 Task: Explore Airbnb accommodation in Loon op Zand, Netherlands from 2nd December, 2023 to 6th December, 2023 for 2 adults. Place can be entire room with 1  bedroom having 1 bed and 1 bathroom. Property type can be hotel. Amenities needed are: washing machine.
Action: Mouse moved to (466, 104)
Screenshot: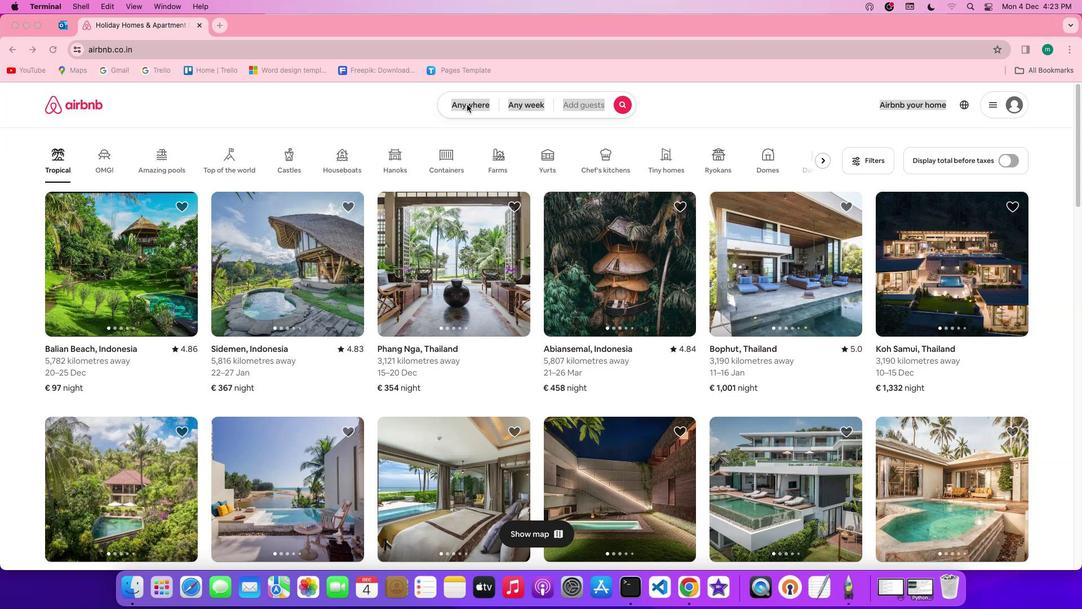 
Action: Mouse pressed left at (466, 104)
Screenshot: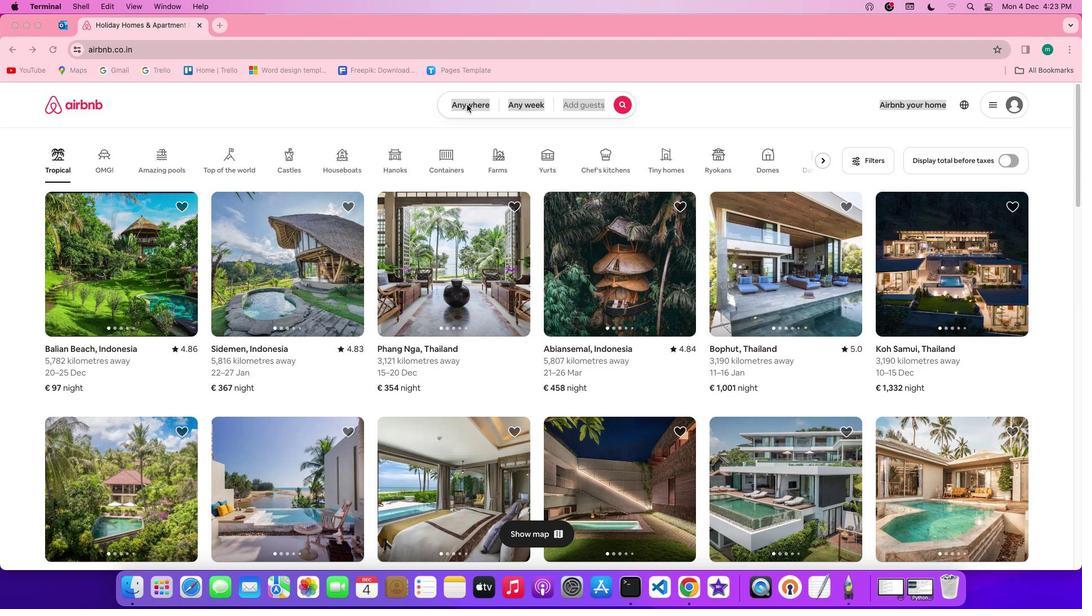 
Action: Mouse pressed left at (466, 104)
Screenshot: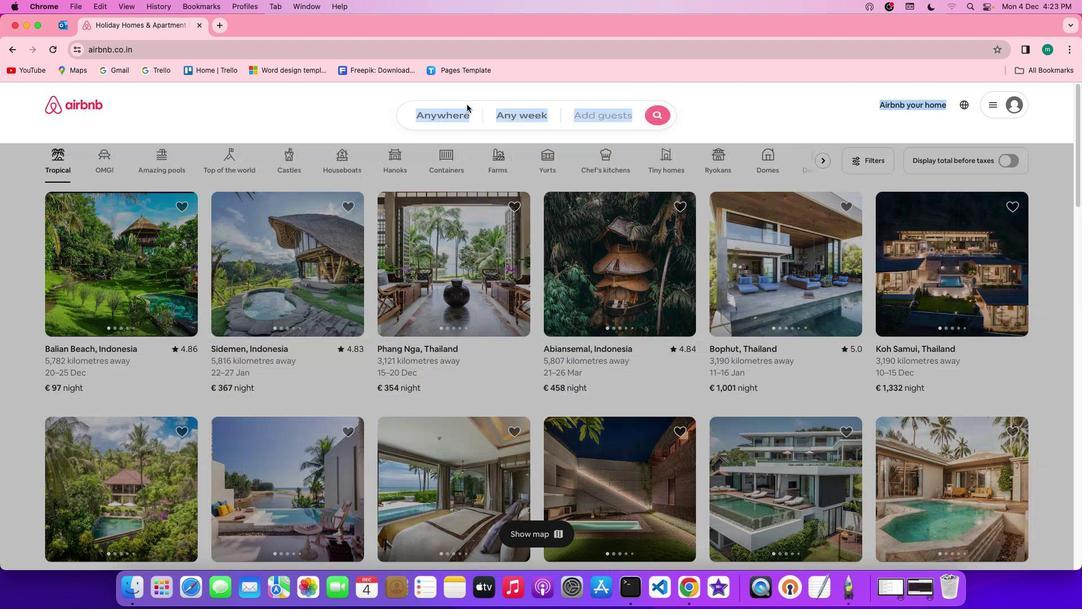 
Action: Mouse moved to (414, 155)
Screenshot: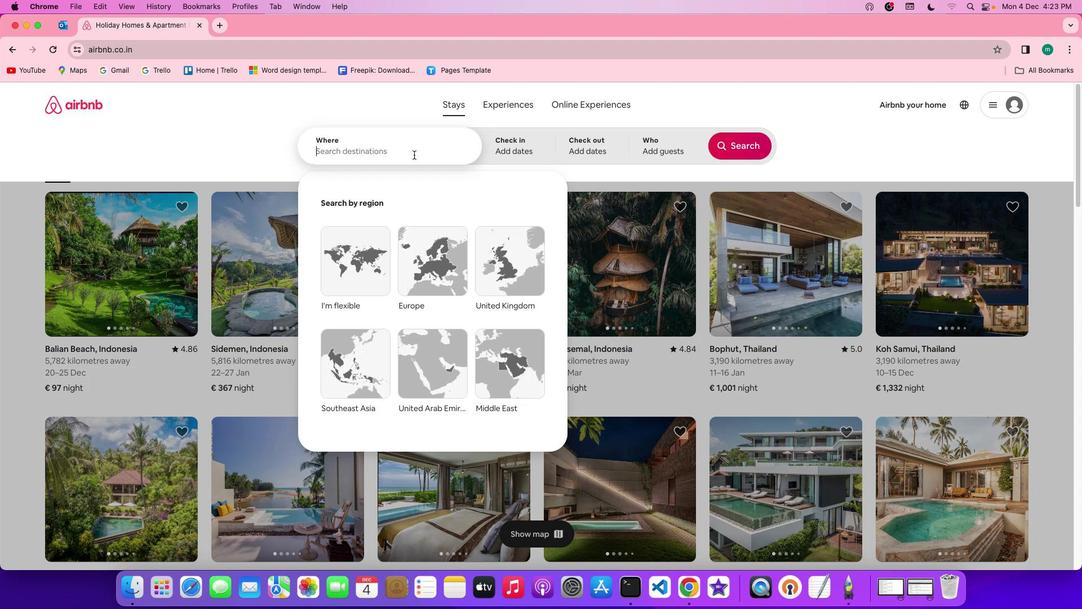 
Action: Mouse pressed left at (414, 155)
Screenshot: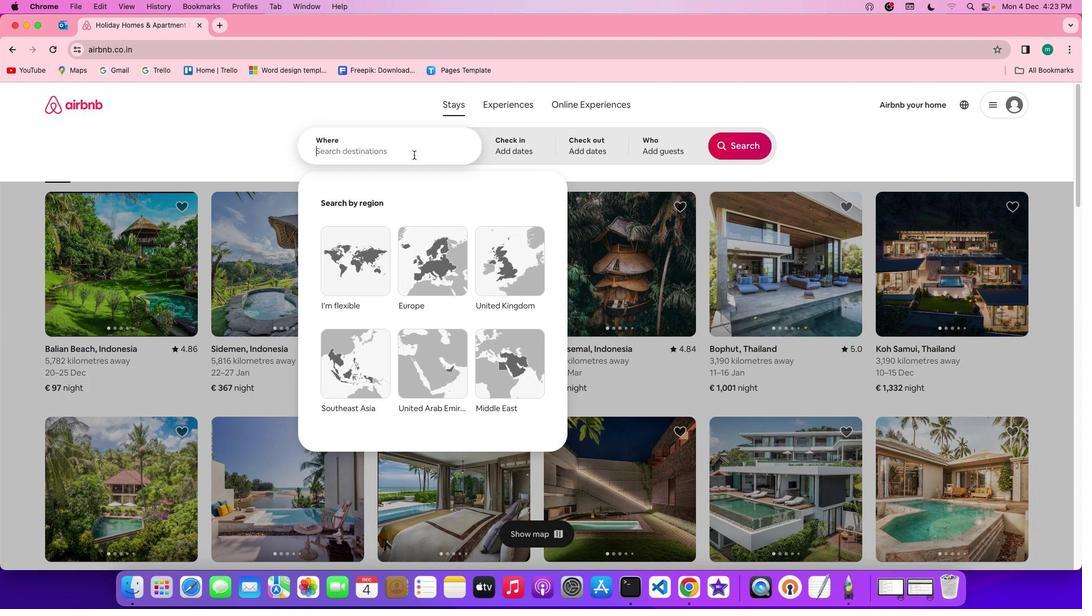 
Action: Key pressed Key.shift'L''o''o''p'Key.space'p'Key.backspace'o''p'Key.spaceKey.shift'z''a''n''d'','Key.spaceKey.shift'n'Key.backspaceKey.shift'N''e''t''h''e''r''l''a''n''d''s'
Screenshot: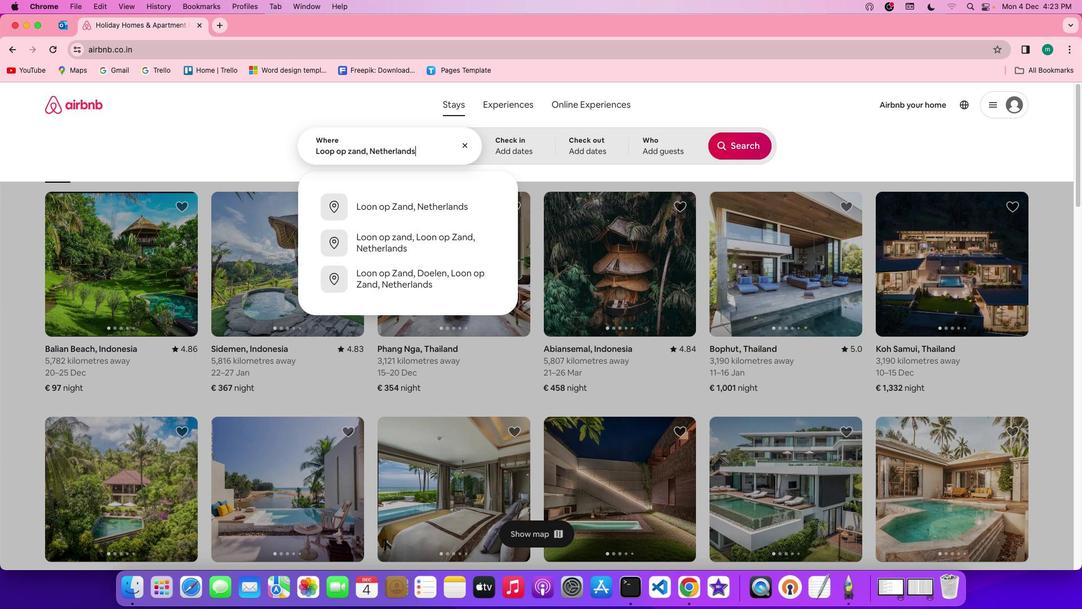 
Action: Mouse moved to (506, 148)
Screenshot: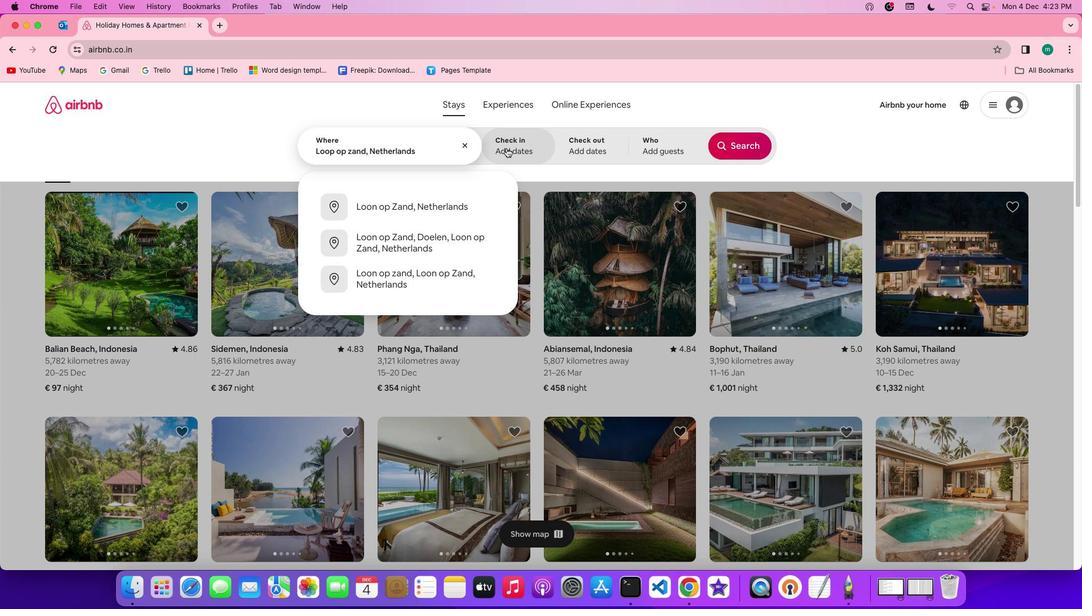 
Action: Mouse pressed left at (506, 148)
Screenshot: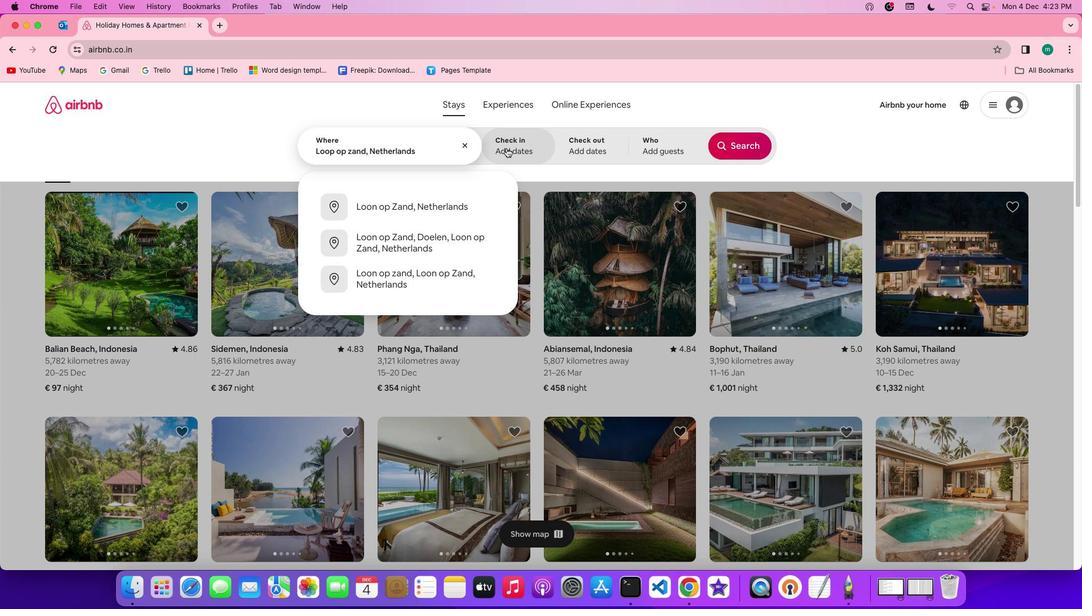 
Action: Mouse moved to (376, 307)
Screenshot: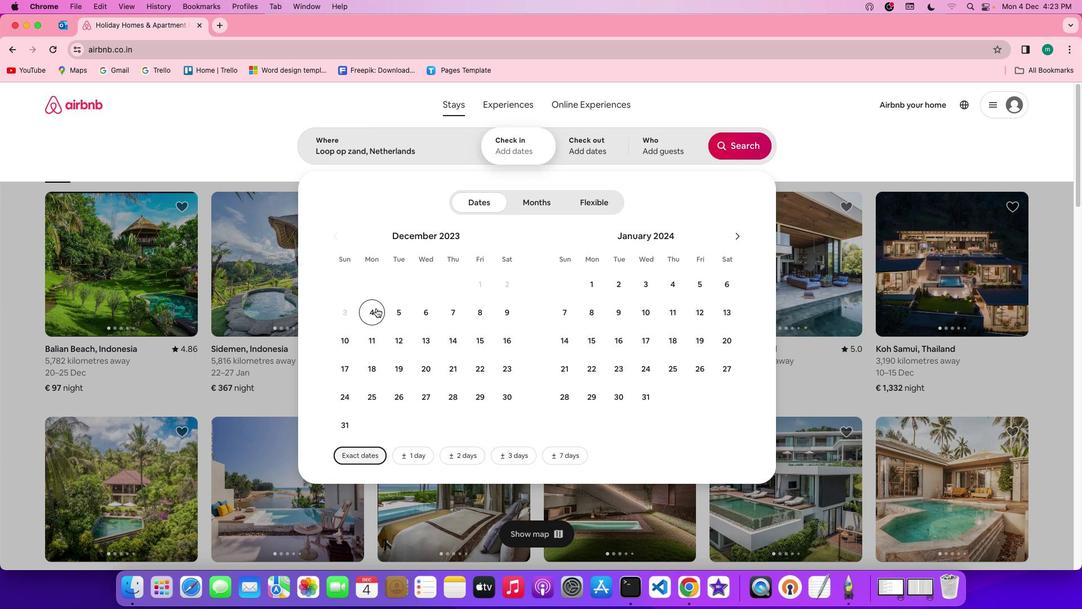 
Action: Mouse pressed left at (376, 307)
Screenshot: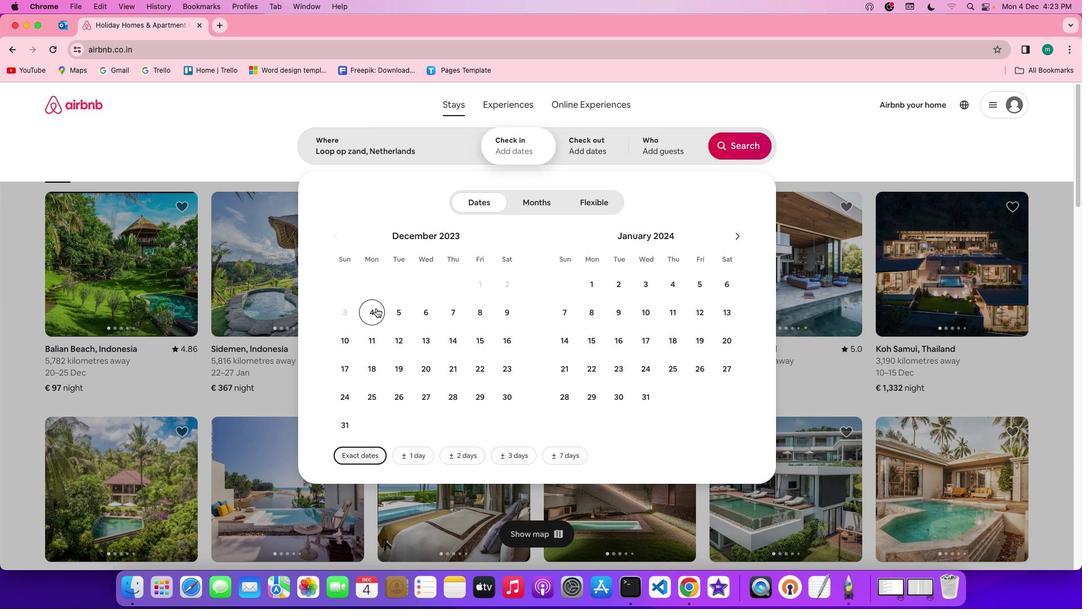 
Action: Mouse moved to (435, 309)
Screenshot: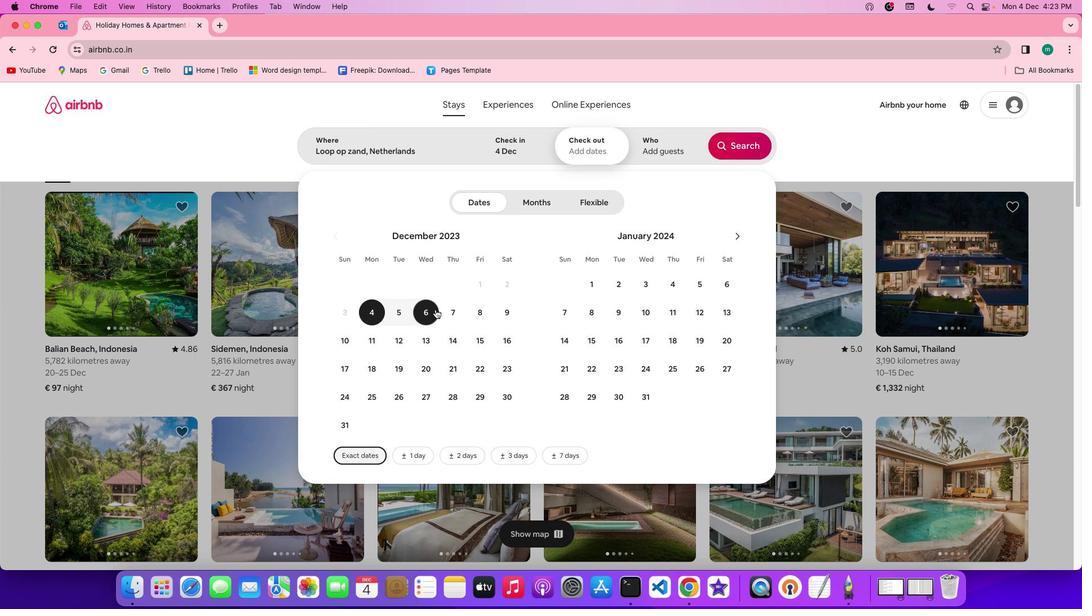 
Action: Mouse pressed left at (435, 309)
Screenshot: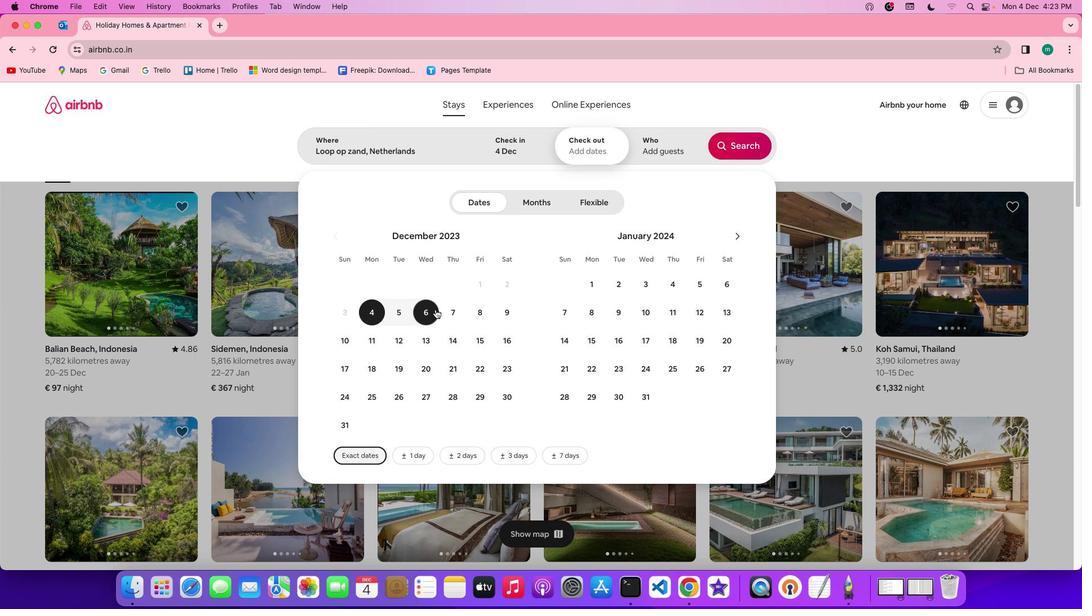 
Action: Mouse moved to (680, 150)
Screenshot: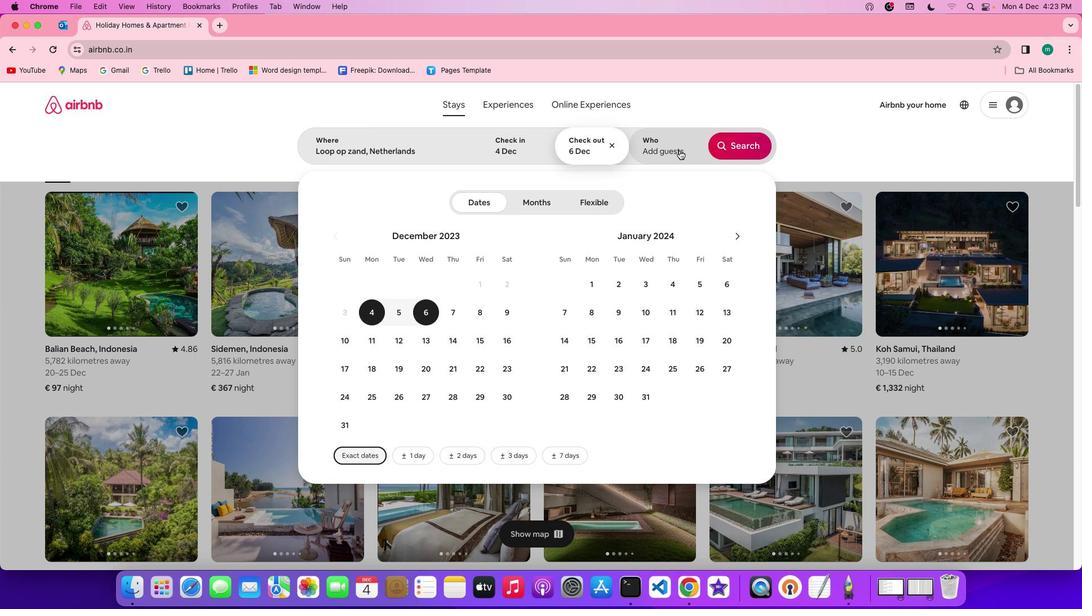 
Action: Mouse pressed left at (680, 150)
Screenshot: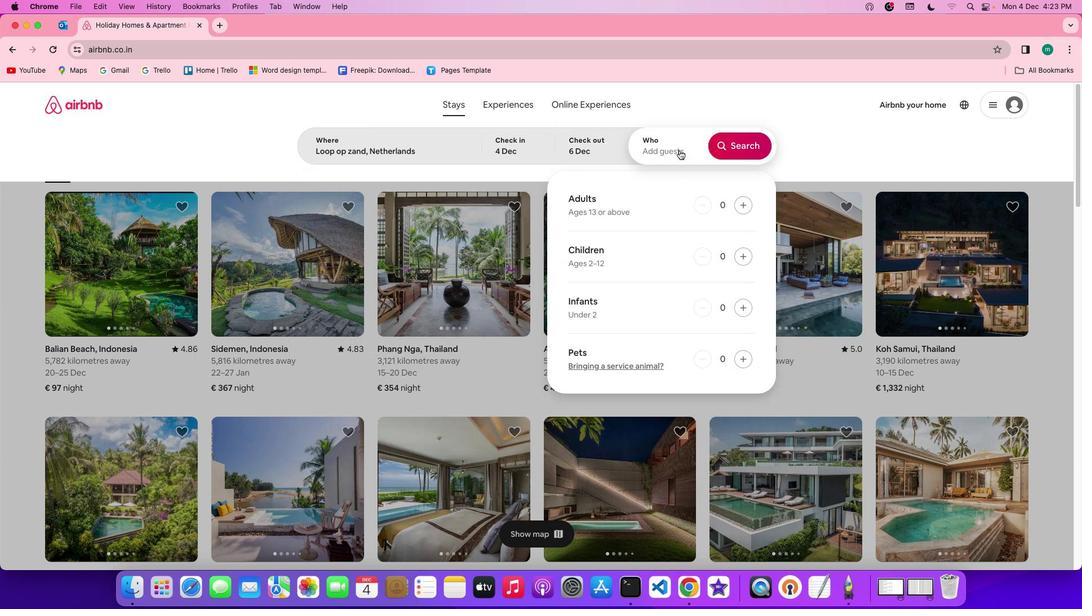 
Action: Mouse moved to (748, 200)
Screenshot: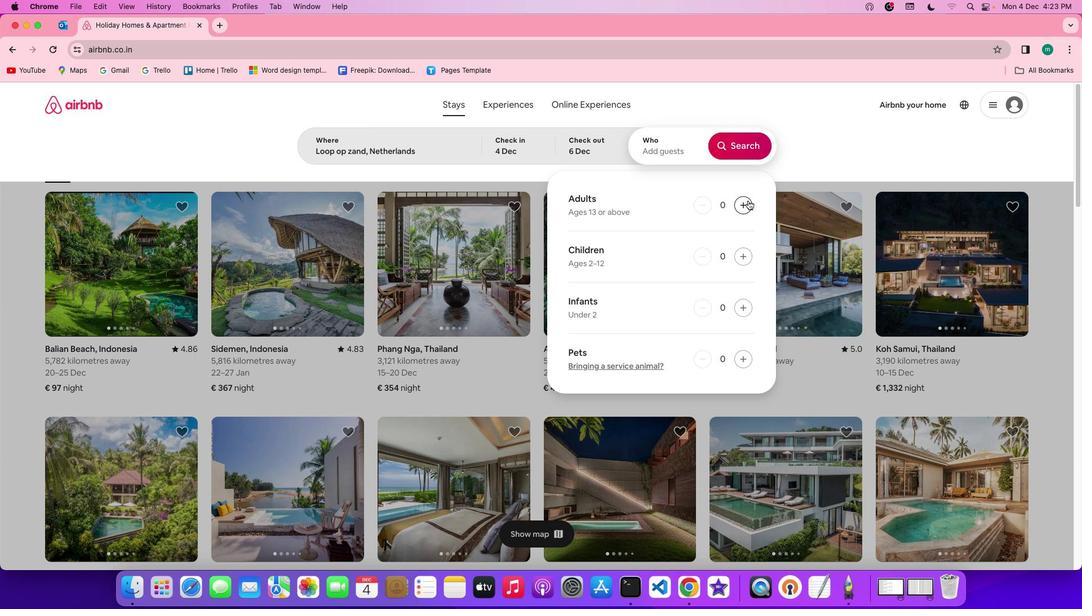 
Action: Mouse pressed left at (748, 200)
Screenshot: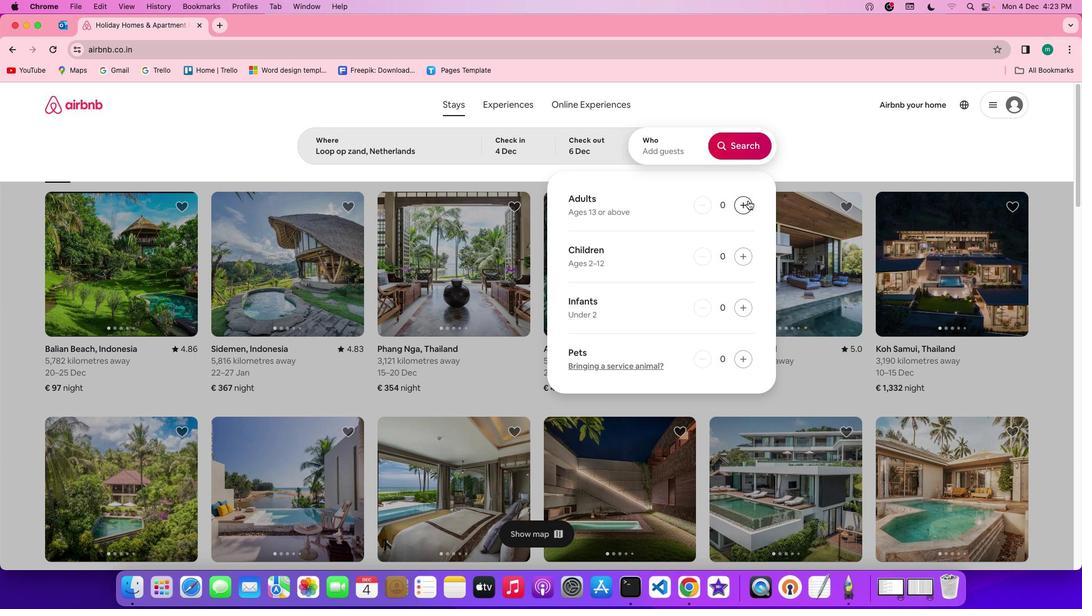 
Action: Mouse pressed left at (748, 200)
Screenshot: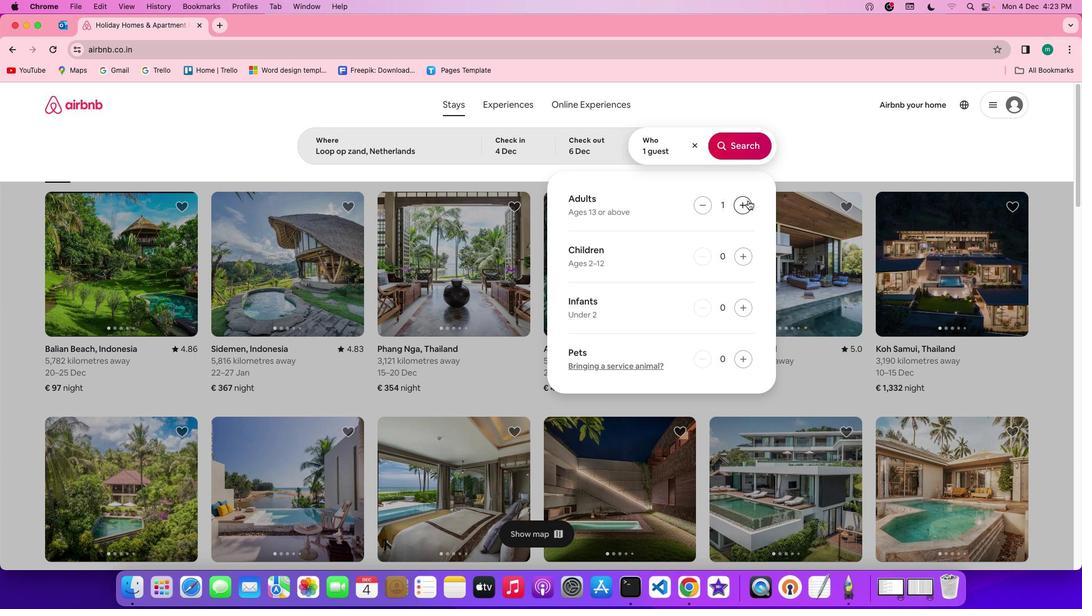 
Action: Mouse moved to (746, 152)
Screenshot: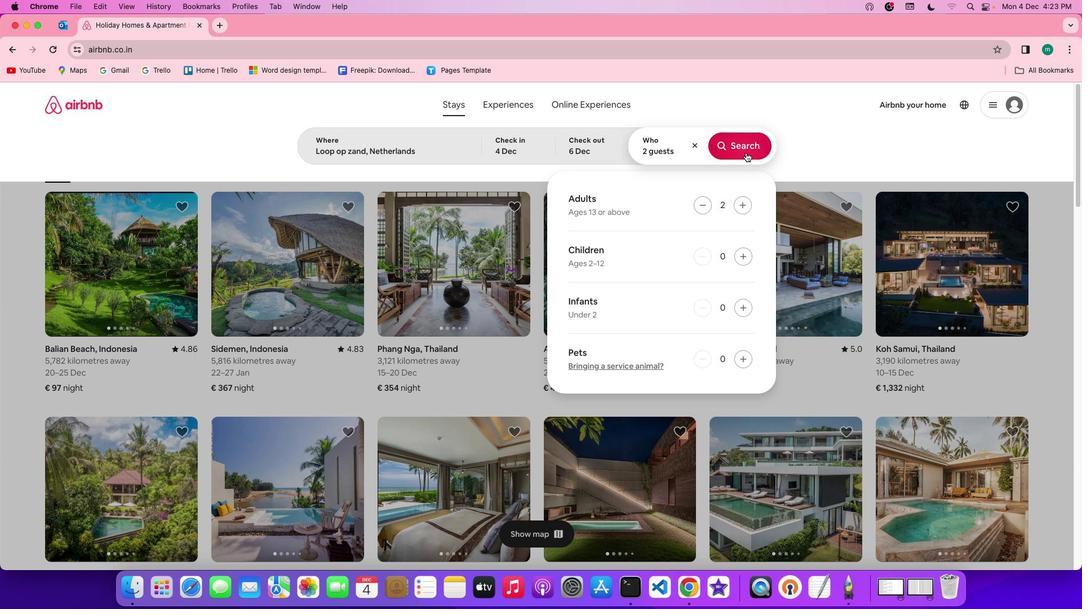 
Action: Mouse pressed left at (746, 152)
Screenshot: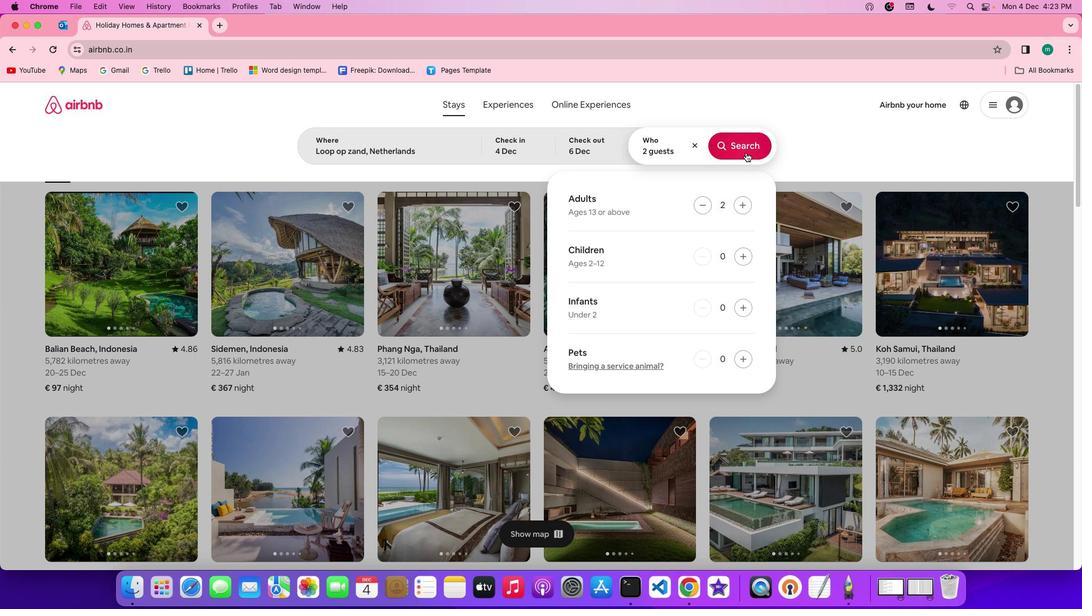 
Action: Mouse moved to (909, 152)
Screenshot: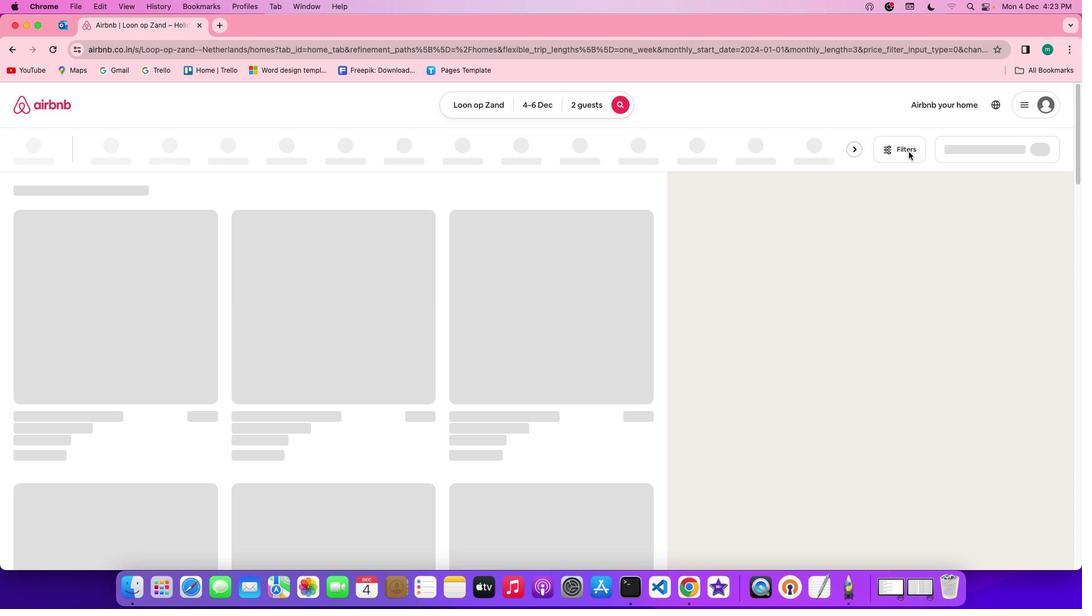 
Action: Mouse pressed left at (909, 152)
Screenshot: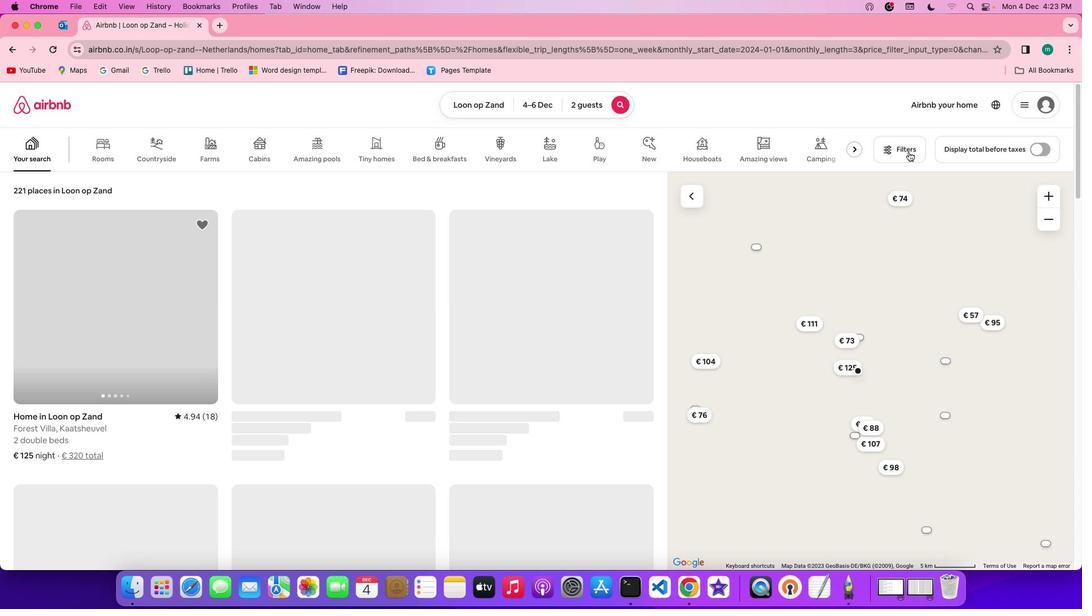 
Action: Mouse moved to (536, 375)
Screenshot: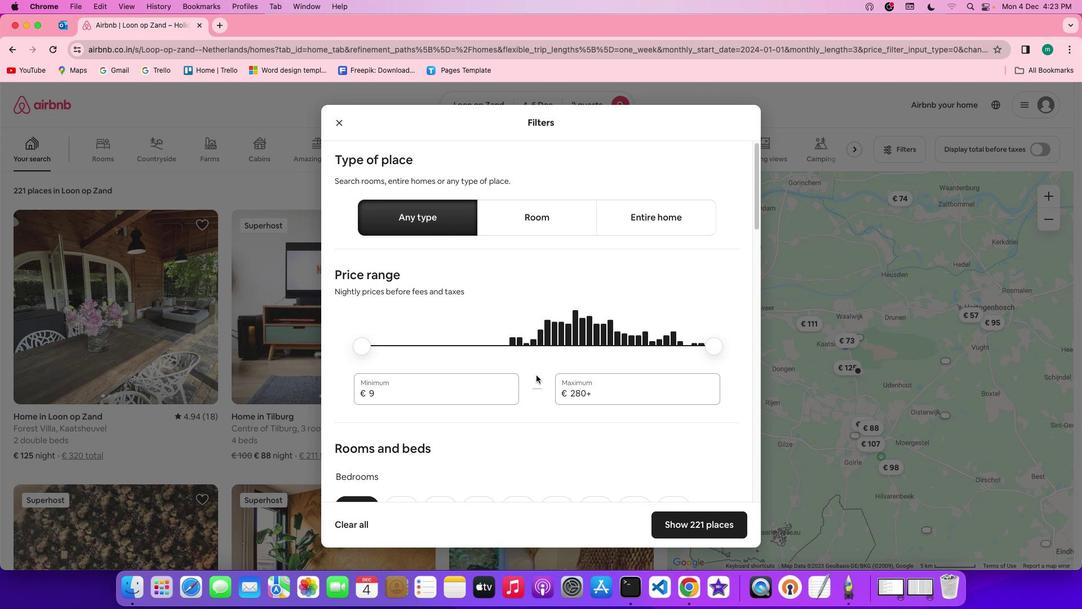 
Action: Mouse scrolled (536, 375) with delta (0, 0)
Screenshot: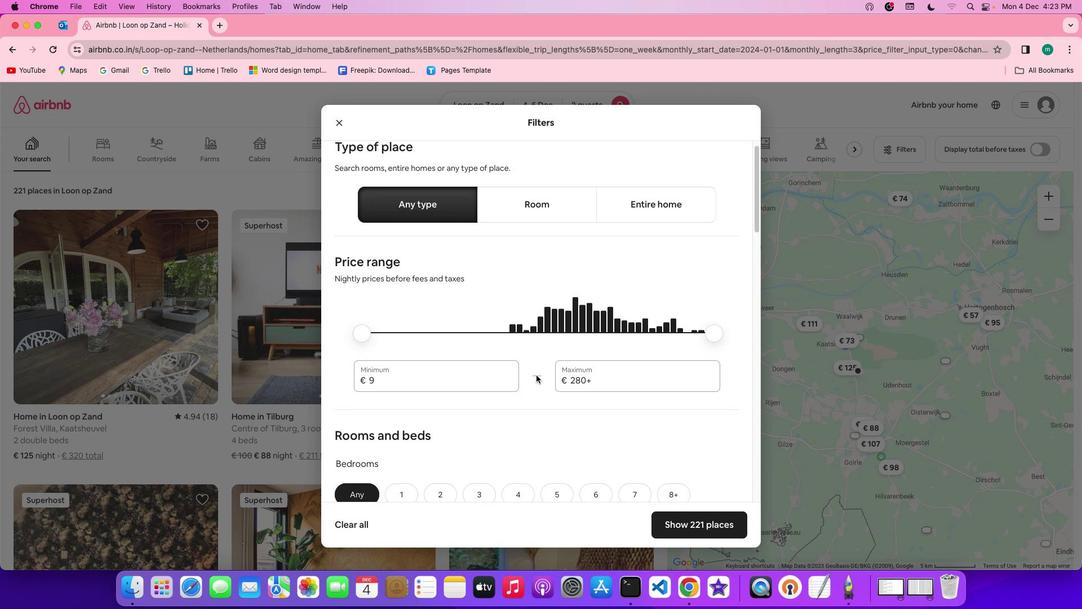
Action: Mouse scrolled (536, 375) with delta (0, 0)
Screenshot: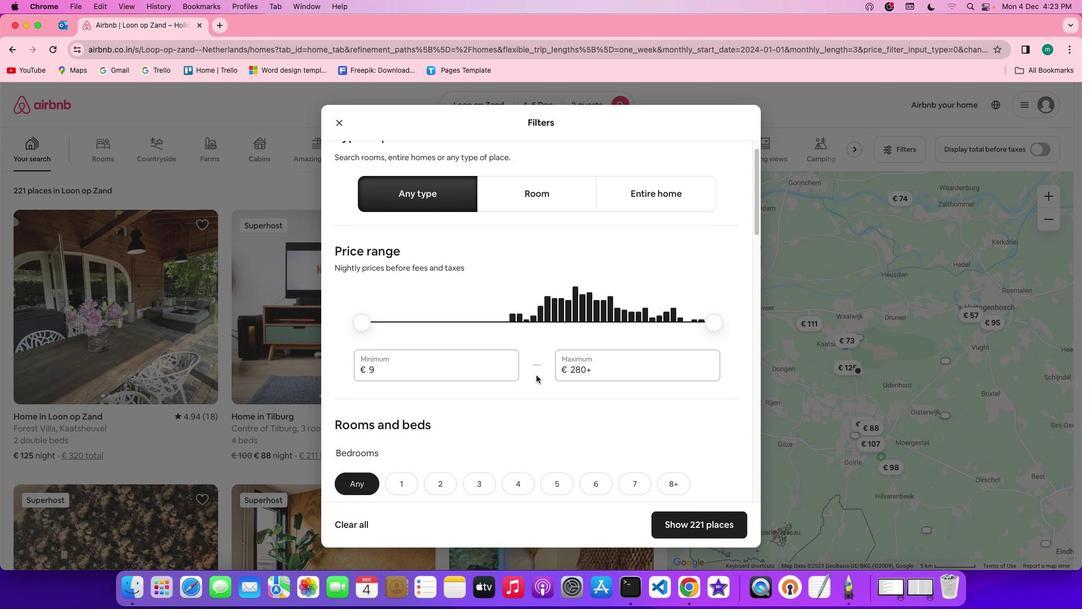 
Action: Mouse scrolled (536, 375) with delta (0, -1)
Screenshot: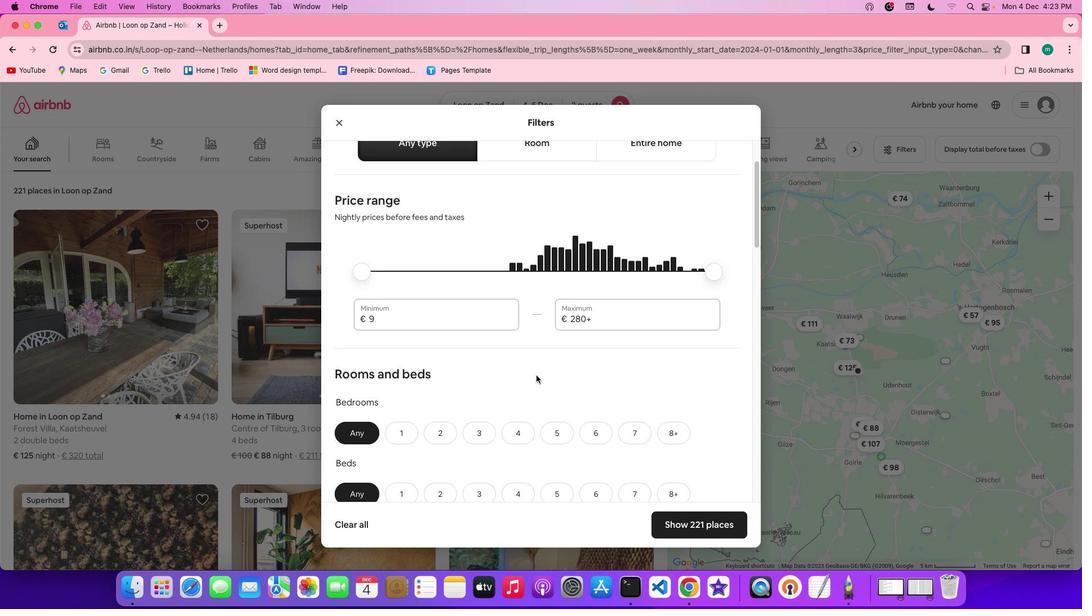
Action: Mouse scrolled (536, 375) with delta (0, -2)
Screenshot: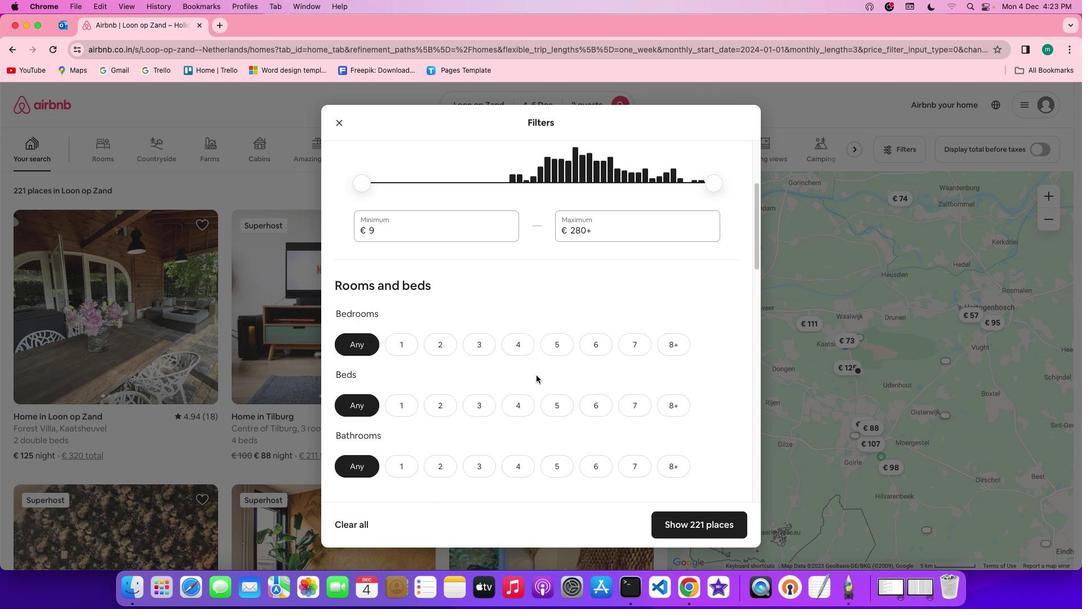 
Action: Mouse scrolled (536, 375) with delta (0, 0)
Screenshot: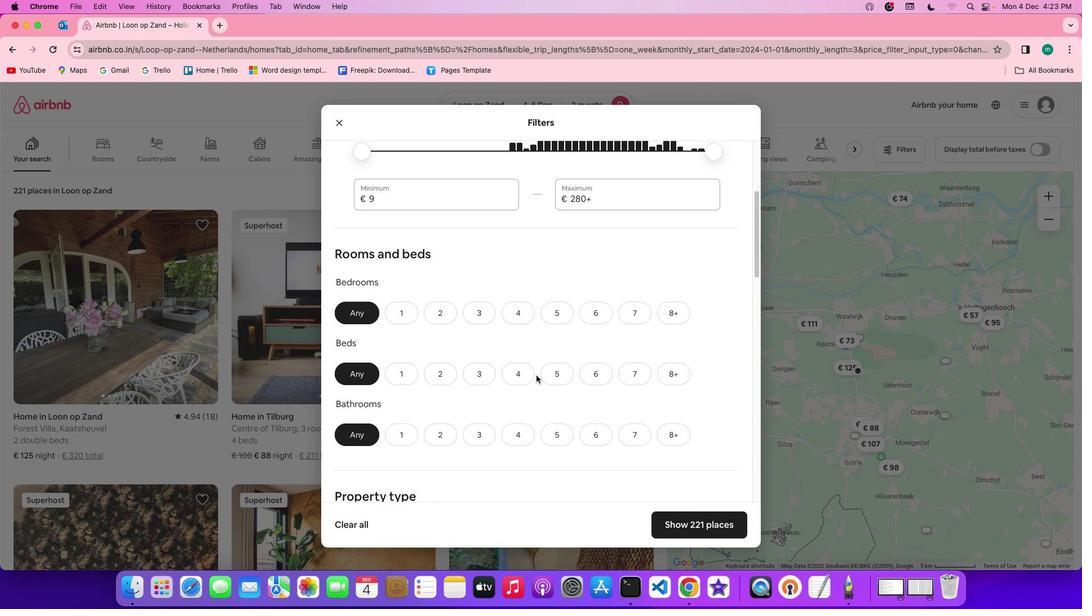 
Action: Mouse scrolled (536, 375) with delta (0, 0)
Screenshot: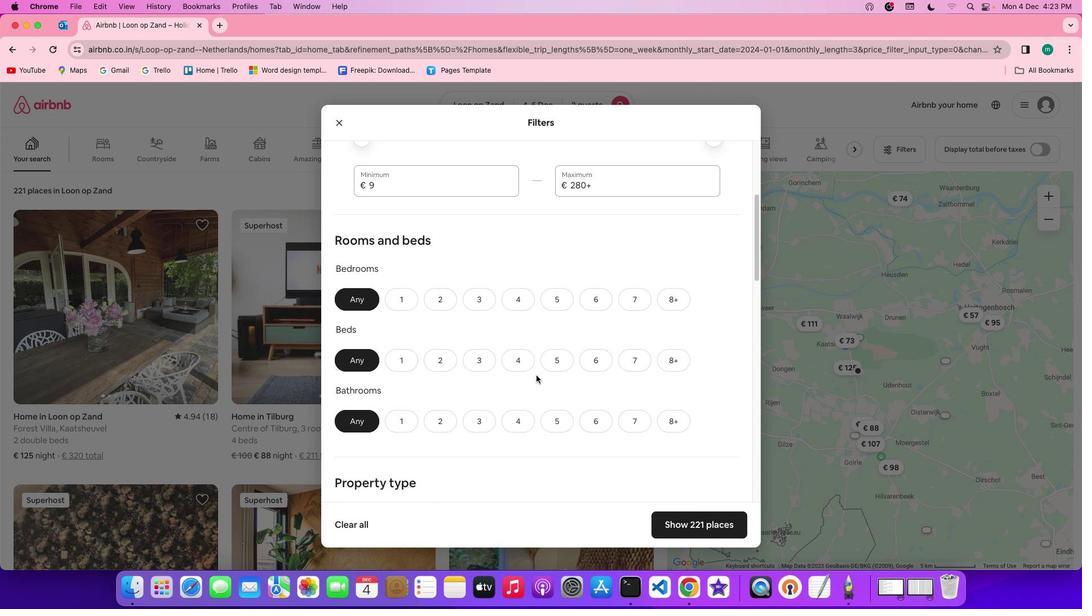 
Action: Mouse scrolled (536, 375) with delta (0, -1)
Screenshot: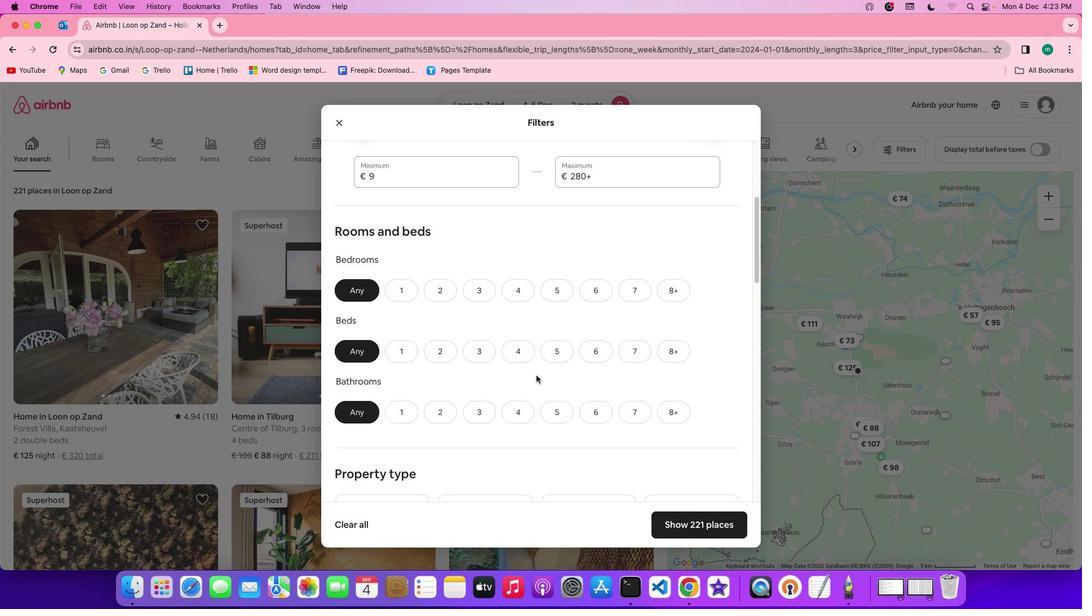
Action: Mouse moved to (403, 244)
Screenshot: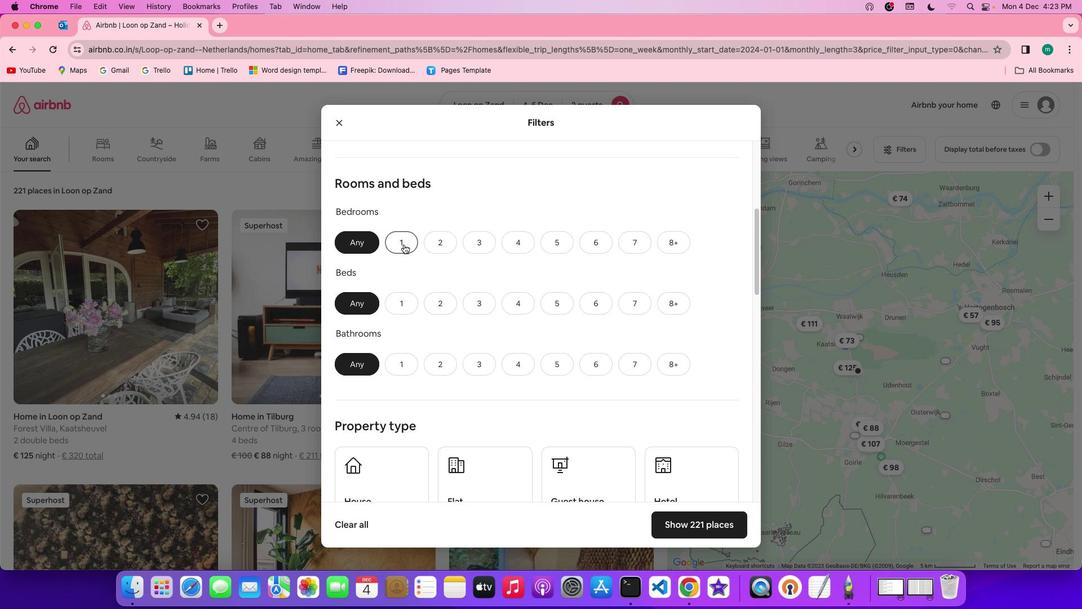 
Action: Mouse pressed left at (403, 244)
Screenshot: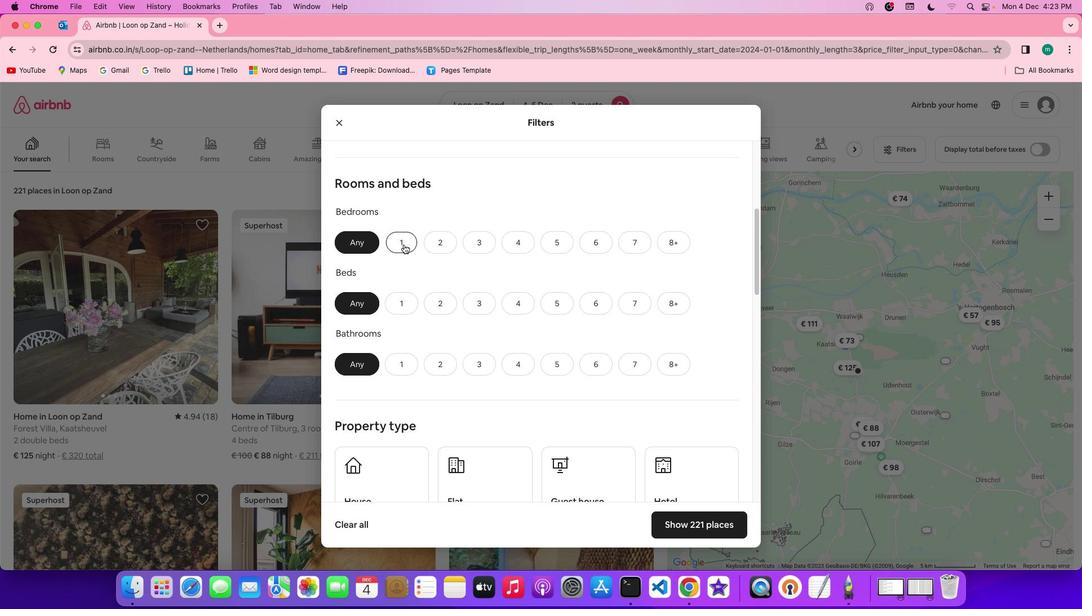 
Action: Mouse moved to (407, 296)
Screenshot: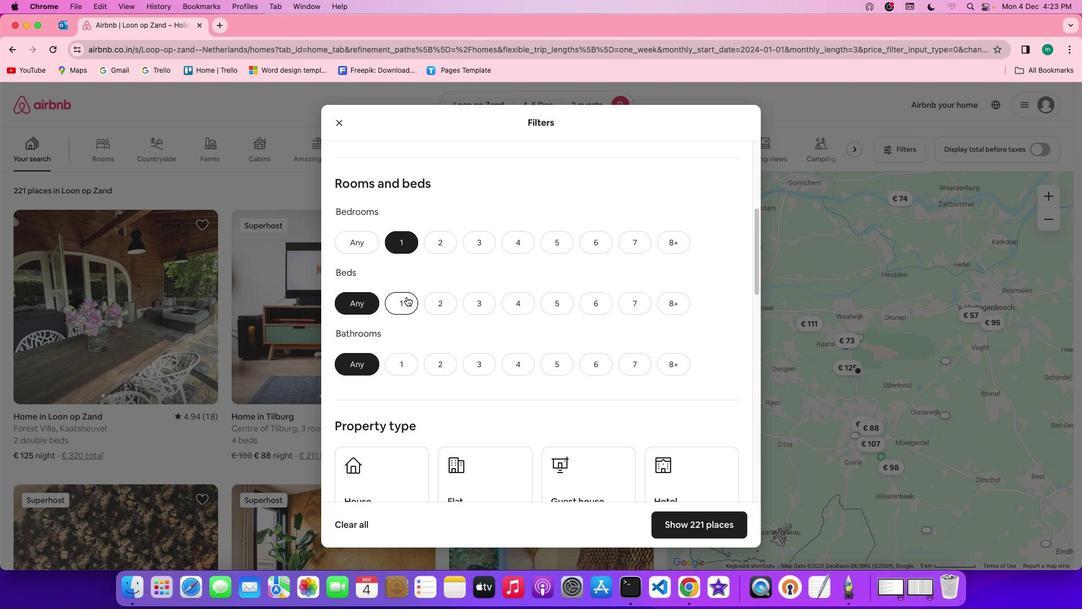 
Action: Mouse pressed left at (407, 296)
Screenshot: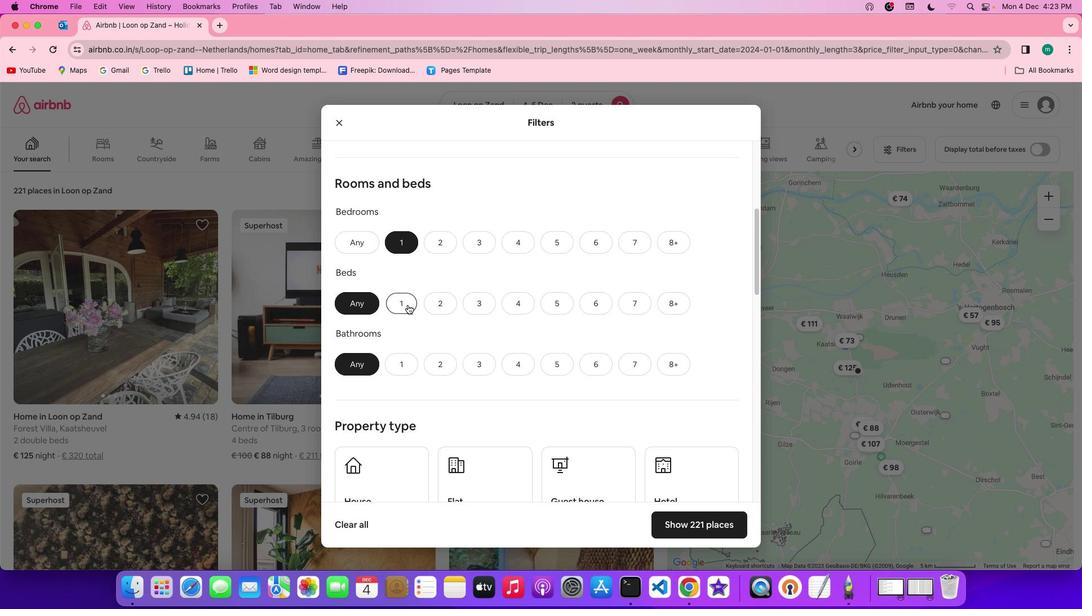 
Action: Mouse moved to (408, 365)
Screenshot: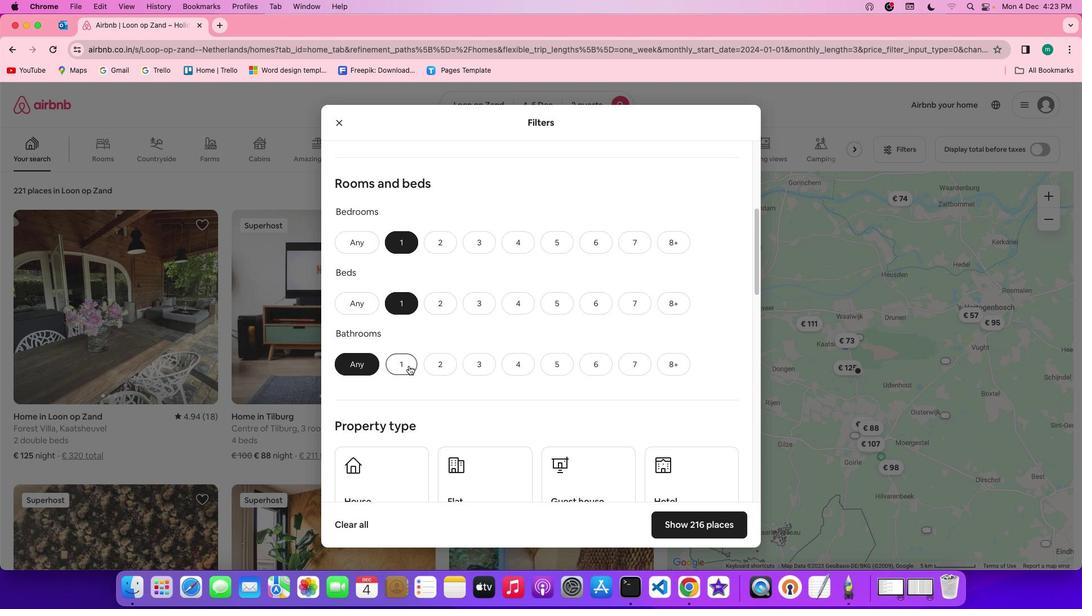 
Action: Mouse pressed left at (408, 365)
Screenshot: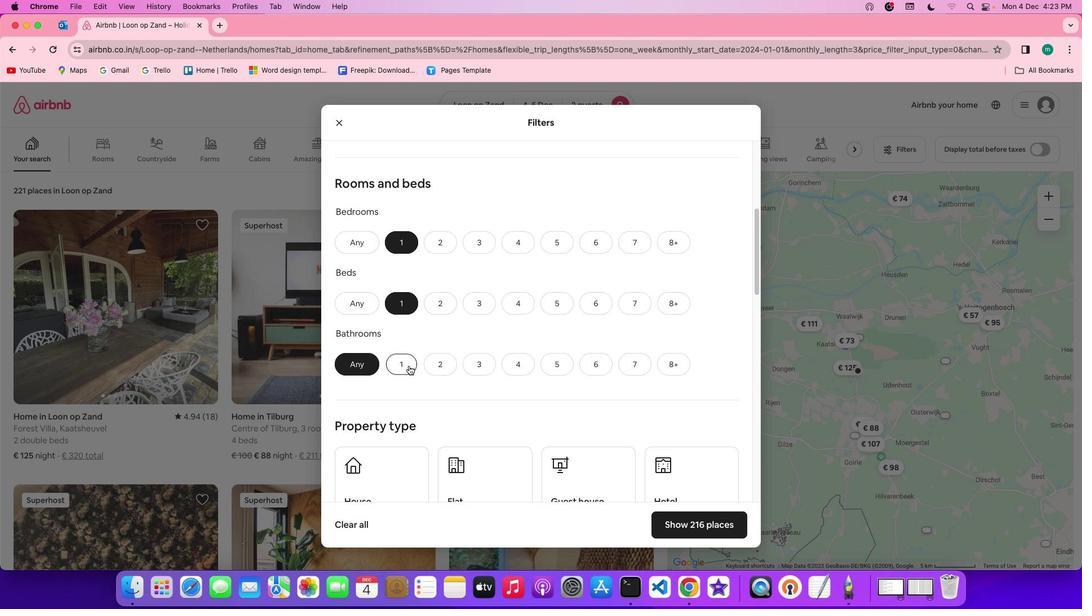 
Action: Mouse moved to (525, 379)
Screenshot: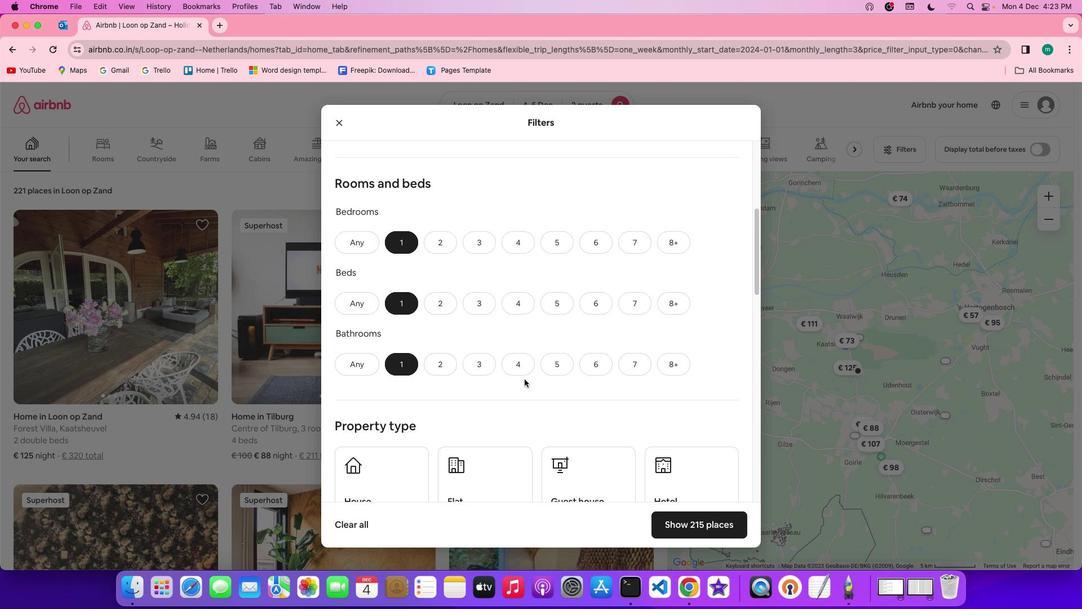 
Action: Mouse scrolled (525, 379) with delta (0, 0)
Screenshot: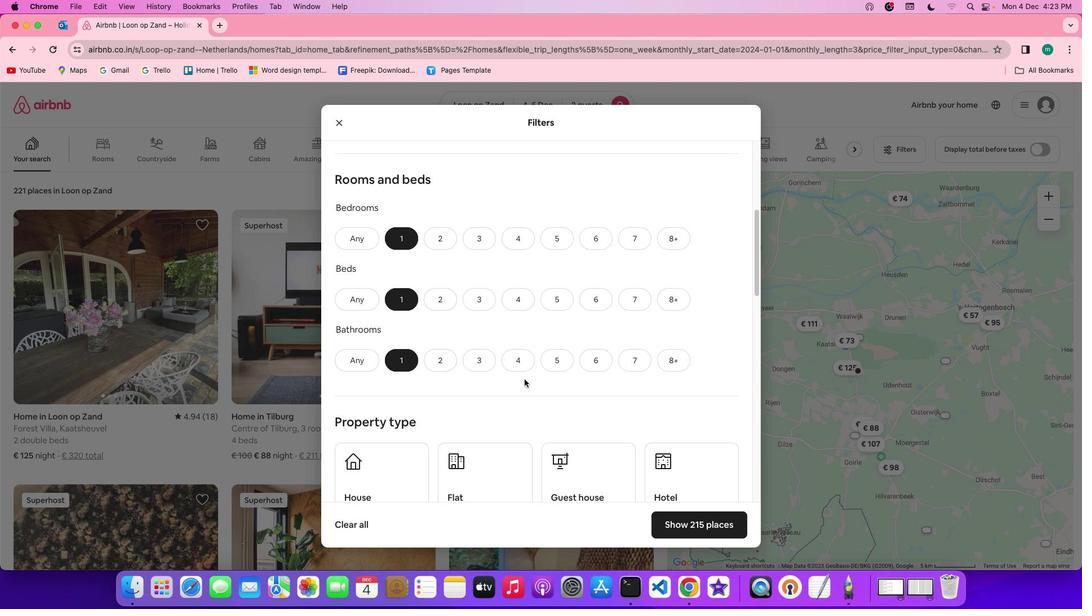 
Action: Mouse scrolled (525, 379) with delta (0, 0)
Screenshot: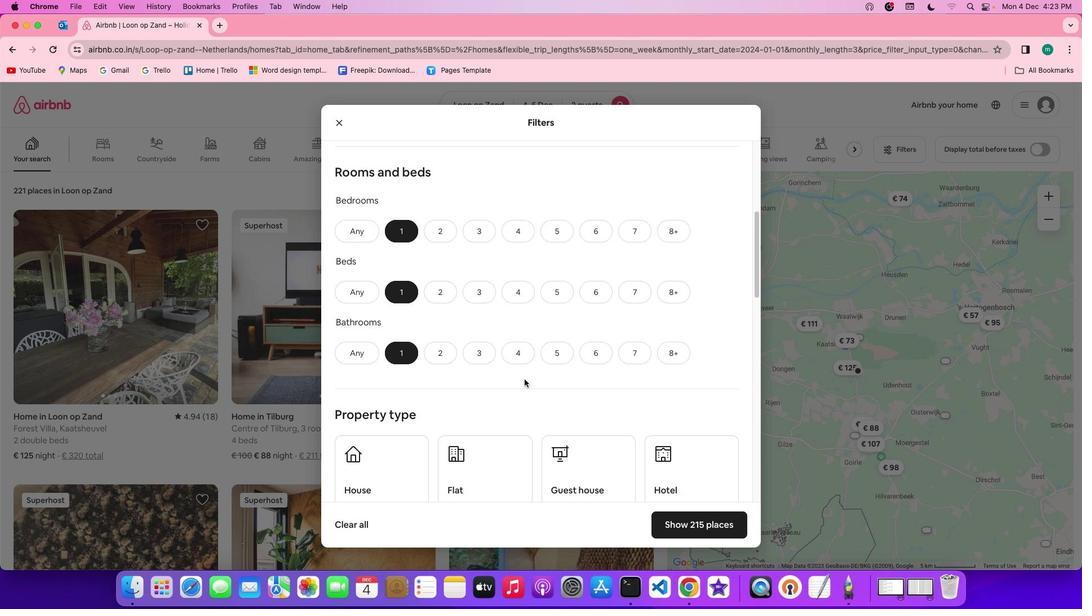 
Action: Mouse scrolled (525, 379) with delta (0, -1)
Screenshot: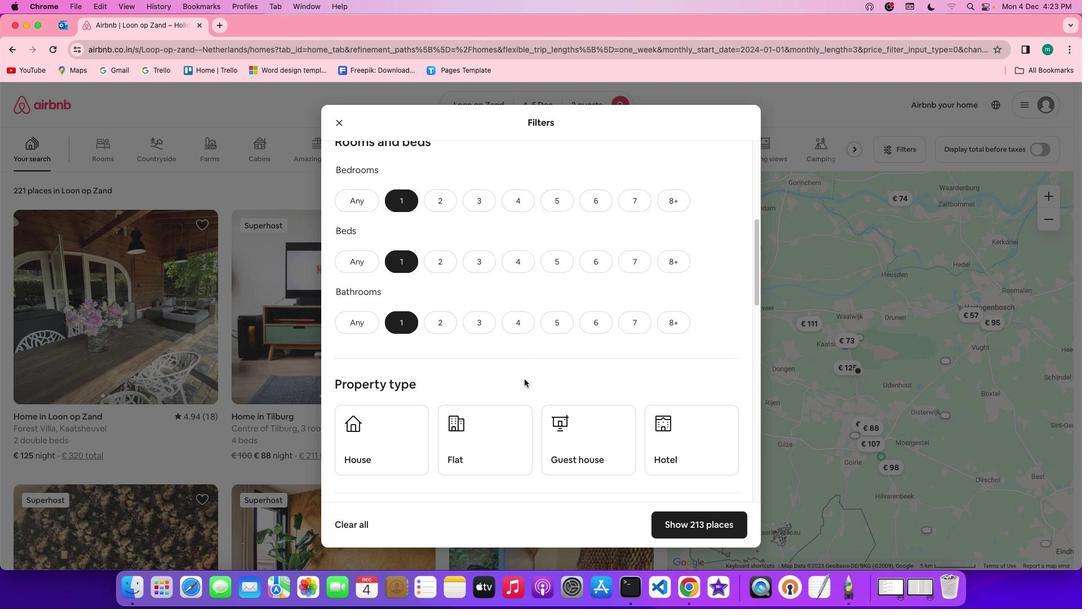 
Action: Mouse scrolled (525, 379) with delta (0, 0)
Screenshot: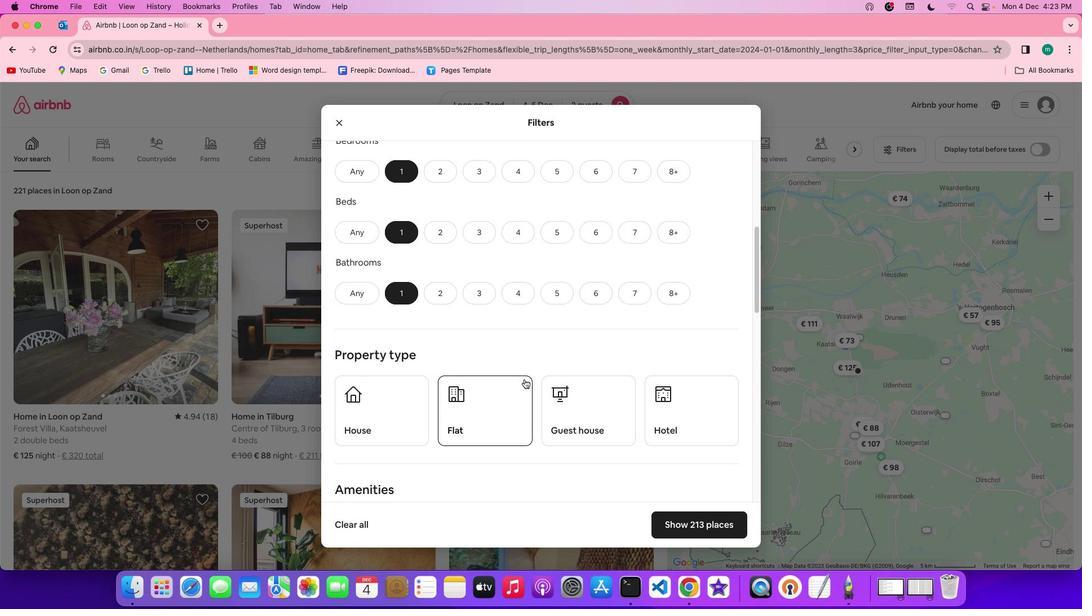 
Action: Mouse scrolled (525, 379) with delta (0, 0)
Screenshot: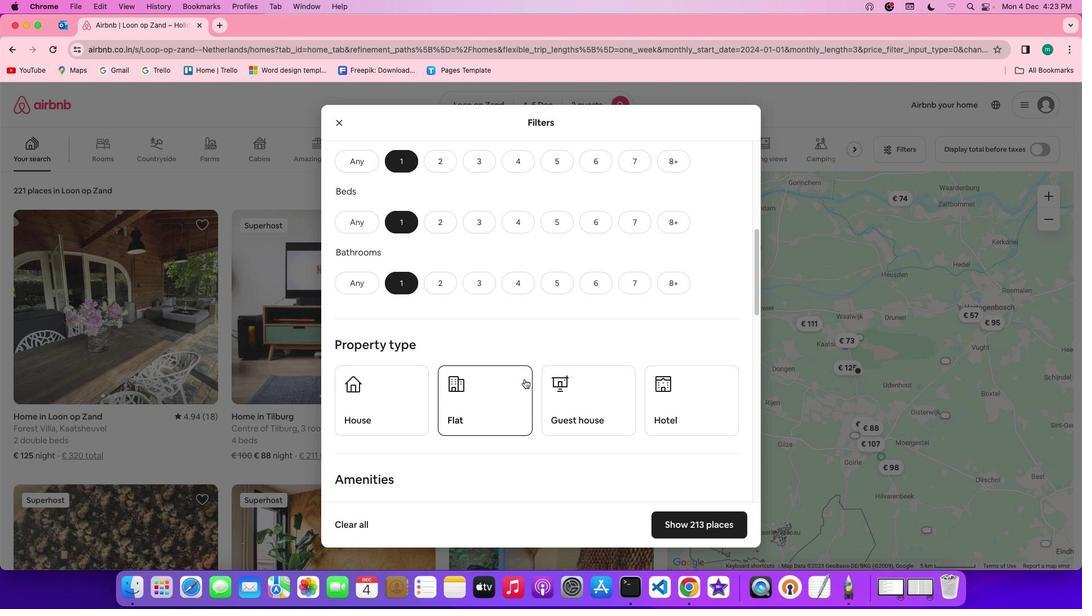 
Action: Mouse scrolled (525, 379) with delta (0, 0)
Screenshot: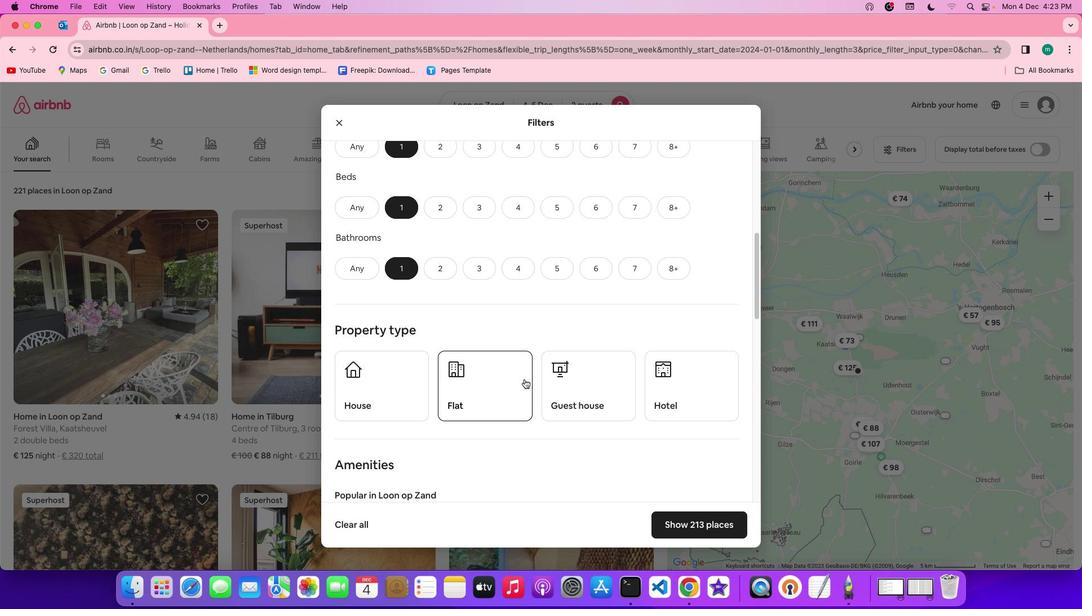 
Action: Mouse scrolled (525, 379) with delta (0, 0)
Screenshot: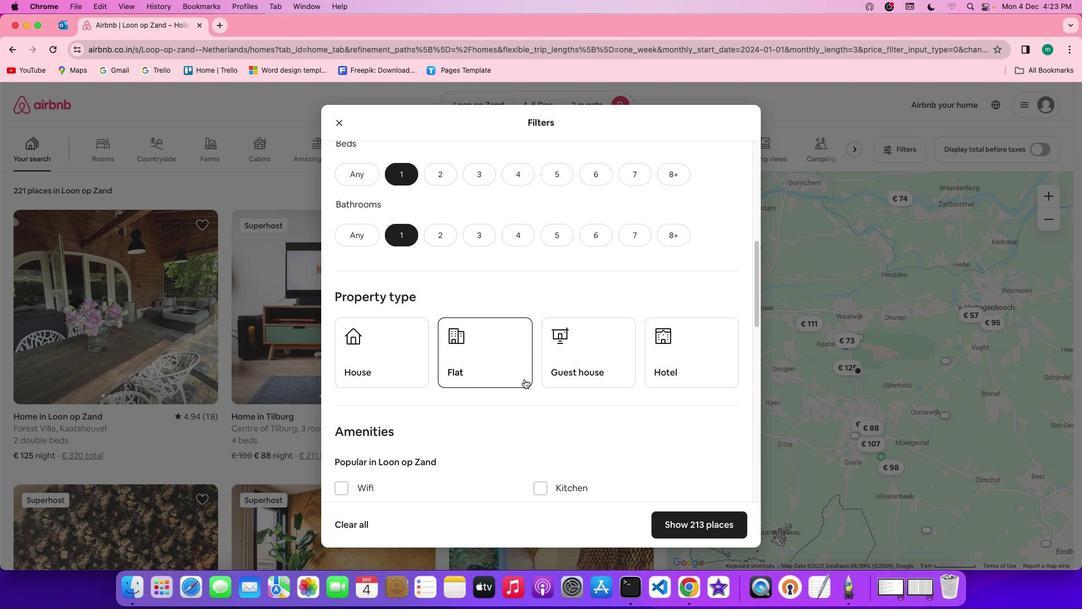
Action: Mouse scrolled (525, 379) with delta (0, 0)
Screenshot: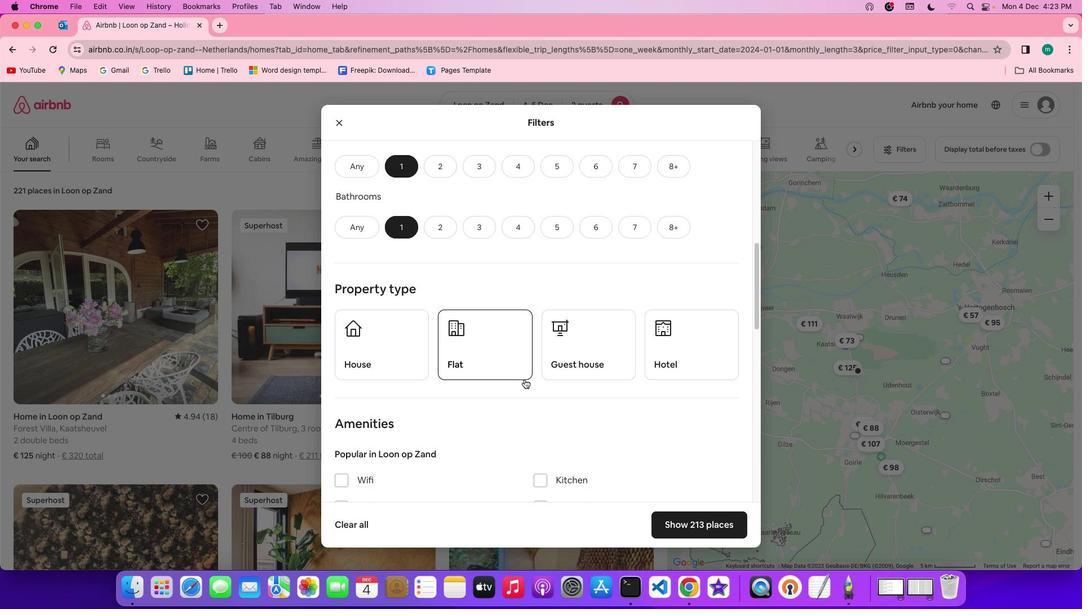 
Action: Mouse scrolled (525, 379) with delta (0, 0)
Screenshot: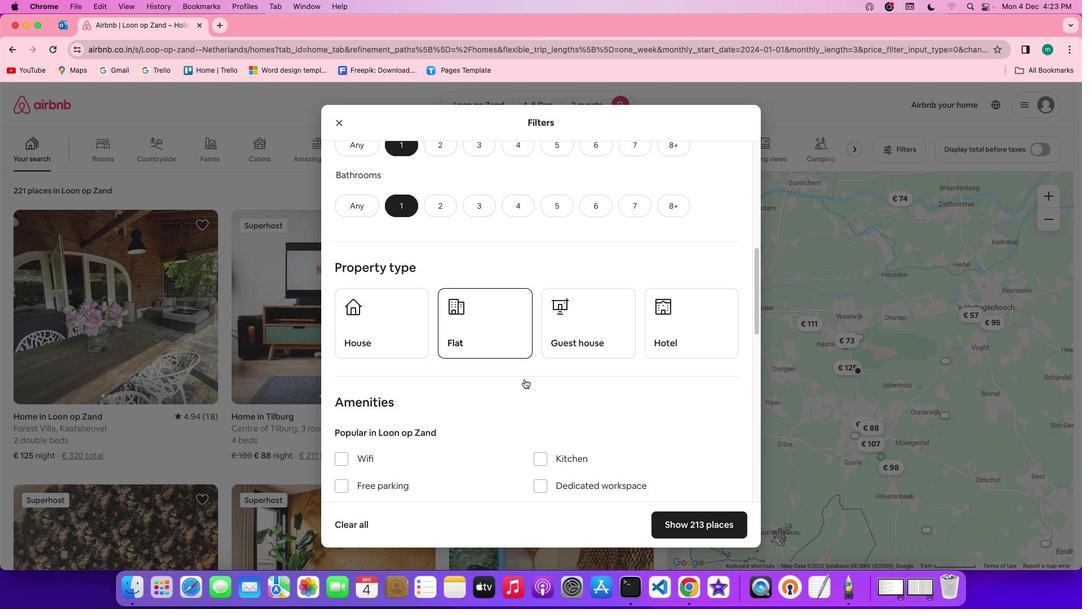 
Action: Mouse moved to (668, 297)
Screenshot: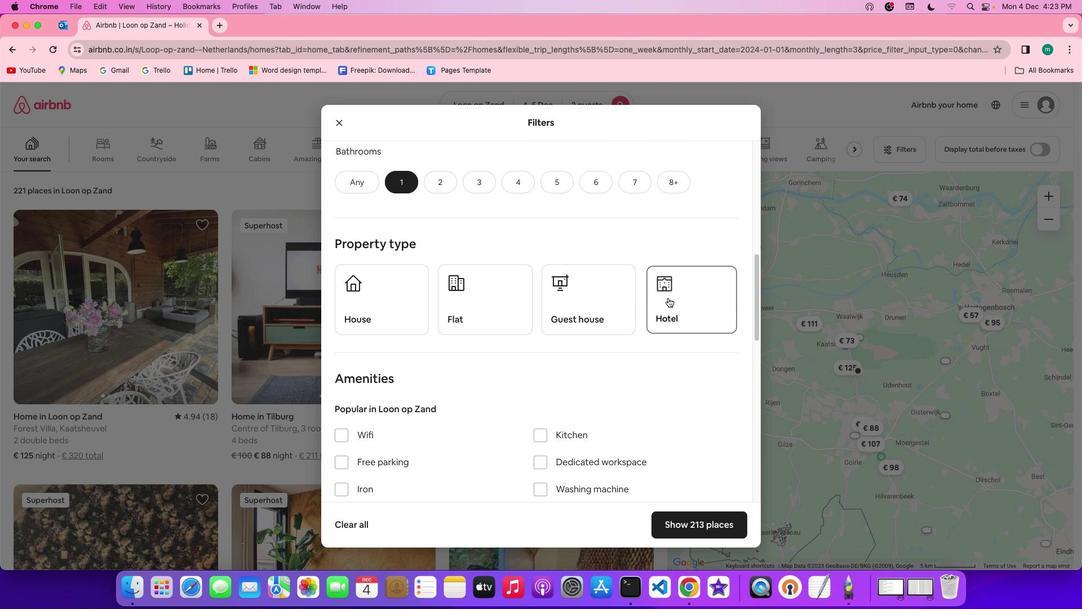 
Action: Mouse pressed left at (668, 297)
Screenshot: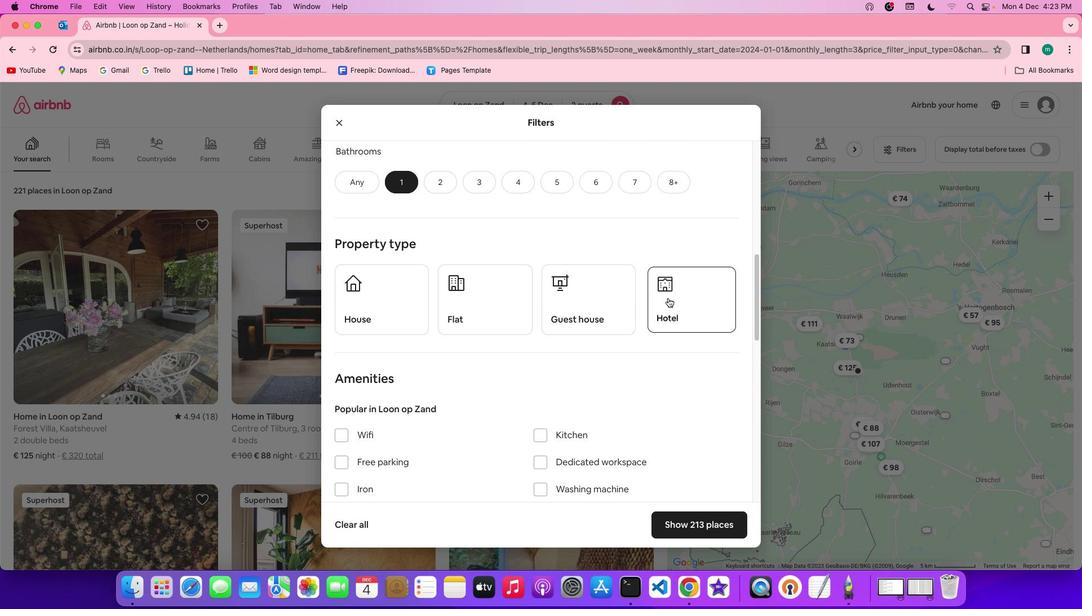 
Action: Mouse moved to (654, 407)
Screenshot: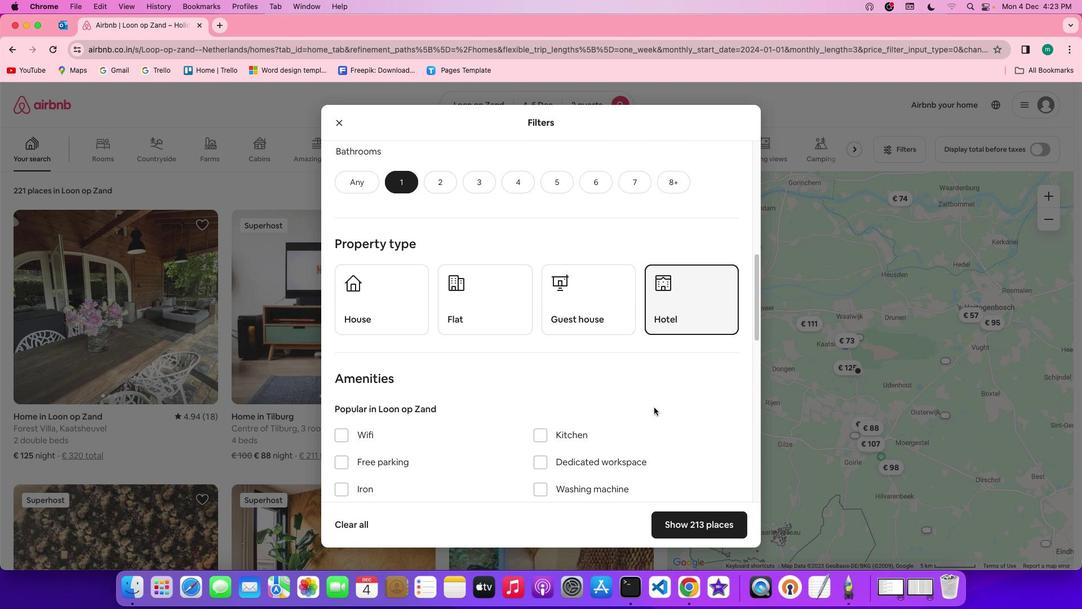 
Action: Mouse scrolled (654, 407) with delta (0, 0)
Screenshot: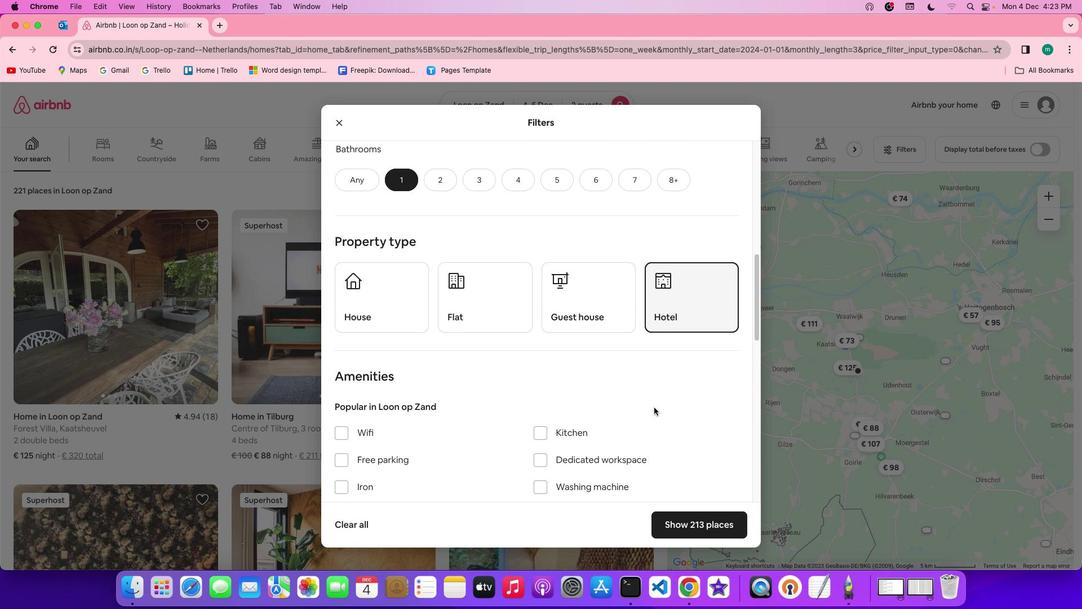 
Action: Mouse scrolled (654, 407) with delta (0, 0)
Screenshot: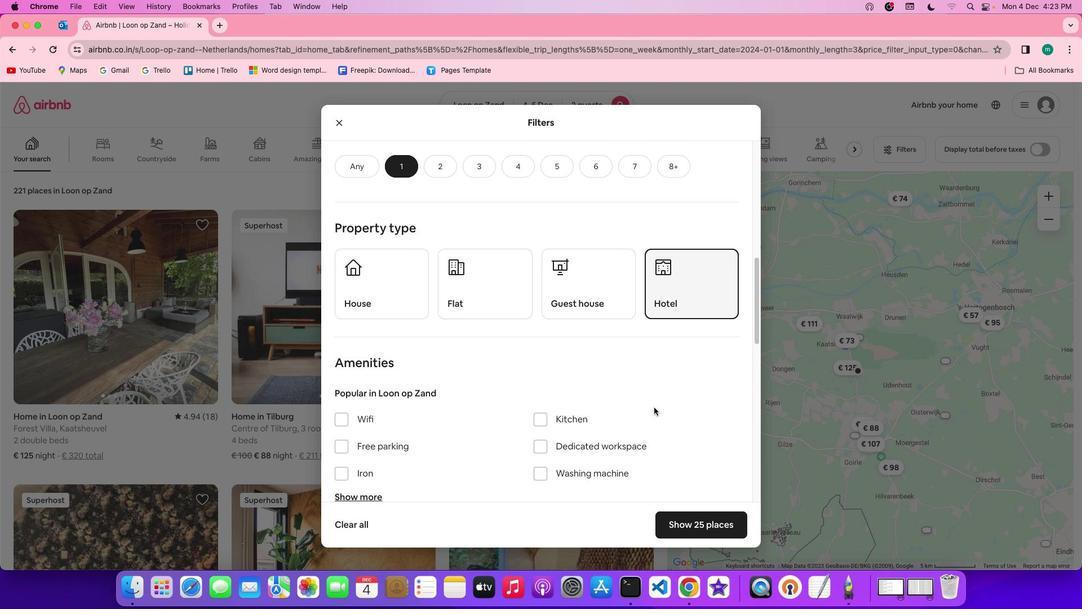 
Action: Mouse scrolled (654, 407) with delta (0, -1)
Screenshot: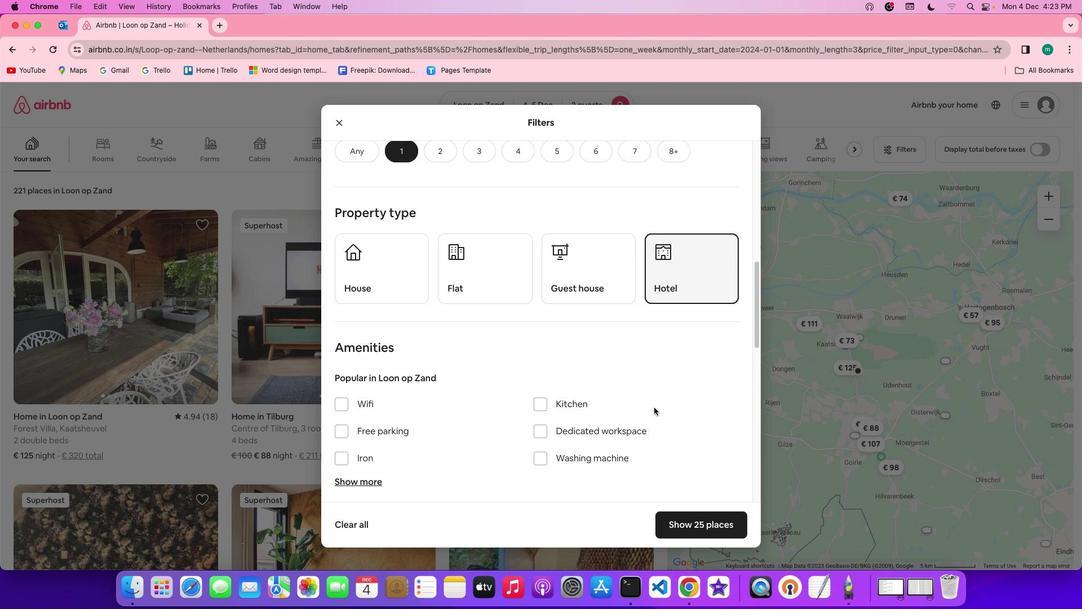 
Action: Mouse scrolled (654, 407) with delta (0, 0)
Screenshot: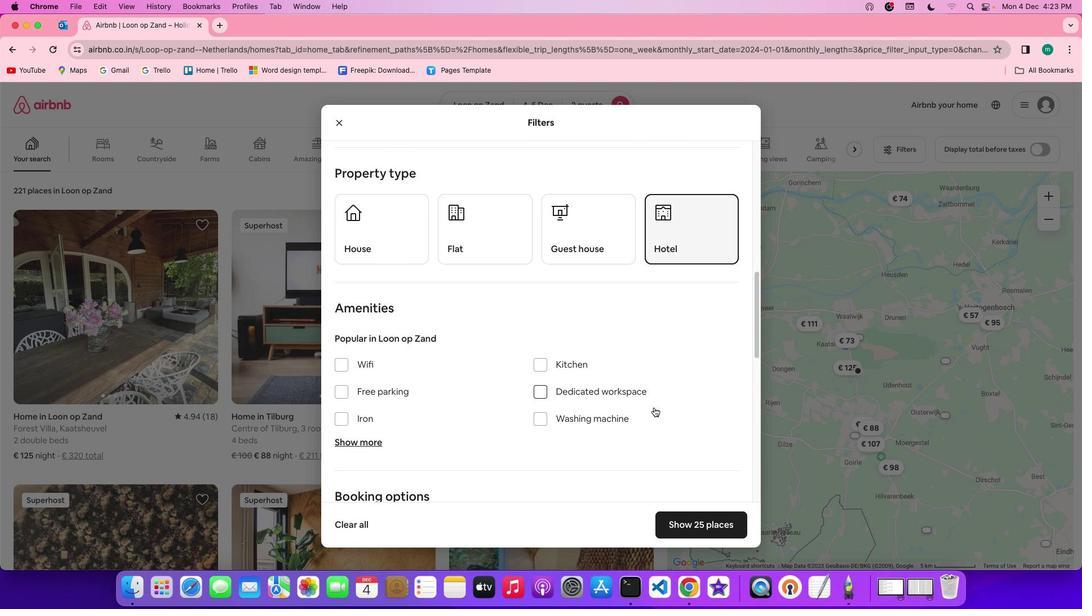 
Action: Mouse scrolled (654, 407) with delta (0, 0)
Screenshot: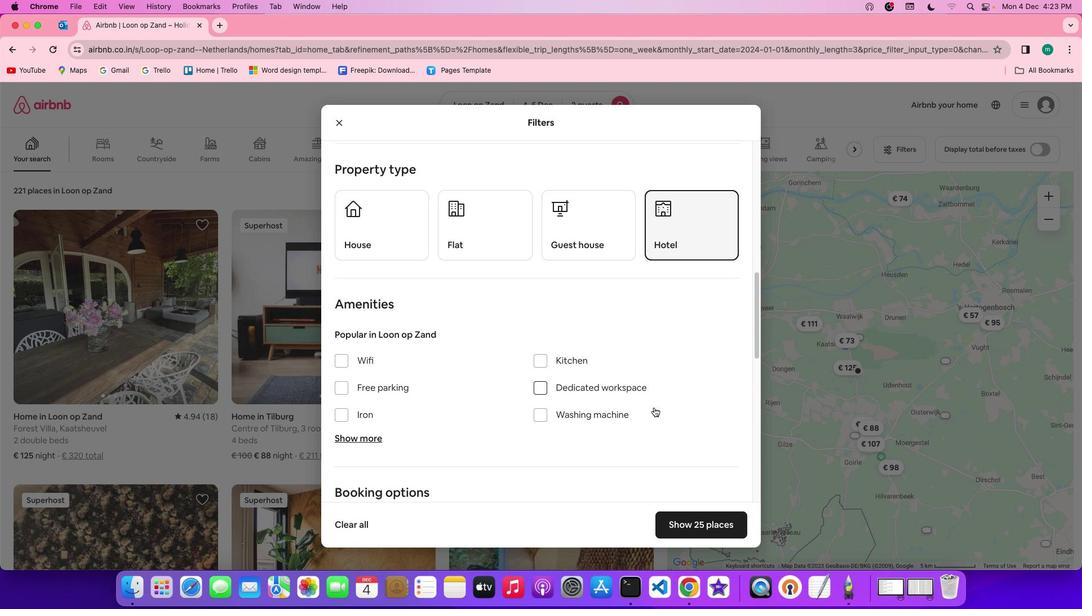 
Action: Mouse moved to (579, 403)
Screenshot: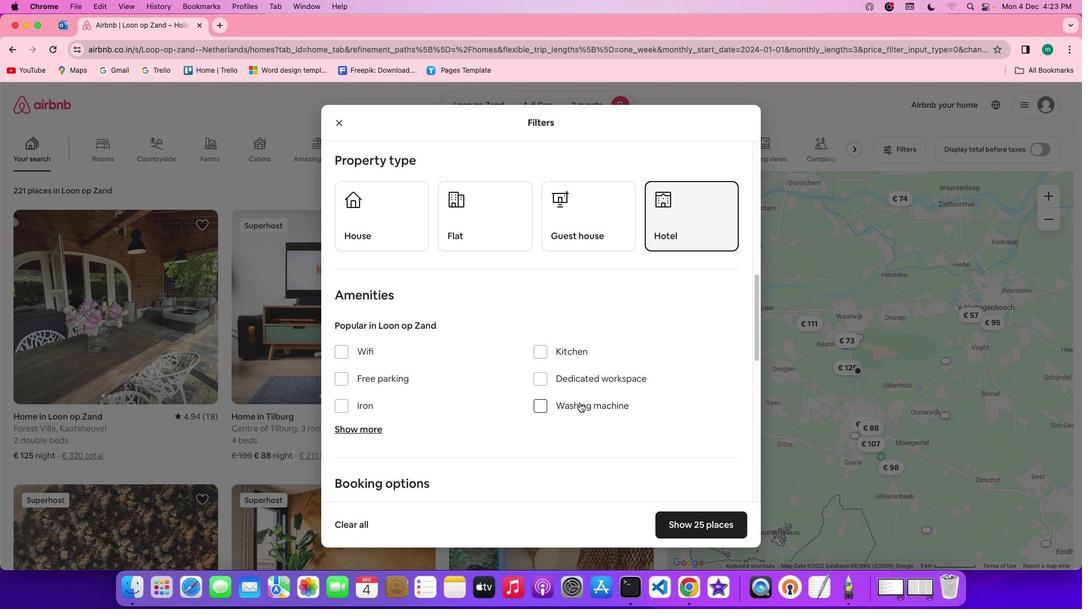 
Action: Mouse pressed left at (579, 403)
Screenshot: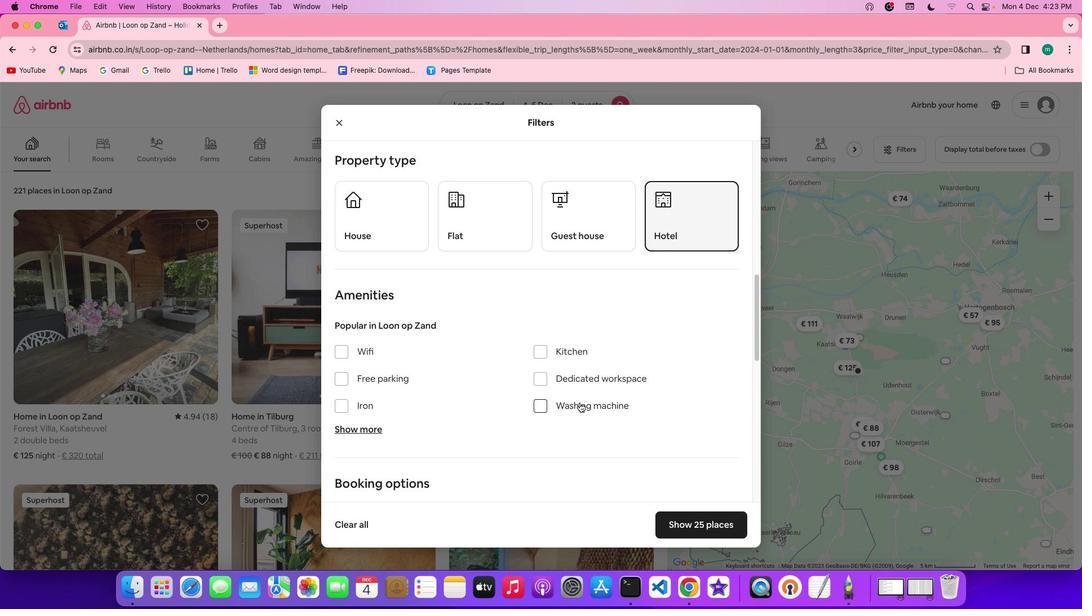 
Action: Mouse moved to (662, 424)
Screenshot: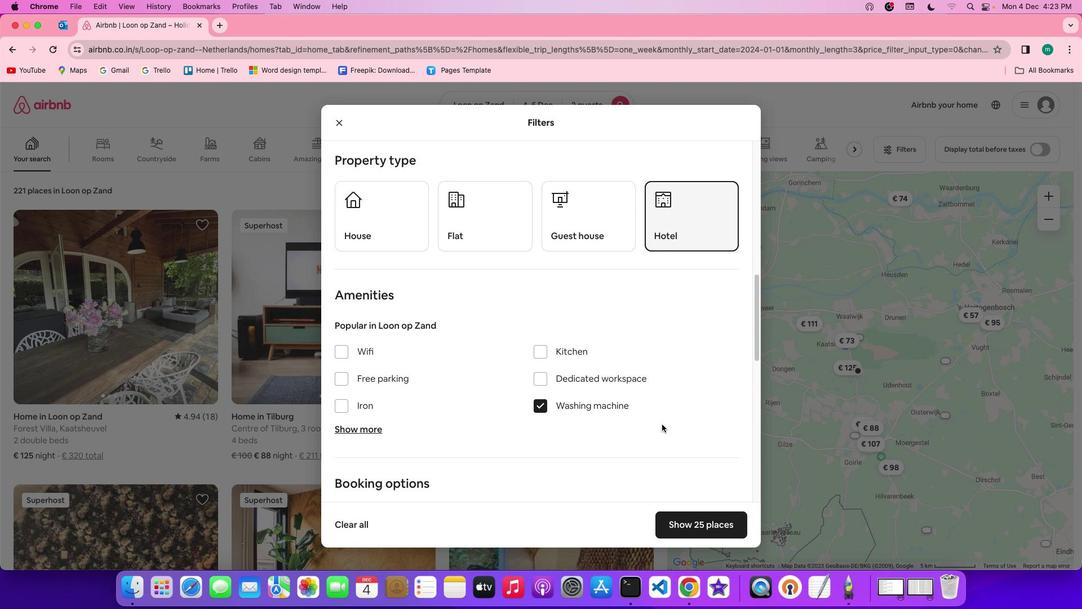 
Action: Mouse scrolled (662, 424) with delta (0, 0)
Screenshot: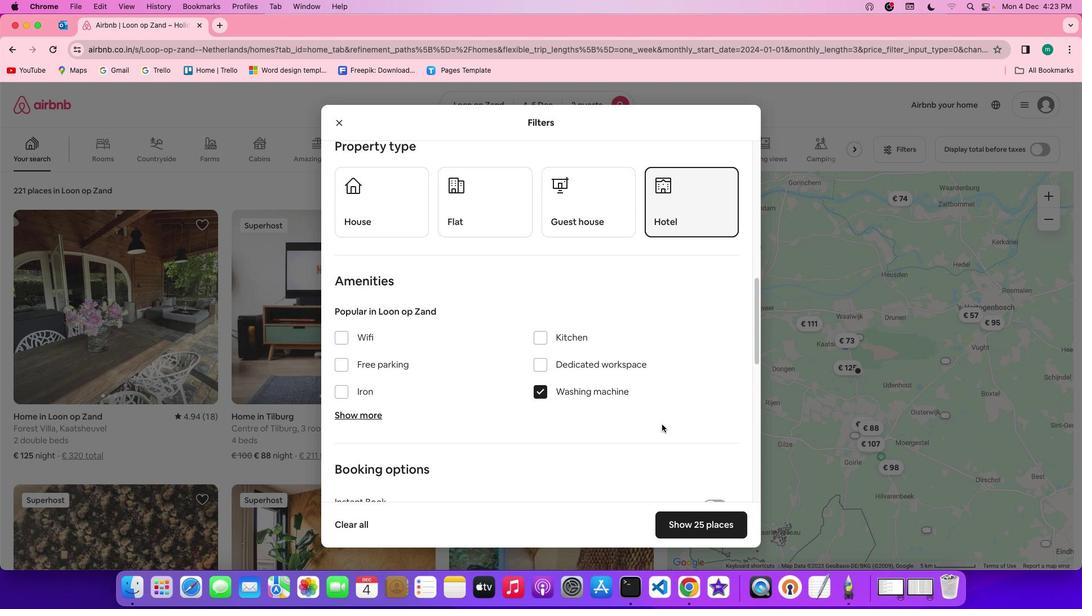 
Action: Mouse scrolled (662, 424) with delta (0, 0)
Screenshot: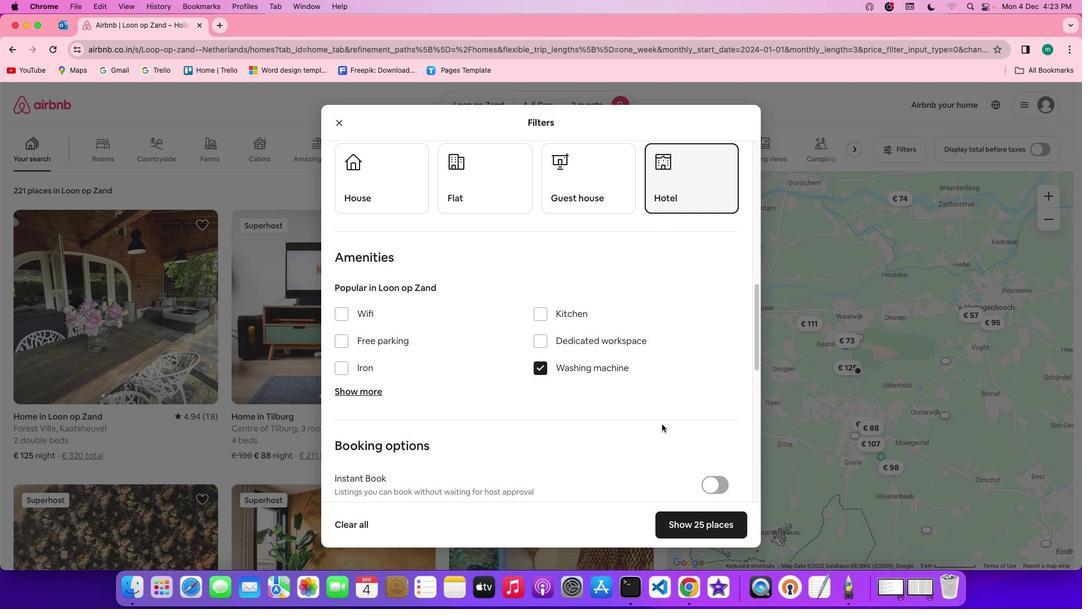 
Action: Mouse scrolled (662, 424) with delta (0, -1)
Screenshot: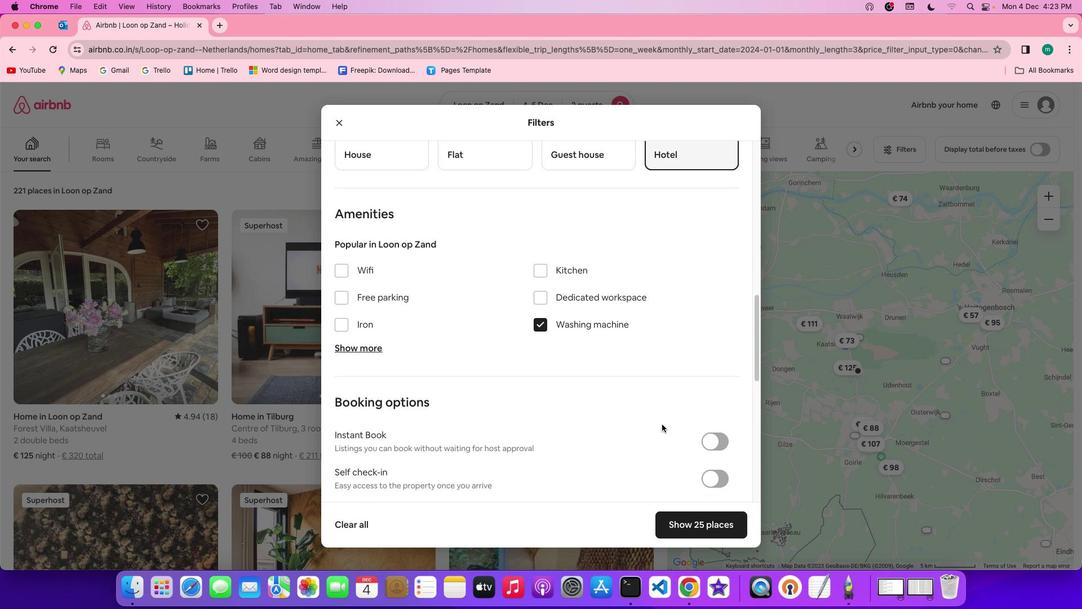 
Action: Mouse scrolled (662, 424) with delta (0, -2)
Screenshot: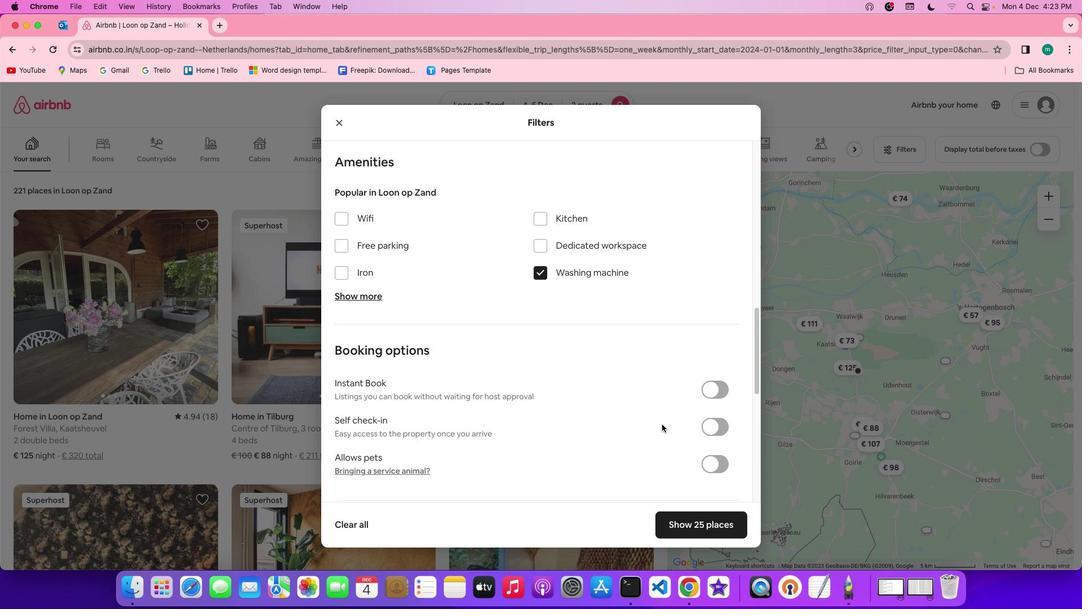 
Action: Mouse scrolled (662, 424) with delta (0, 0)
Screenshot: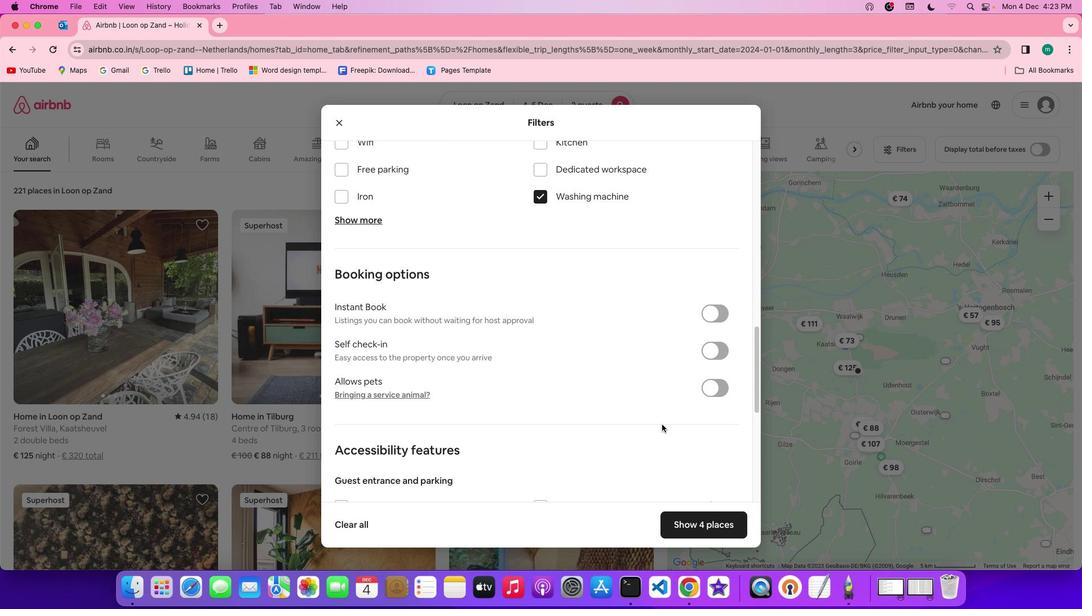
Action: Mouse scrolled (662, 424) with delta (0, 0)
Screenshot: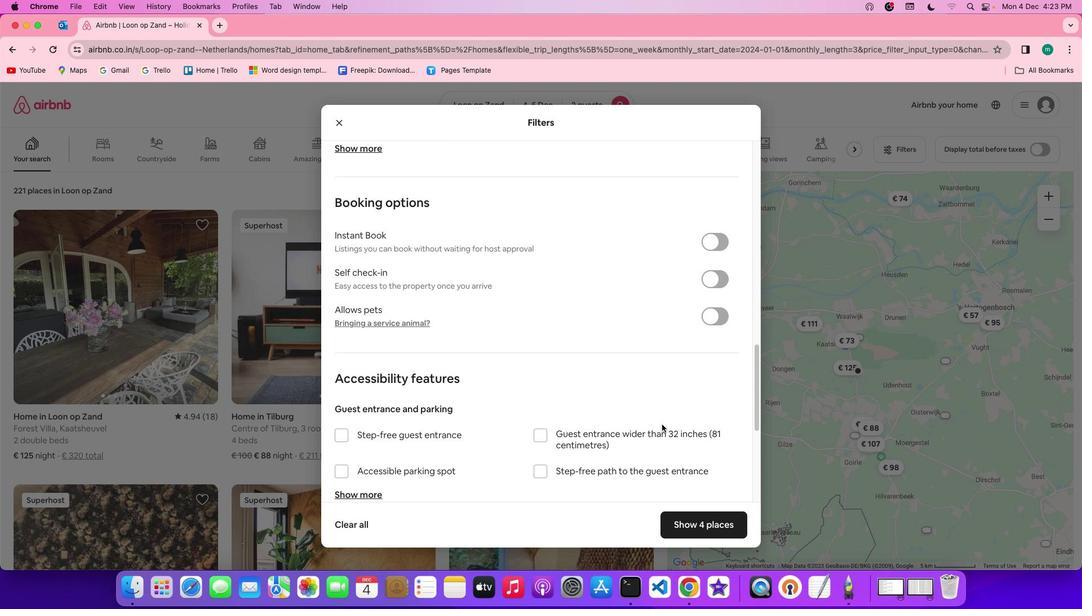 
Action: Mouse scrolled (662, 424) with delta (0, -1)
Screenshot: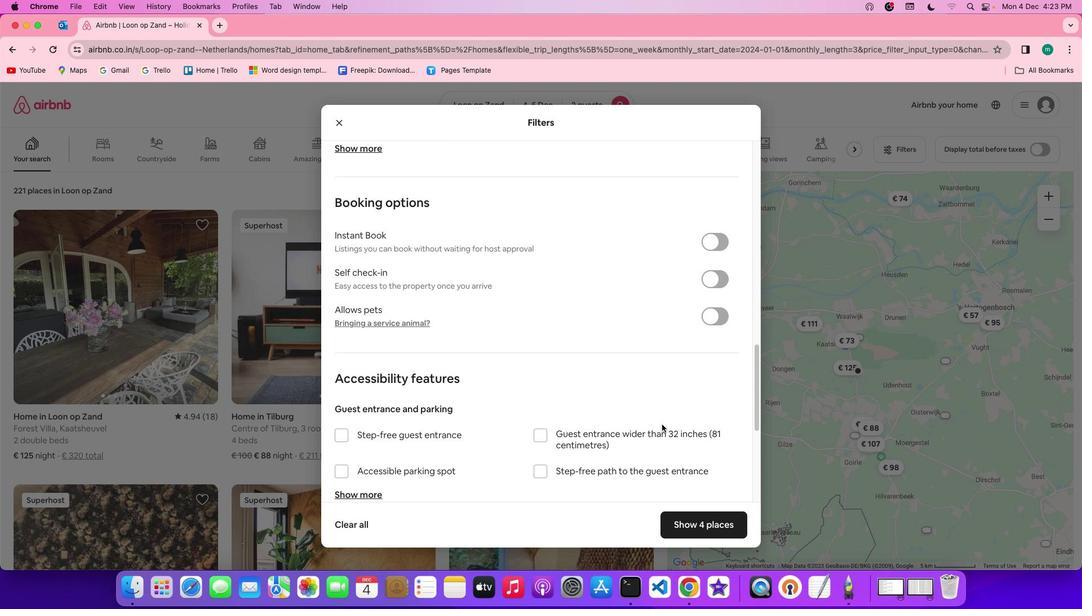 
Action: Mouse scrolled (662, 424) with delta (0, -2)
Screenshot: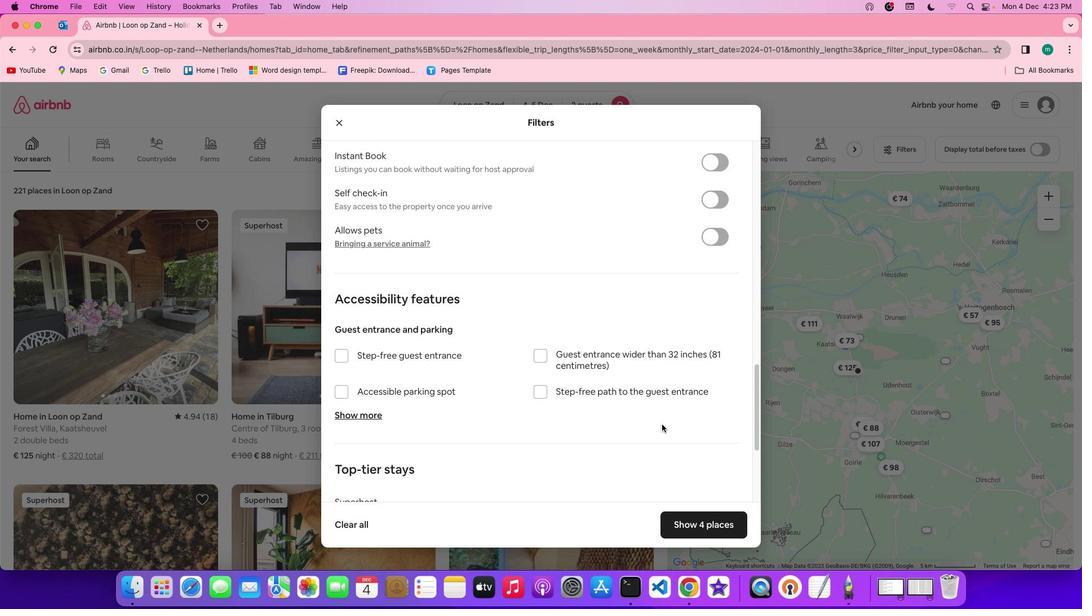 
Action: Mouse scrolled (662, 424) with delta (0, 0)
Screenshot: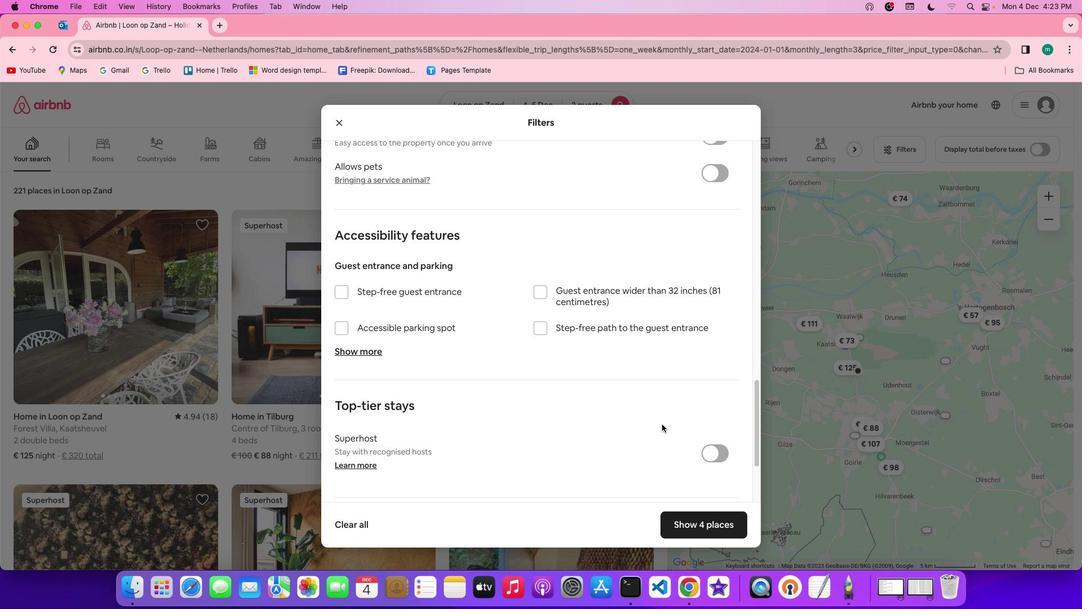 
Action: Mouse scrolled (662, 424) with delta (0, 0)
Screenshot: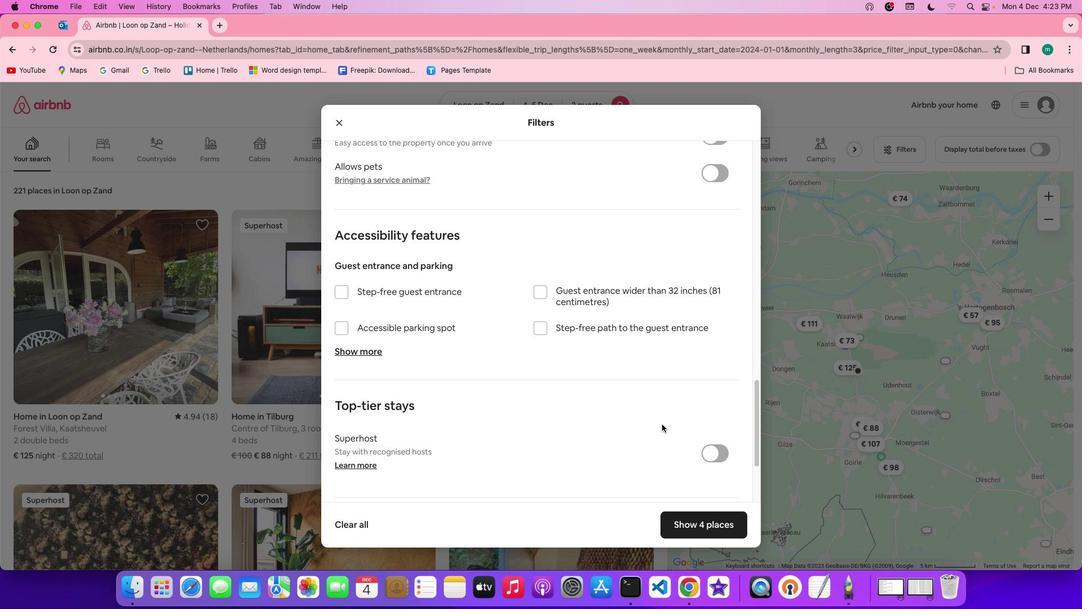 
Action: Mouse scrolled (662, 424) with delta (0, -1)
Screenshot: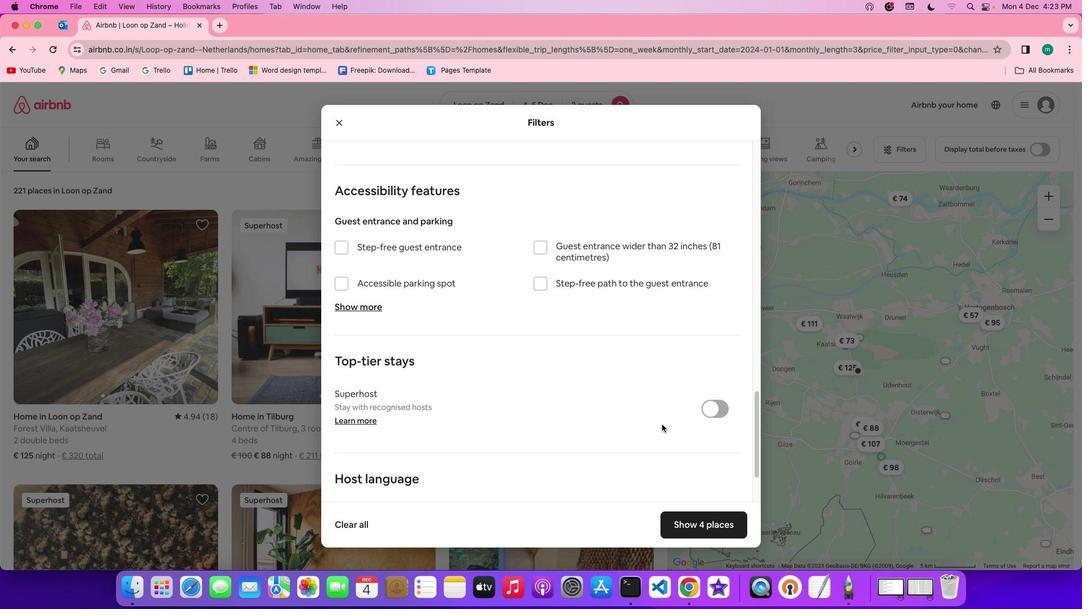 
Action: Mouse scrolled (662, 424) with delta (0, -2)
Screenshot: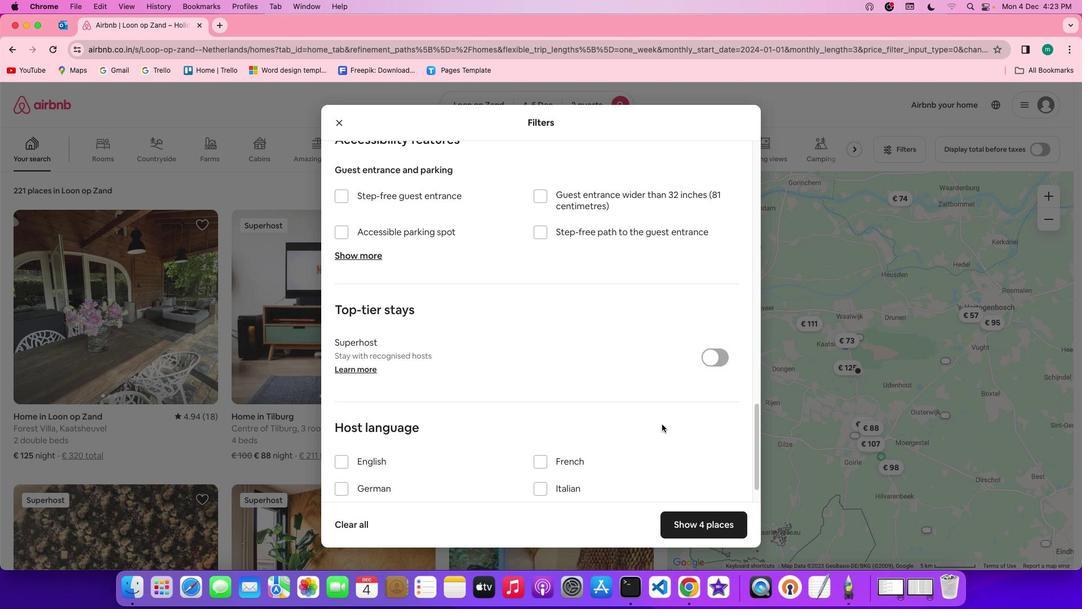
Action: Mouse scrolled (662, 424) with delta (0, -2)
Screenshot: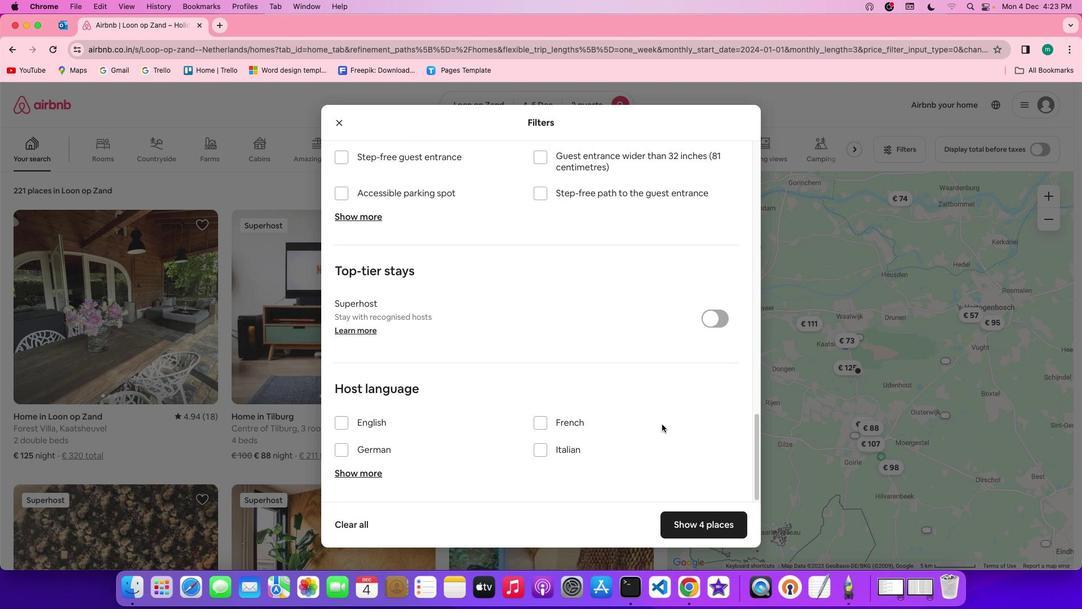 
Action: Mouse scrolled (662, 424) with delta (0, 0)
Screenshot: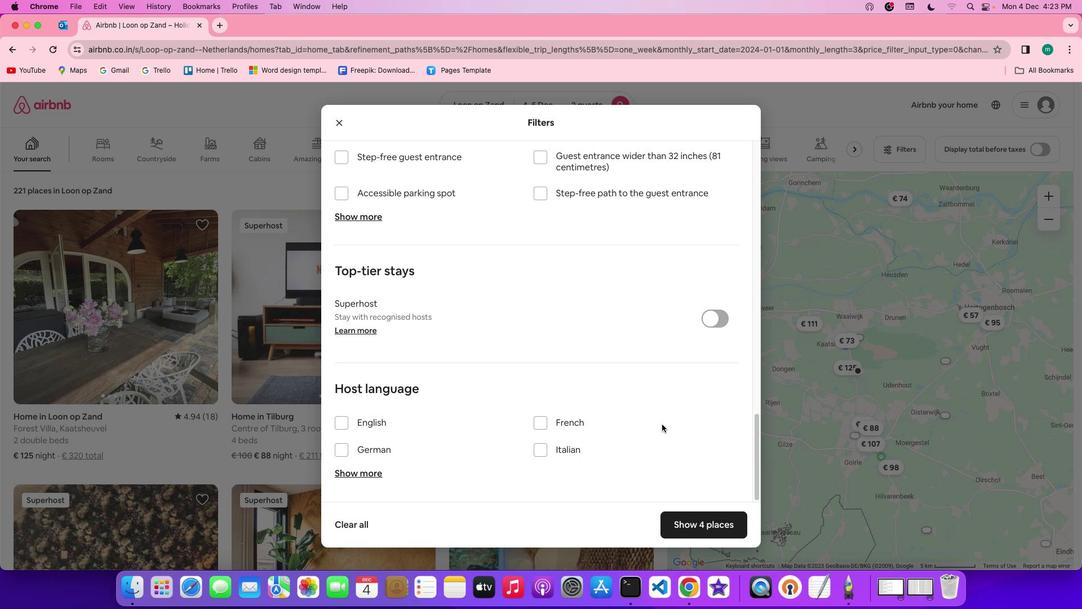 
Action: Mouse scrolled (662, 424) with delta (0, 0)
Screenshot: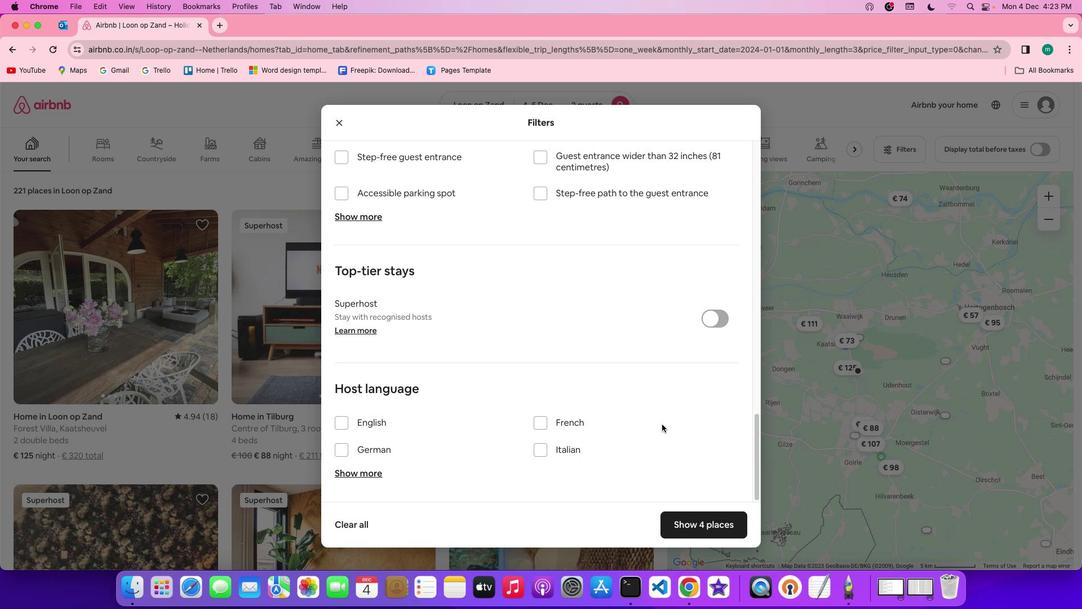 
Action: Mouse scrolled (662, 424) with delta (0, -1)
Screenshot: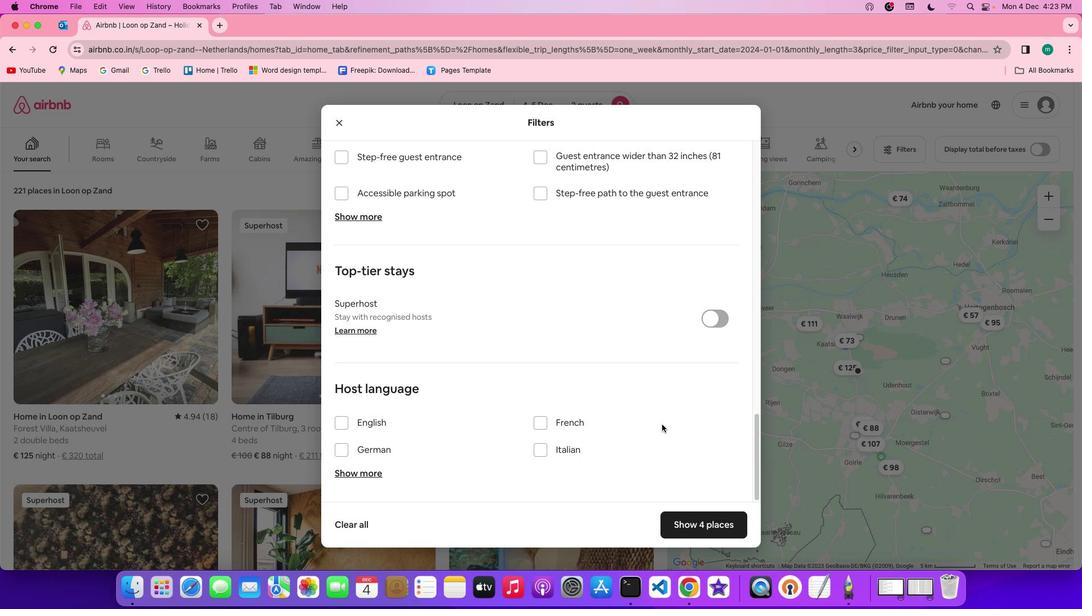 
Action: Mouse scrolled (662, 424) with delta (0, -2)
Screenshot: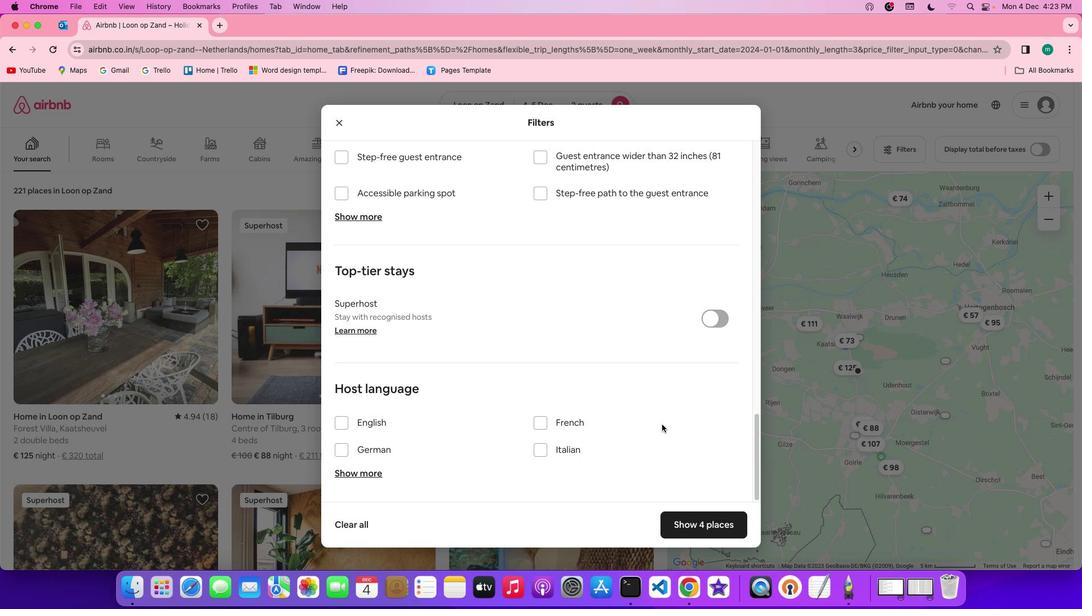 
Action: Mouse scrolled (662, 424) with delta (0, -3)
Screenshot: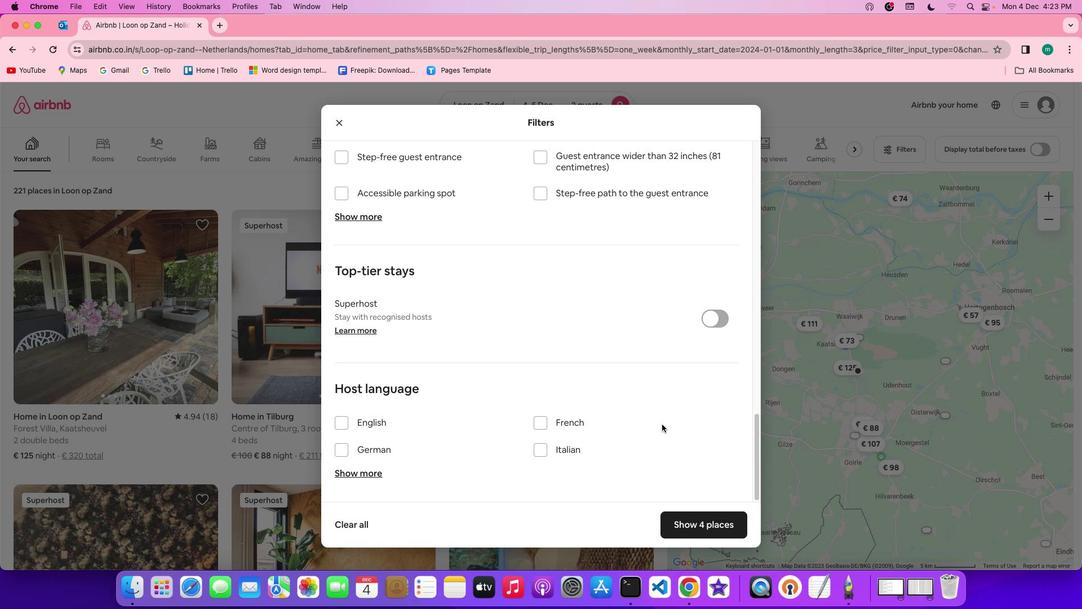
Action: Mouse scrolled (662, 424) with delta (0, 0)
Screenshot: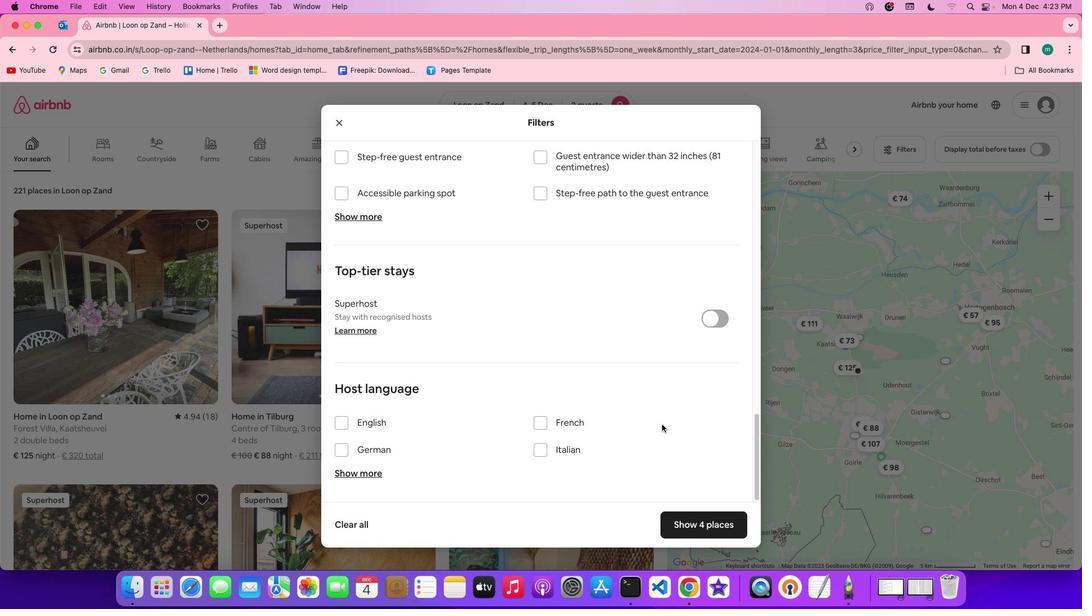 
Action: Mouse scrolled (662, 424) with delta (0, 0)
Screenshot: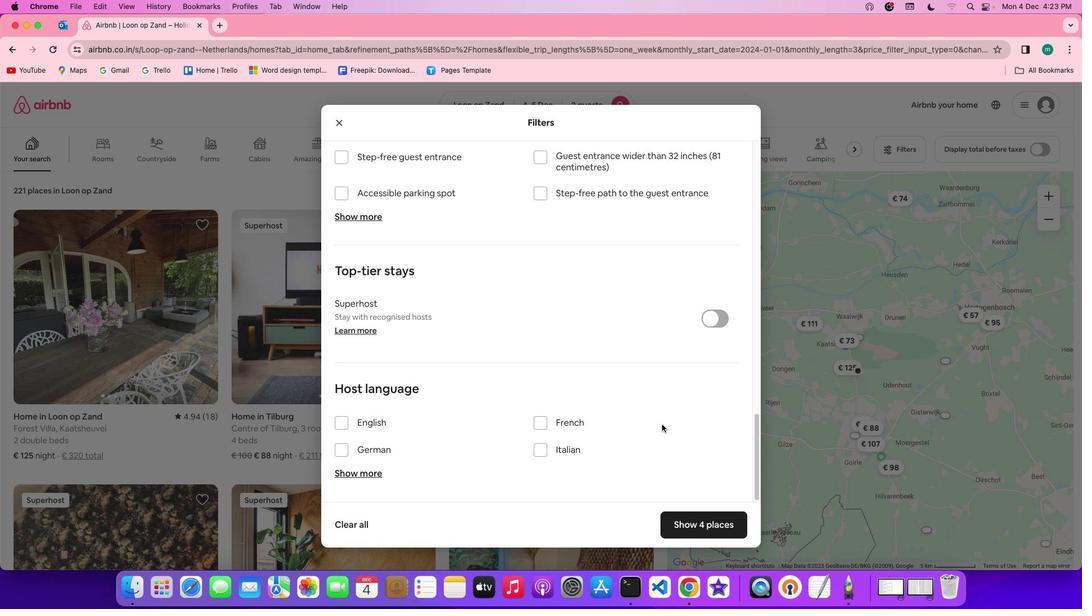 
Action: Mouse scrolled (662, 424) with delta (0, -1)
Screenshot: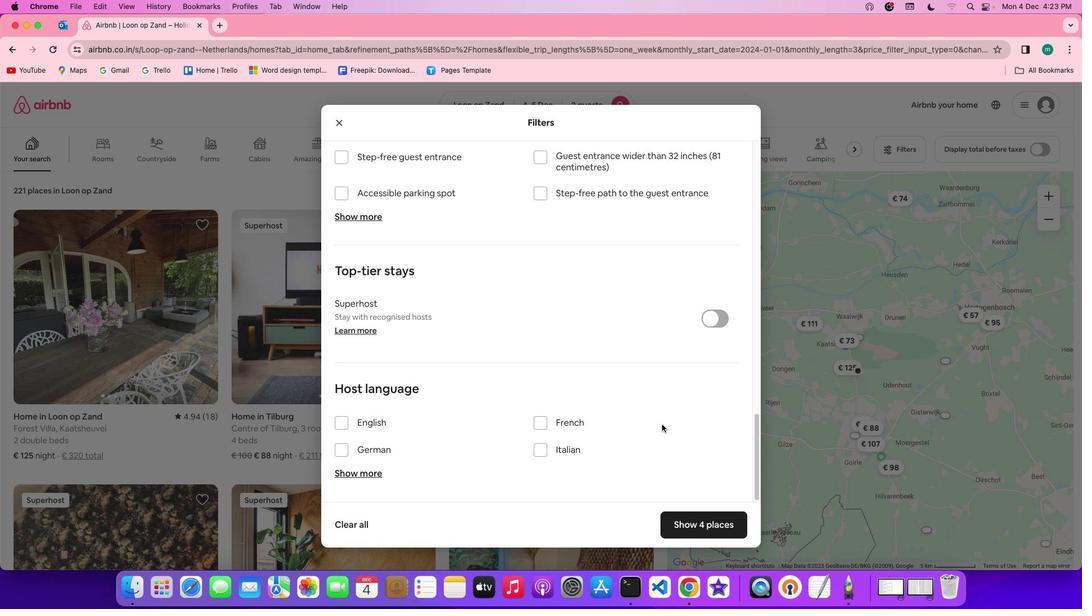 
Action: Mouse scrolled (662, 424) with delta (0, -2)
Screenshot: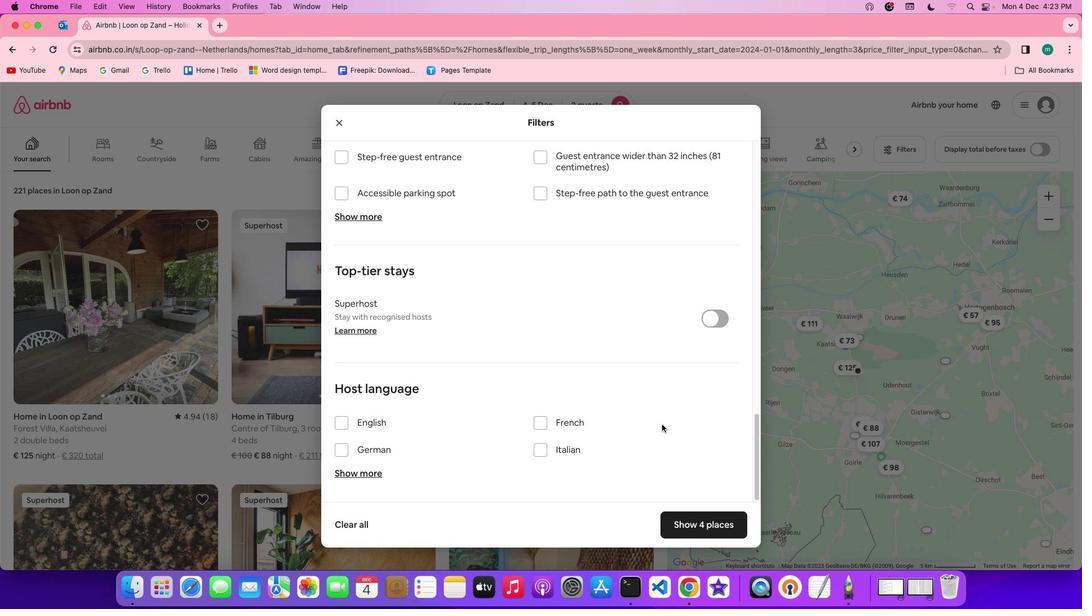 
Action: Mouse scrolled (662, 424) with delta (0, -2)
Screenshot: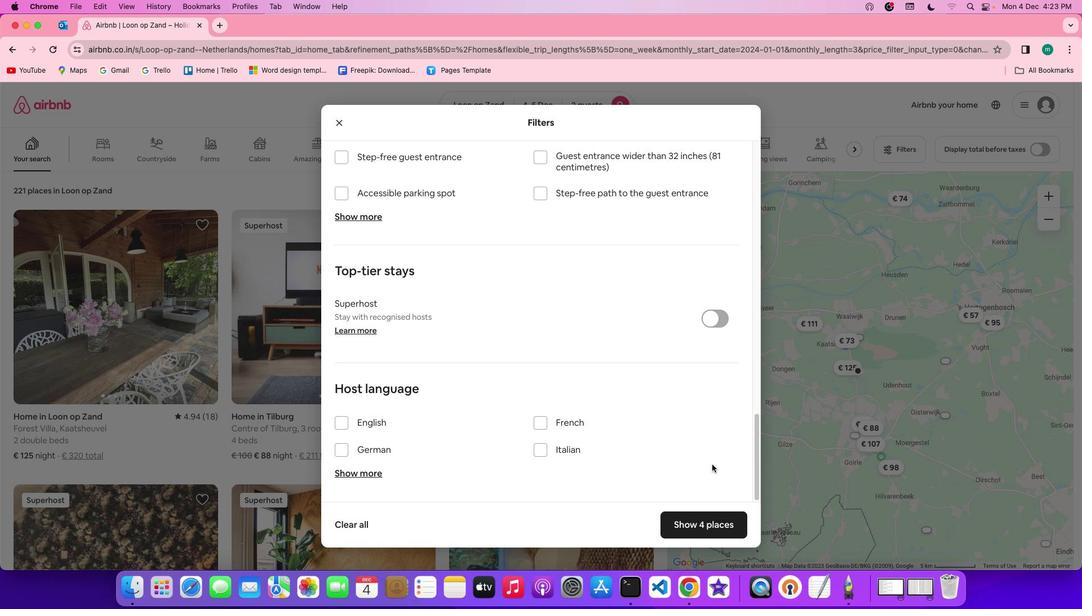 
Action: Mouse moved to (719, 527)
Screenshot: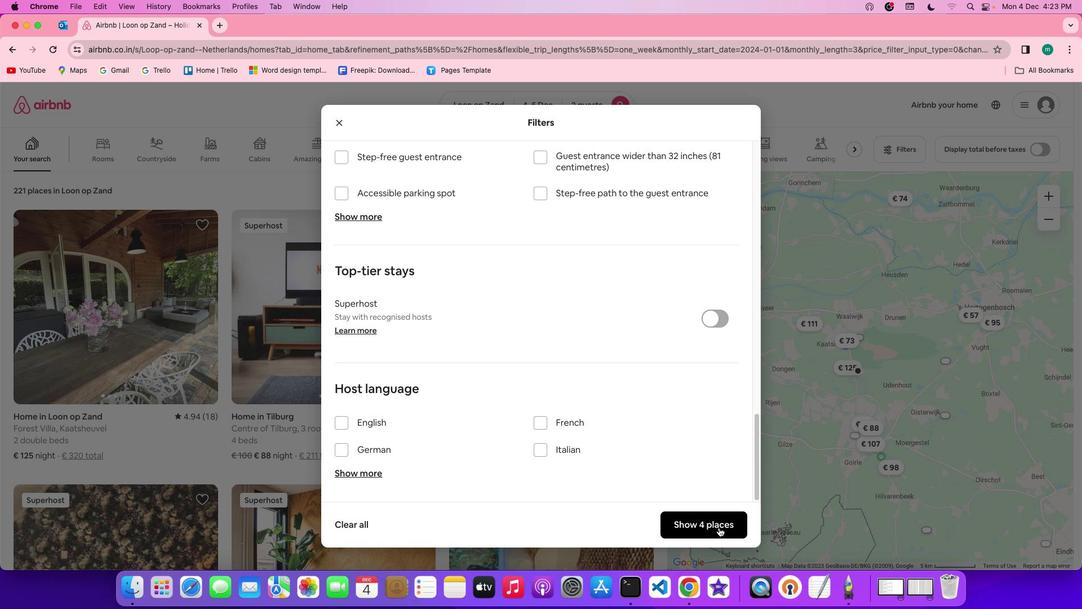 
Action: Mouse pressed left at (719, 527)
Screenshot: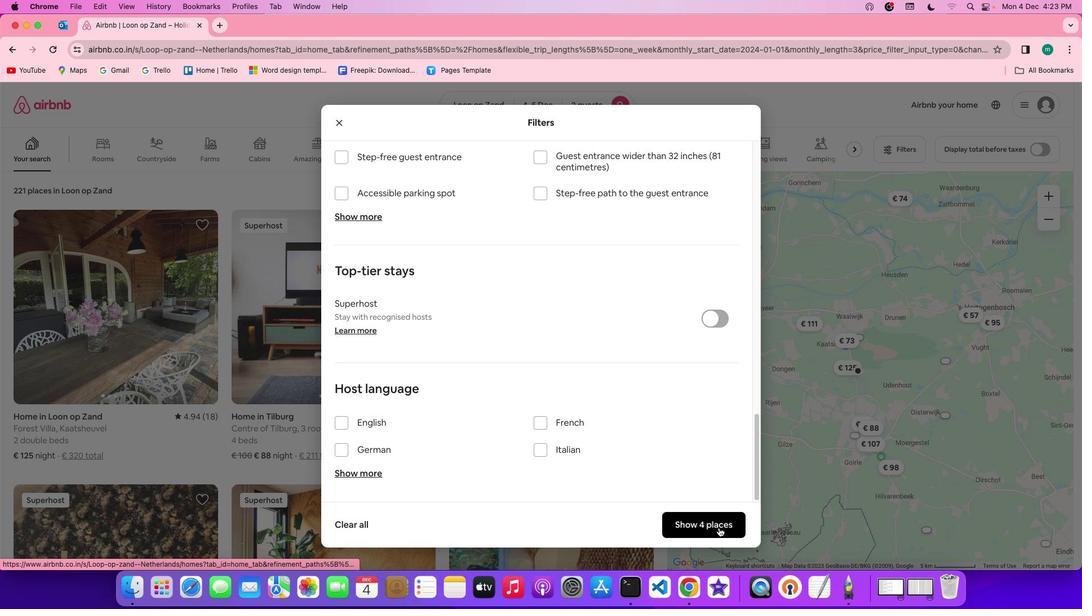 
Action: Mouse moved to (162, 303)
Screenshot: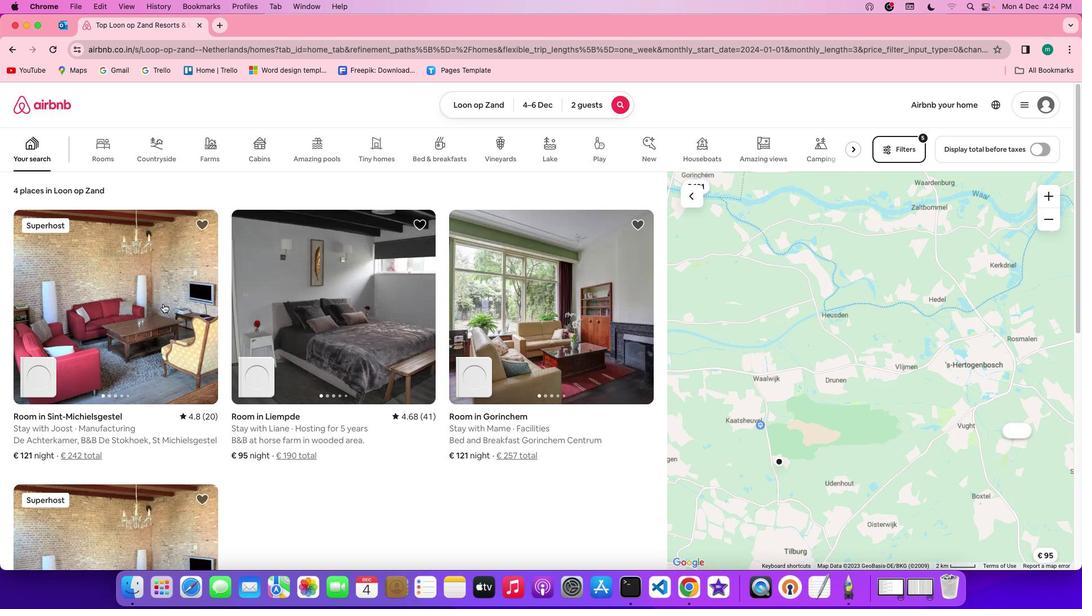 
Action: Mouse pressed left at (162, 303)
Screenshot: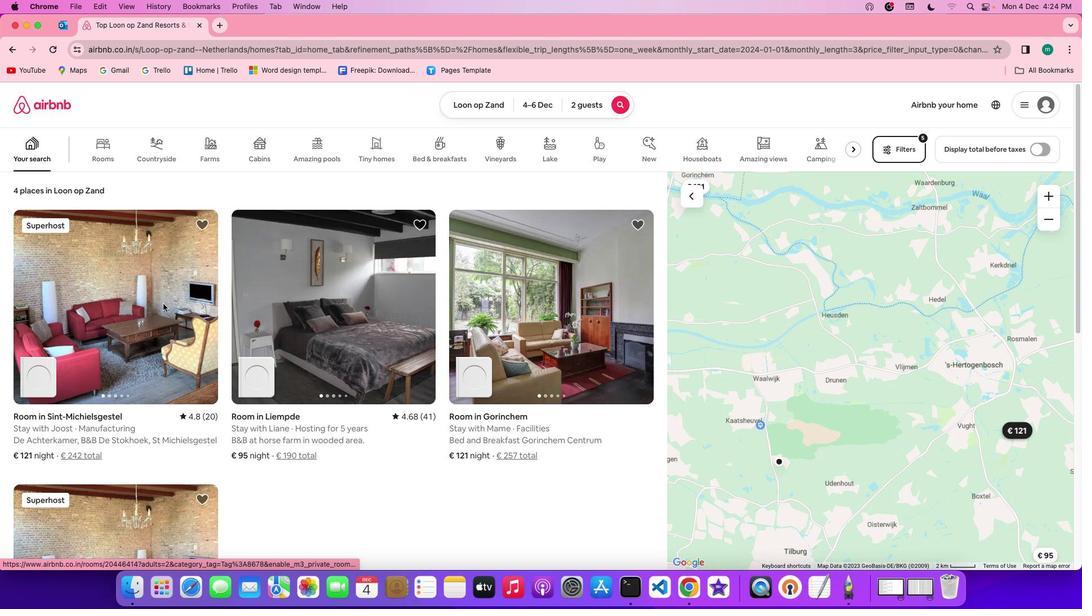 
Action: Mouse moved to (444, 396)
Screenshot: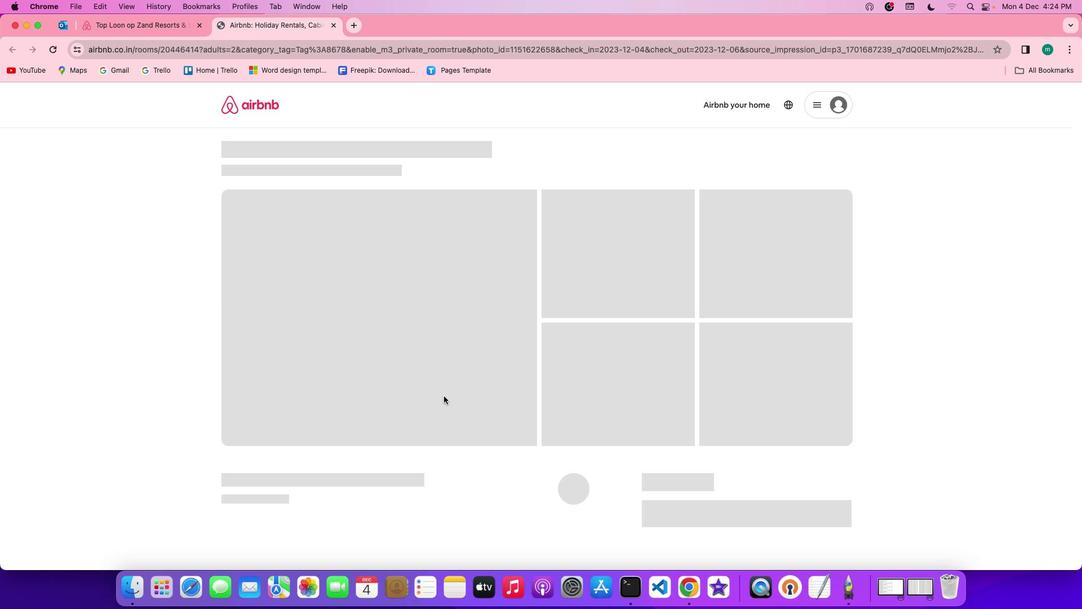 
Action: Mouse scrolled (444, 396) with delta (0, 0)
Screenshot: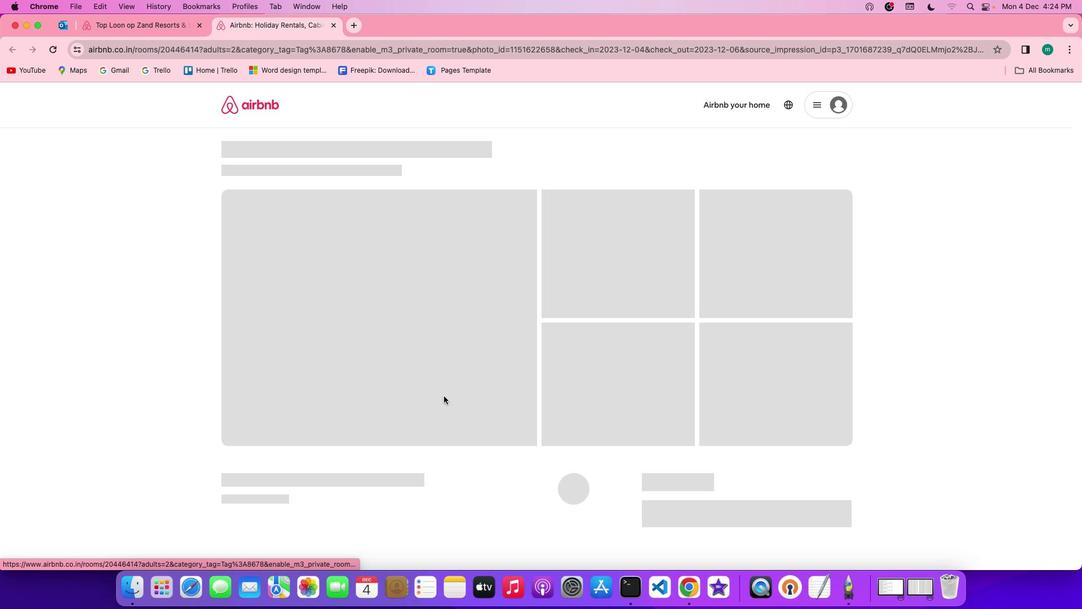 
Action: Mouse scrolled (444, 396) with delta (0, 0)
Screenshot: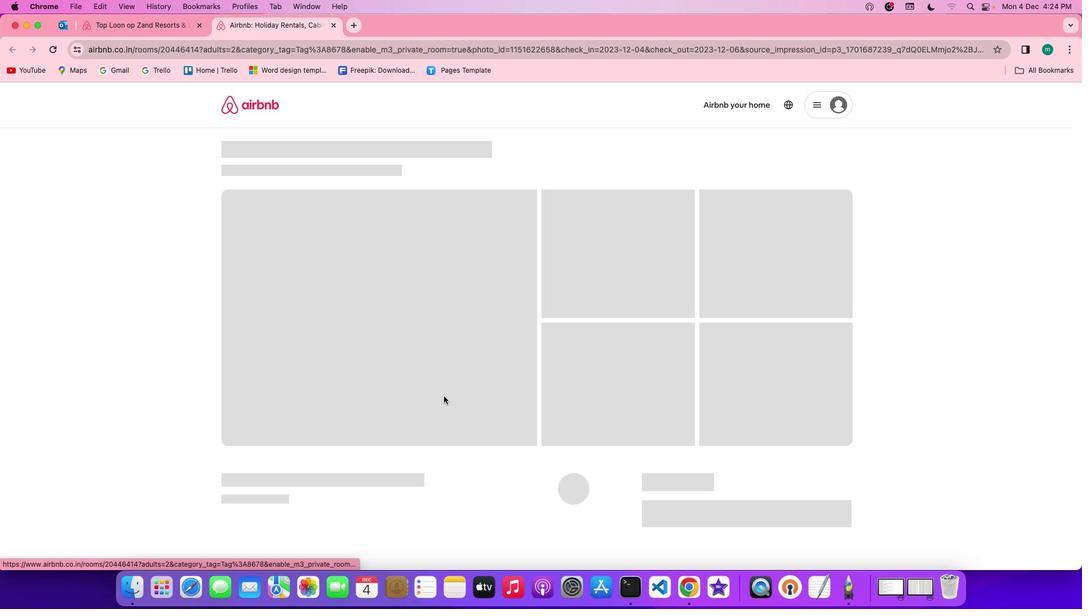 
Action: Mouse scrolled (444, 396) with delta (0, 0)
Screenshot: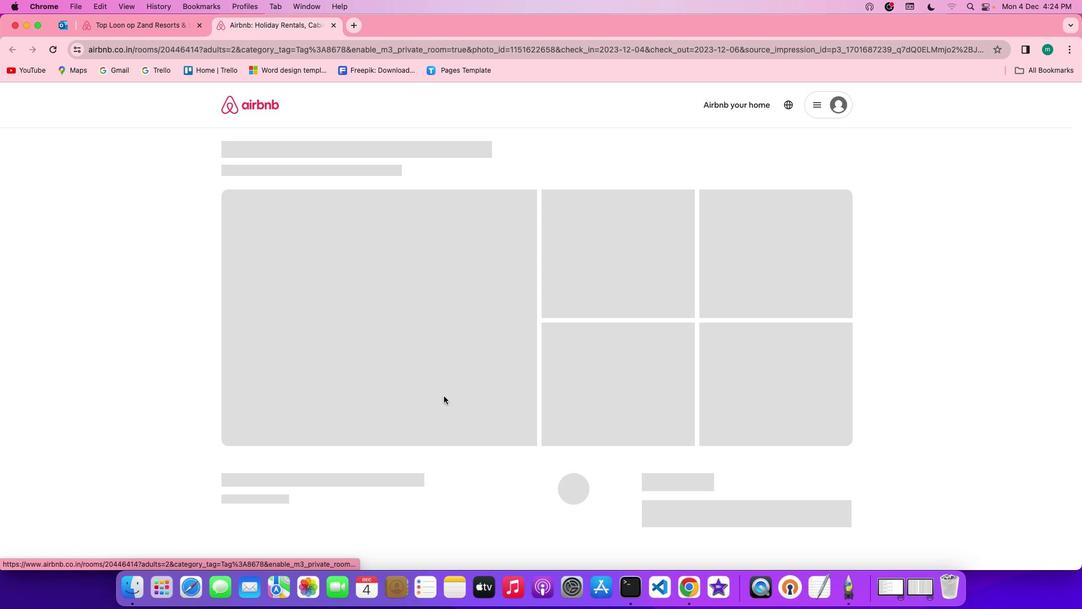 
Action: Mouse scrolled (444, 396) with delta (0, 0)
Screenshot: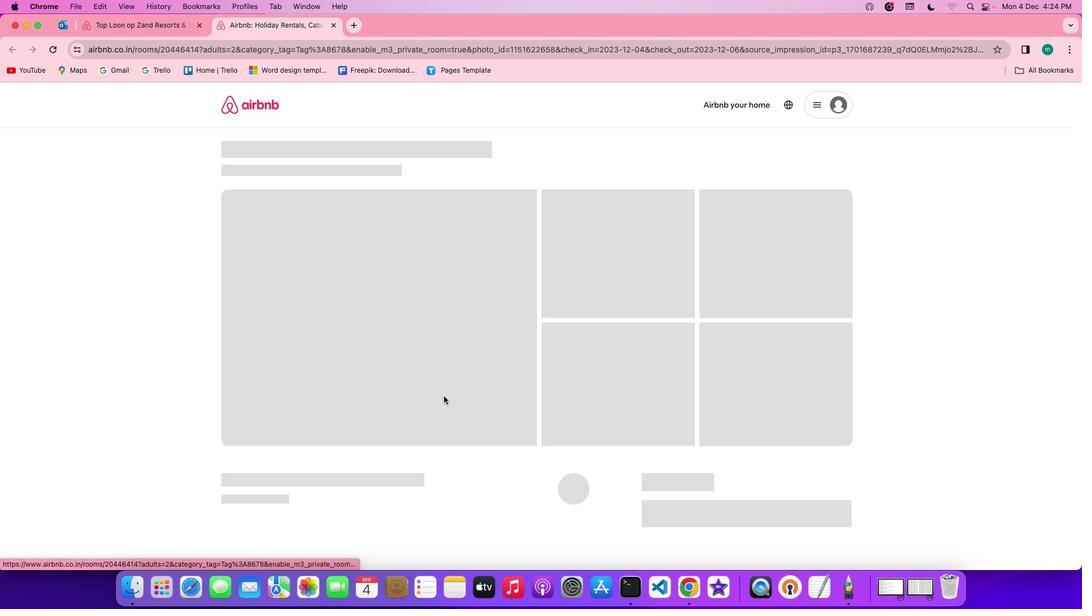 
Action: Mouse moved to (810, 421)
Screenshot: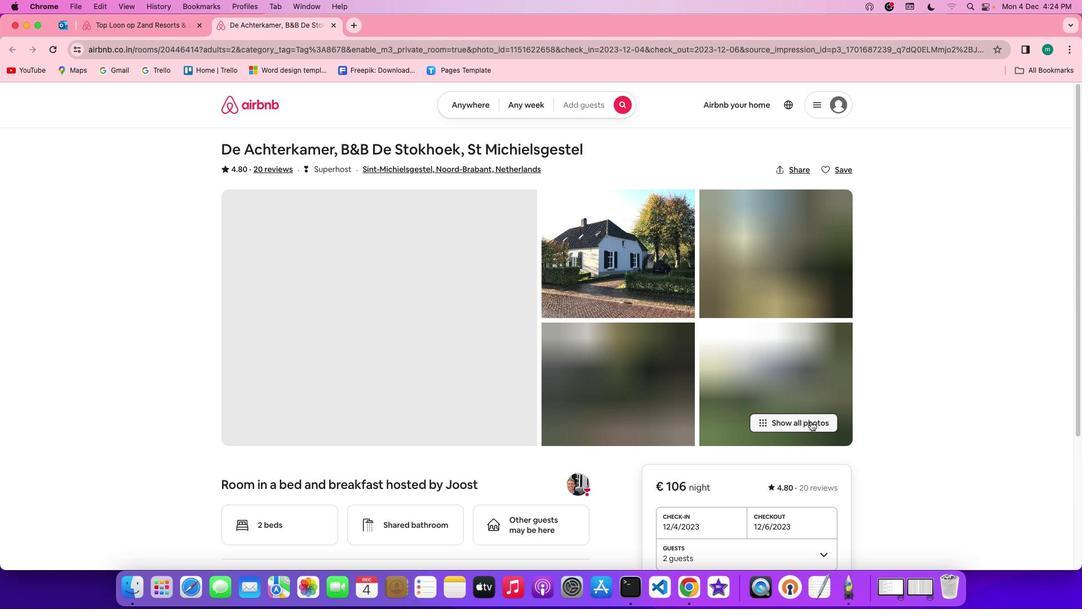 
Action: Mouse pressed left at (810, 421)
Screenshot: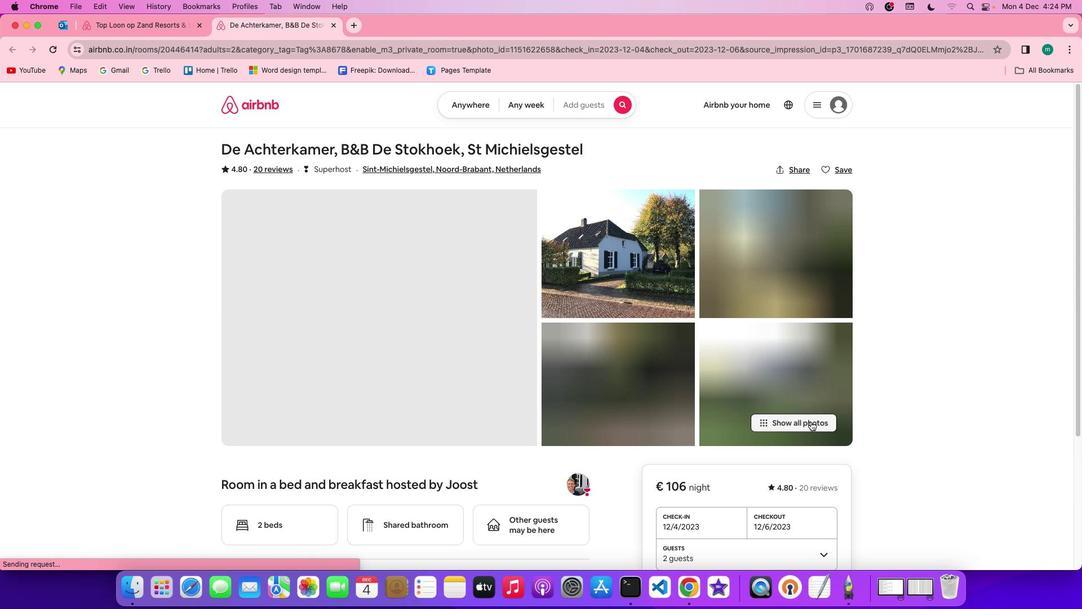 
Action: Mouse moved to (461, 401)
Screenshot: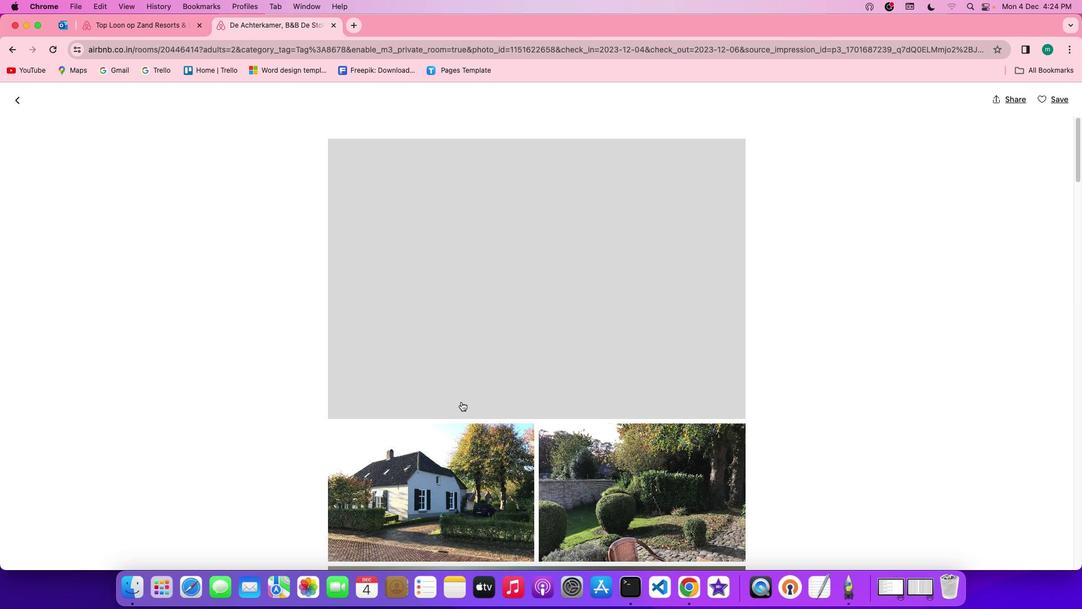 
Action: Mouse scrolled (461, 401) with delta (0, 0)
Screenshot: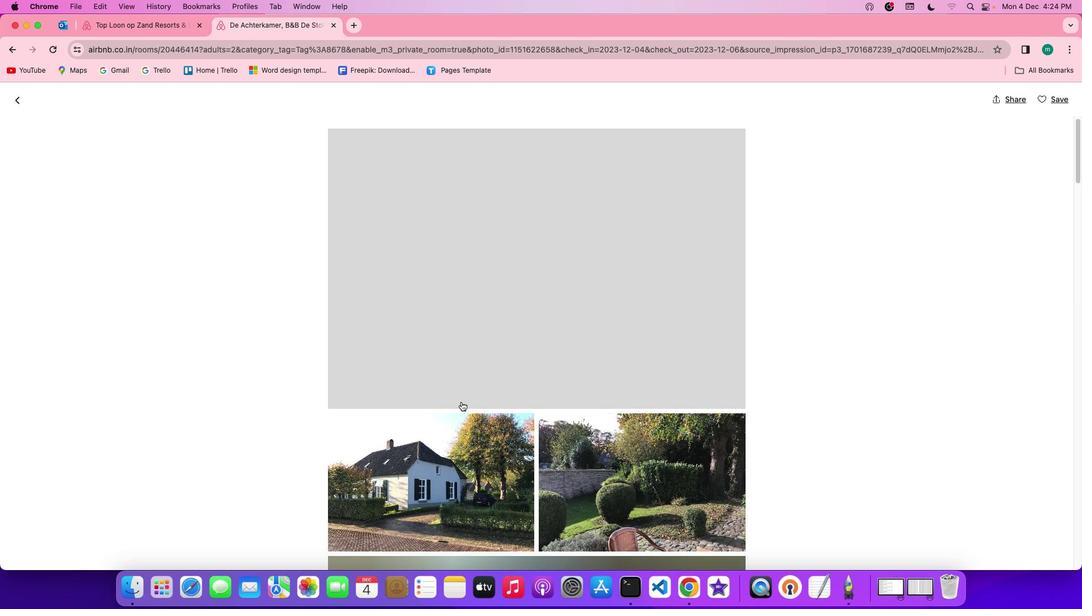 
Action: Mouse scrolled (461, 401) with delta (0, 0)
Screenshot: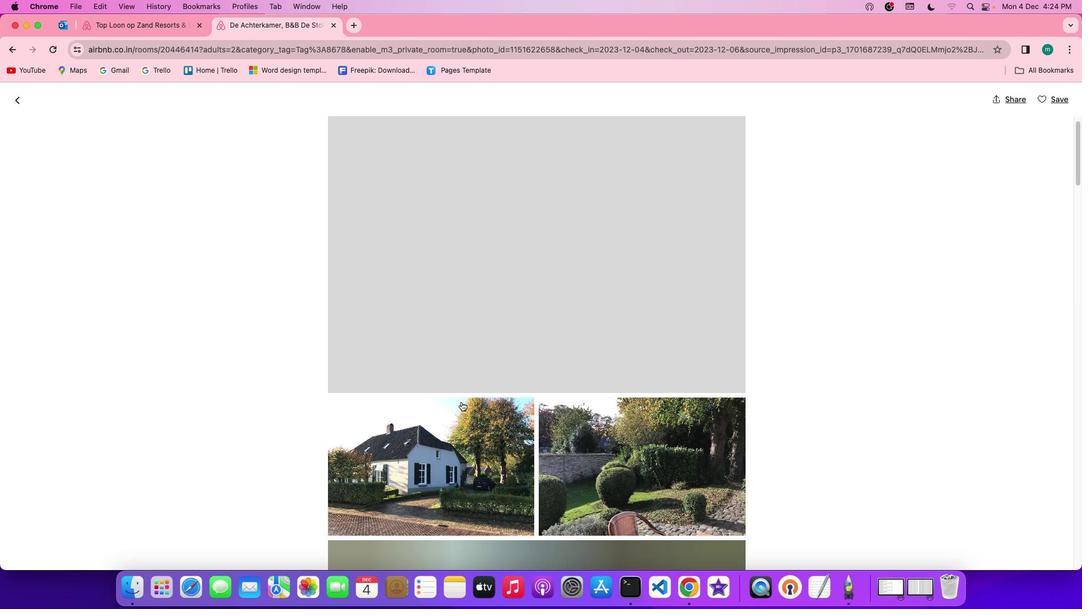 
Action: Mouse scrolled (461, 401) with delta (0, -1)
Screenshot: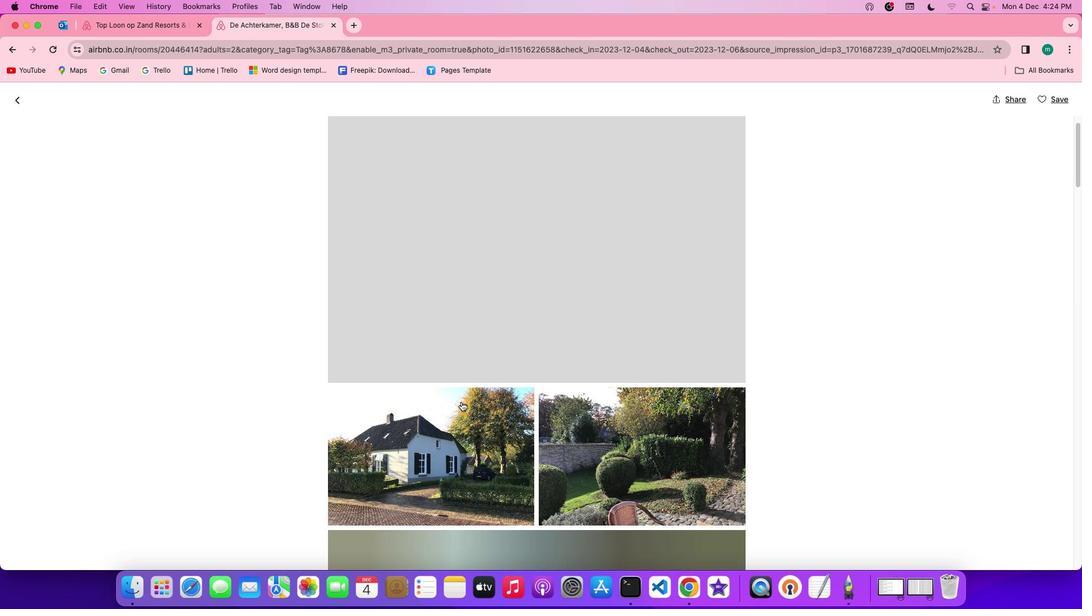 
Action: Mouse scrolled (461, 401) with delta (0, -1)
Screenshot: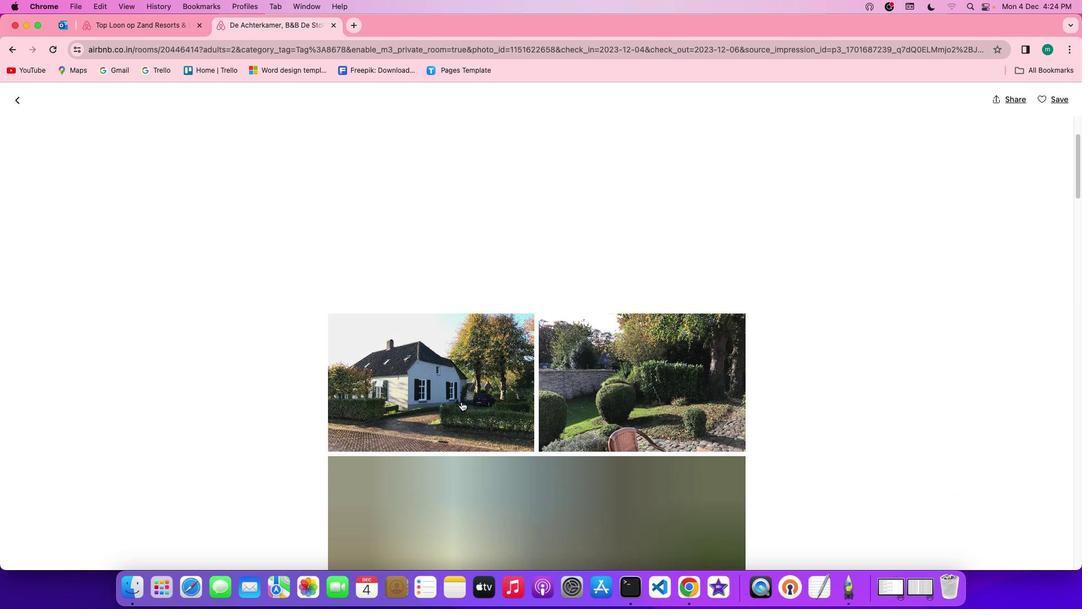 
Action: Mouse moved to (559, 438)
Screenshot: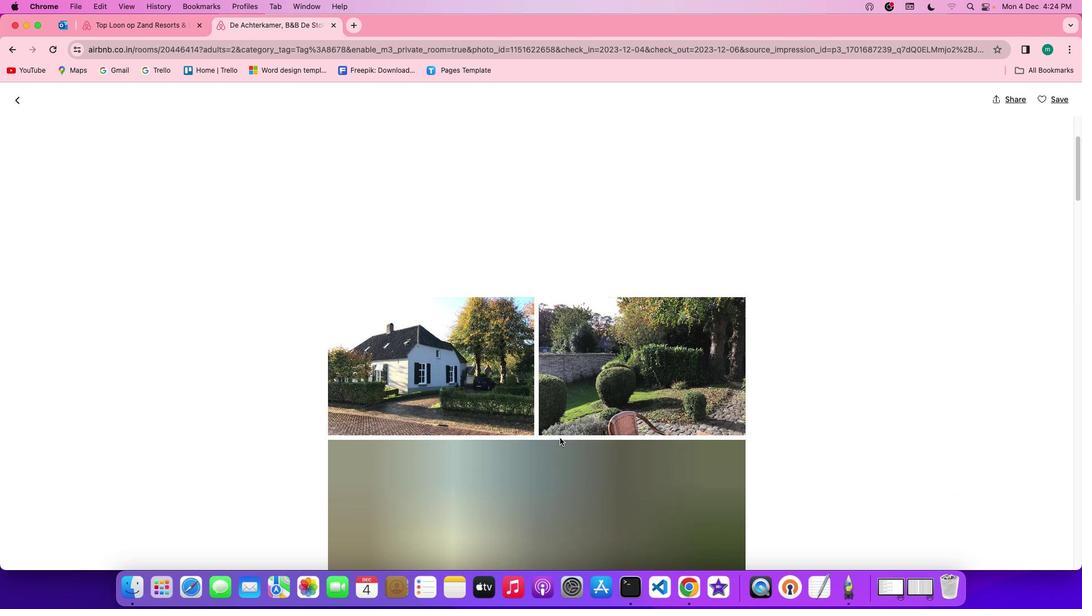 
Action: Mouse scrolled (559, 438) with delta (0, 0)
Screenshot: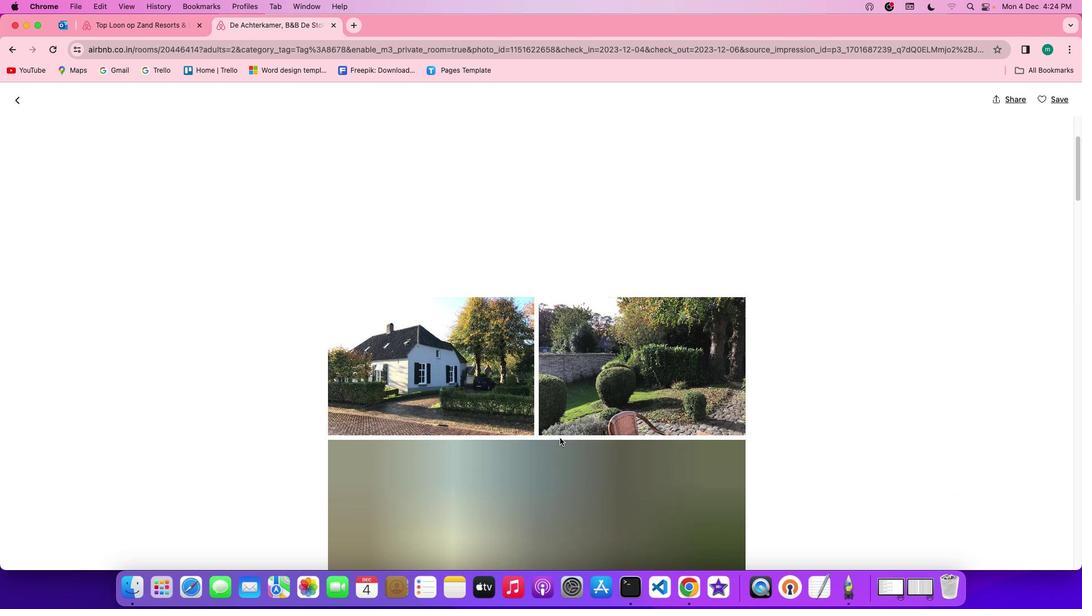 
Action: Mouse scrolled (559, 438) with delta (0, 0)
Screenshot: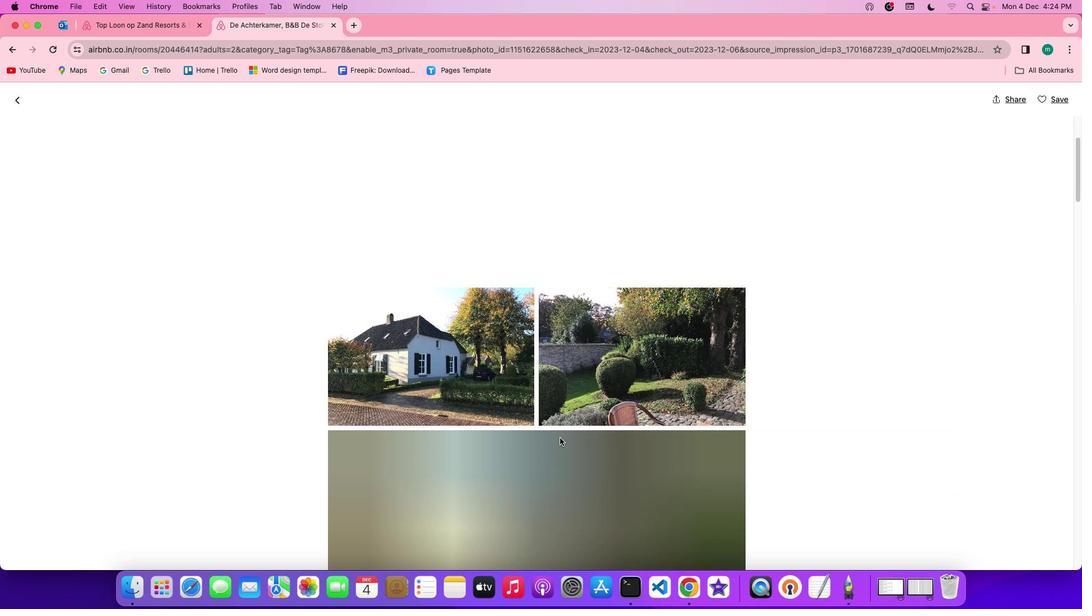 
Action: Mouse scrolled (559, 438) with delta (0, 0)
Screenshot: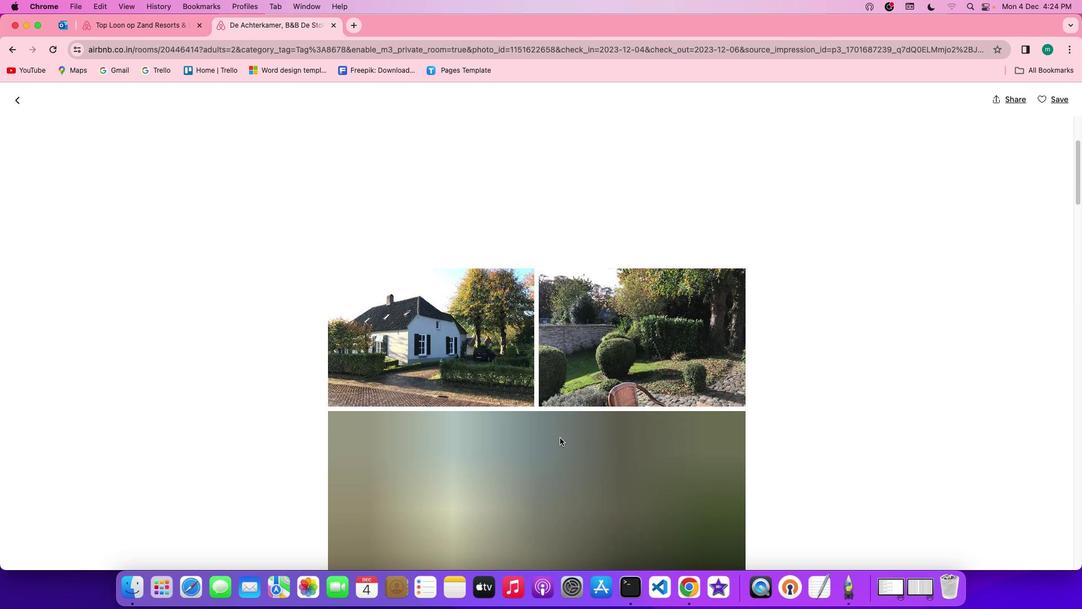 
Action: Mouse scrolled (559, 438) with delta (0, 0)
Screenshot: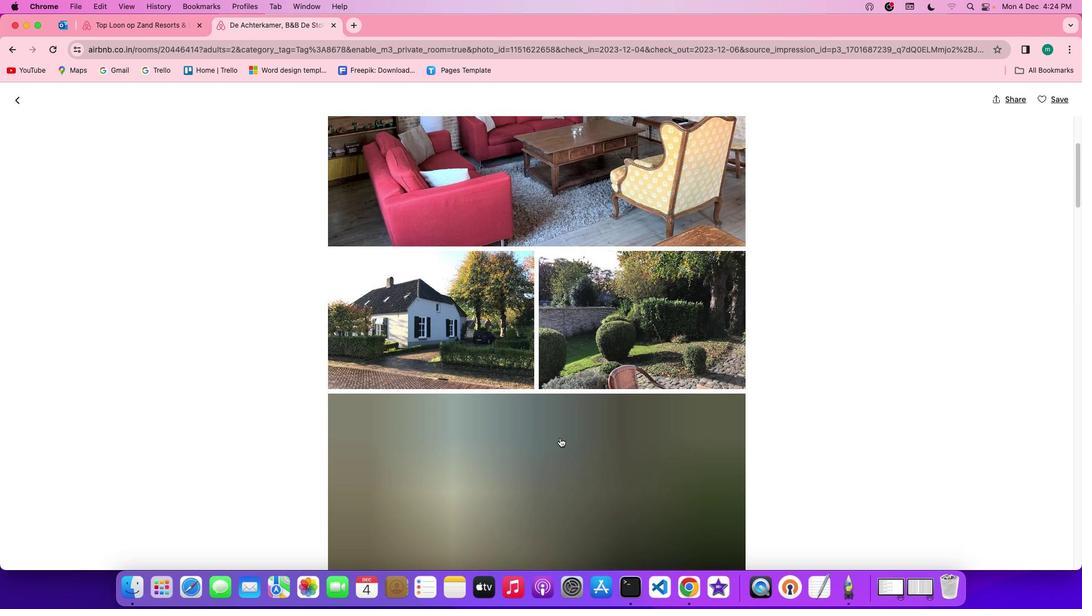 
Action: Mouse scrolled (559, 438) with delta (0, 0)
Screenshot: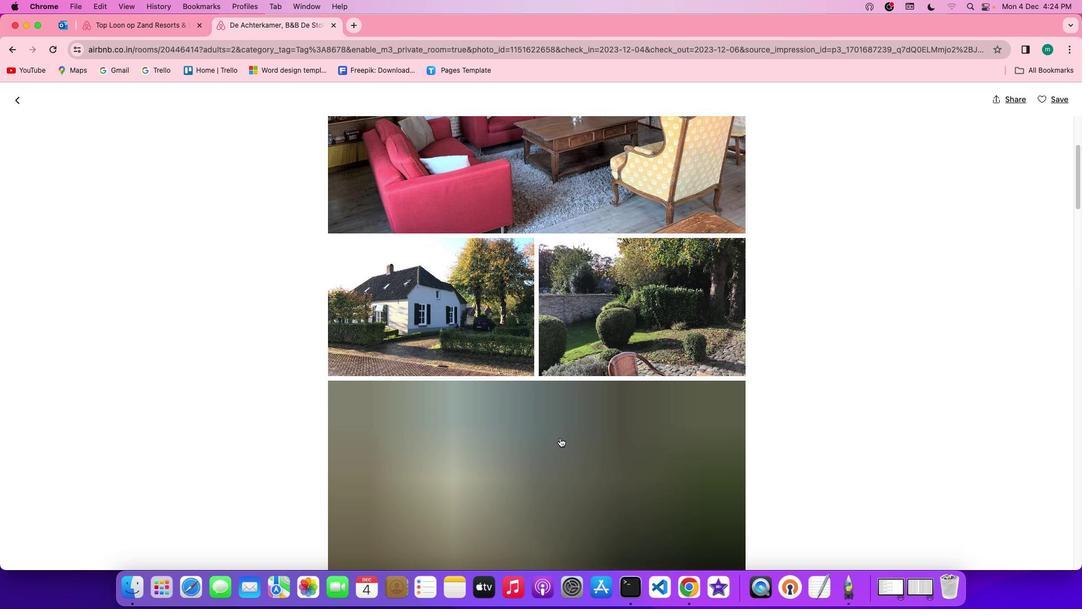 
Action: Mouse scrolled (559, 438) with delta (0, 0)
Screenshot: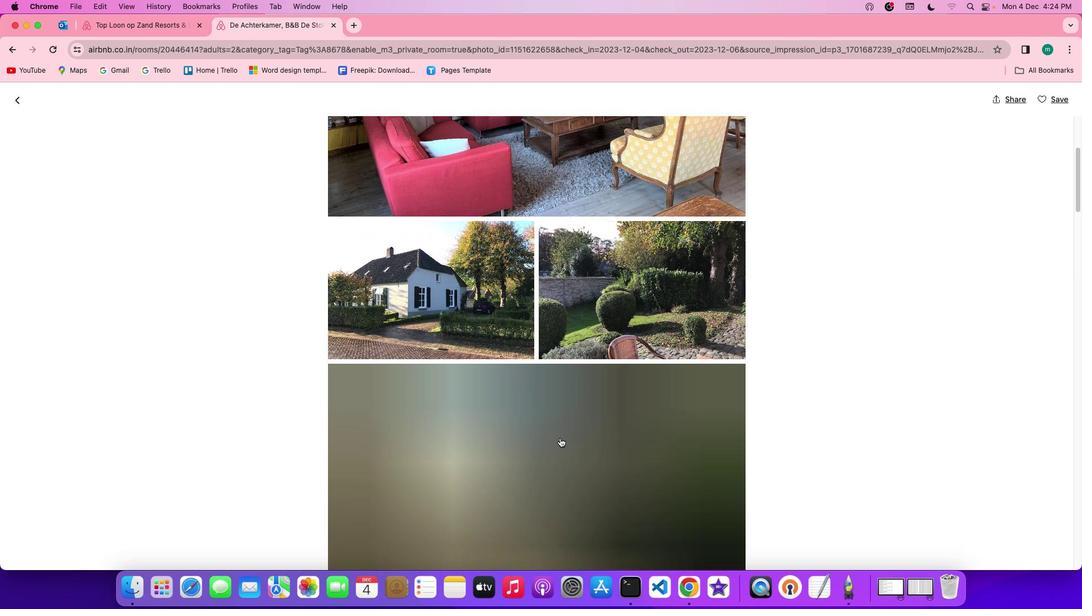 
Action: Mouse scrolled (559, 438) with delta (0, 0)
Screenshot: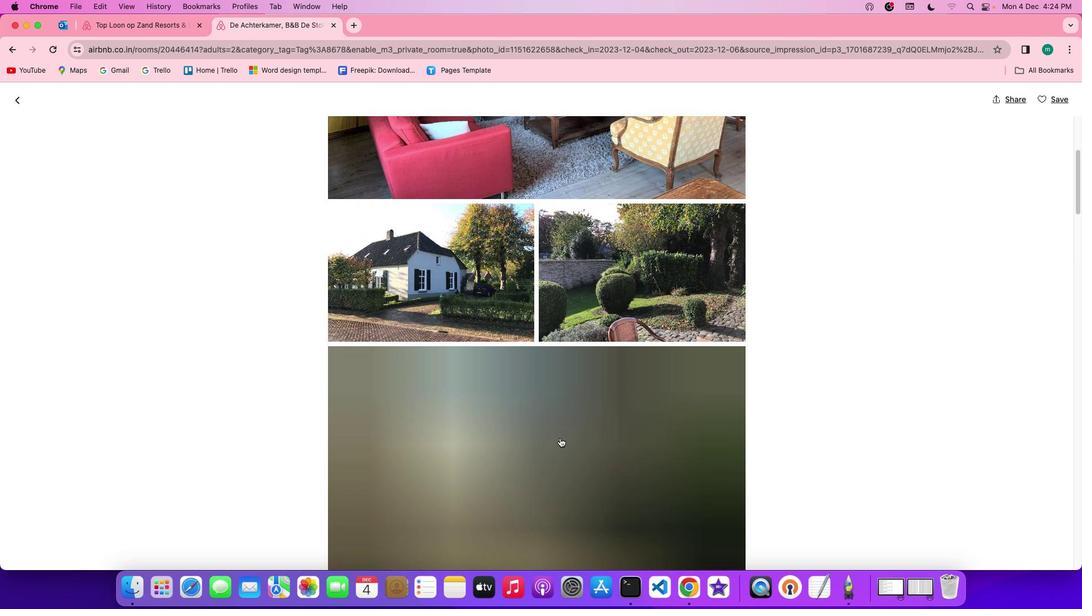 
Action: Mouse scrolled (559, 438) with delta (0, 0)
Screenshot: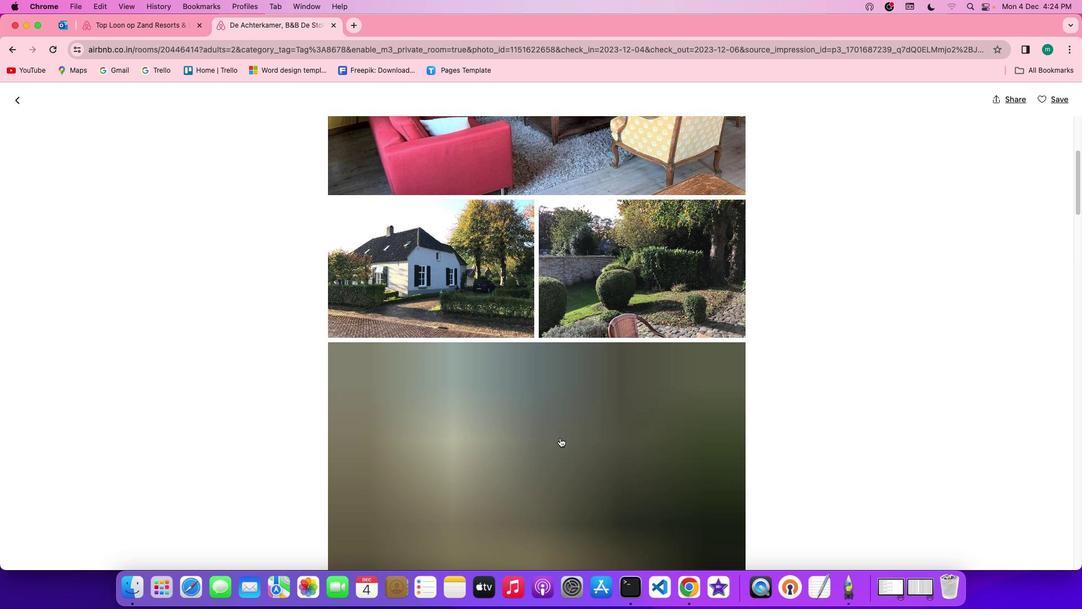 
Action: Mouse scrolled (559, 438) with delta (0, 0)
Screenshot: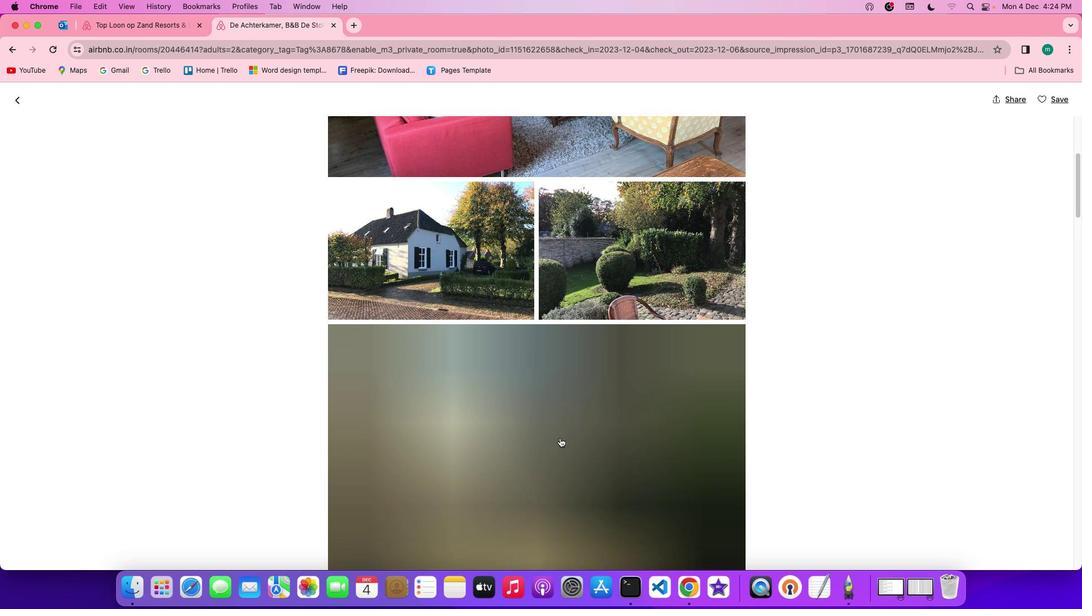 
Action: Mouse scrolled (559, 438) with delta (0, -1)
Screenshot: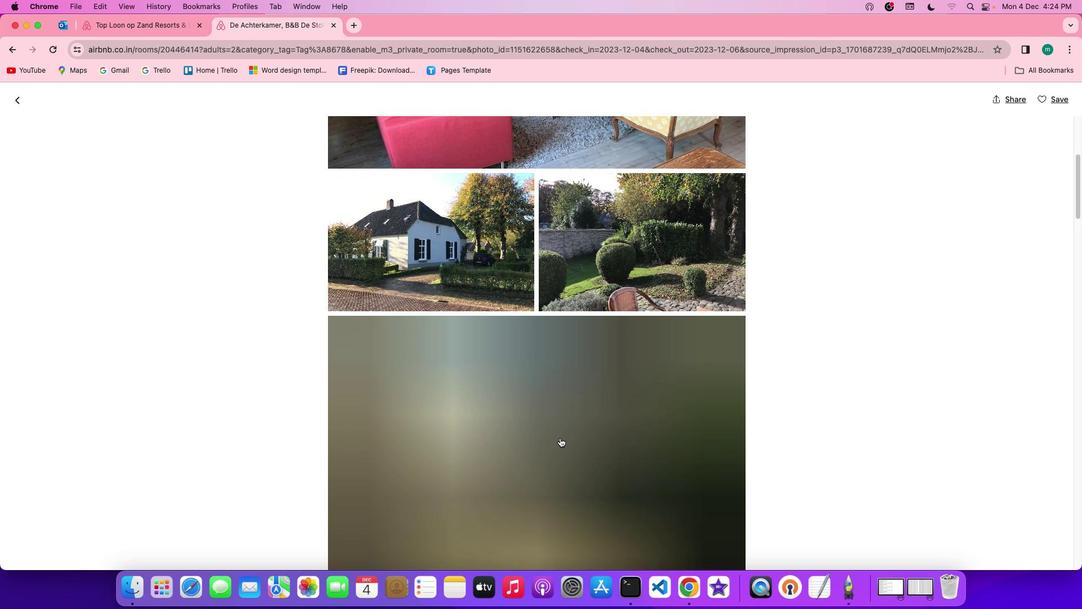
Action: Mouse scrolled (559, 438) with delta (0, 0)
Screenshot: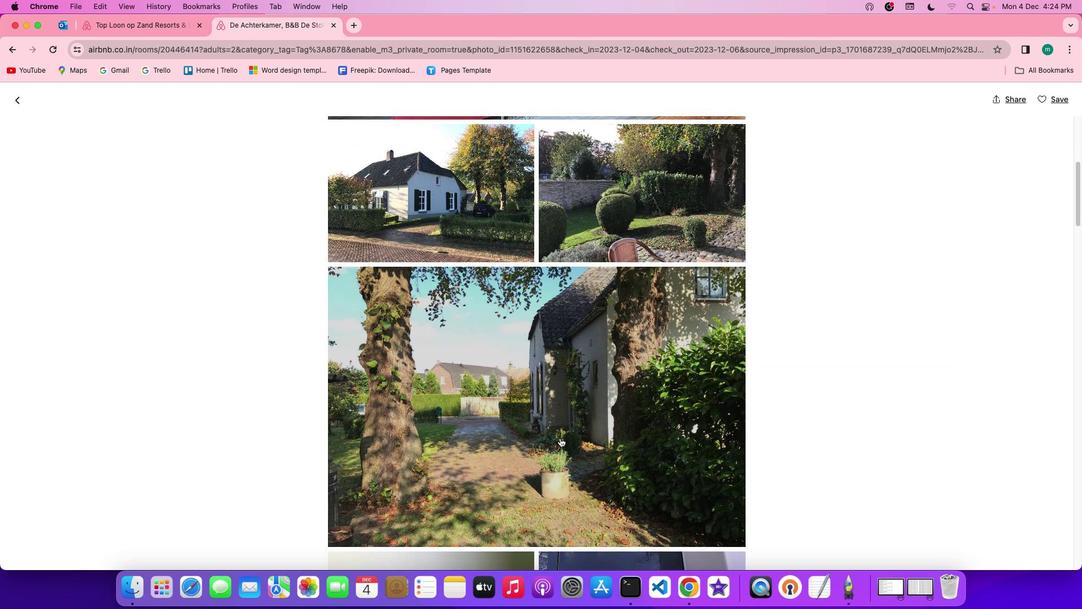 
Action: Mouse scrolled (559, 438) with delta (0, 0)
Screenshot: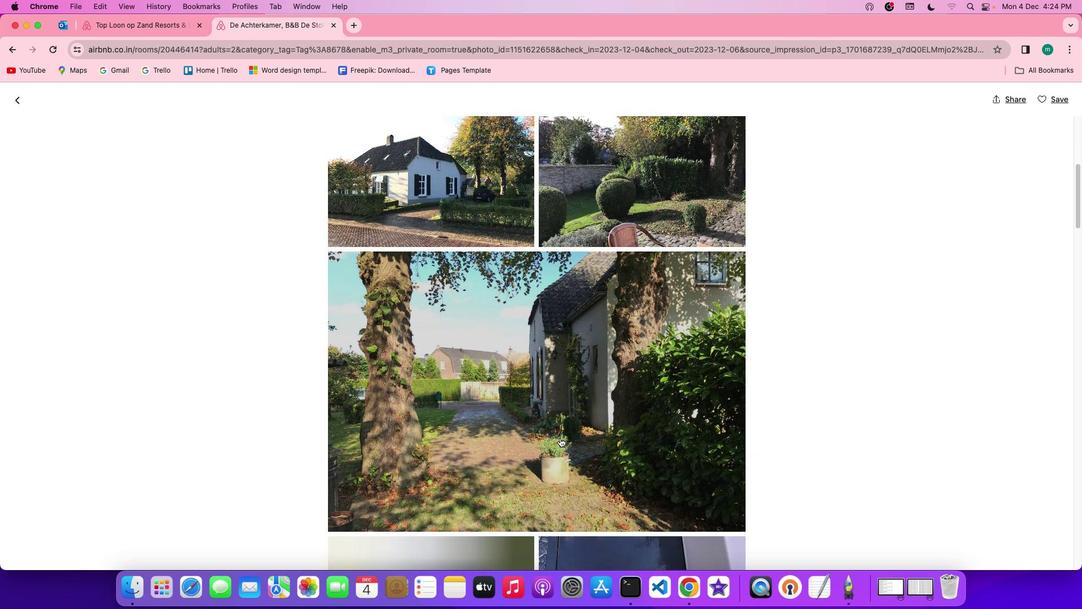 
Action: Mouse scrolled (559, 438) with delta (0, -1)
Screenshot: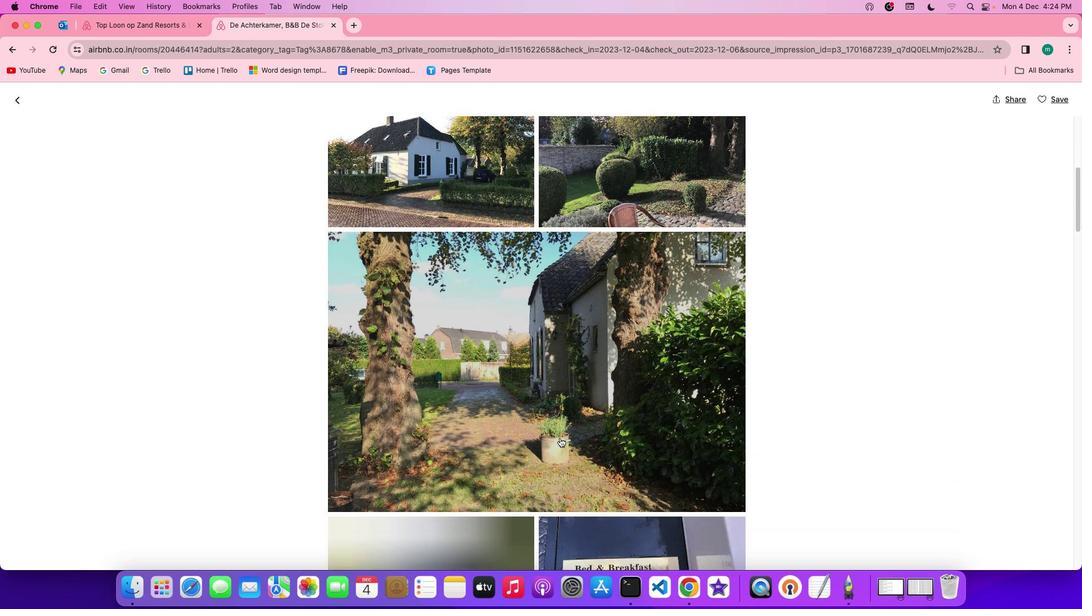 
Action: Mouse scrolled (559, 438) with delta (0, 0)
Screenshot: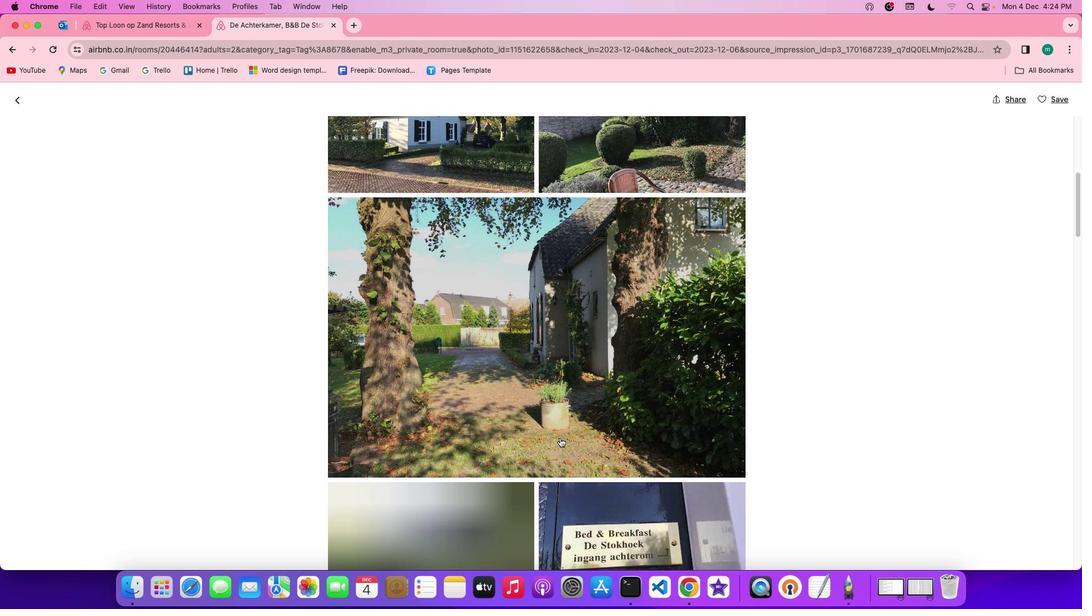 
Action: Mouse scrolled (559, 438) with delta (0, 0)
Screenshot: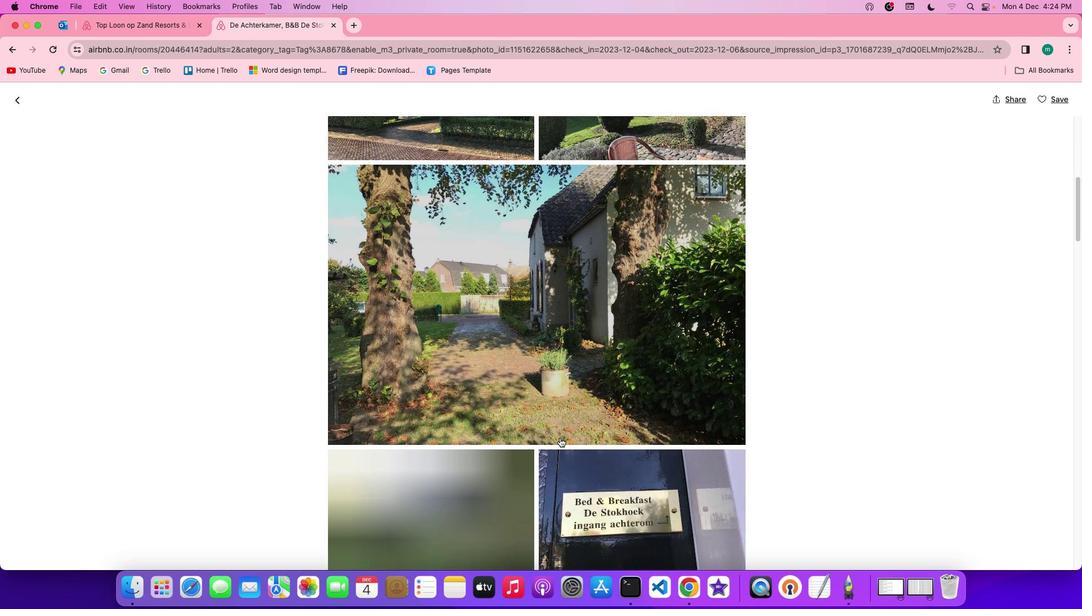 
Action: Mouse scrolled (559, 438) with delta (0, -1)
Screenshot: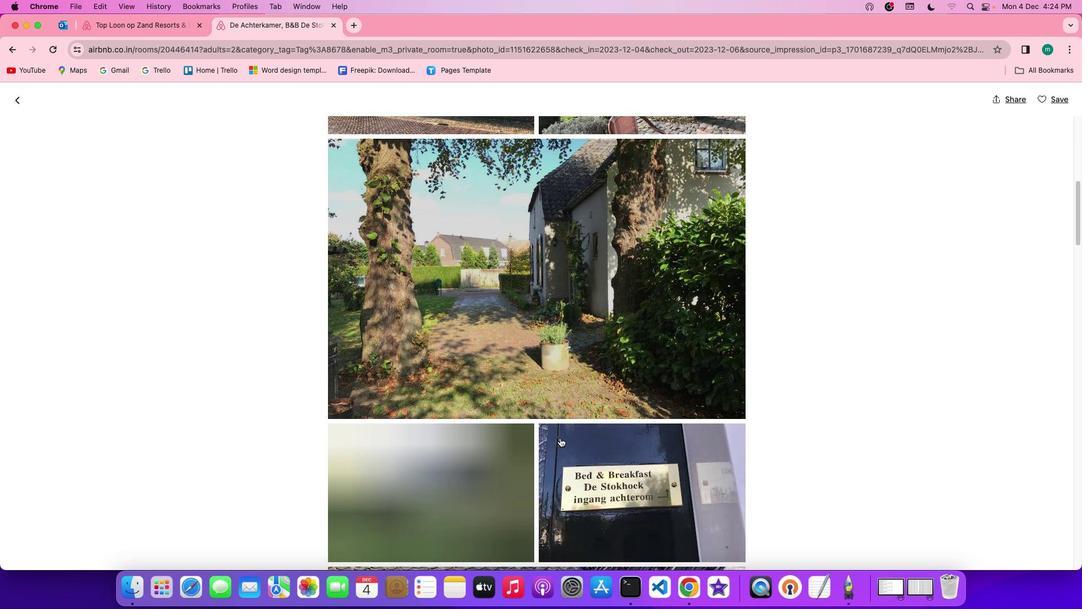 
Action: Mouse scrolled (559, 438) with delta (0, -1)
Screenshot: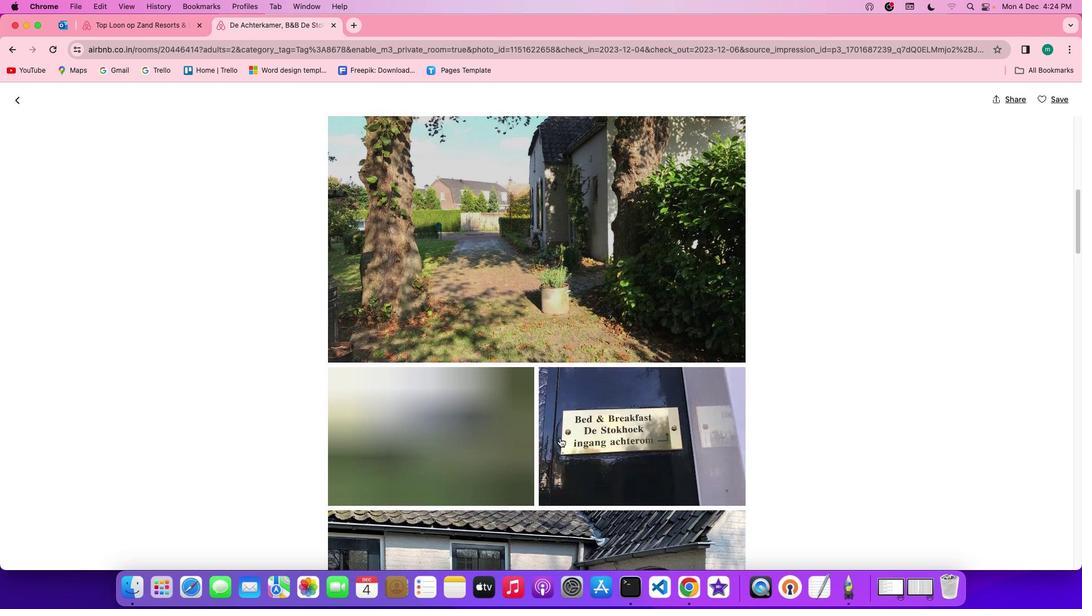 
Action: Mouse scrolled (559, 438) with delta (0, 0)
Screenshot: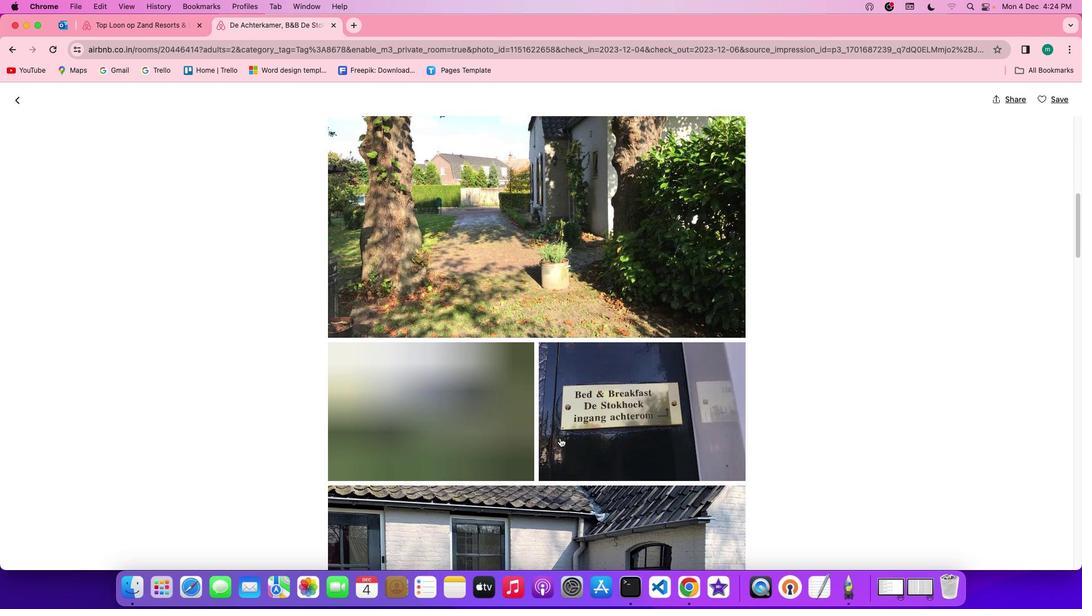 
Action: Mouse scrolled (559, 438) with delta (0, 0)
Screenshot: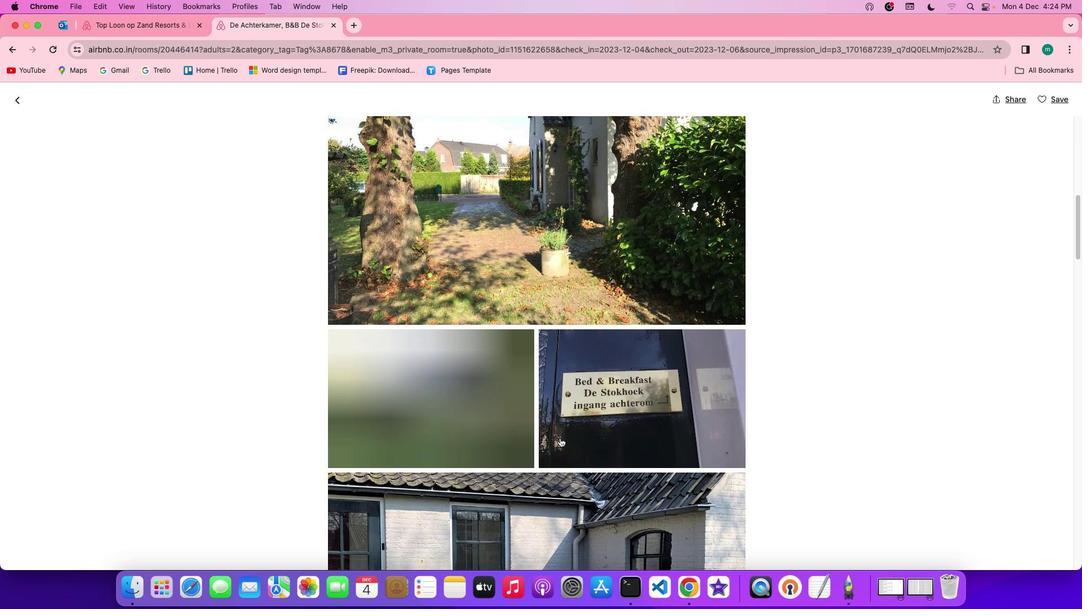 
Action: Mouse scrolled (559, 438) with delta (0, -1)
Screenshot: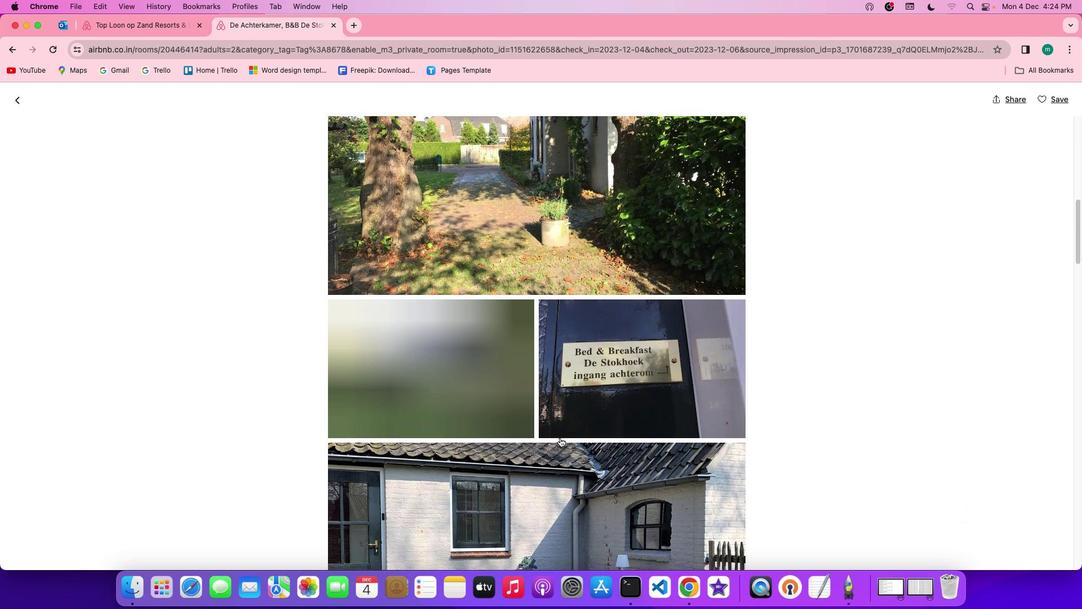 
Action: Mouse scrolled (559, 438) with delta (0, 0)
Screenshot: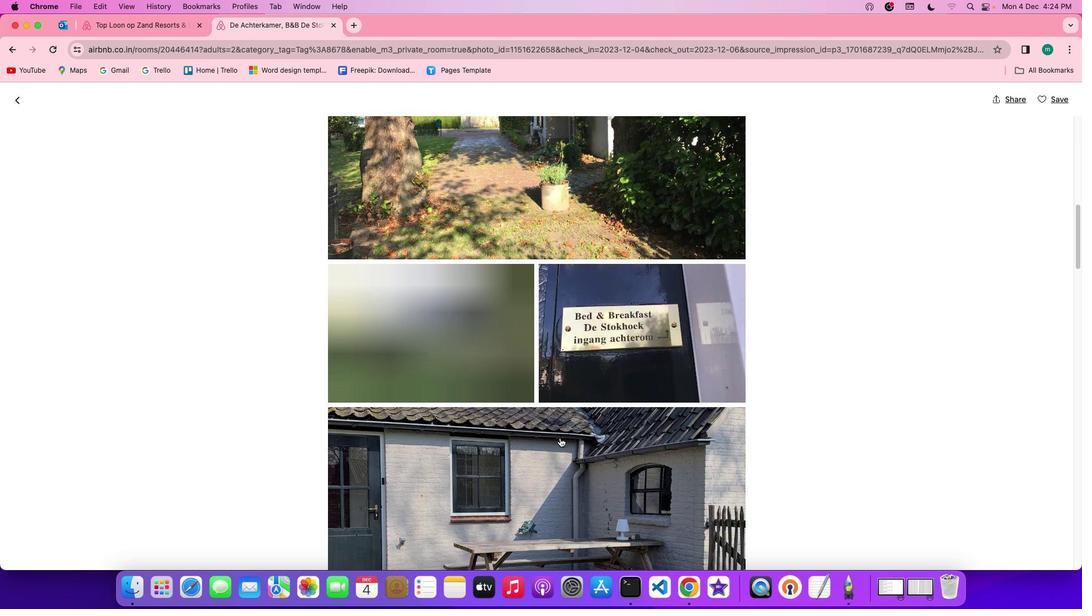 
Action: Mouse scrolled (559, 438) with delta (0, 0)
Screenshot: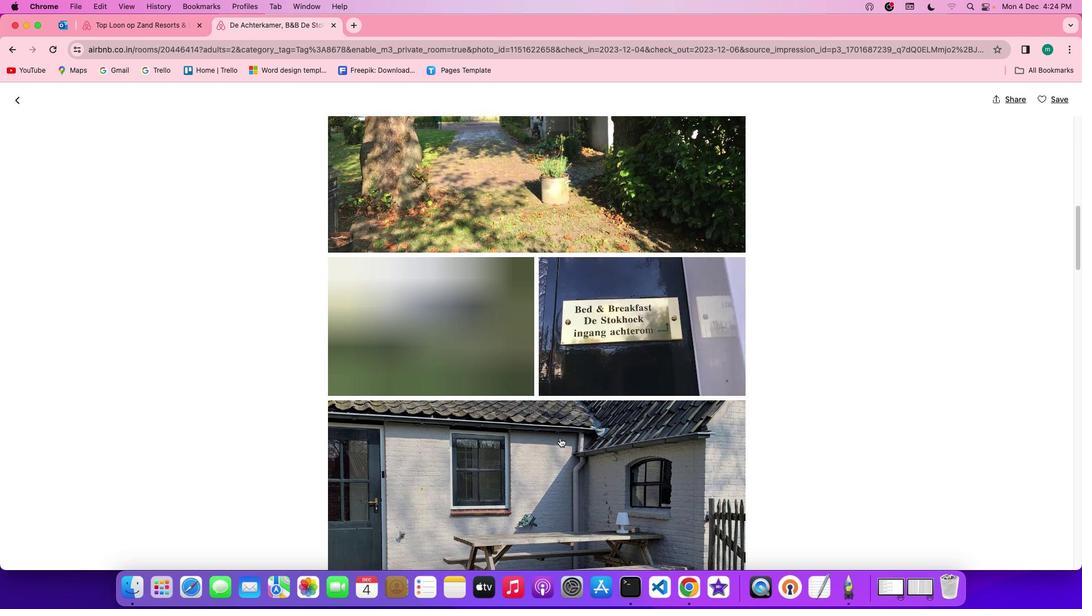 
Action: Mouse scrolled (559, 438) with delta (0, 0)
Screenshot: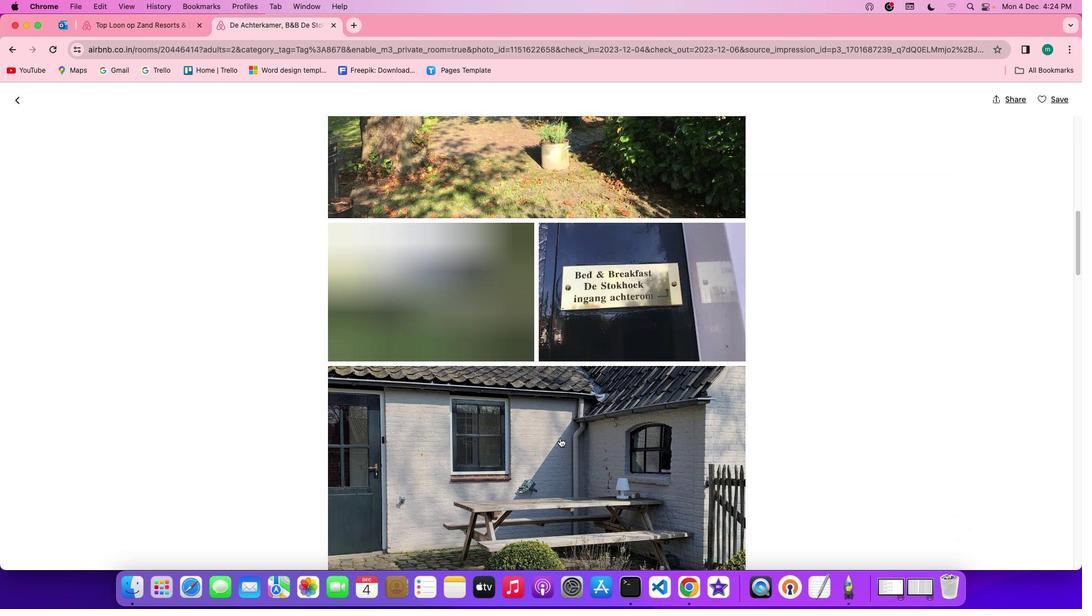 
Action: Mouse scrolled (559, 438) with delta (0, 0)
Screenshot: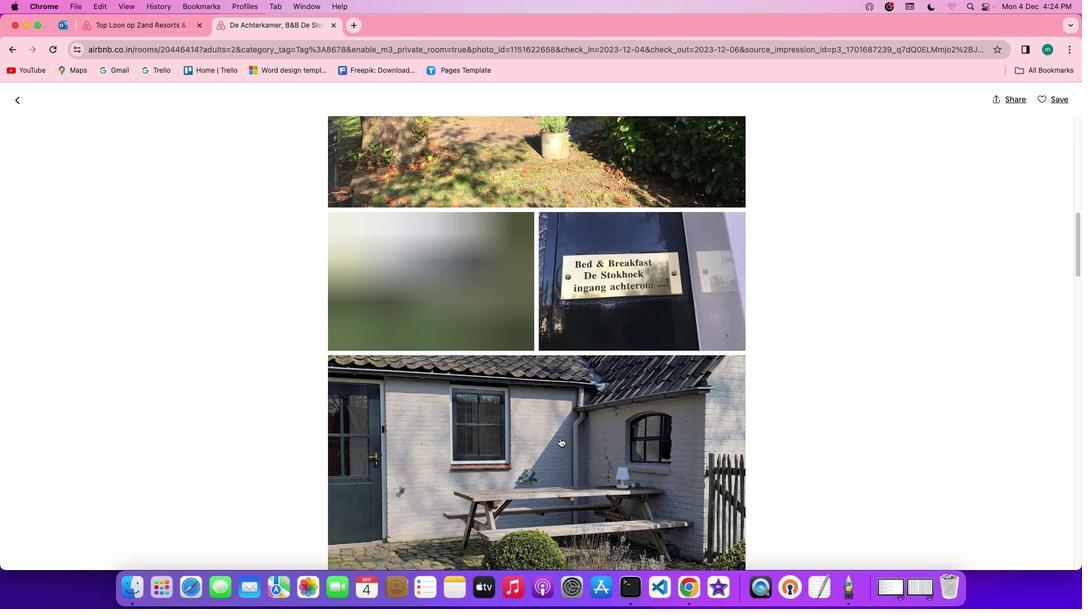 
Action: Mouse scrolled (559, 438) with delta (0, 0)
Screenshot: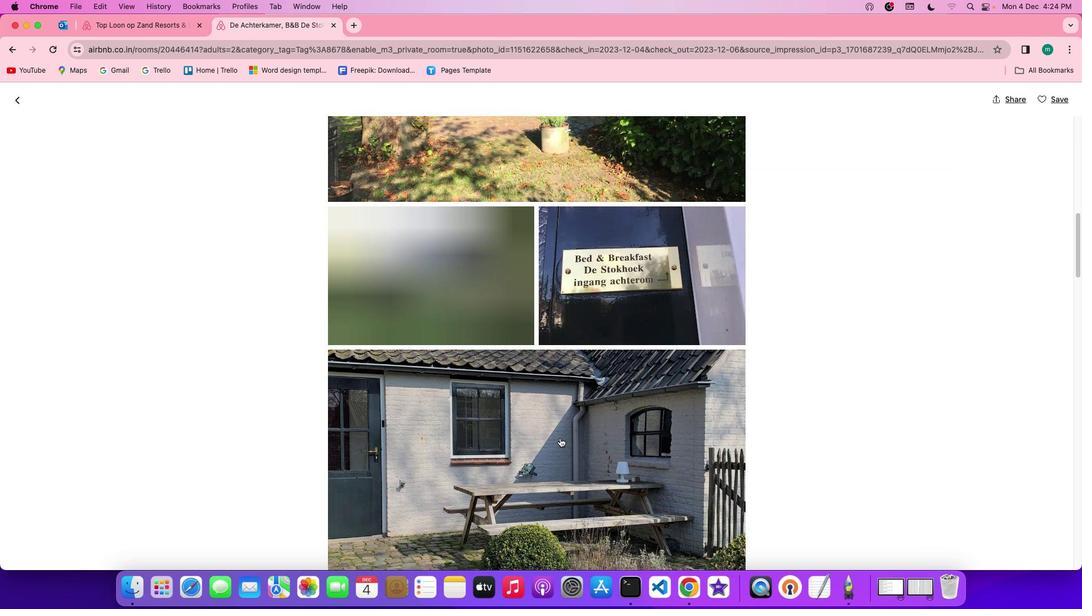 
Action: Mouse scrolled (559, 438) with delta (0, 0)
Screenshot: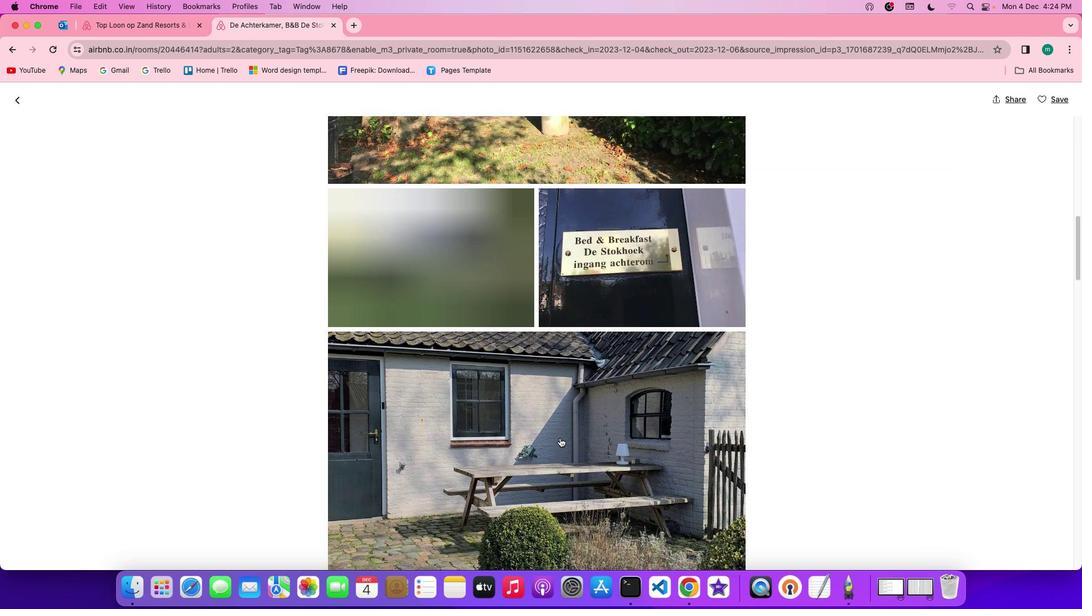 
Action: Mouse scrolled (559, 438) with delta (0, 0)
Screenshot: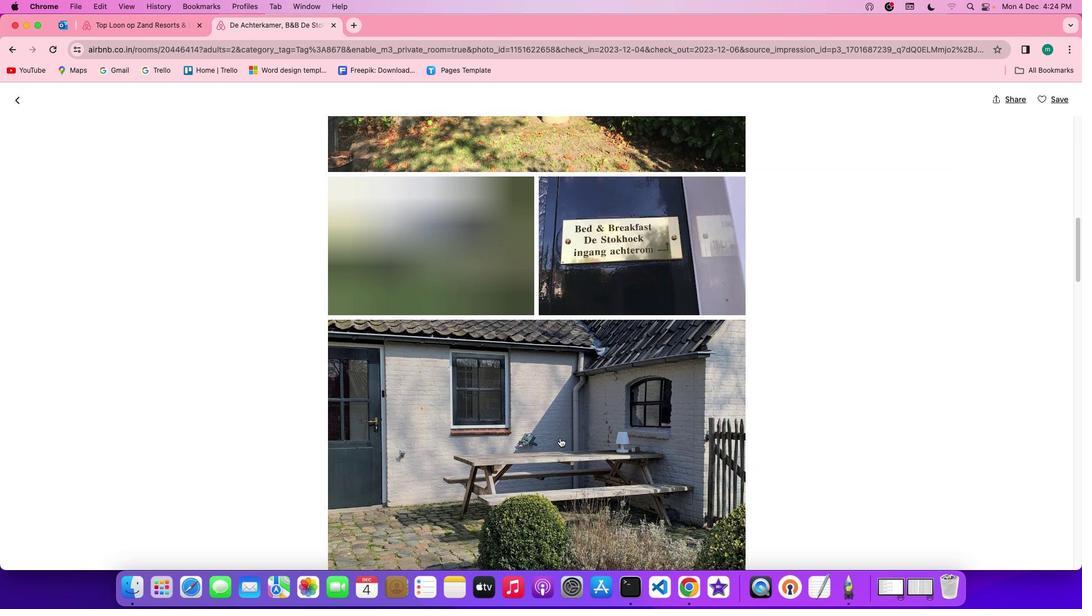 
Action: Mouse scrolled (559, 438) with delta (0, 0)
Screenshot: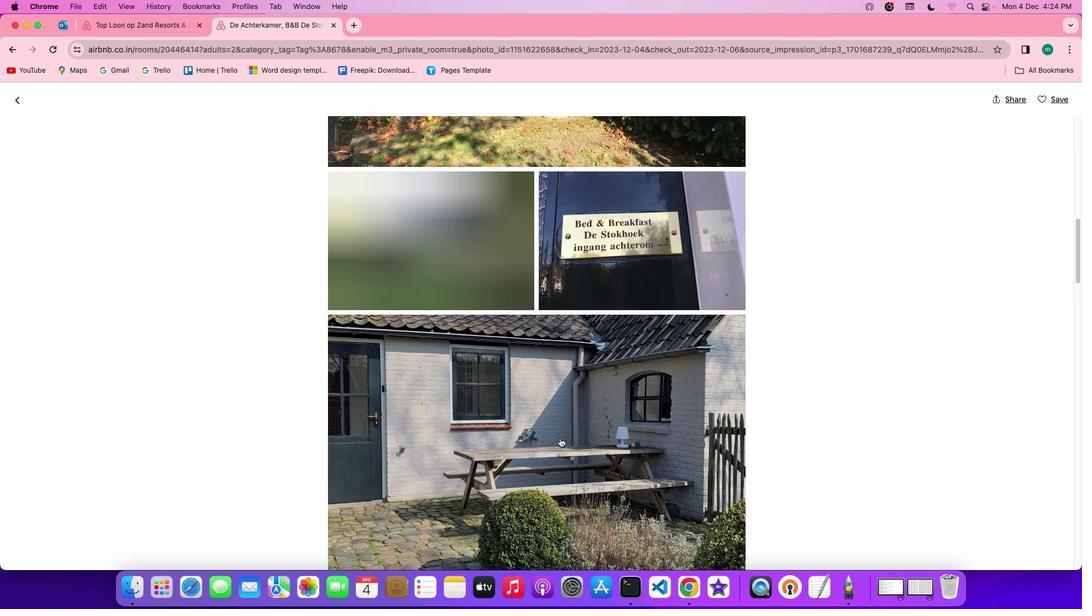 
Action: Mouse scrolled (559, 438) with delta (0, 0)
Screenshot: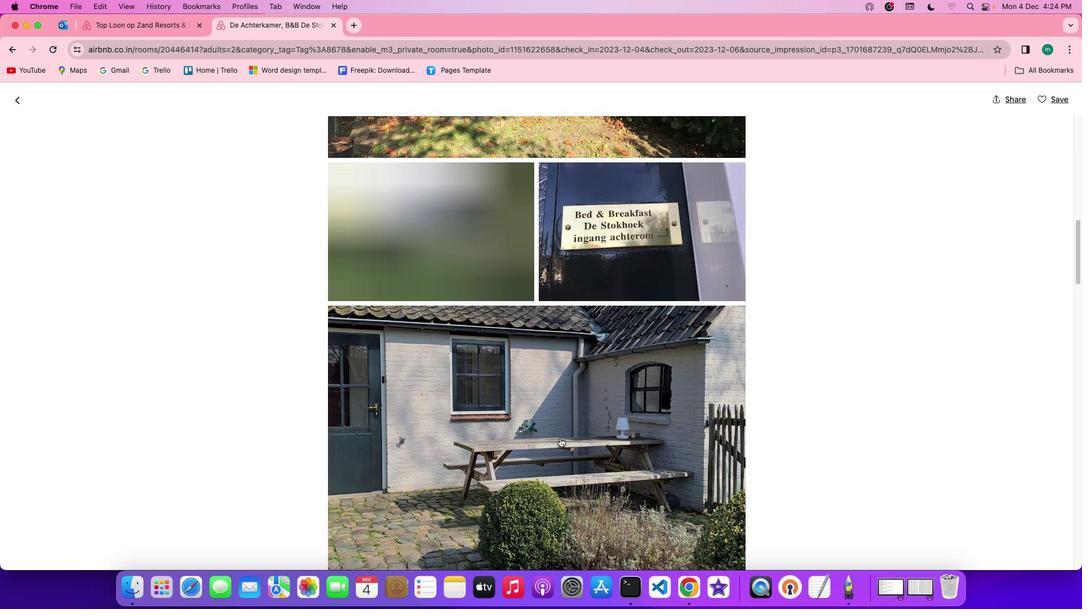 
Action: Mouse scrolled (559, 438) with delta (0, 0)
Screenshot: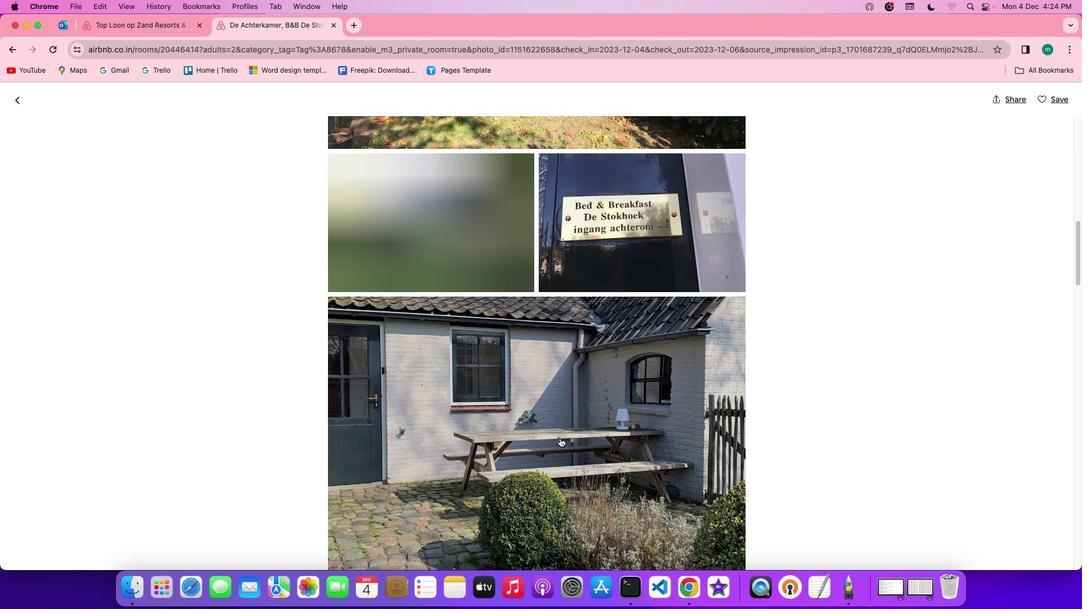 
Action: Mouse scrolled (559, 438) with delta (0, 0)
Screenshot: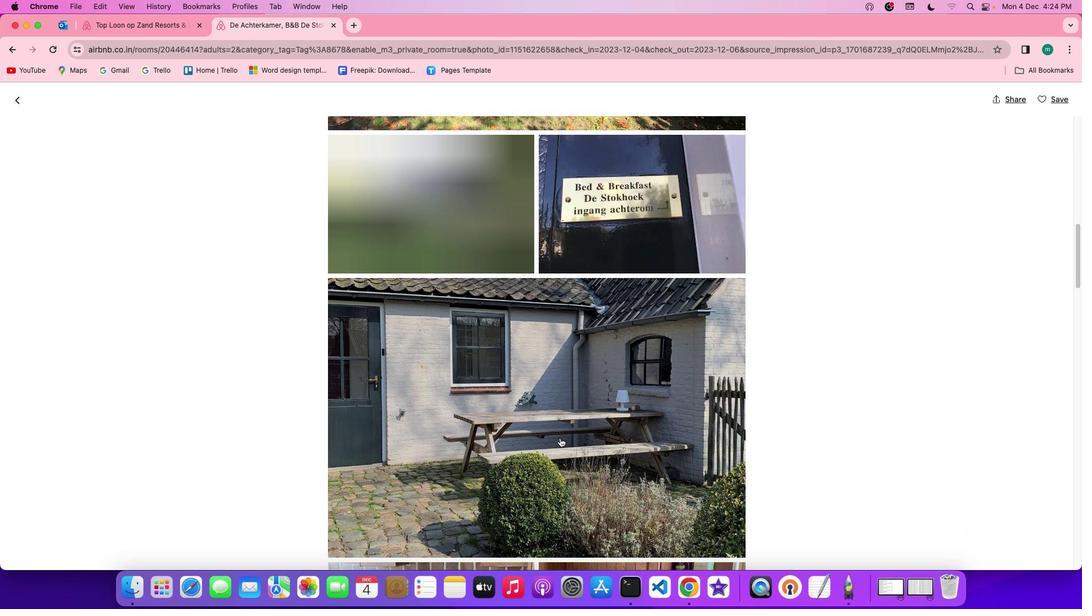 
Action: Mouse scrolled (559, 438) with delta (0, -1)
Screenshot: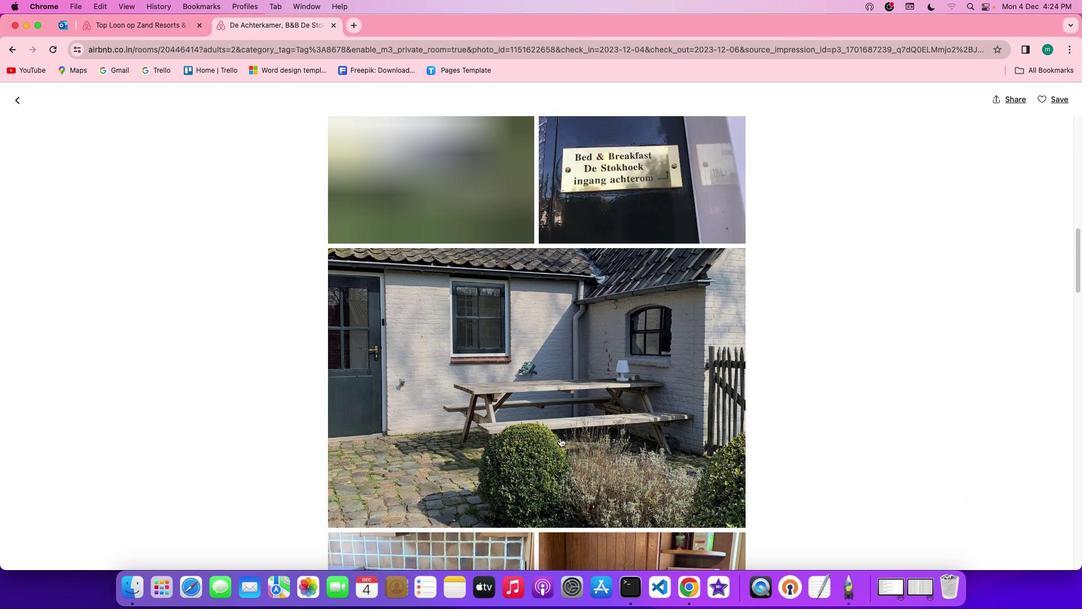 
Action: Mouse scrolled (559, 438) with delta (0, 0)
Screenshot: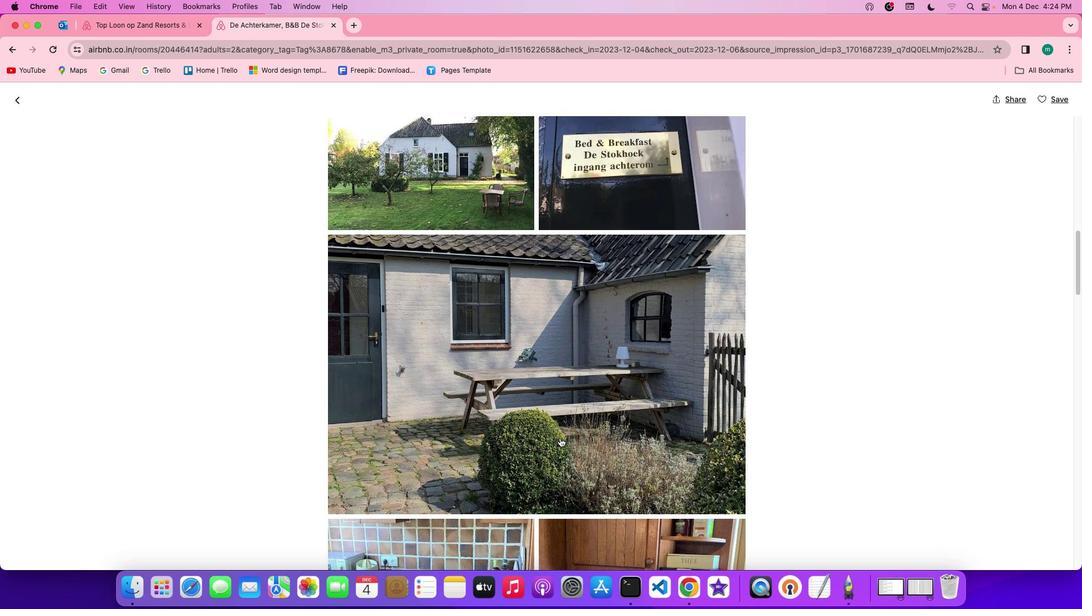 
Action: Mouse scrolled (559, 438) with delta (0, 0)
Screenshot: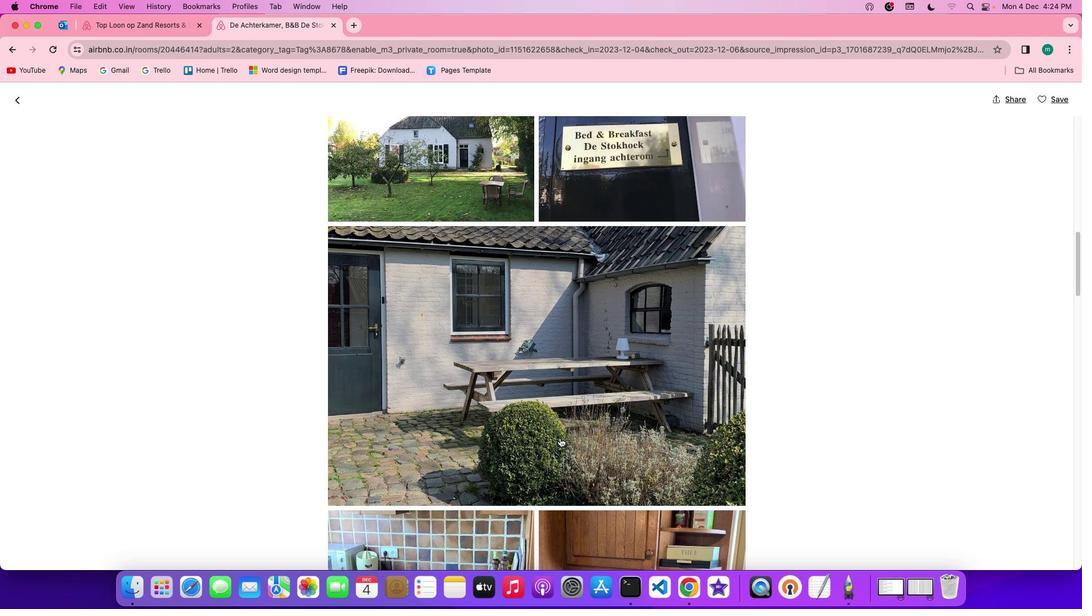 
Action: Mouse scrolled (559, 438) with delta (0, 0)
Screenshot: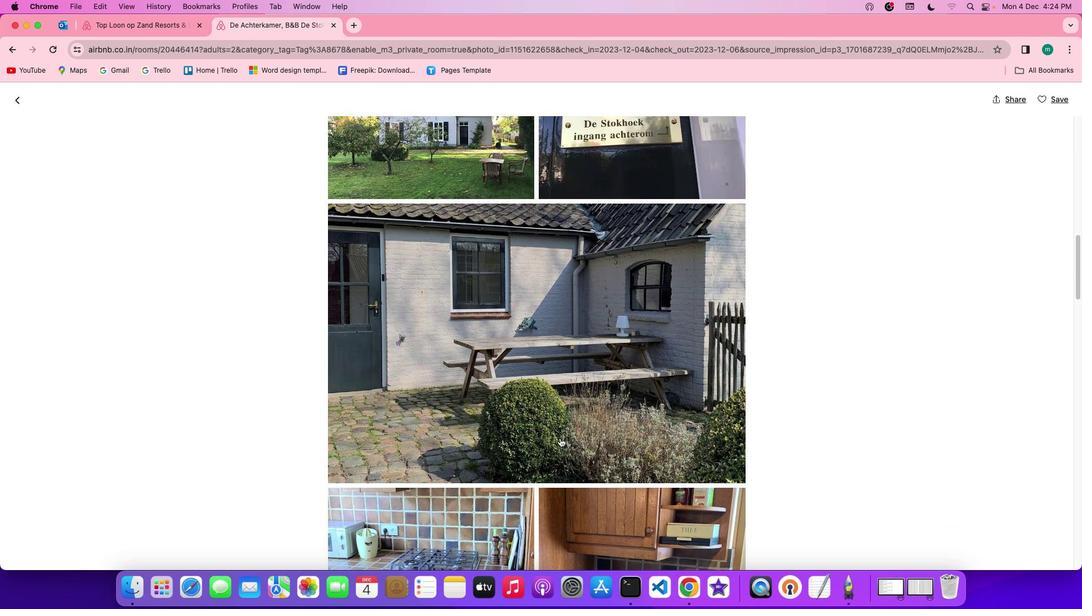 
Action: Mouse scrolled (559, 438) with delta (0, 0)
Screenshot: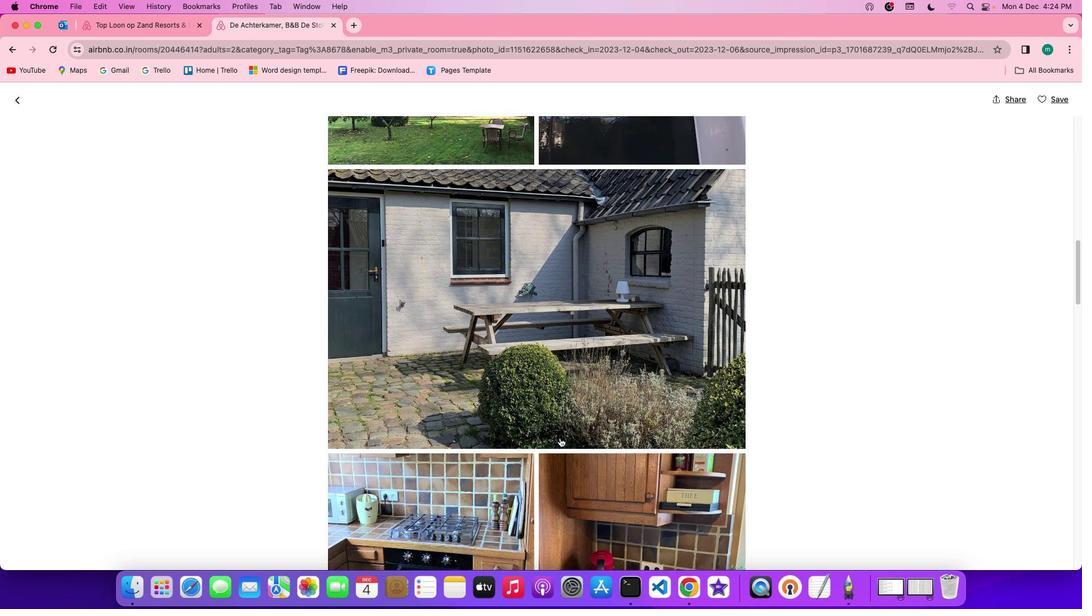 
Action: Mouse scrolled (559, 438) with delta (0, 0)
Screenshot: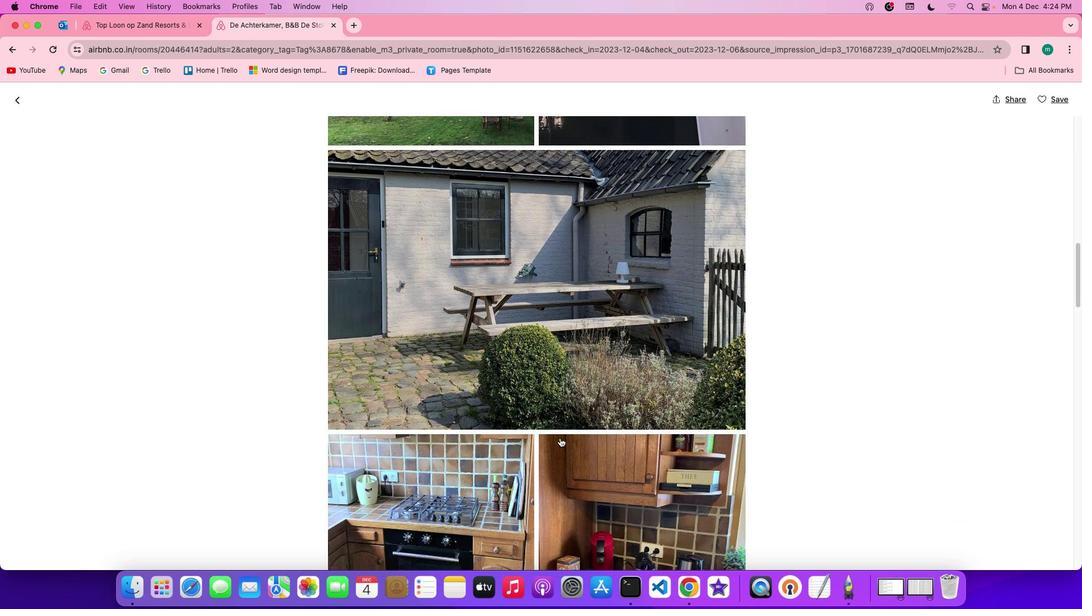 
Action: Mouse scrolled (559, 438) with delta (0, -1)
Screenshot: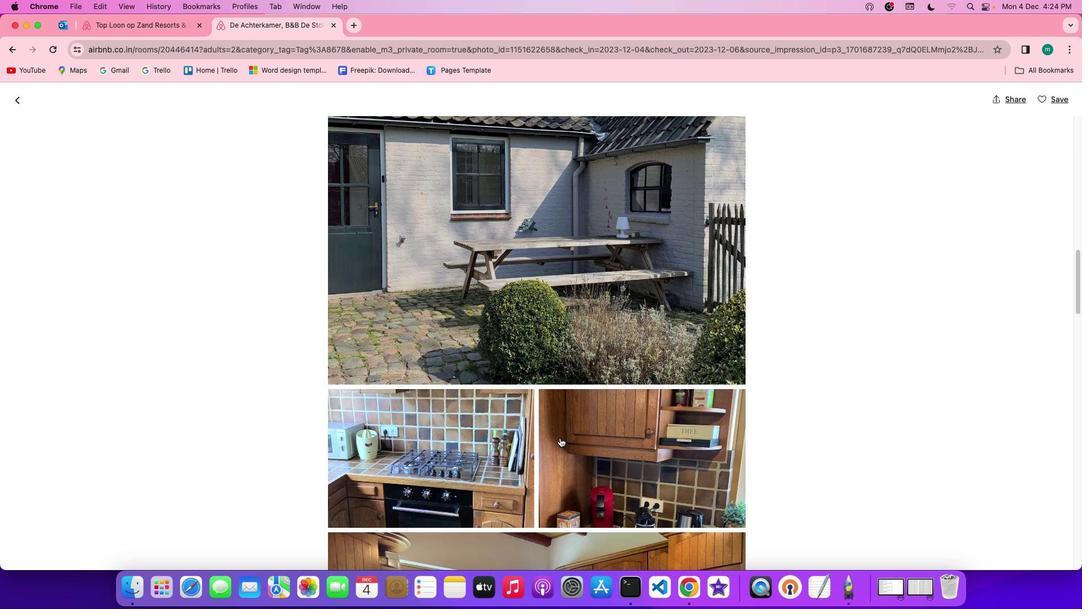 
Action: Mouse scrolled (559, 438) with delta (0, 0)
Screenshot: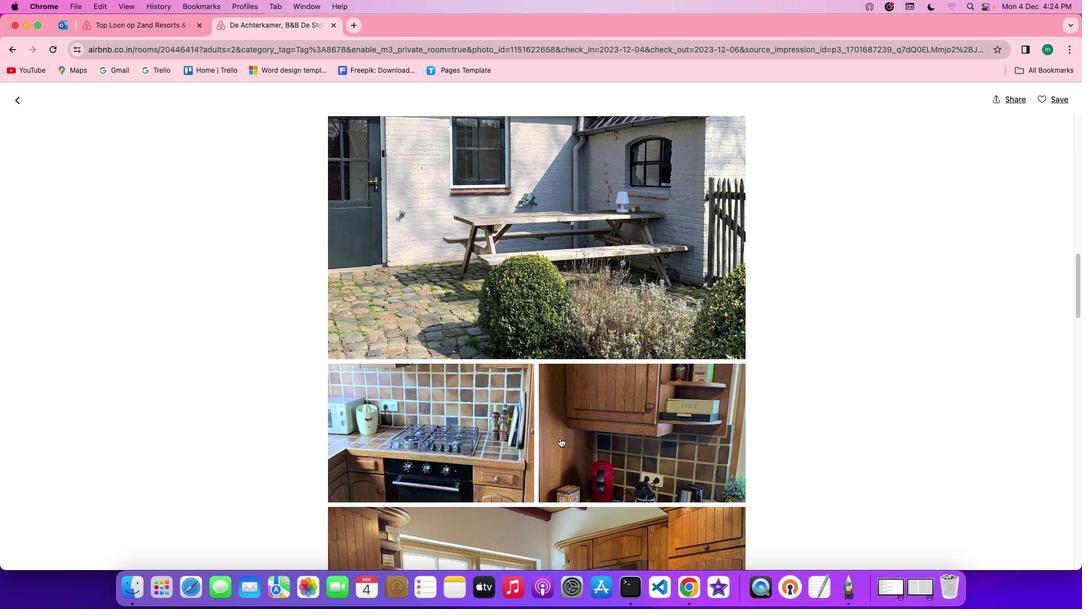 
Action: Mouse scrolled (559, 438) with delta (0, 0)
Screenshot: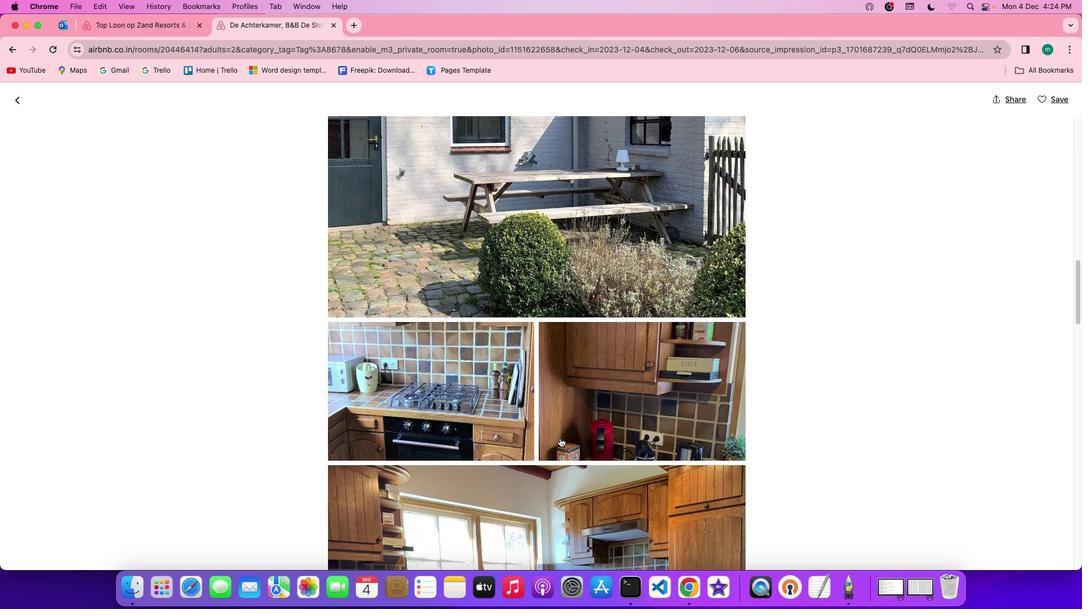 
Action: Mouse scrolled (559, 438) with delta (0, -1)
Screenshot: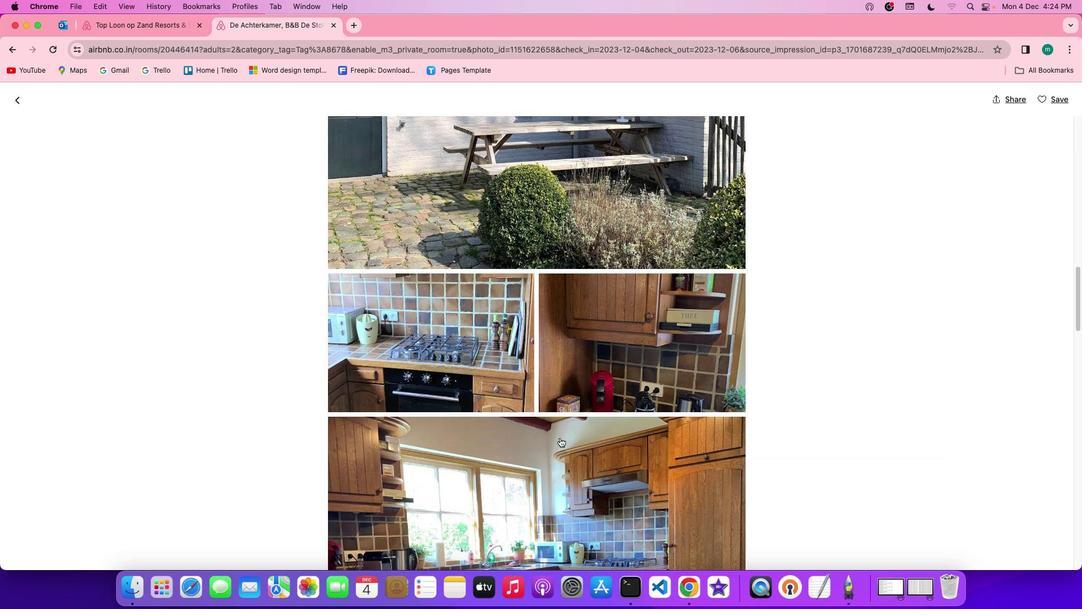 
Action: Mouse scrolled (559, 438) with delta (0, -1)
Screenshot: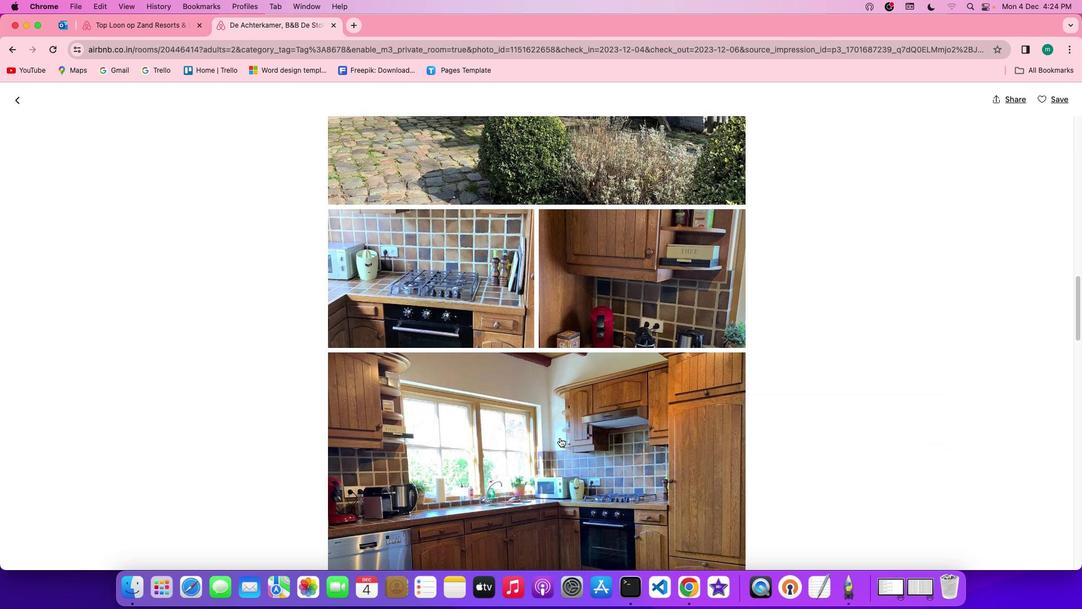 
Action: Mouse scrolled (559, 438) with delta (0, 0)
Screenshot: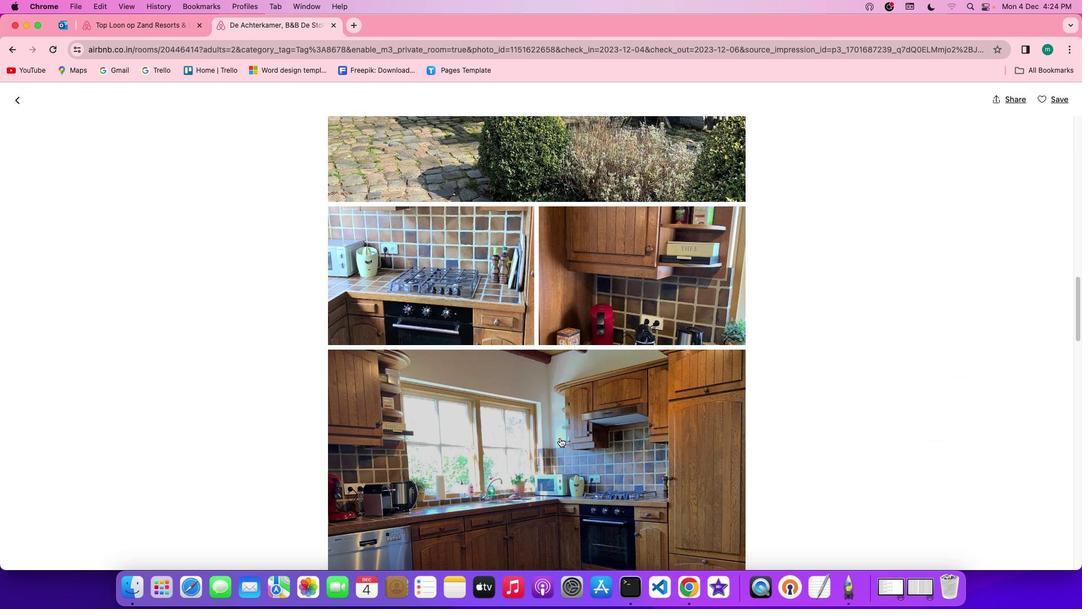 
Action: Mouse scrolled (559, 438) with delta (0, 0)
Screenshot: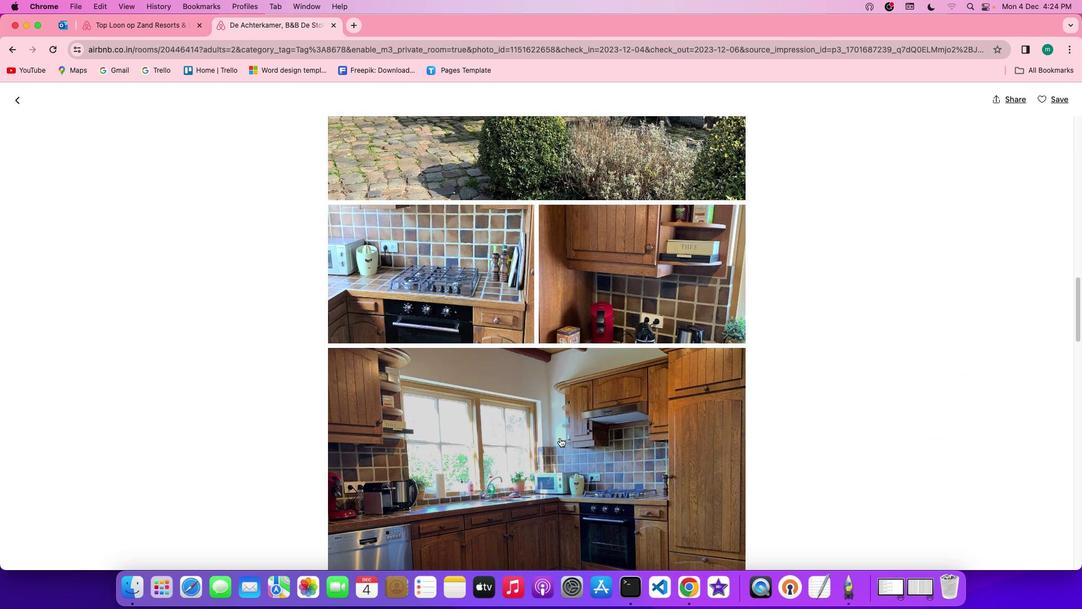 
Action: Mouse scrolled (559, 438) with delta (0, -1)
Screenshot: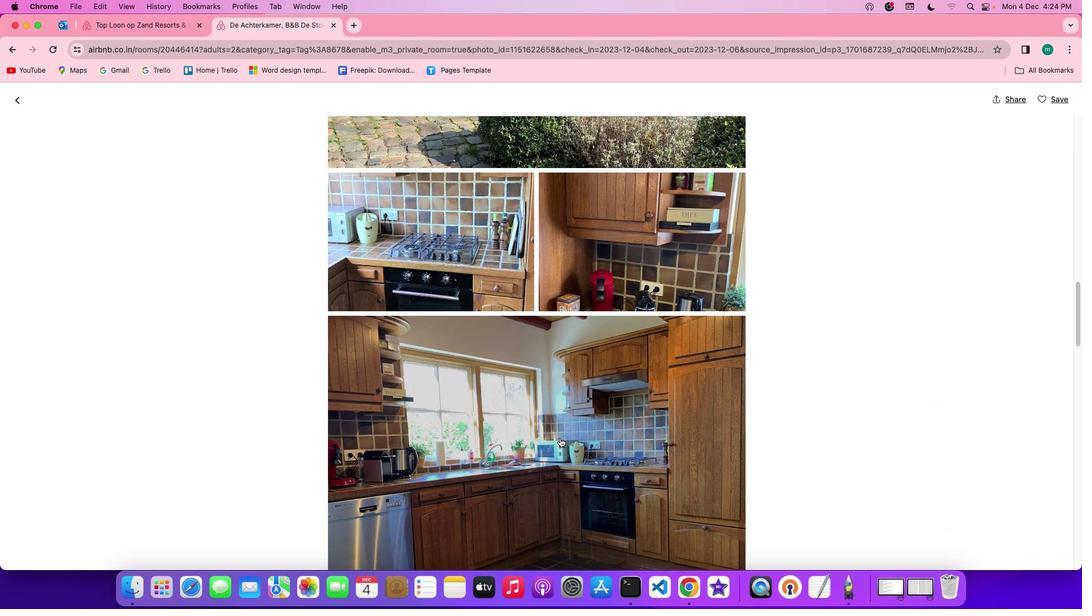 
Action: Mouse moved to (559, 438)
Screenshot: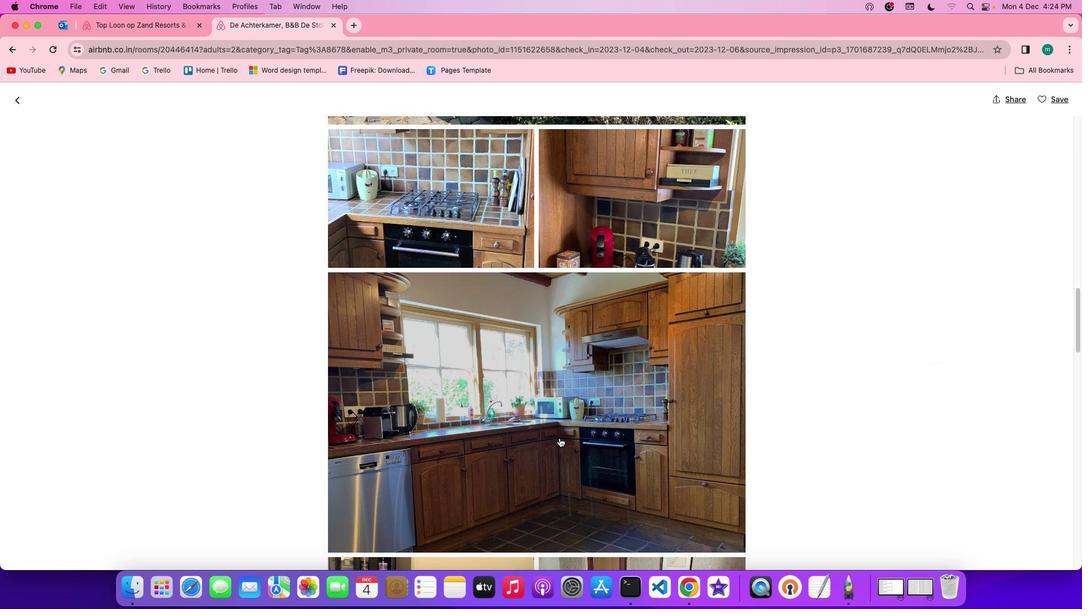 
Action: Mouse scrolled (559, 438) with delta (0, 0)
Screenshot: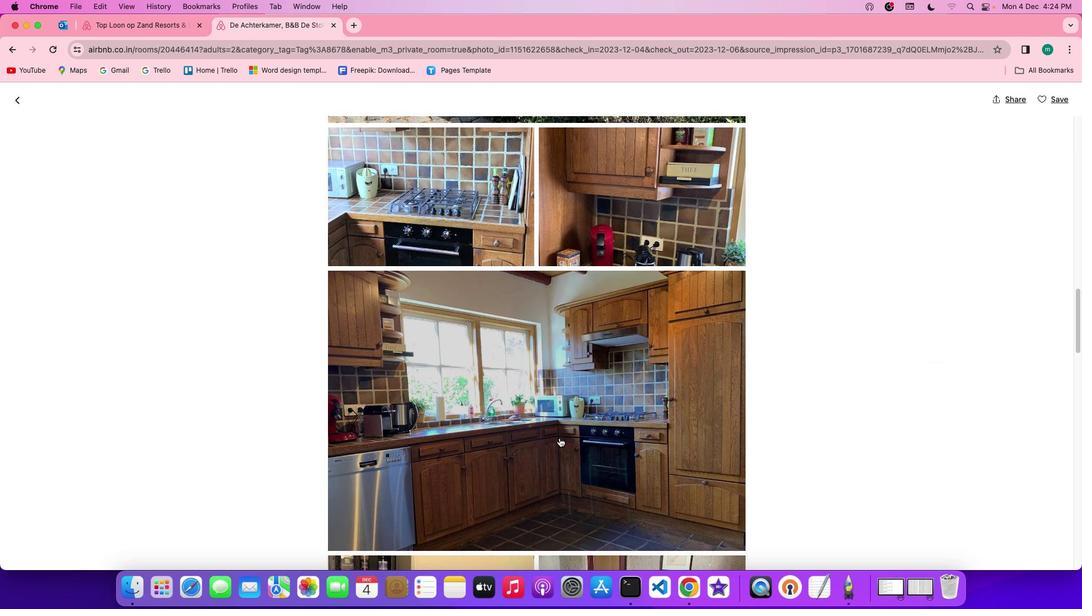 
Action: Mouse scrolled (559, 438) with delta (0, 0)
Screenshot: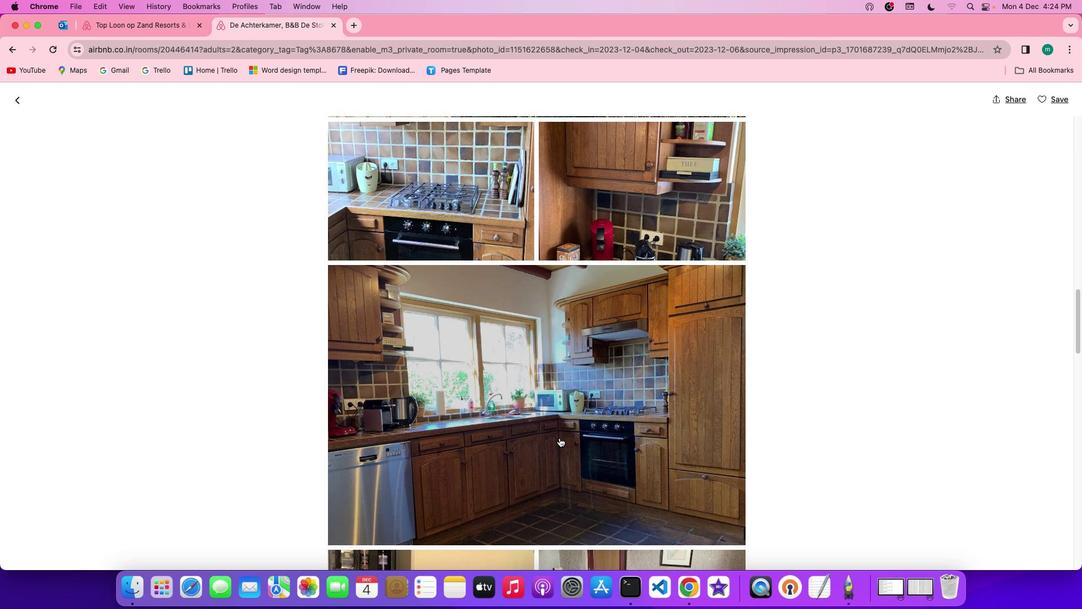 
Action: Mouse scrolled (559, 438) with delta (0, 0)
Screenshot: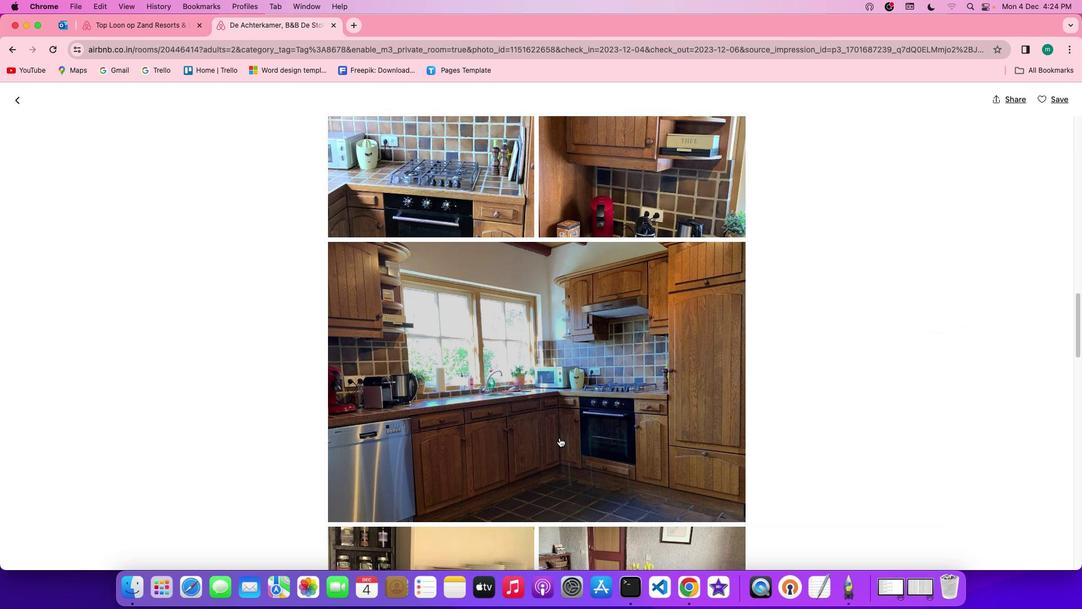 
Action: Mouse scrolled (559, 438) with delta (0, -1)
Screenshot: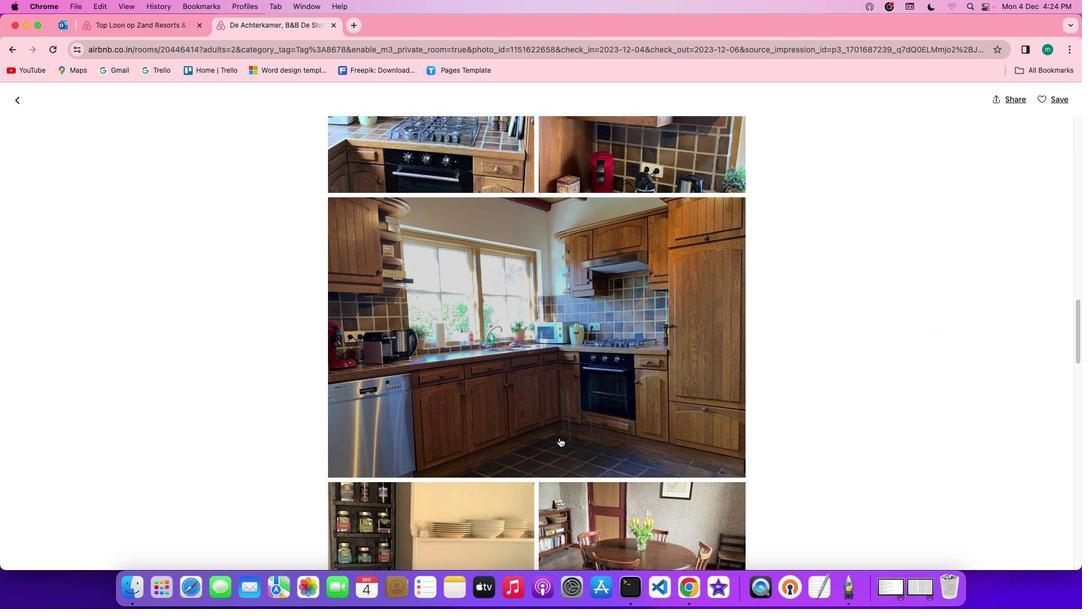 
Action: Mouse scrolled (559, 438) with delta (0, 0)
Screenshot: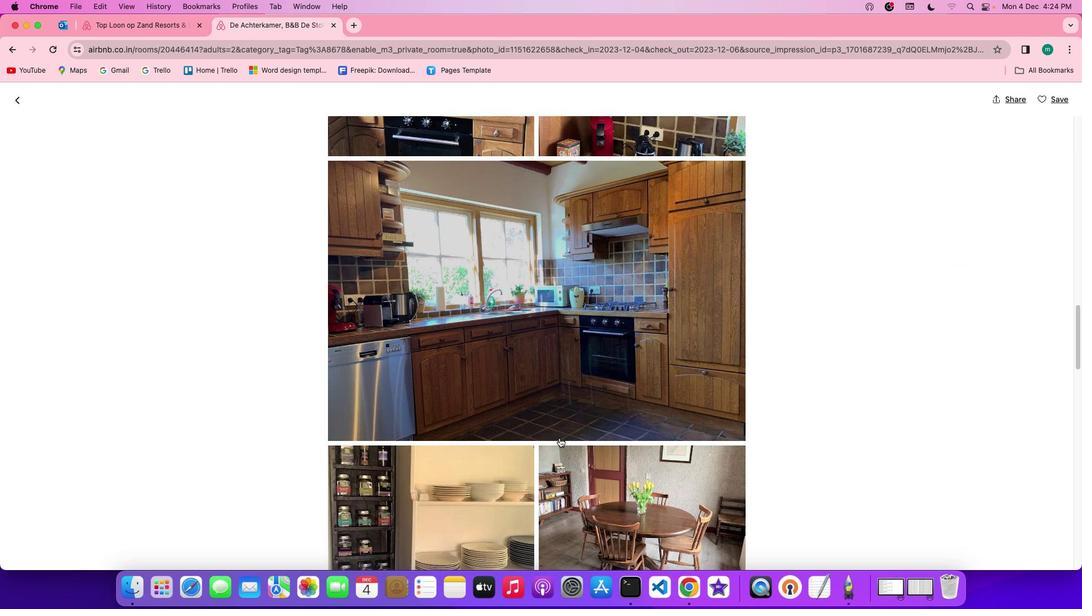 
Action: Mouse scrolled (559, 438) with delta (0, 0)
Screenshot: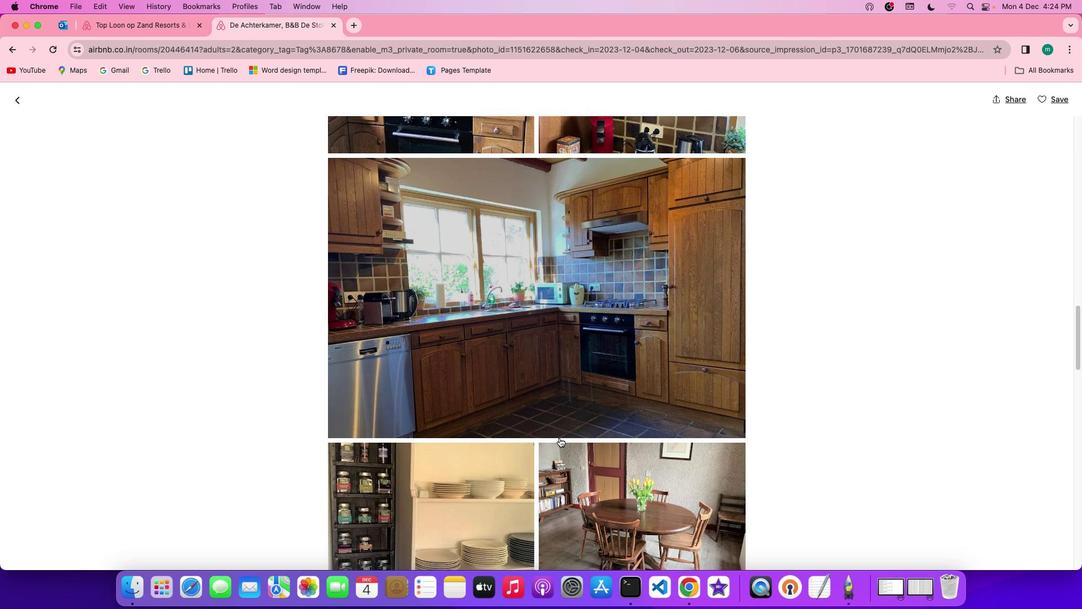 
Action: Mouse scrolled (559, 438) with delta (0, -1)
Screenshot: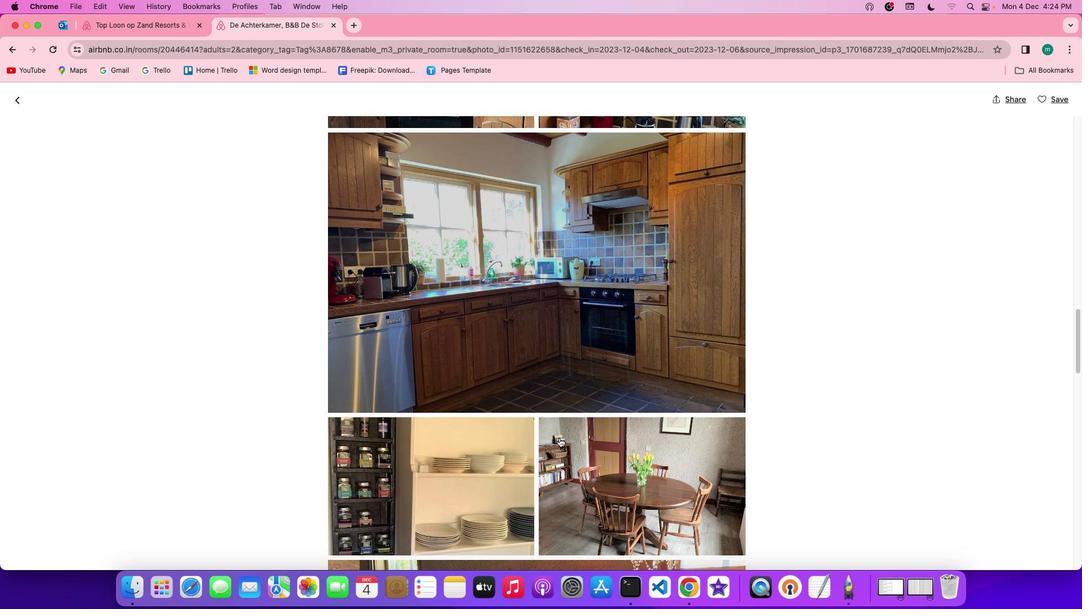 
Action: Mouse scrolled (559, 438) with delta (0, -1)
Screenshot: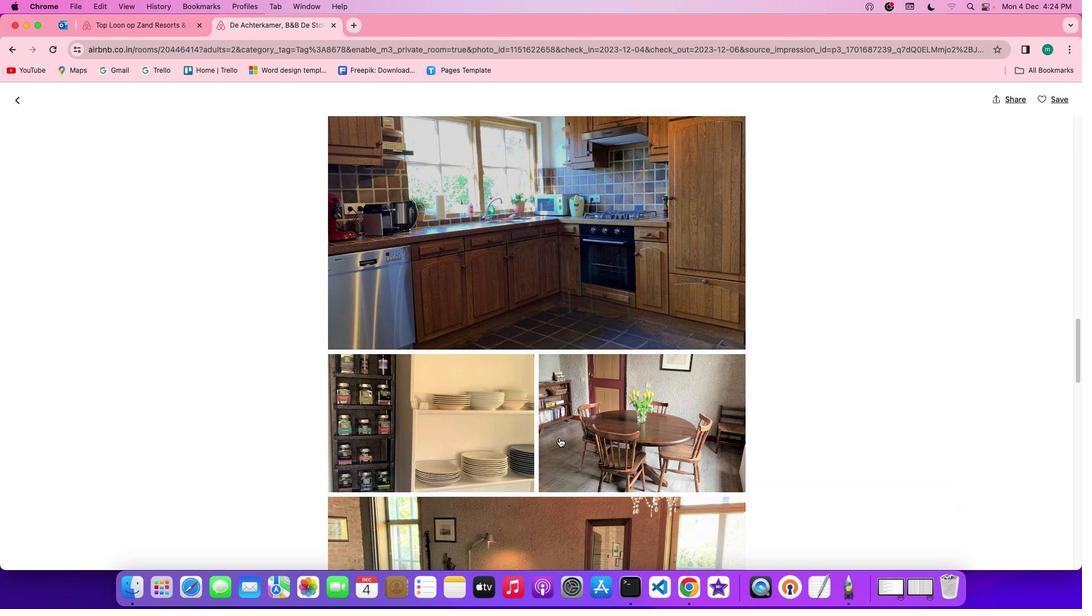
Action: Mouse scrolled (559, 438) with delta (0, 0)
Screenshot: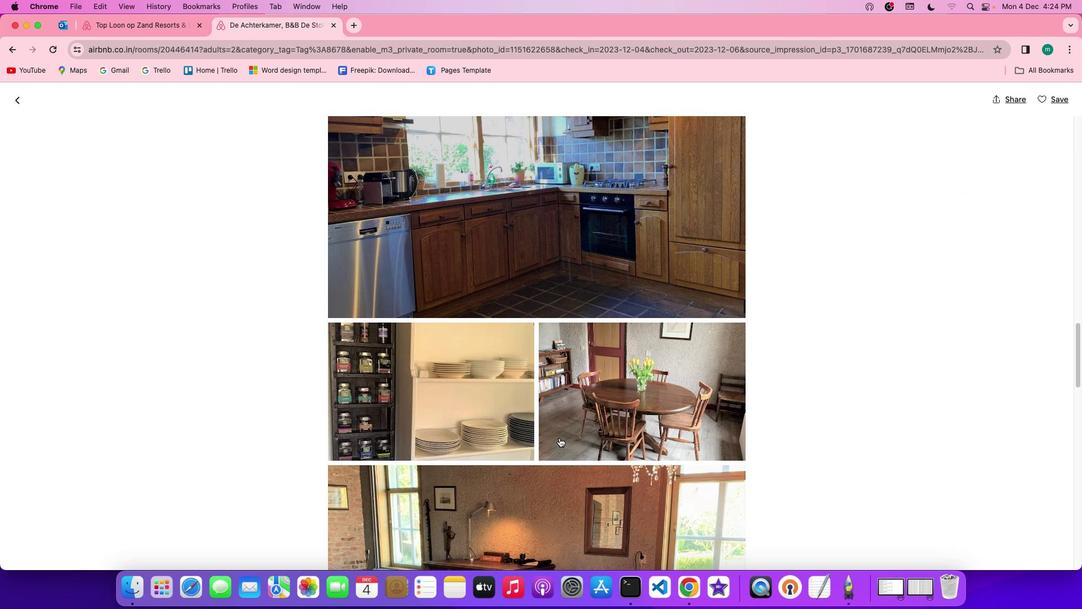 
Action: Mouse scrolled (559, 438) with delta (0, 0)
Screenshot: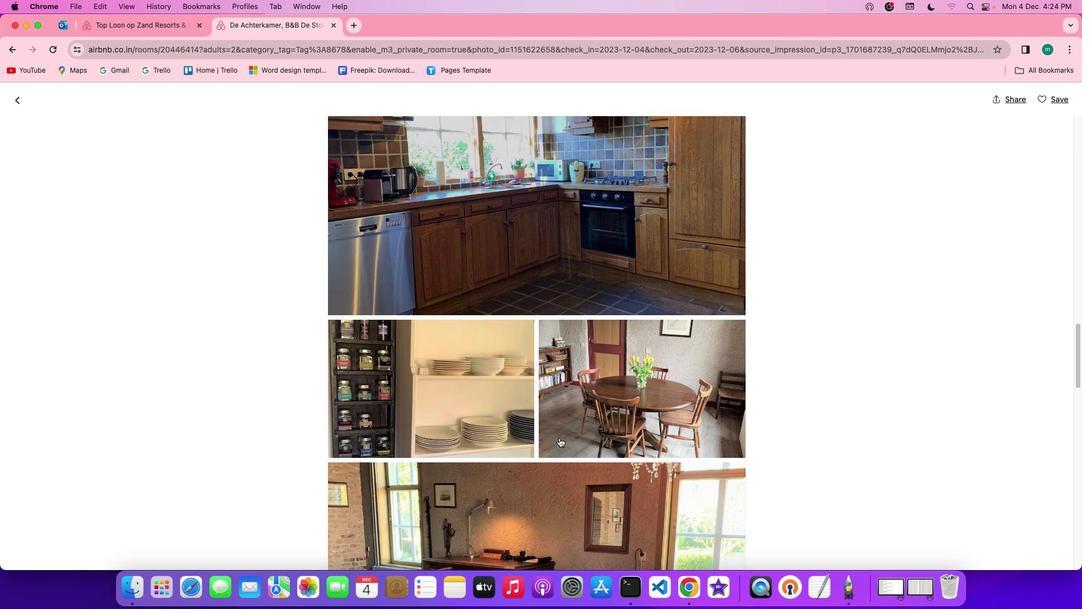 
Action: Mouse scrolled (559, 438) with delta (0, 0)
Screenshot: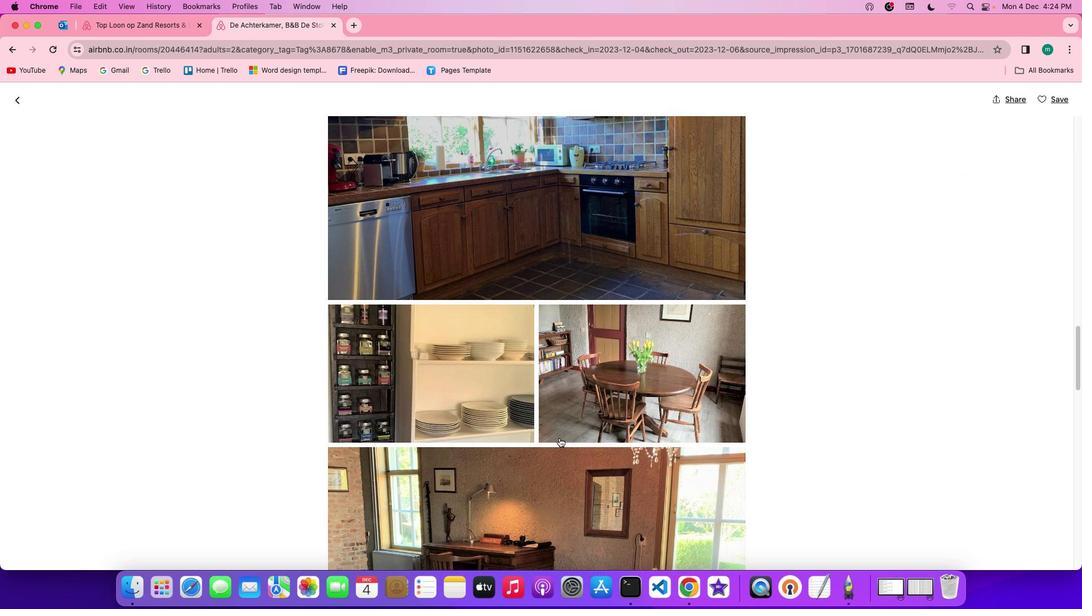 
Action: Mouse scrolled (559, 438) with delta (0, 0)
Screenshot: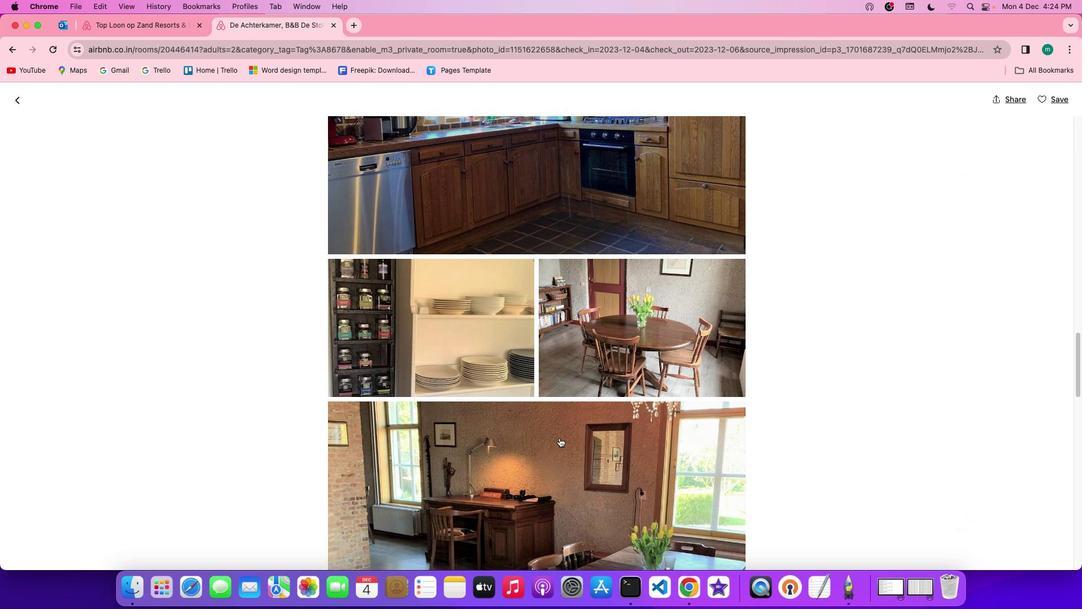 
Action: Mouse scrolled (559, 438) with delta (0, 0)
Screenshot: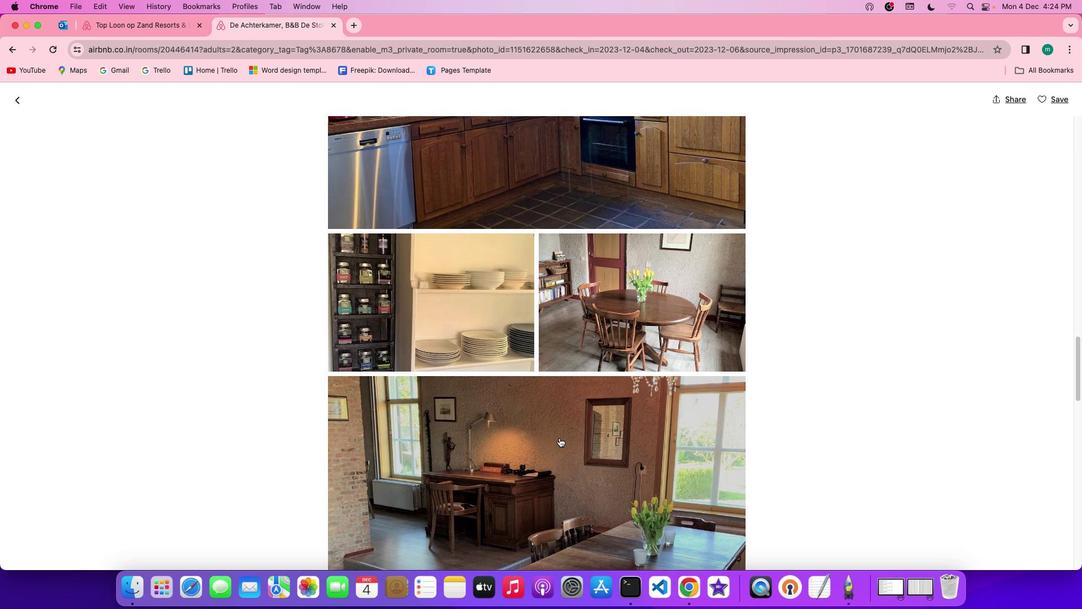 
Action: Mouse scrolled (559, 438) with delta (0, 0)
Screenshot: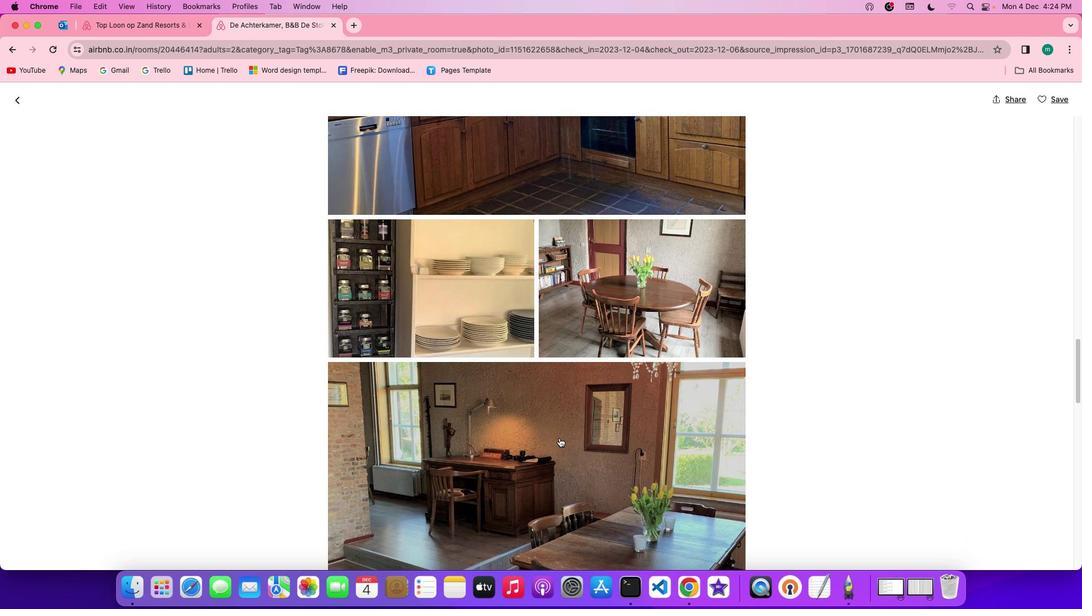
Action: Mouse scrolled (559, 438) with delta (0, -1)
Screenshot: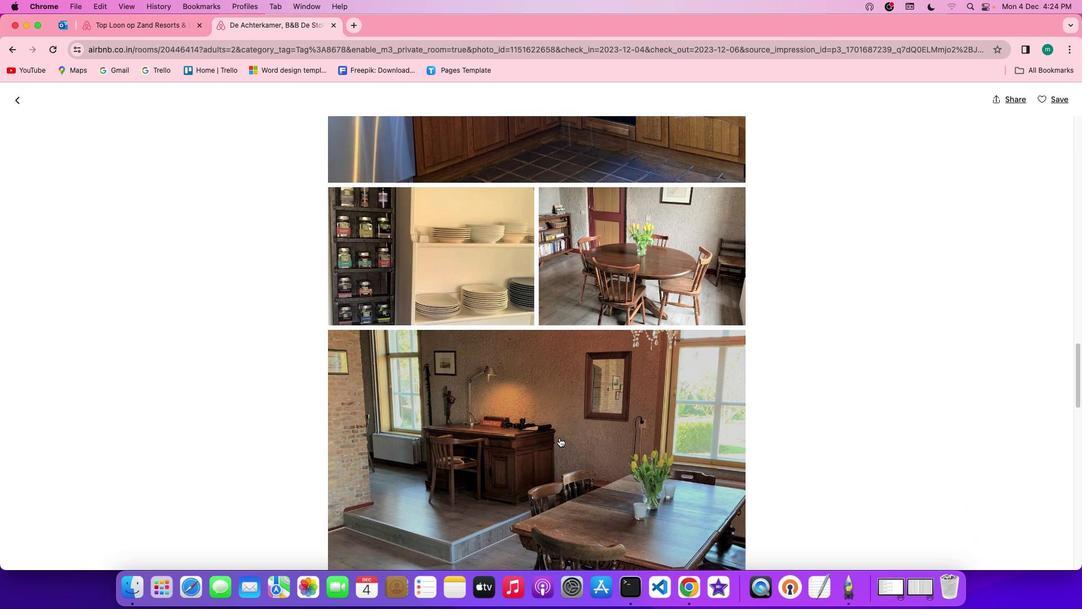 
Action: Mouse scrolled (559, 438) with delta (0, 0)
Screenshot: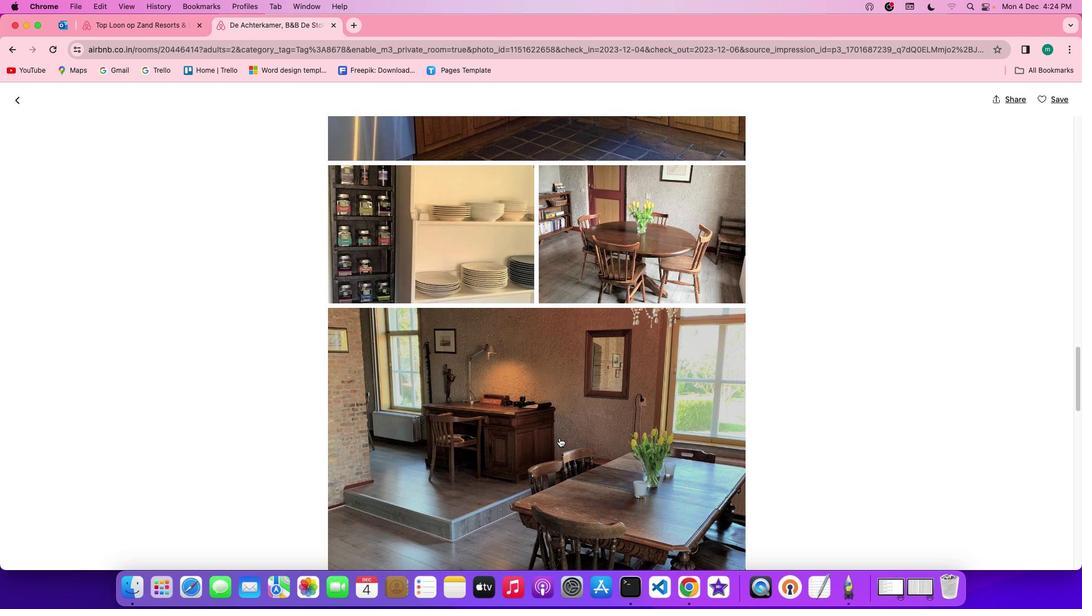 
Action: Mouse scrolled (559, 438) with delta (0, 0)
Screenshot: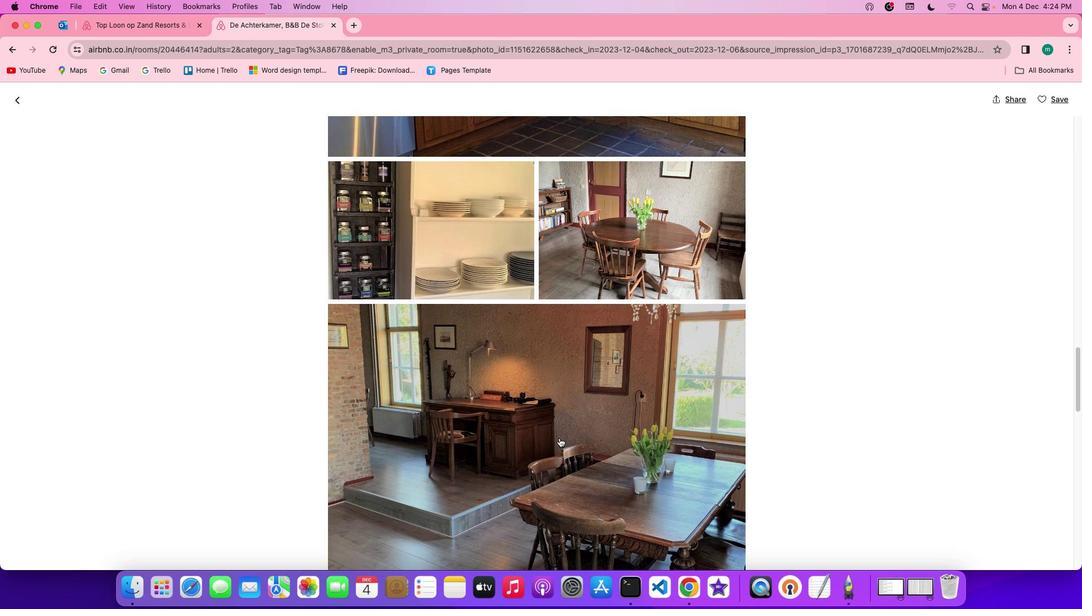 
Action: Mouse scrolled (559, 438) with delta (0, 0)
Screenshot: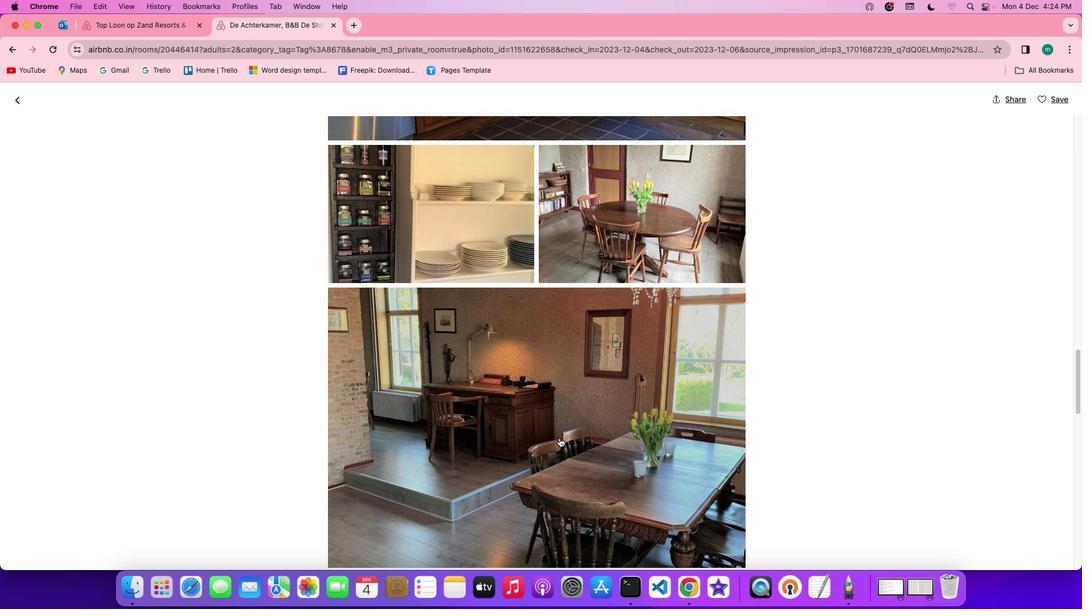 
Action: Mouse scrolled (559, 438) with delta (0, 0)
Screenshot: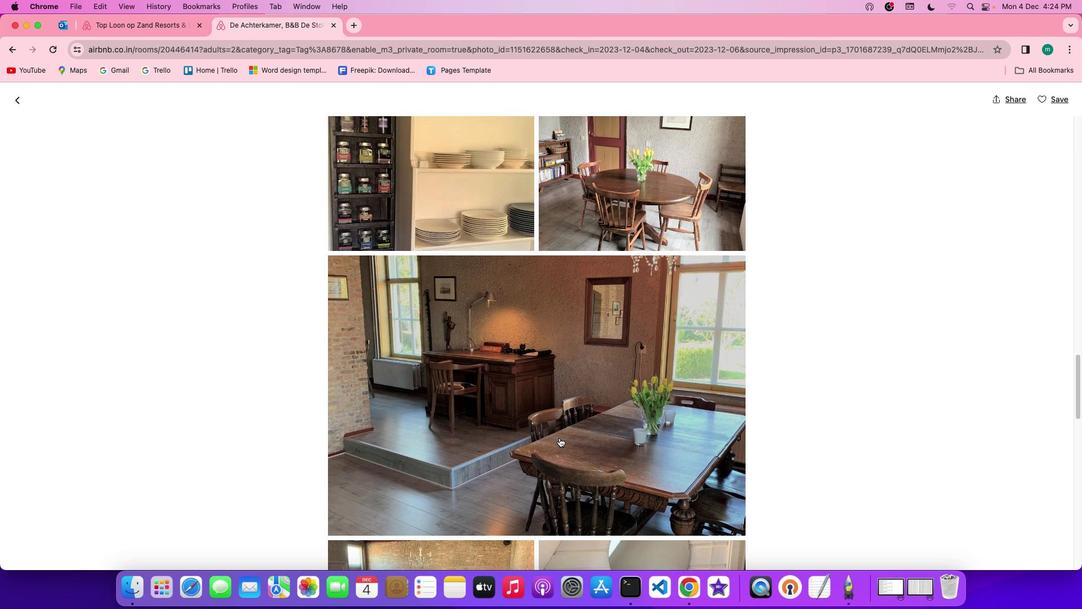 
Action: Mouse scrolled (559, 438) with delta (0, 0)
Screenshot: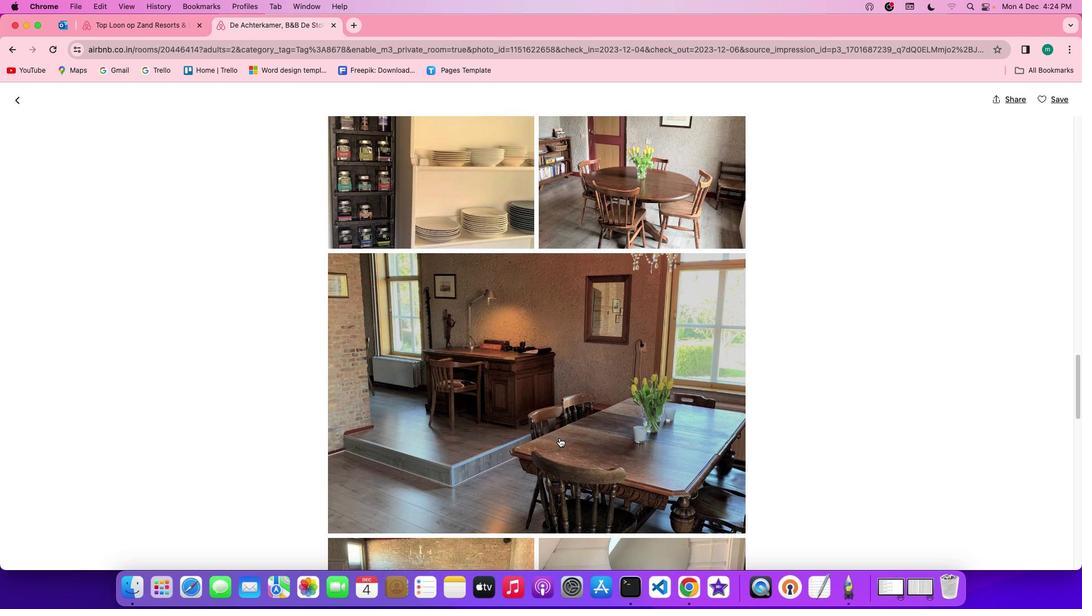 
Action: Mouse scrolled (559, 438) with delta (0, 0)
Screenshot: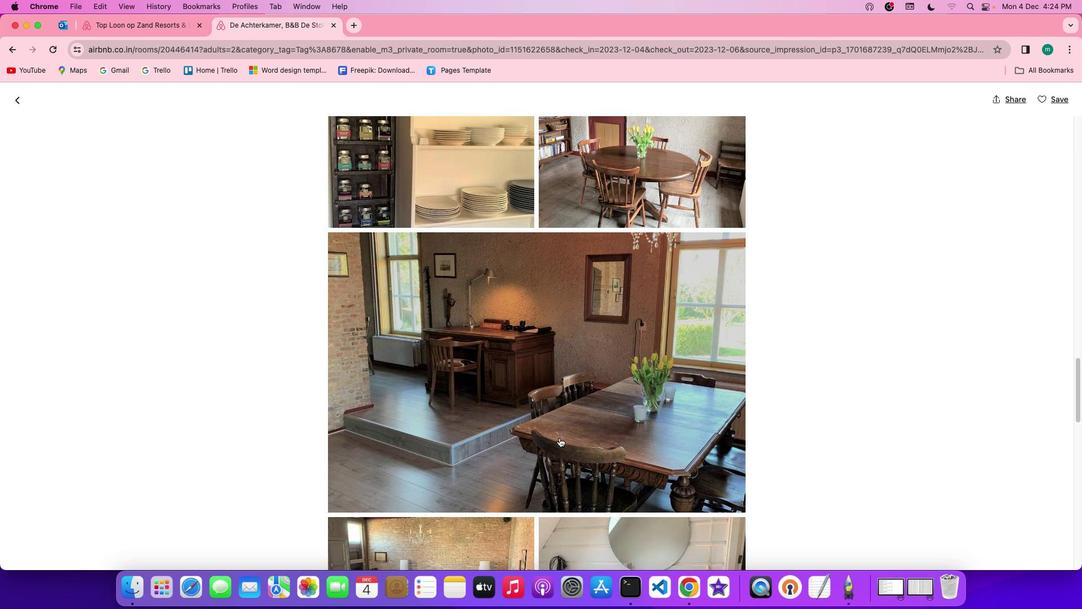 
Action: Mouse scrolled (559, 438) with delta (0, -1)
Screenshot: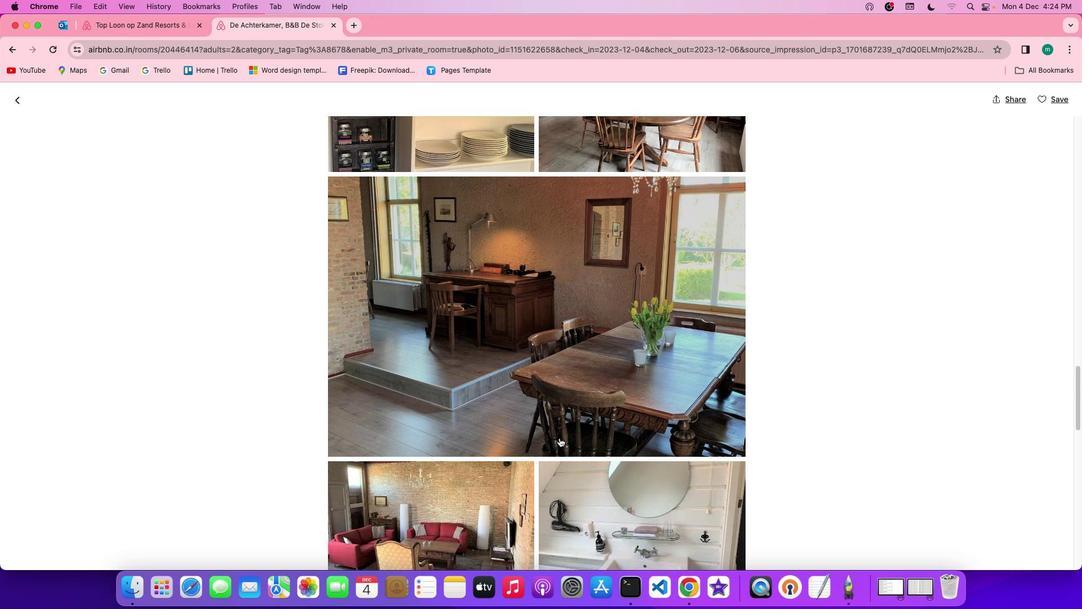 
Action: Mouse scrolled (559, 438) with delta (0, 0)
Screenshot: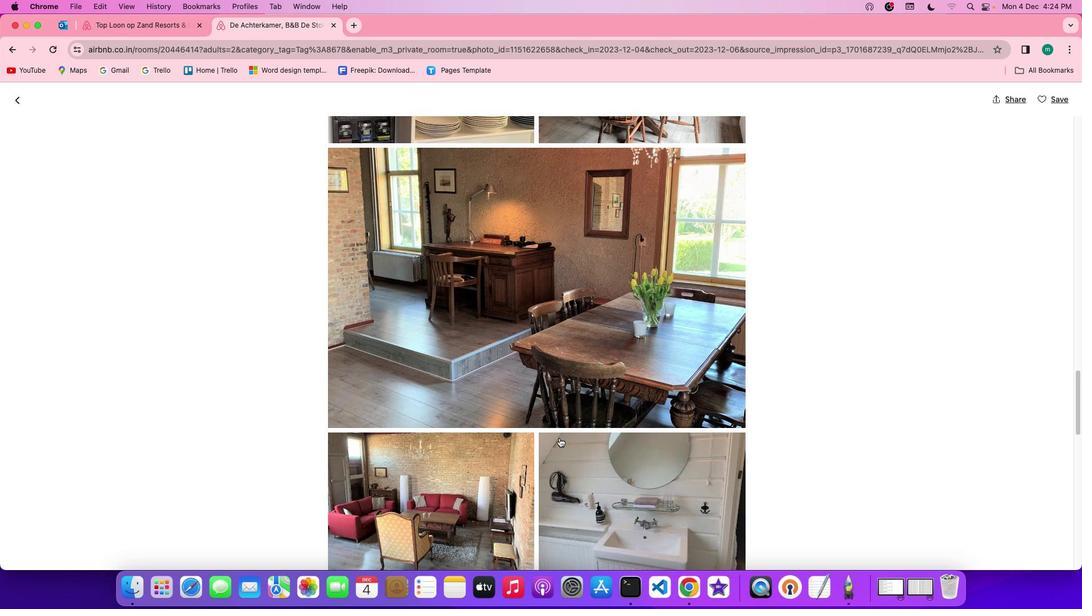 
Action: Mouse scrolled (559, 438) with delta (0, 0)
Screenshot: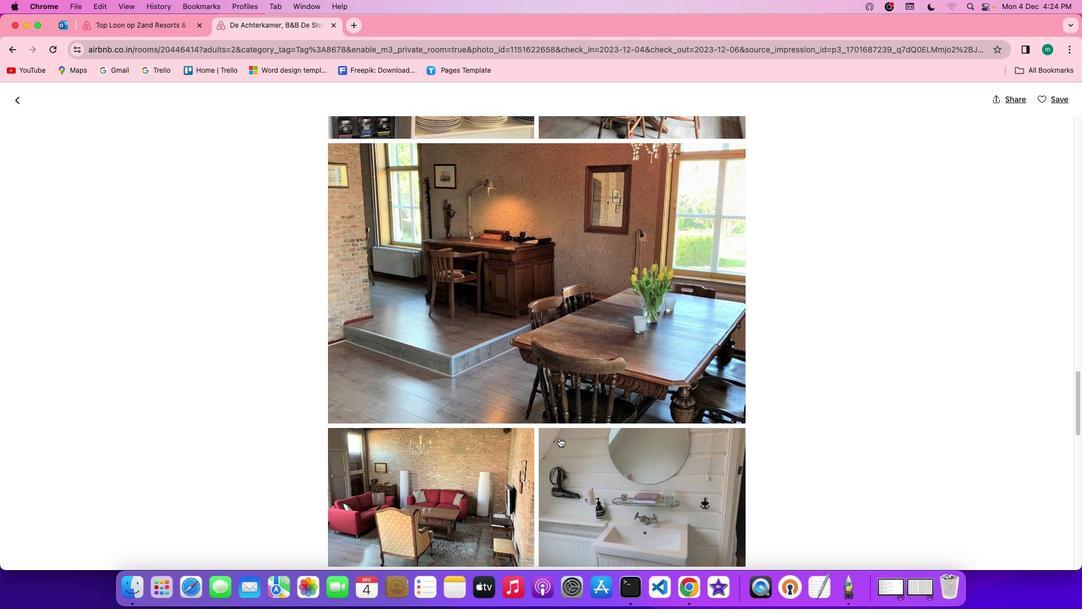 
Action: Mouse scrolled (559, 438) with delta (0, 0)
Screenshot: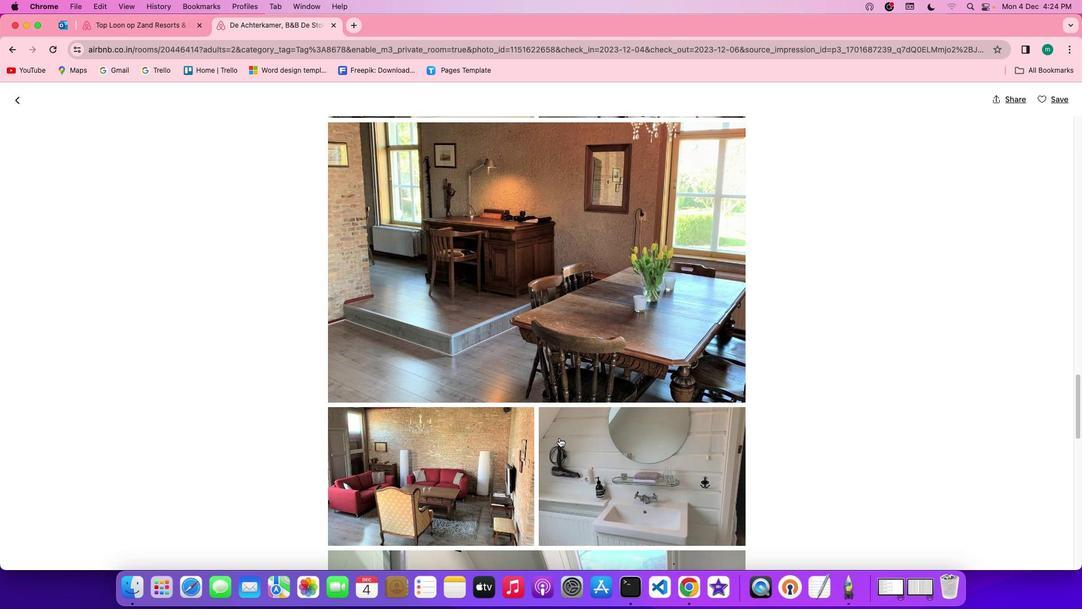 
Action: Mouse scrolled (559, 438) with delta (0, 0)
Screenshot: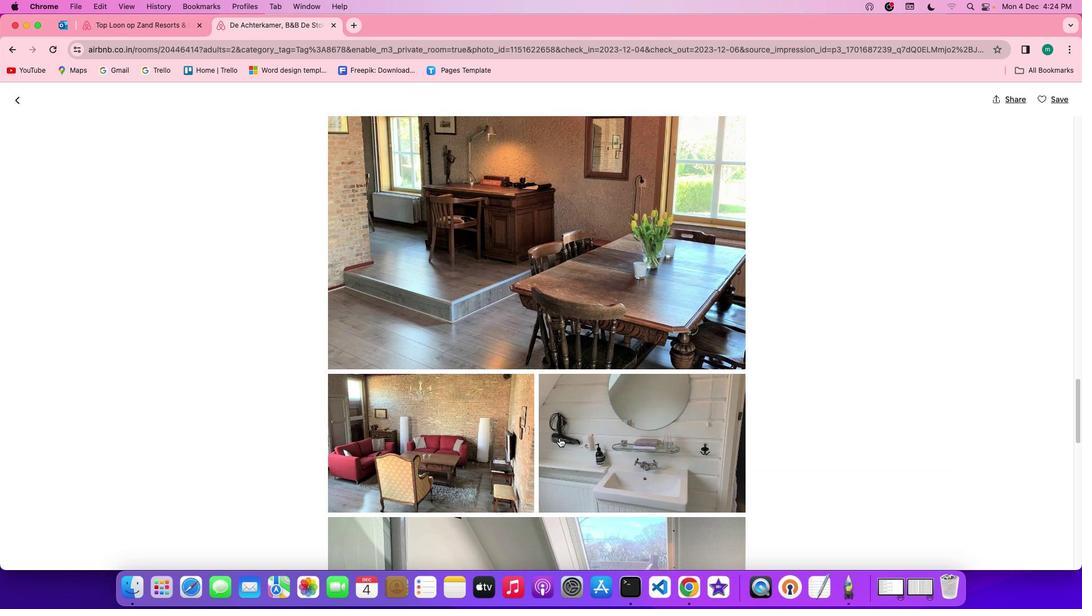 
Action: Mouse scrolled (559, 438) with delta (0, 0)
Screenshot: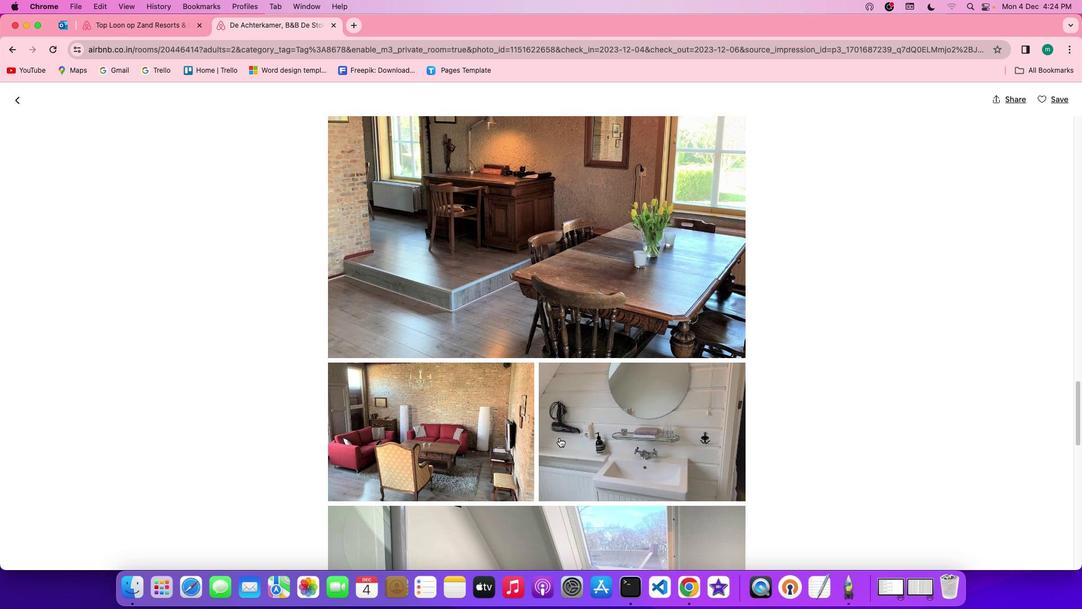 
Action: Mouse scrolled (559, 438) with delta (0, 0)
Screenshot: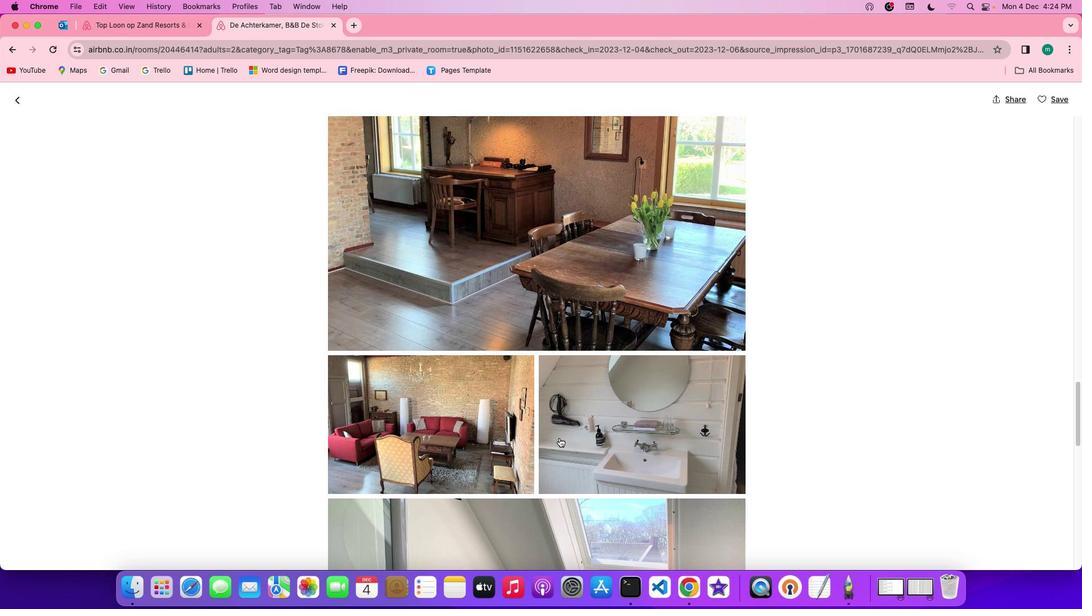 
Action: Mouse scrolled (559, 438) with delta (0, 0)
Screenshot: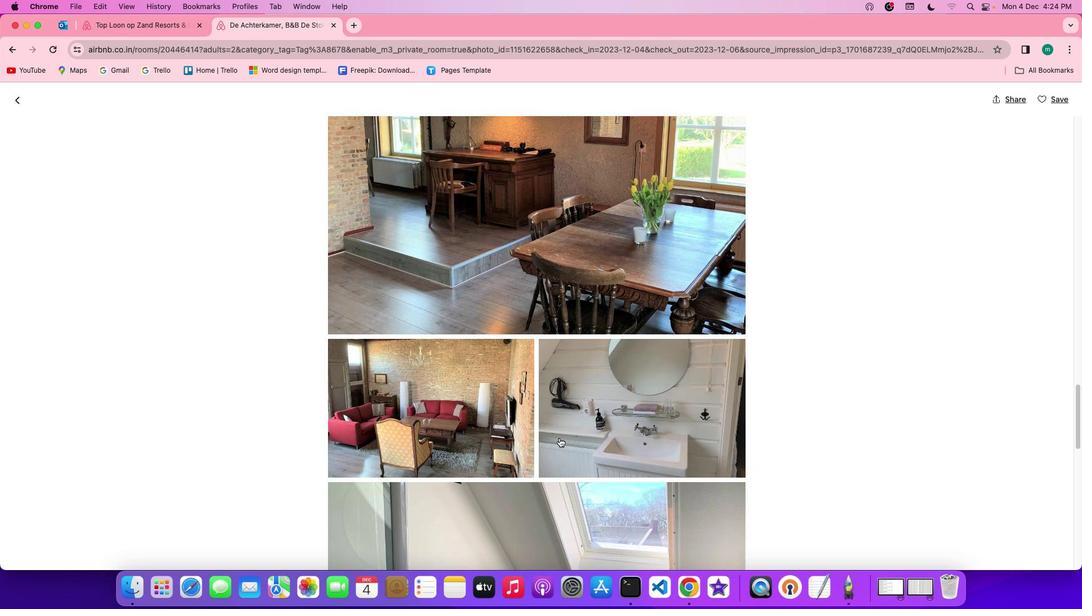 
Action: Mouse scrolled (559, 438) with delta (0, 0)
Screenshot: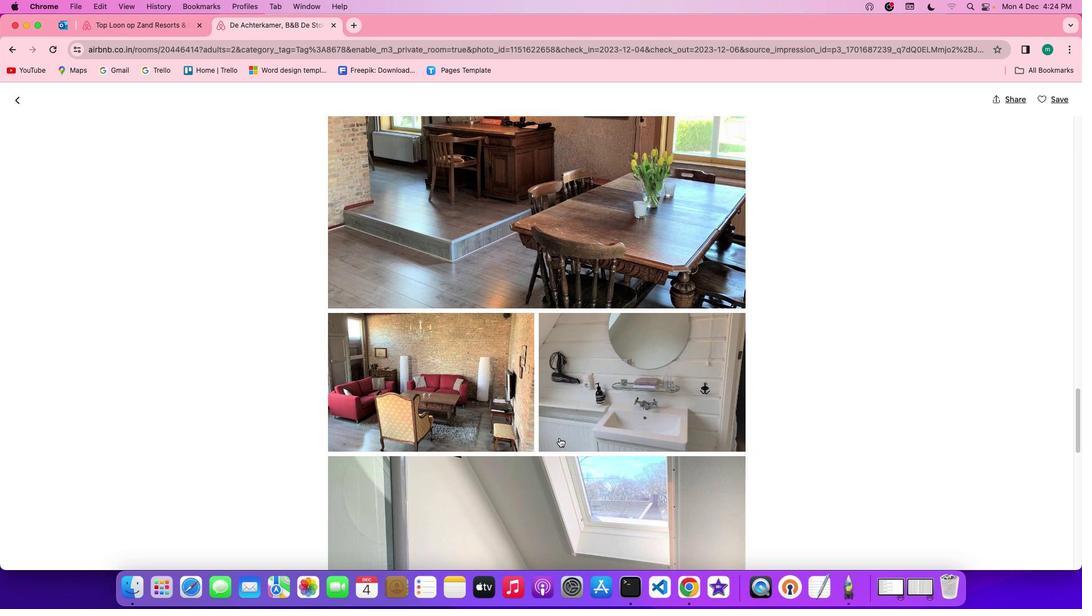 
Action: Mouse scrolled (559, 438) with delta (0, 0)
Screenshot: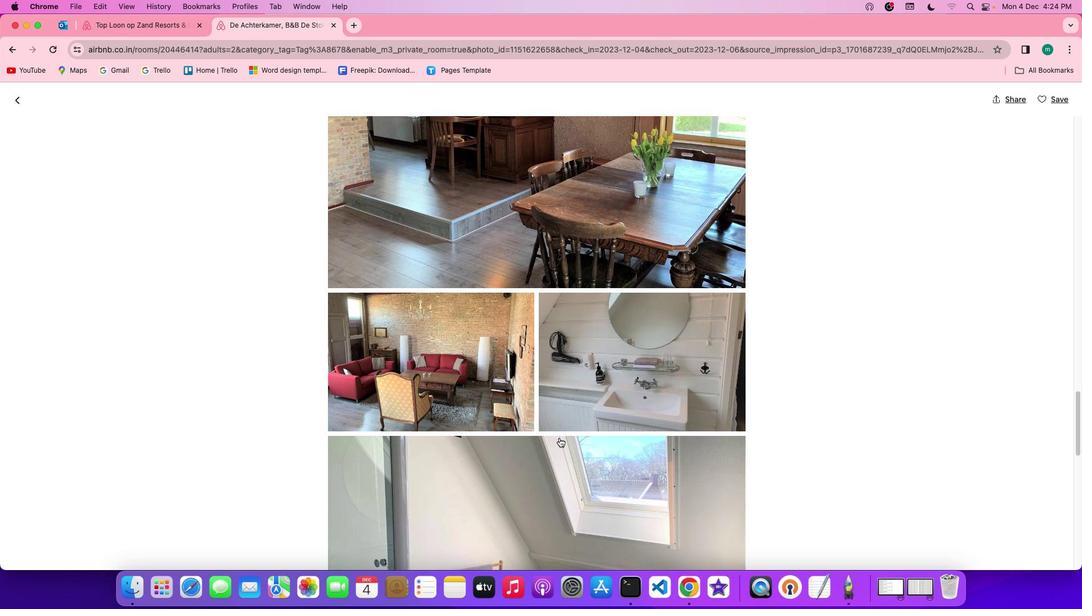 
Action: Mouse scrolled (559, 438) with delta (0, 0)
Screenshot: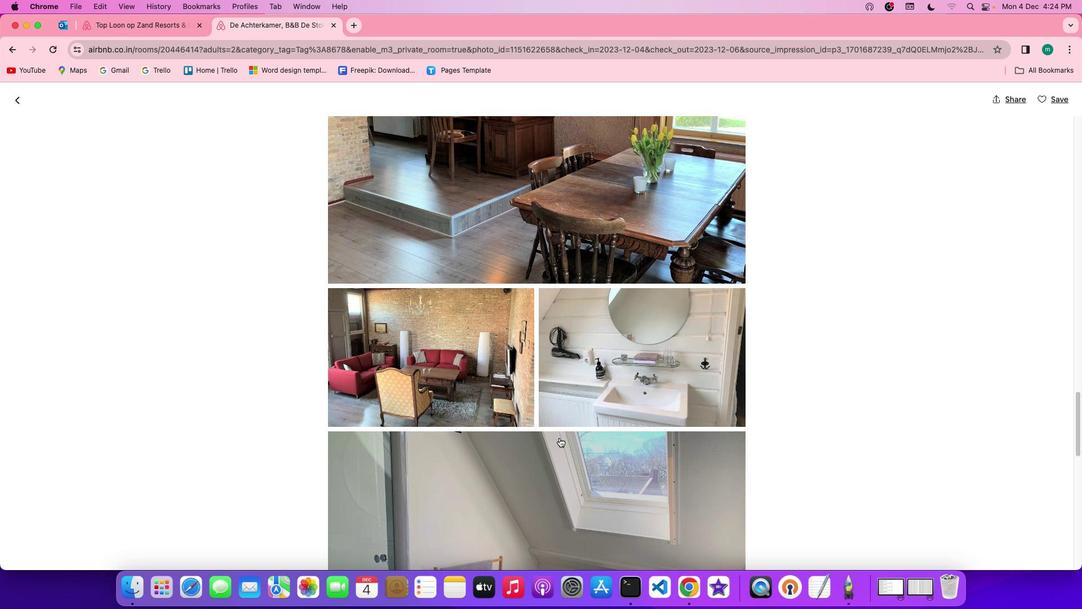 
Action: Mouse scrolled (559, 438) with delta (0, 0)
Screenshot: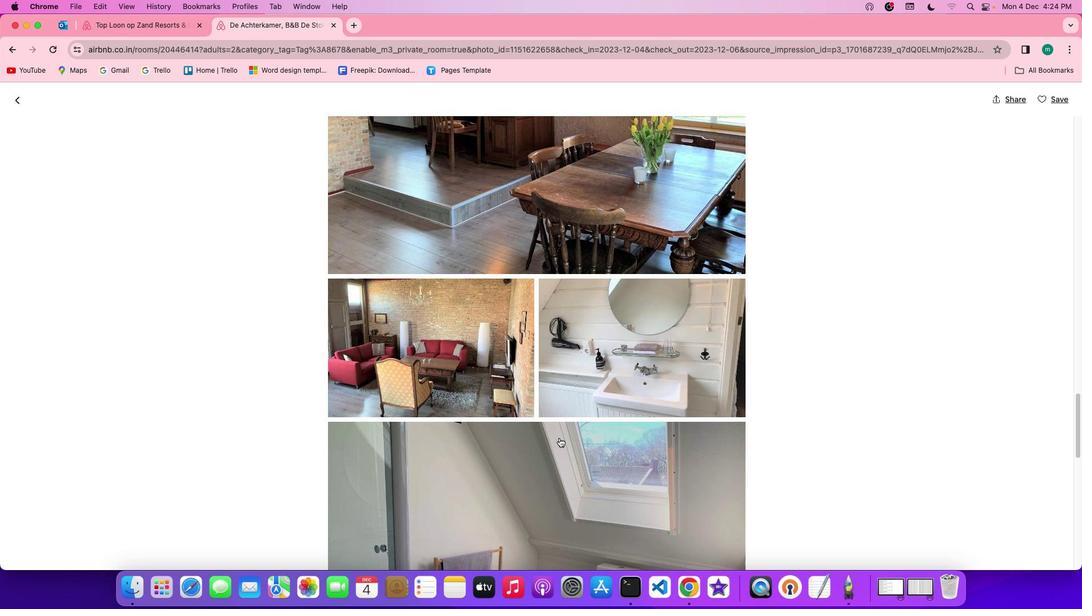 
Action: Mouse scrolled (559, 438) with delta (0, -1)
Screenshot: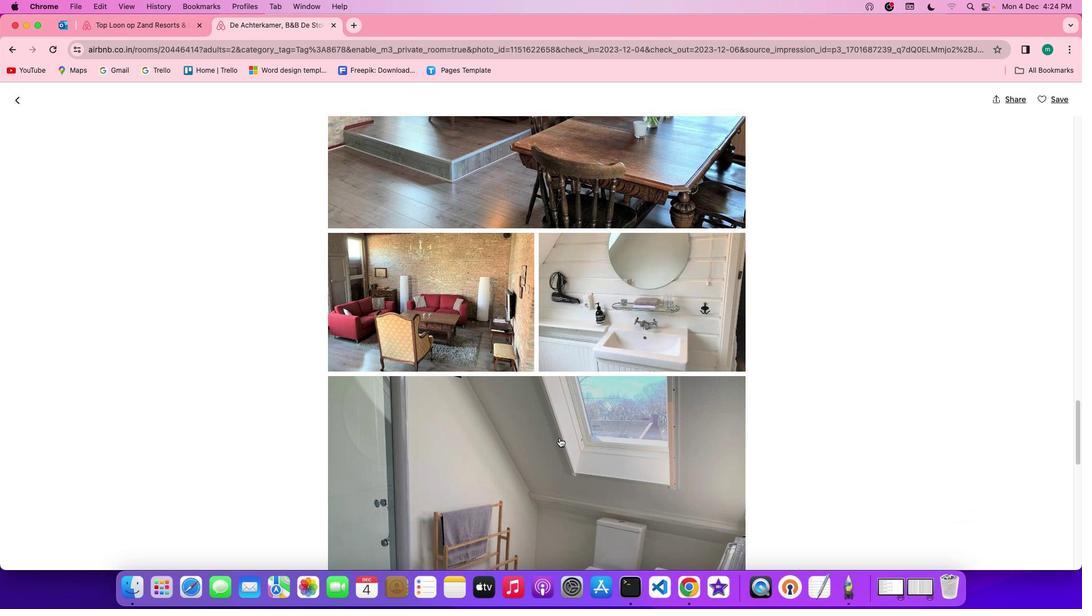 
Action: Mouse scrolled (559, 438) with delta (0, -1)
Screenshot: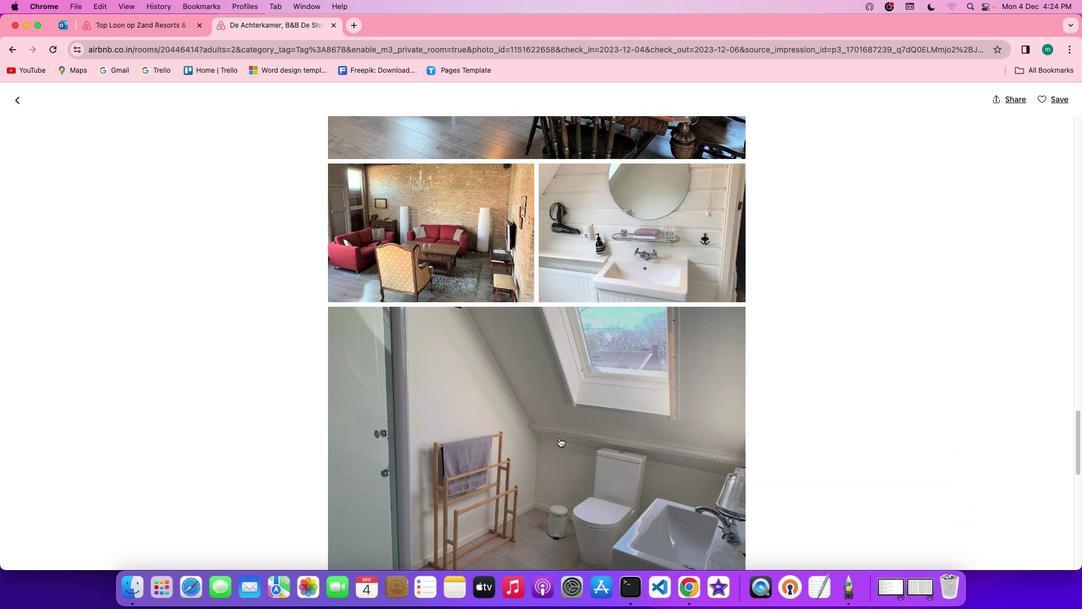 
Action: Mouse scrolled (559, 438) with delta (0, 0)
Screenshot: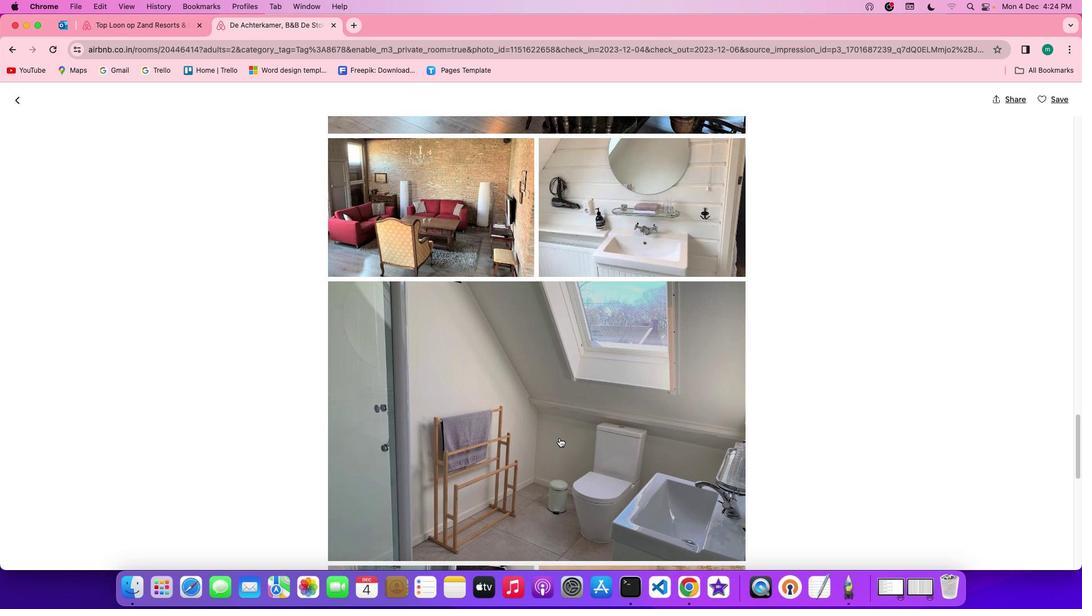 
Action: Mouse scrolled (559, 438) with delta (0, 0)
Screenshot: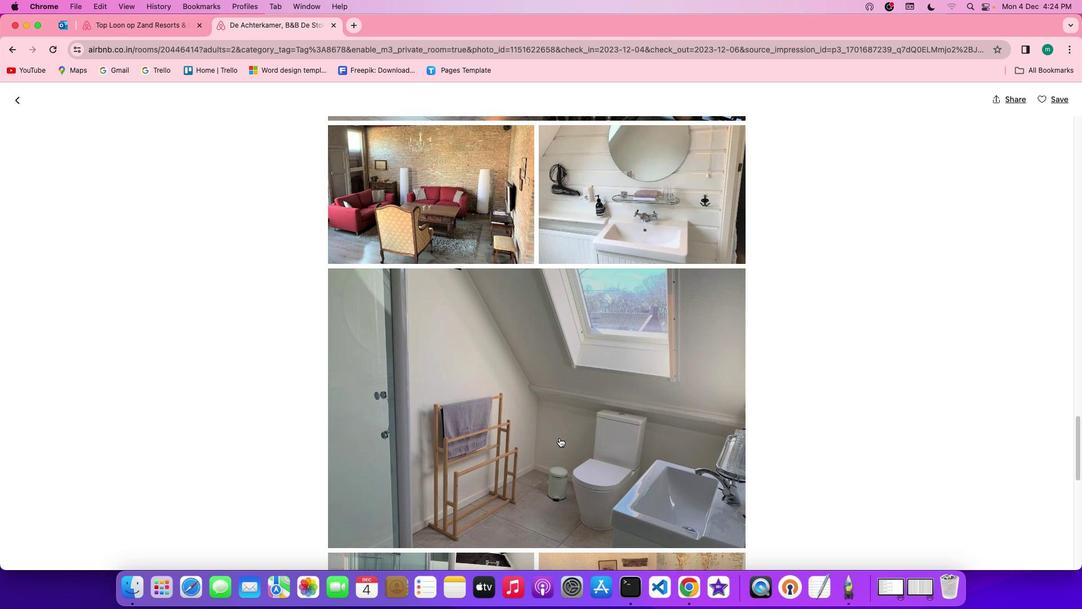 
Action: Mouse scrolled (559, 438) with delta (0, -1)
Screenshot: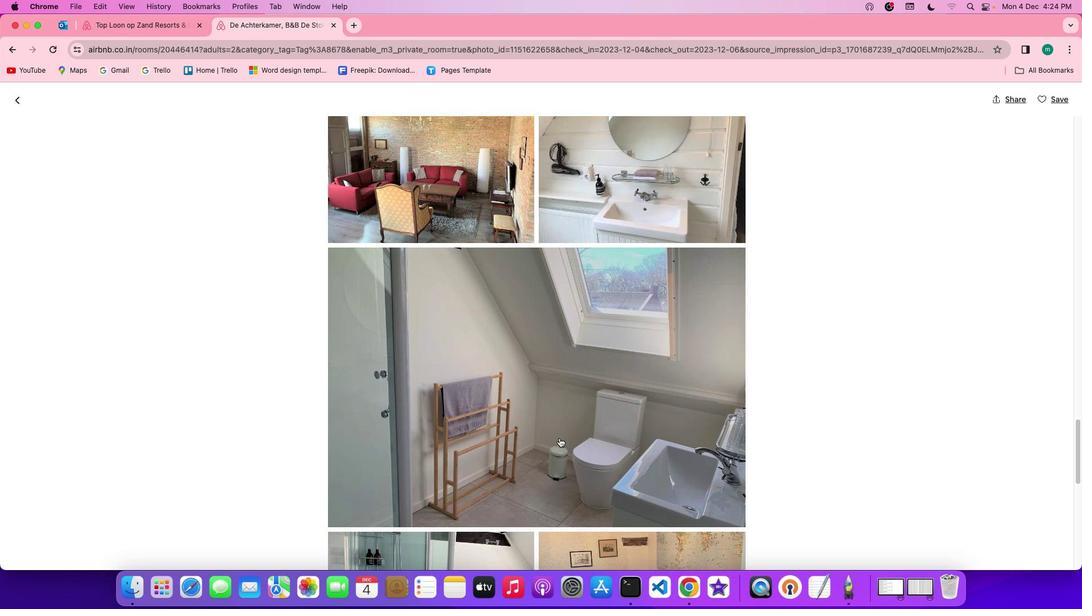 
Action: Mouse scrolled (559, 438) with delta (0, -1)
Screenshot: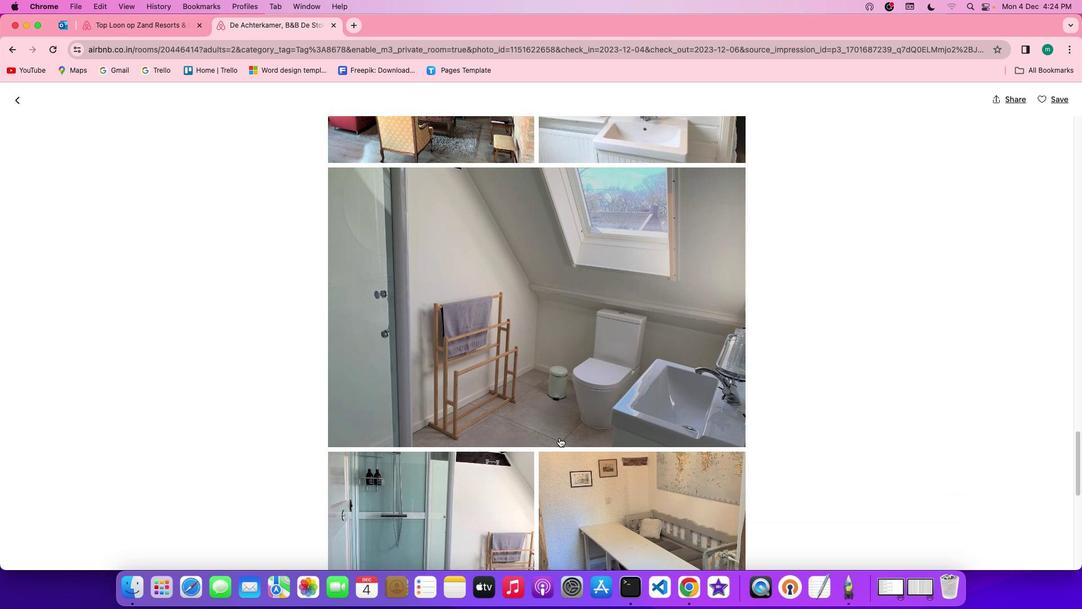
Action: Mouse scrolled (559, 438) with delta (0, 0)
Screenshot: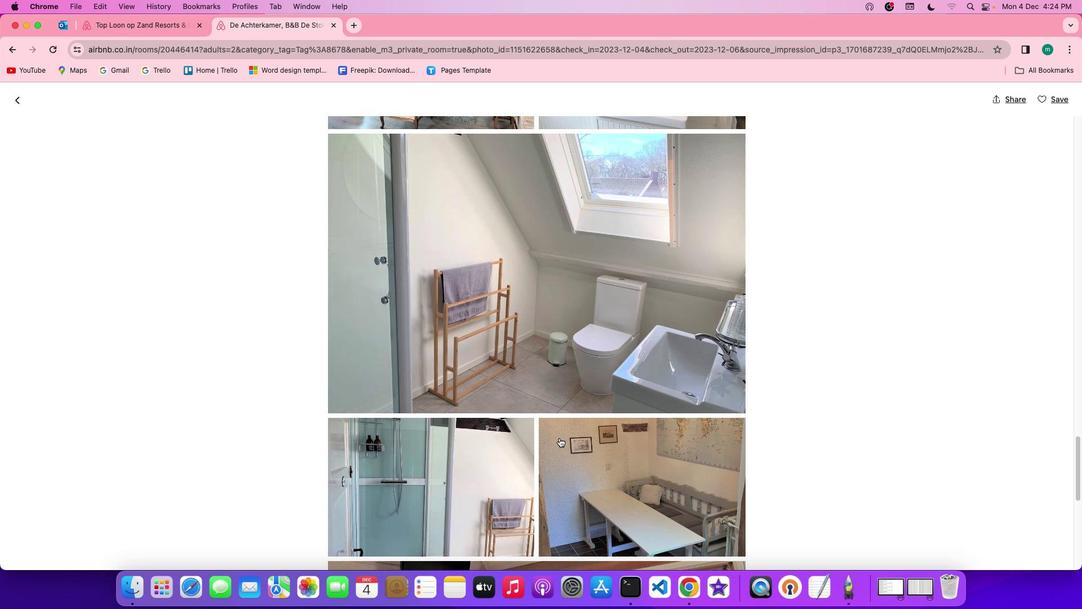 
Action: Mouse scrolled (559, 438) with delta (0, 0)
Screenshot: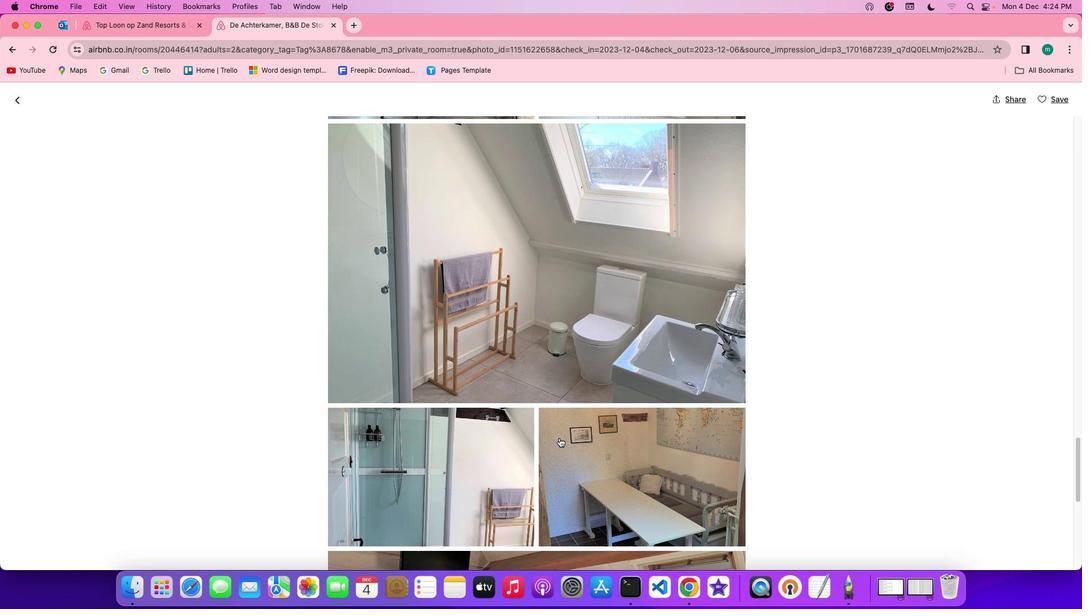 
Action: Mouse scrolled (559, 438) with delta (0, 0)
Screenshot: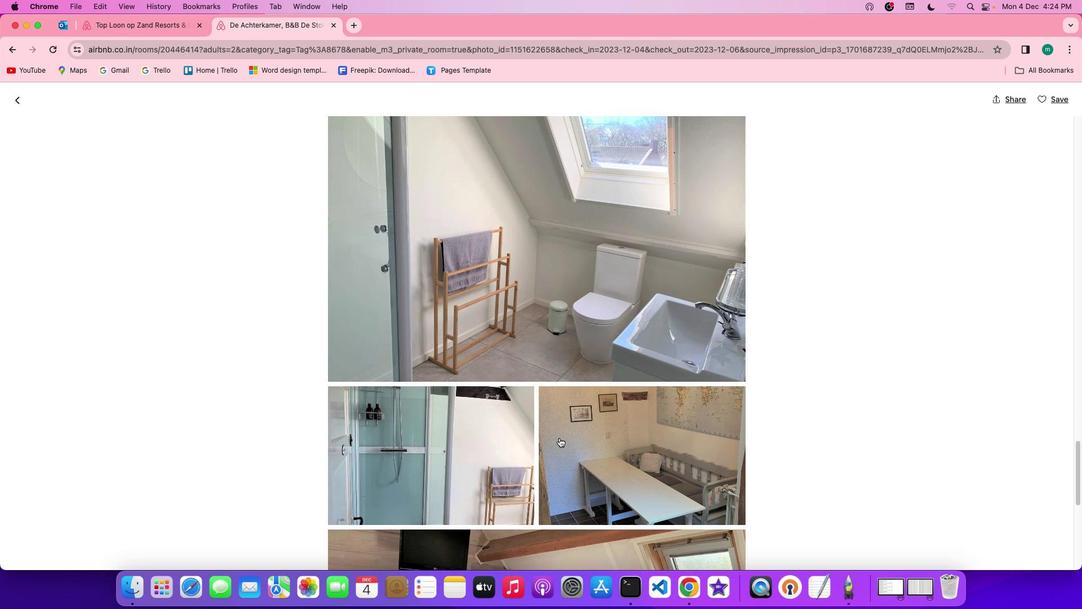 
Action: Mouse scrolled (559, 438) with delta (0, 0)
Screenshot: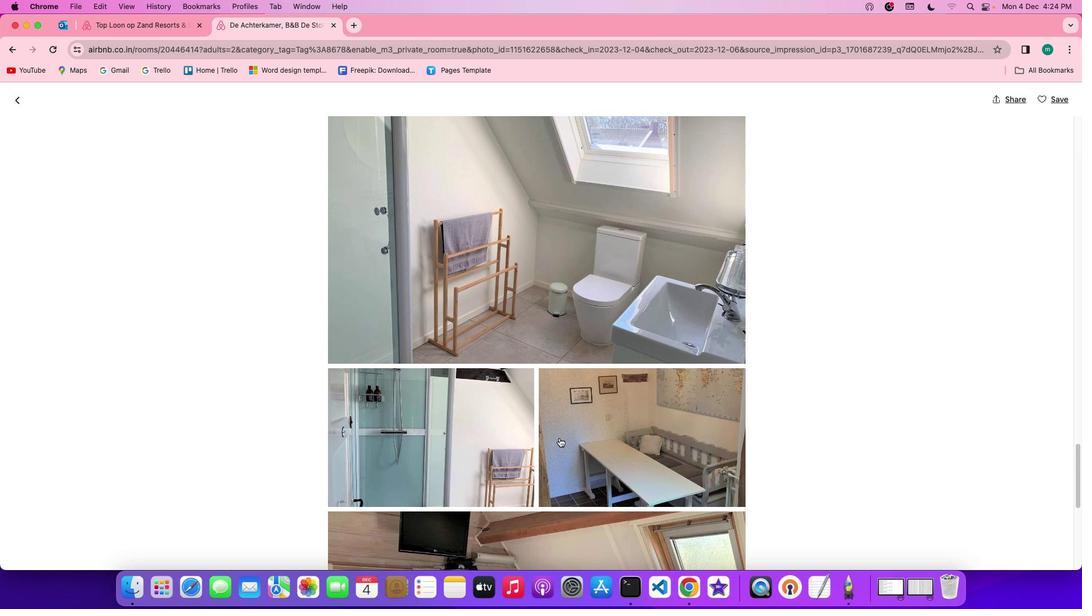 
Action: Mouse scrolled (559, 438) with delta (0, 0)
Screenshot: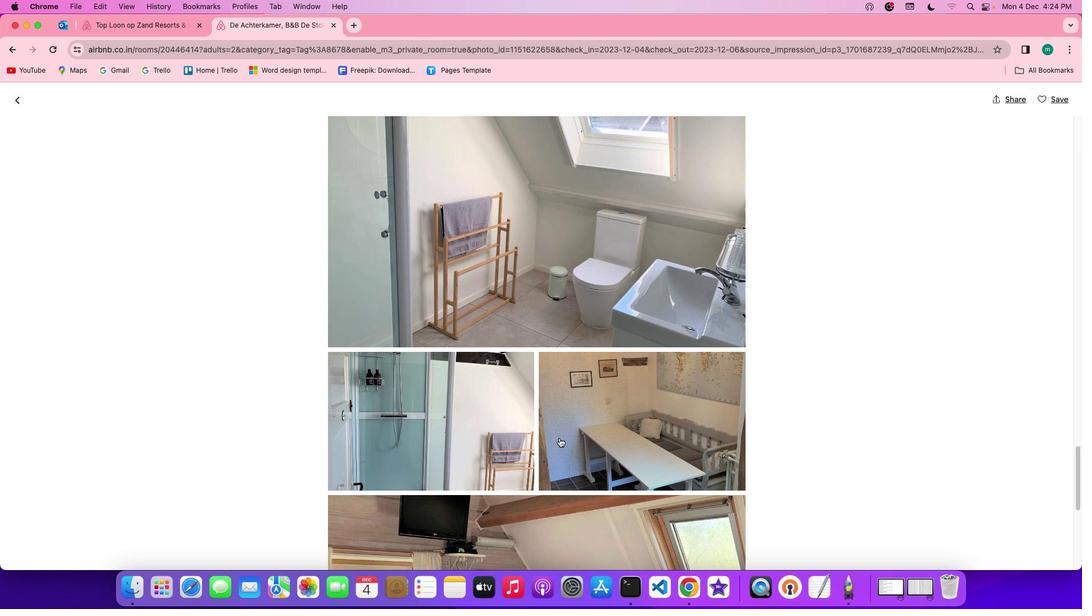 
Action: Mouse scrolled (559, 438) with delta (0, -1)
Screenshot: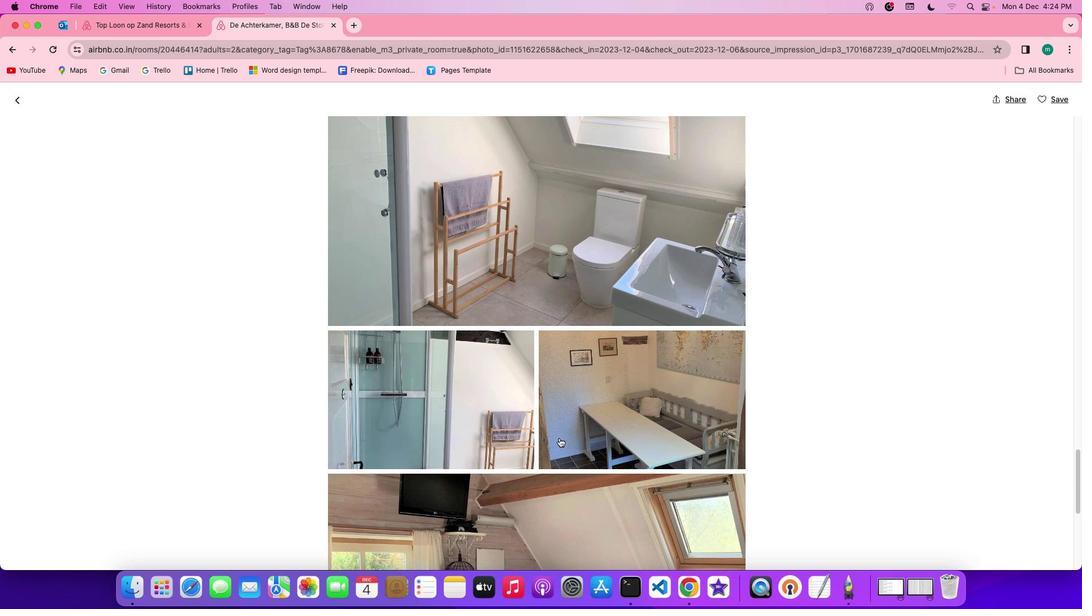 
Action: Mouse scrolled (559, 438) with delta (0, -1)
Screenshot: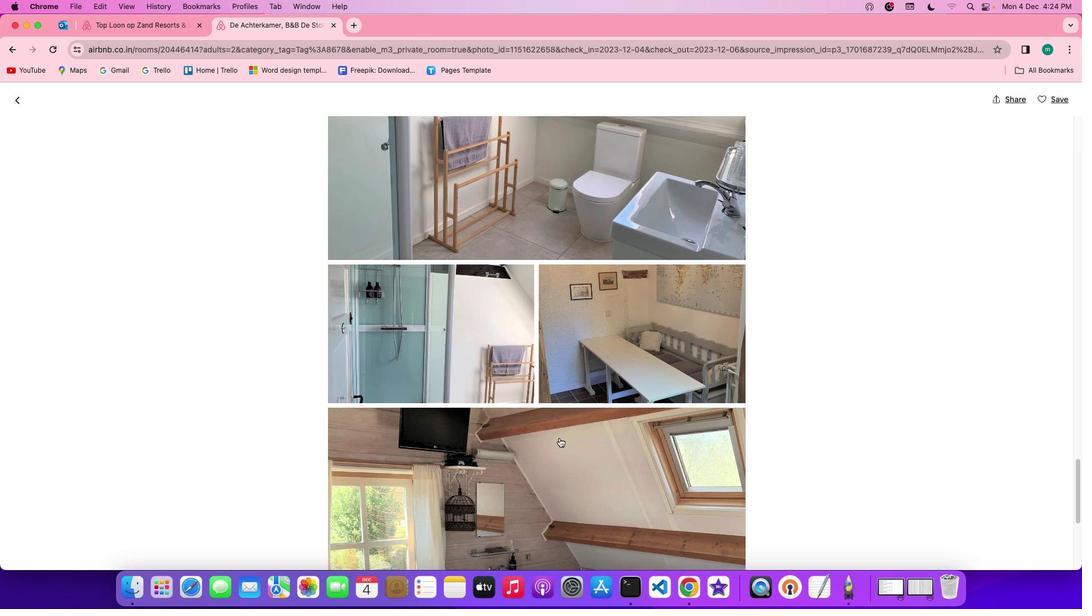 
Action: Mouse scrolled (559, 438) with delta (0, 0)
Screenshot: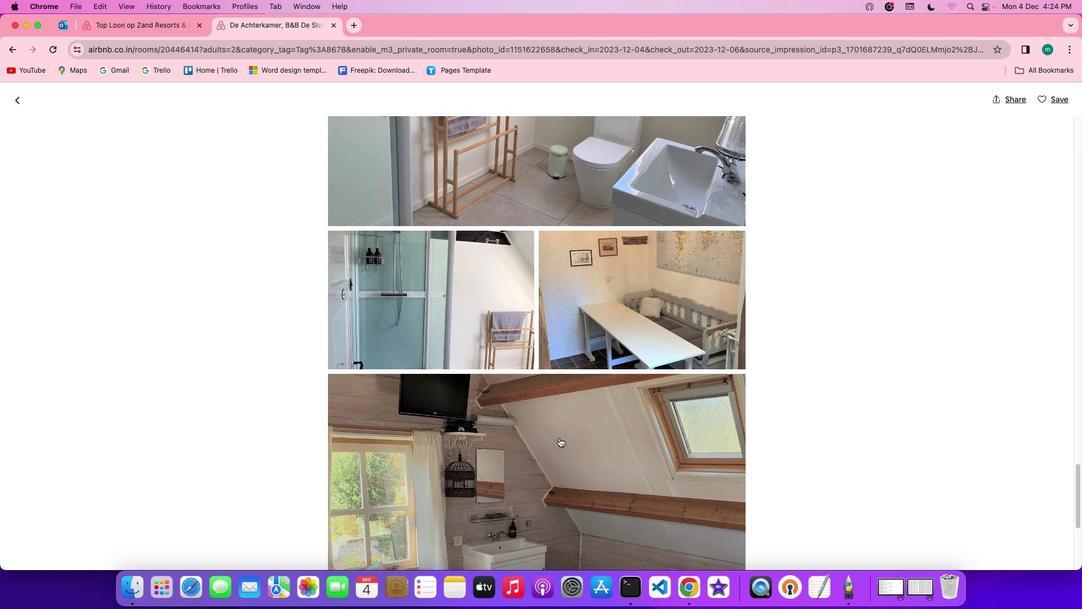 
Action: Mouse scrolled (559, 438) with delta (0, 0)
Screenshot: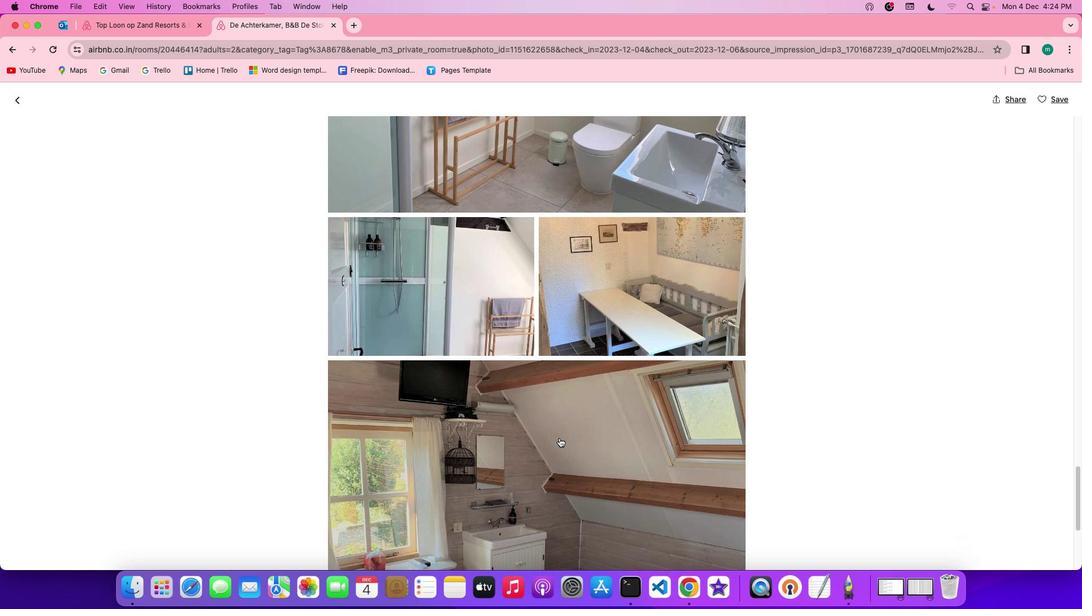 
Action: Mouse scrolled (559, 438) with delta (0, -1)
Screenshot: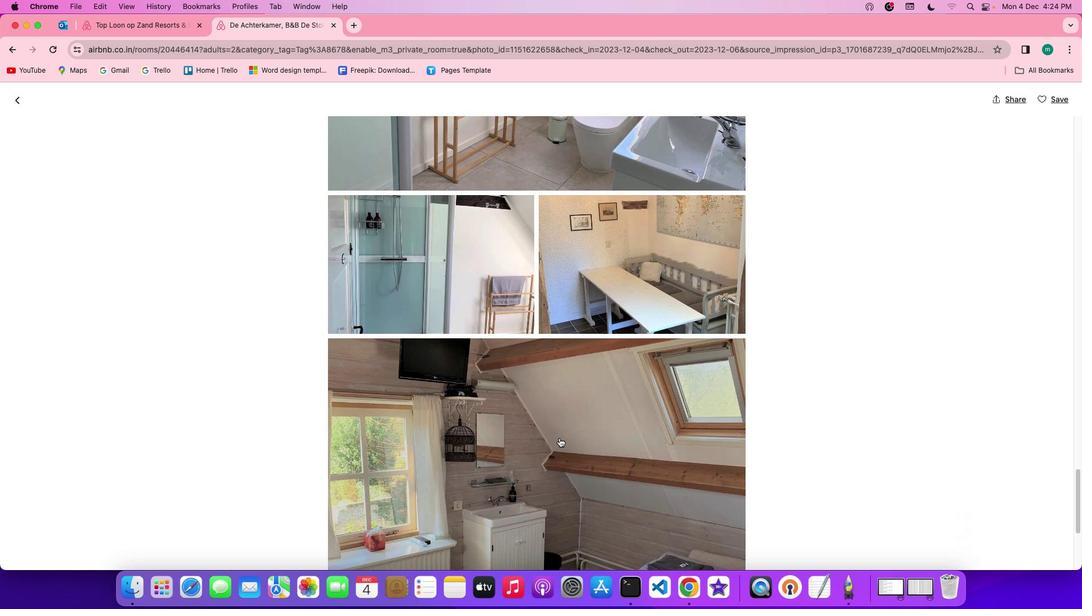 
Action: Mouse scrolled (559, 438) with delta (0, -1)
Screenshot: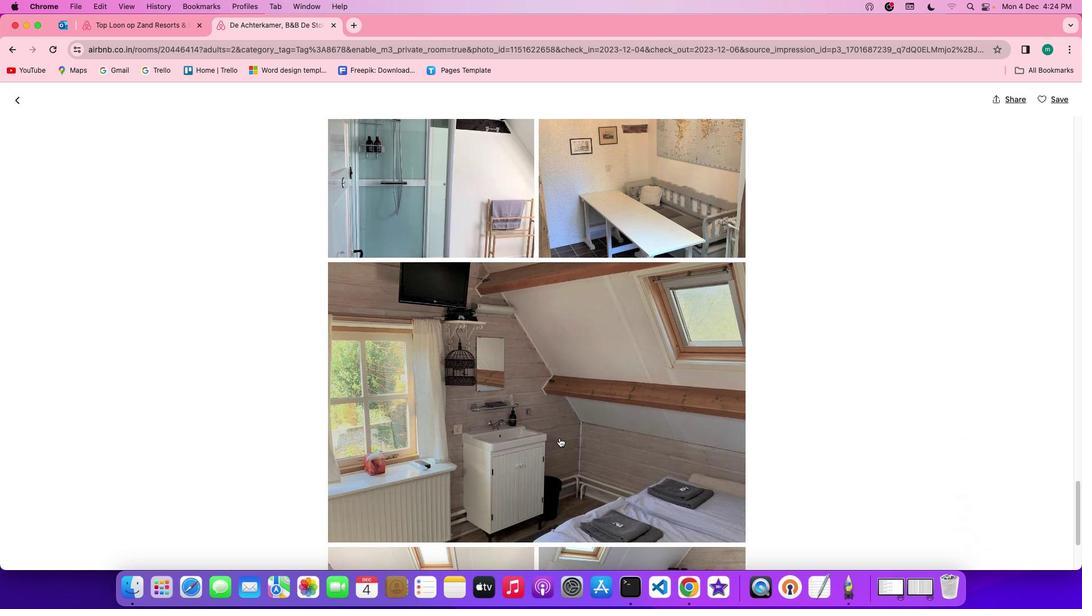 
Action: Mouse scrolled (559, 438) with delta (0, 0)
Screenshot: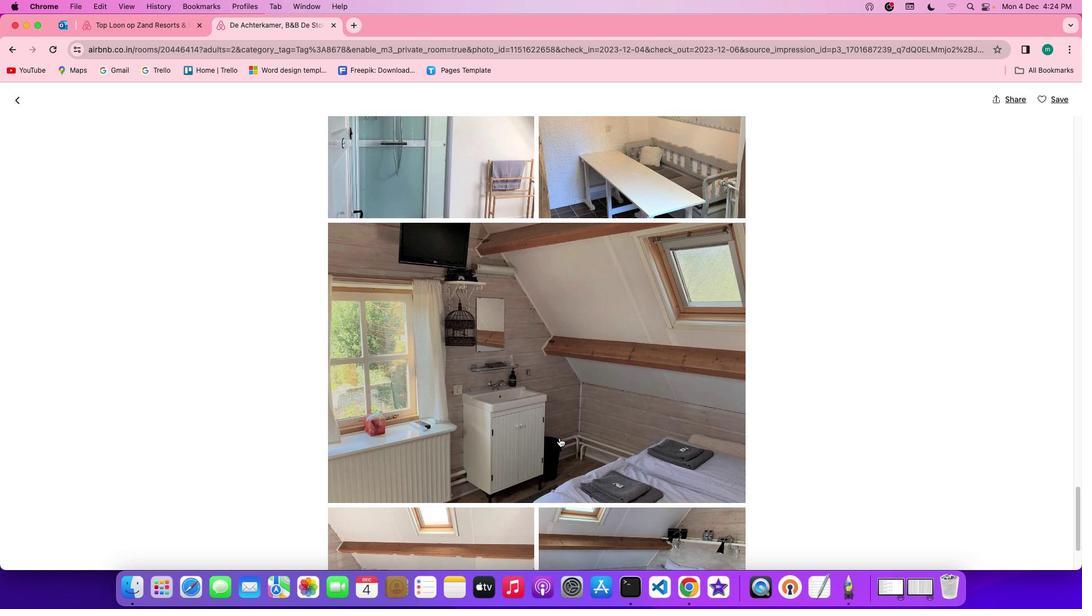 
Action: Mouse scrolled (559, 438) with delta (0, 0)
Screenshot: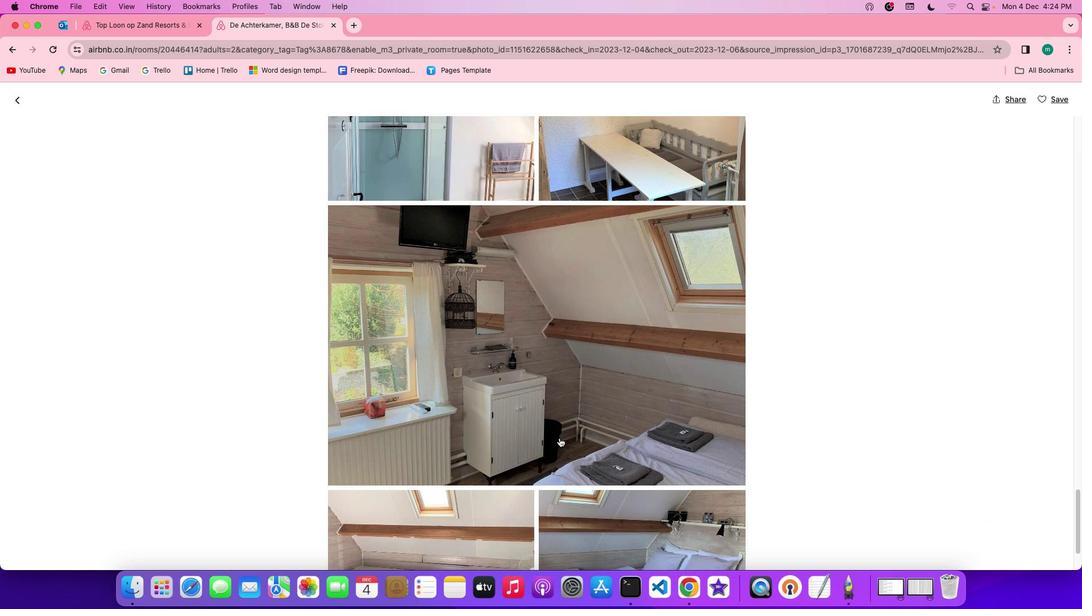 
Action: Mouse scrolled (559, 438) with delta (0, 0)
Screenshot: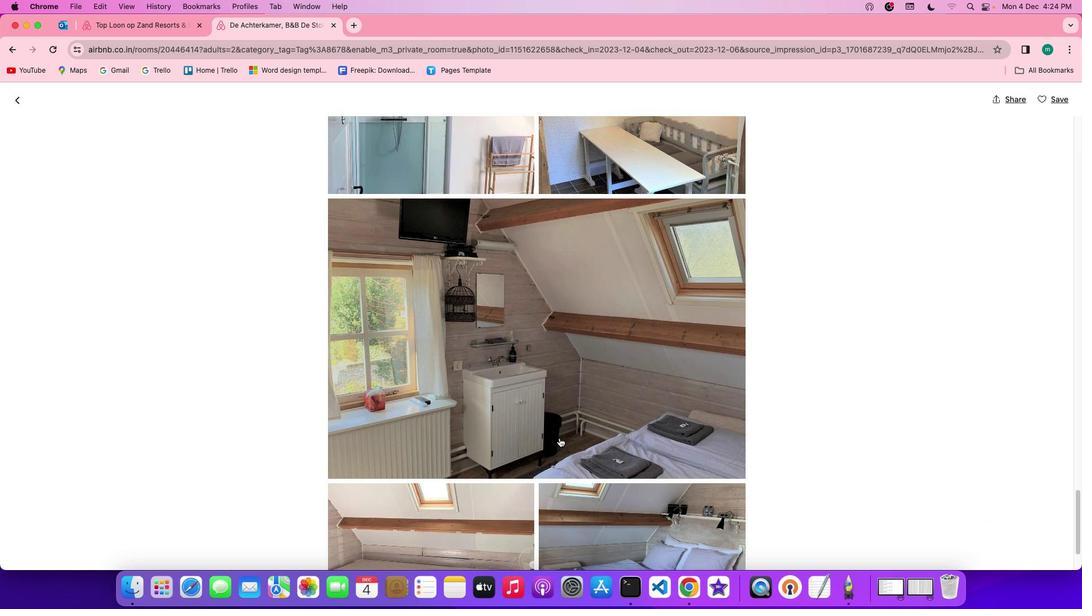 
Action: Mouse scrolled (559, 438) with delta (0, 0)
Screenshot: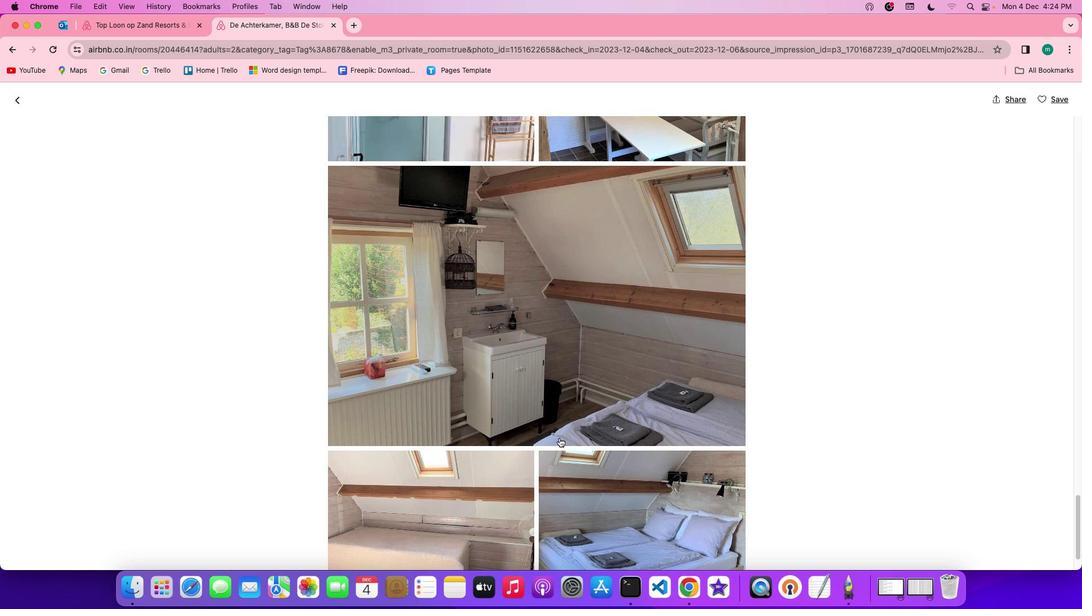 
Action: Mouse scrolled (559, 438) with delta (0, 0)
Screenshot: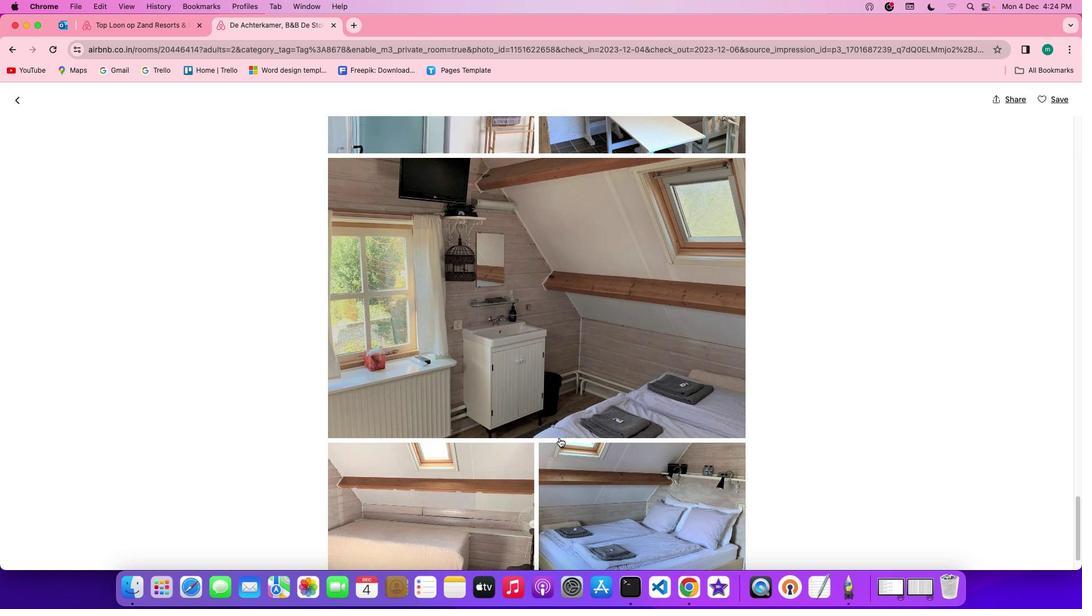 
Action: Mouse scrolled (559, 438) with delta (0, 0)
Screenshot: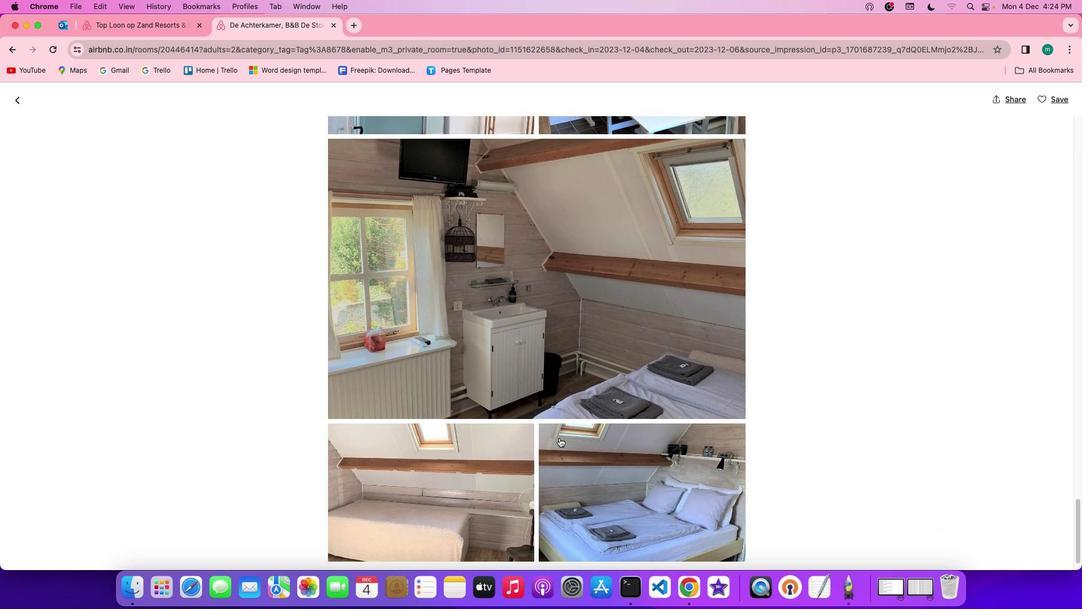 
Action: Mouse scrolled (559, 438) with delta (0, 0)
Screenshot: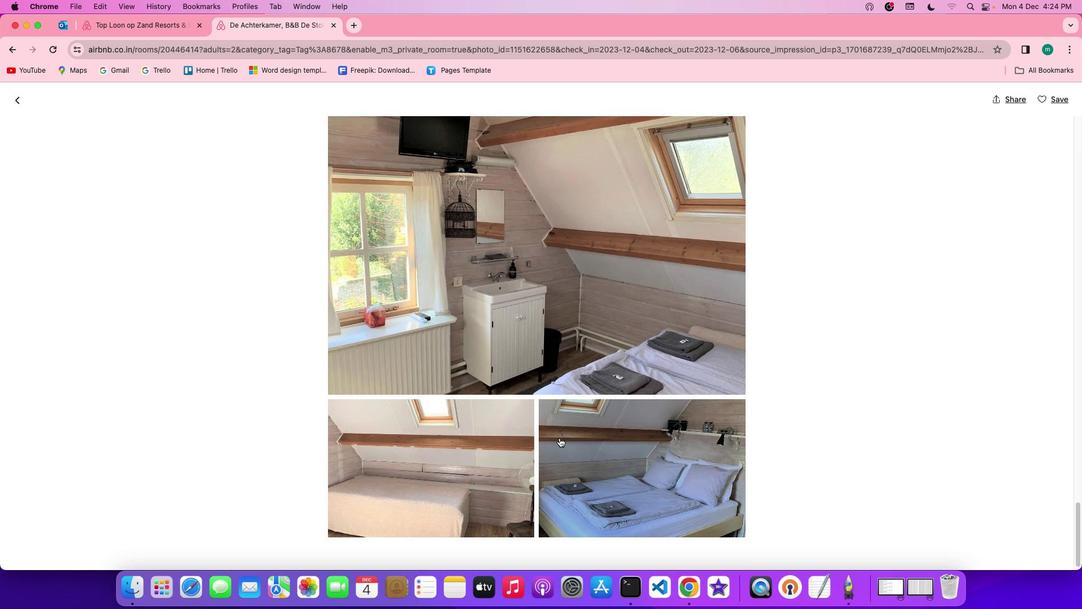 
Action: Mouse scrolled (559, 438) with delta (0, 0)
Screenshot: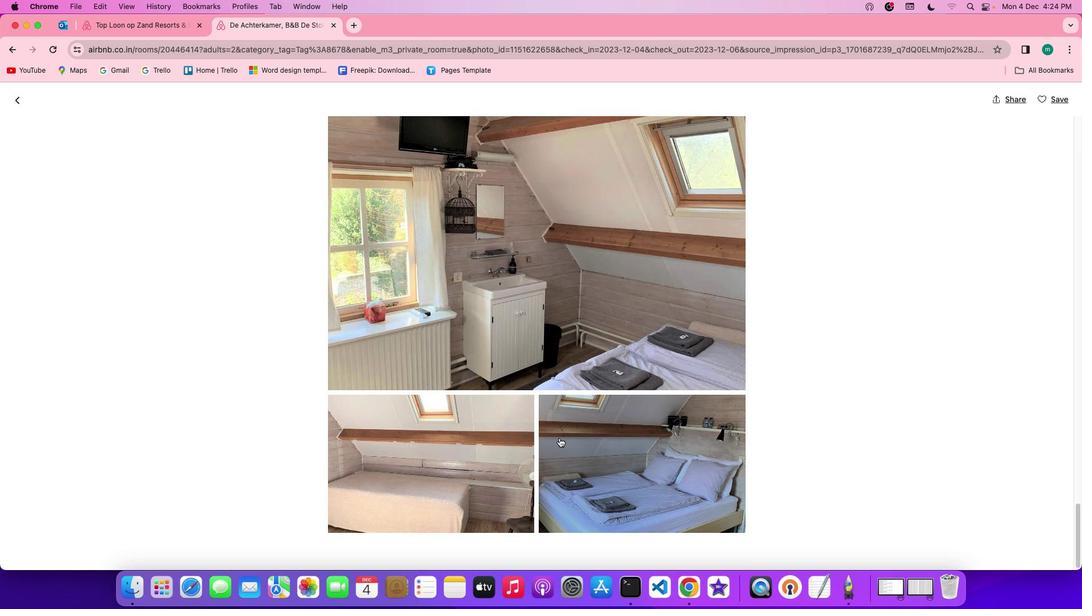 
Action: Mouse scrolled (559, 438) with delta (0, 0)
Screenshot: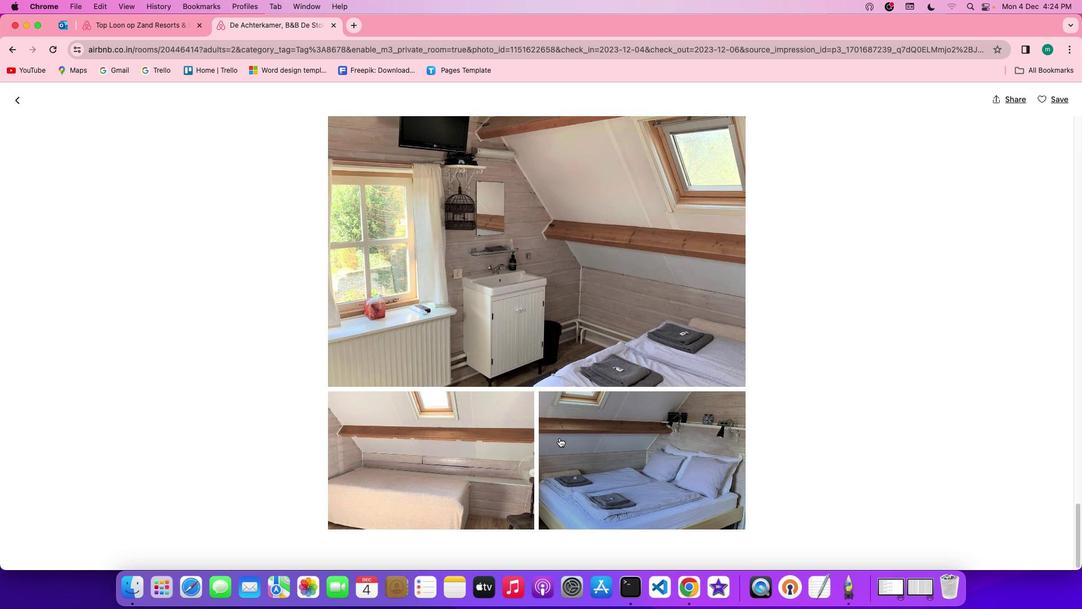 
Action: Mouse scrolled (559, 438) with delta (0, 0)
Screenshot: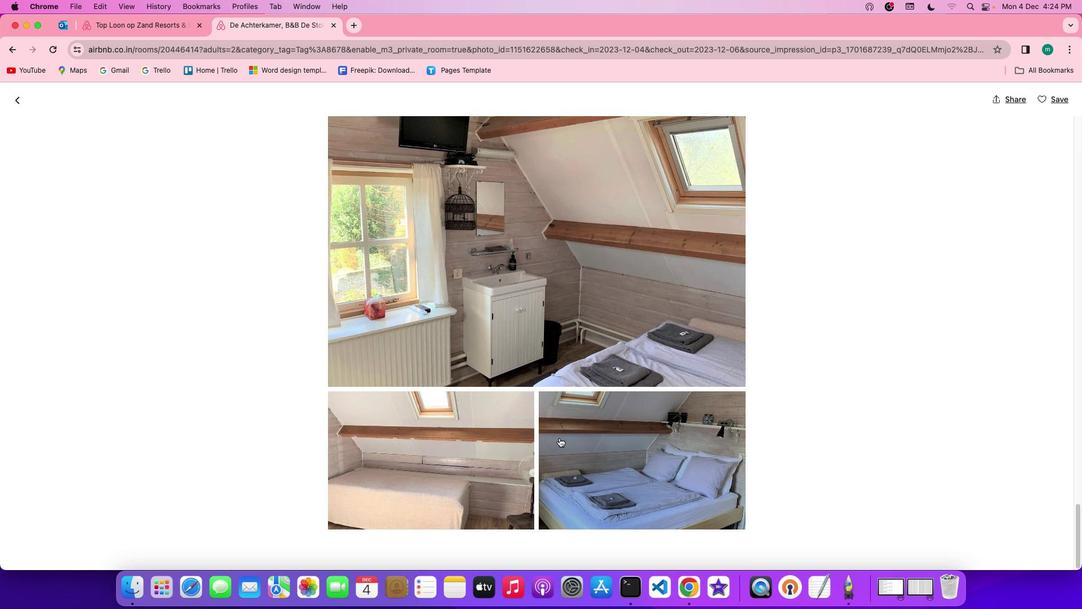 
Action: Mouse scrolled (559, 438) with delta (0, 0)
Screenshot: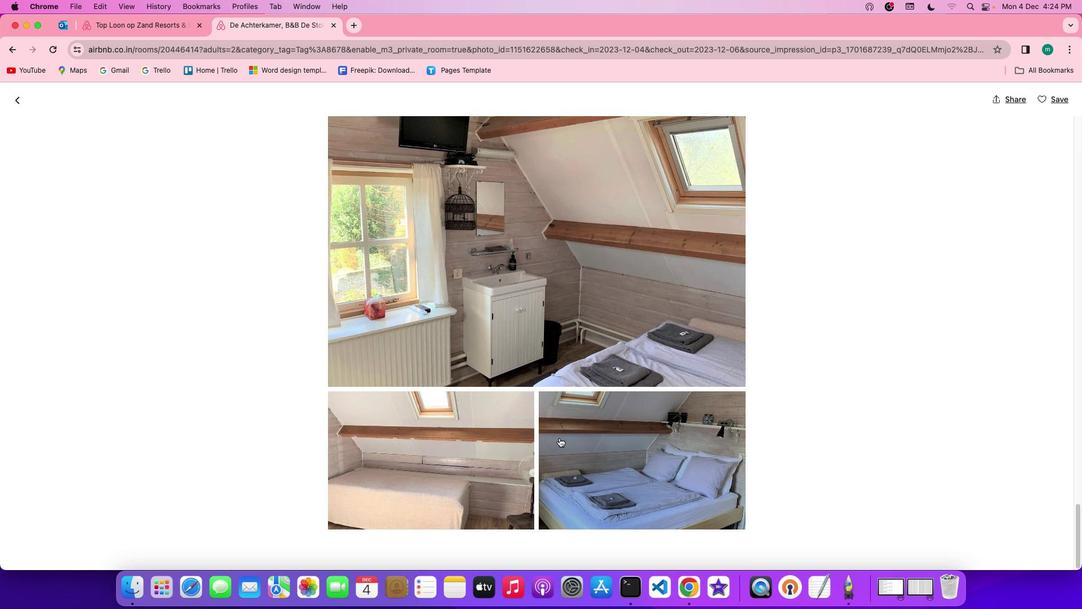 
Action: Mouse scrolled (559, 438) with delta (0, 0)
Screenshot: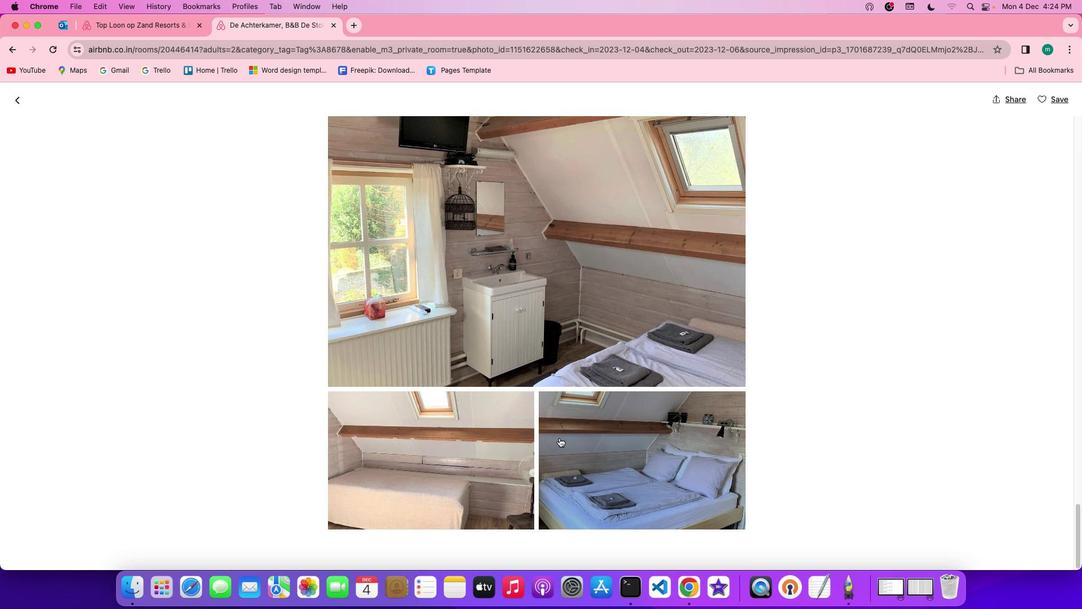
Action: Mouse scrolled (559, 438) with delta (0, 0)
Screenshot: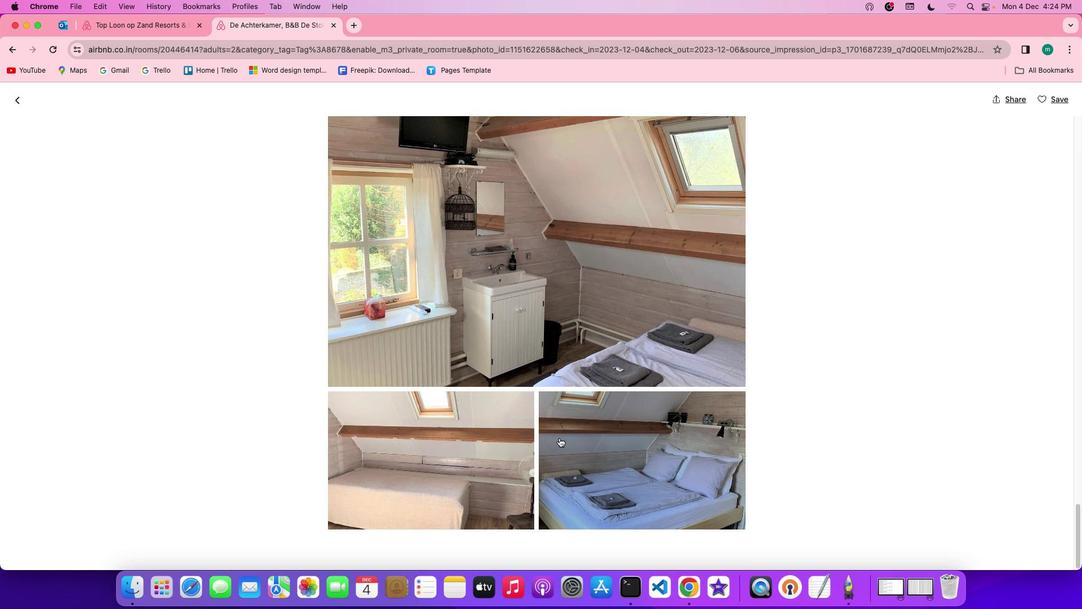 
Action: Mouse scrolled (559, 438) with delta (0, 0)
Screenshot: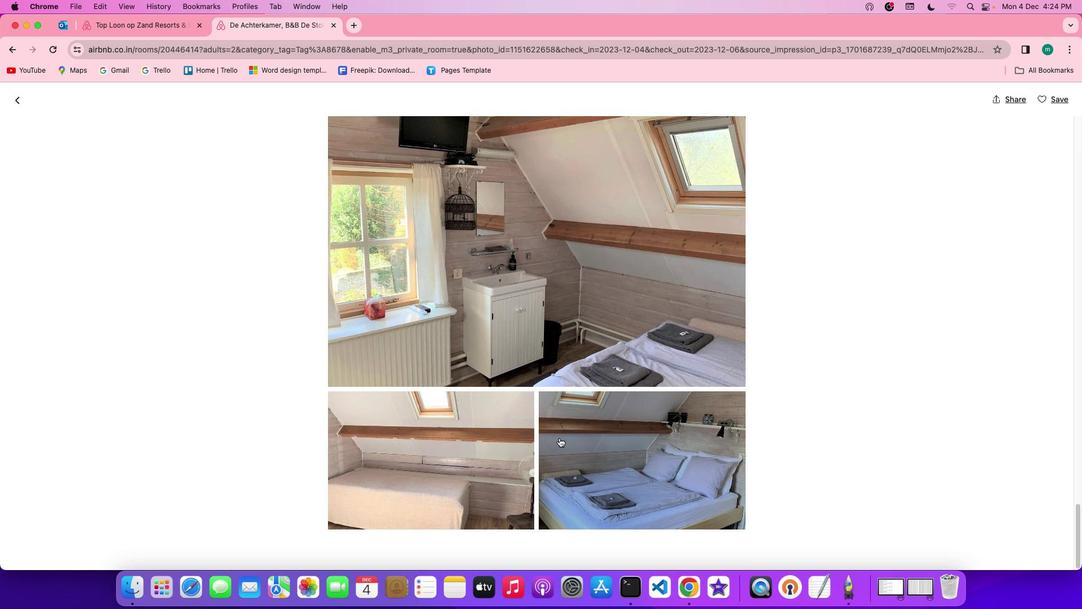 
Action: Mouse scrolled (559, 438) with delta (0, 0)
Screenshot: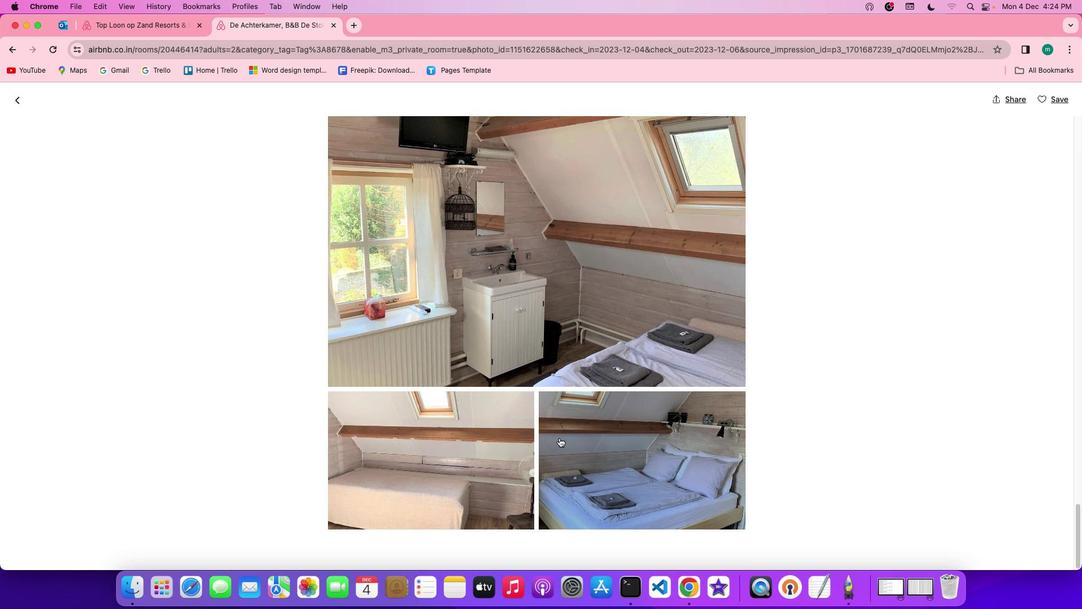 
Action: Mouse scrolled (559, 438) with delta (0, 0)
Screenshot: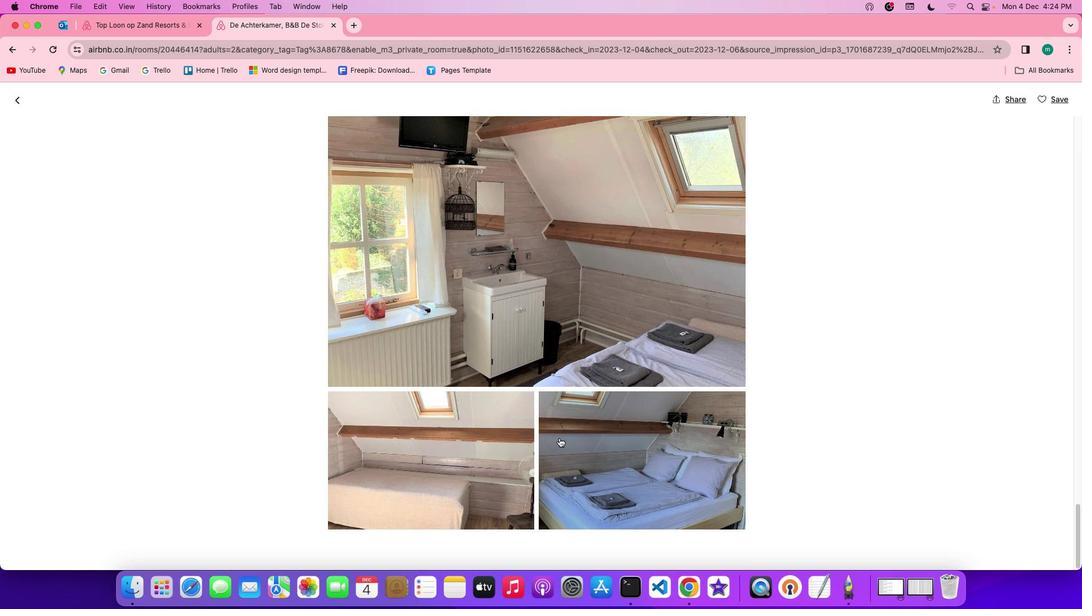 
Action: Mouse scrolled (559, 438) with delta (0, 0)
Screenshot: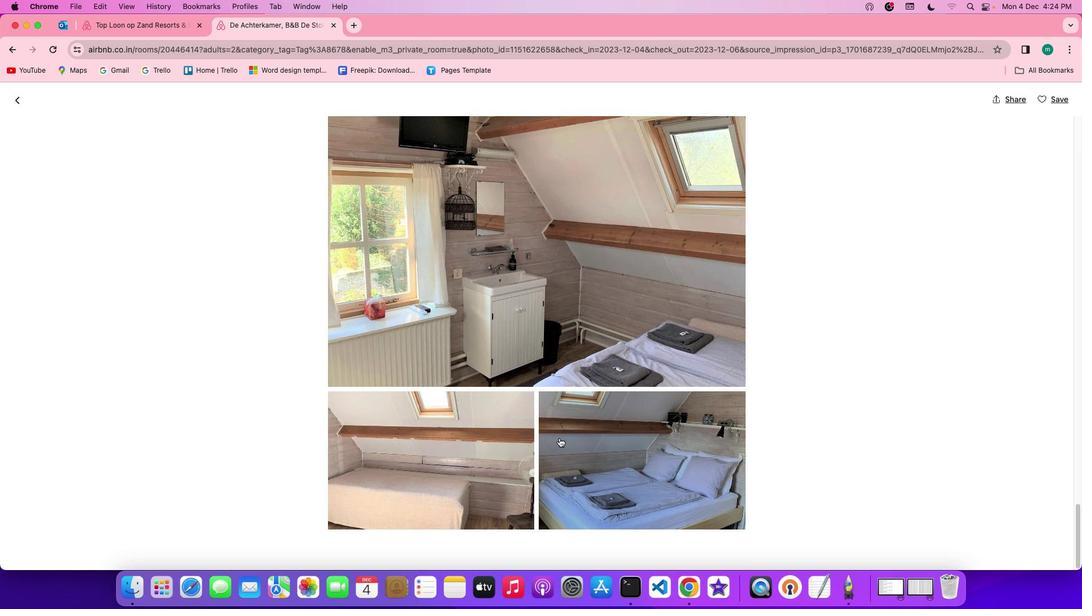 
Action: Mouse scrolled (559, 438) with delta (0, -1)
Screenshot: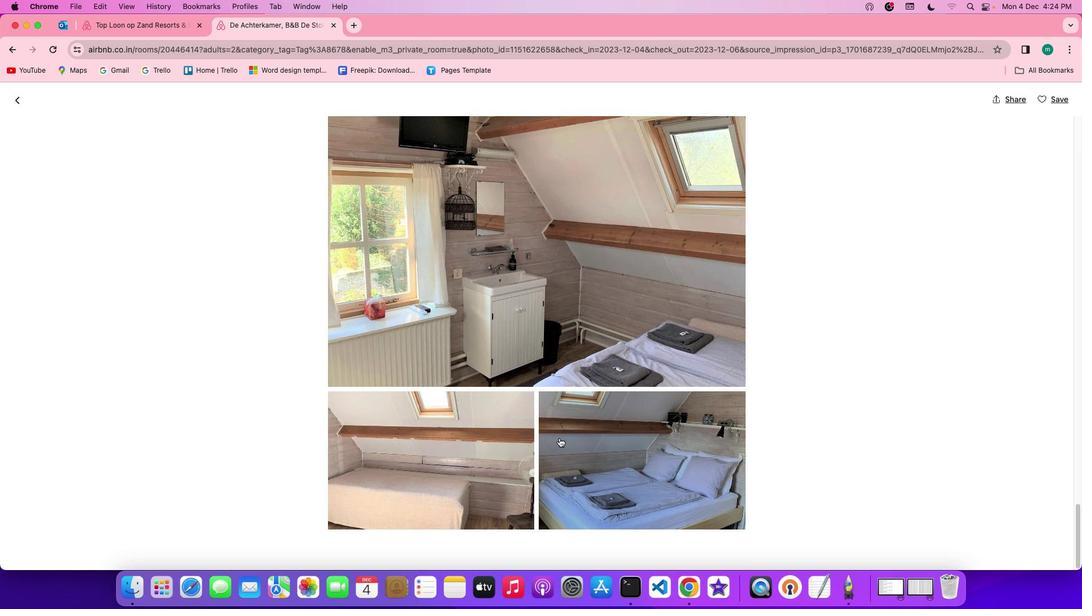 
Action: Mouse scrolled (559, 438) with delta (0, -2)
Screenshot: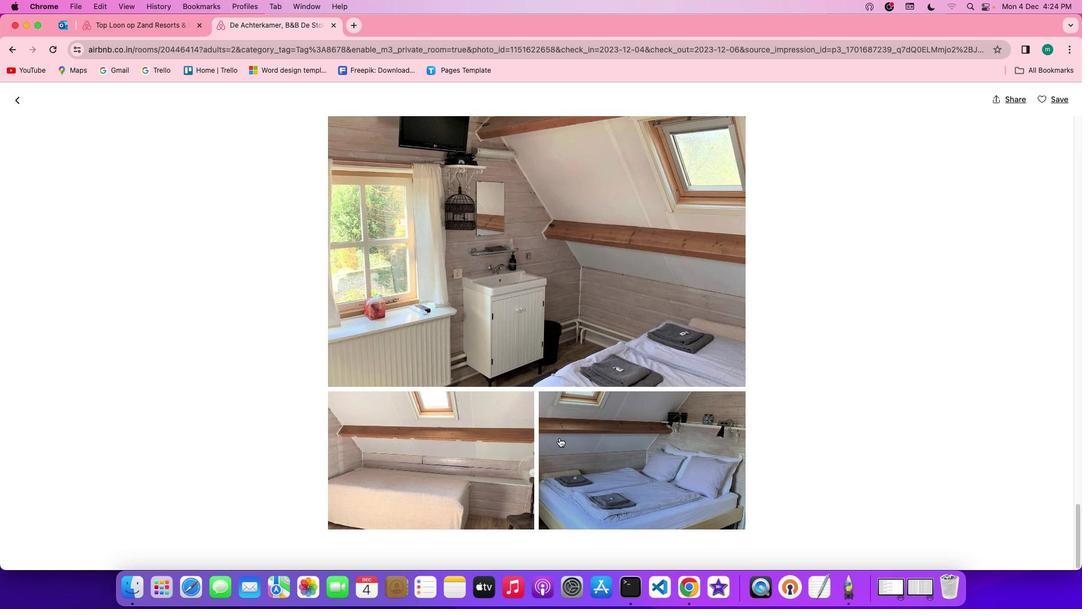 
Action: Mouse scrolled (559, 438) with delta (0, -2)
Screenshot: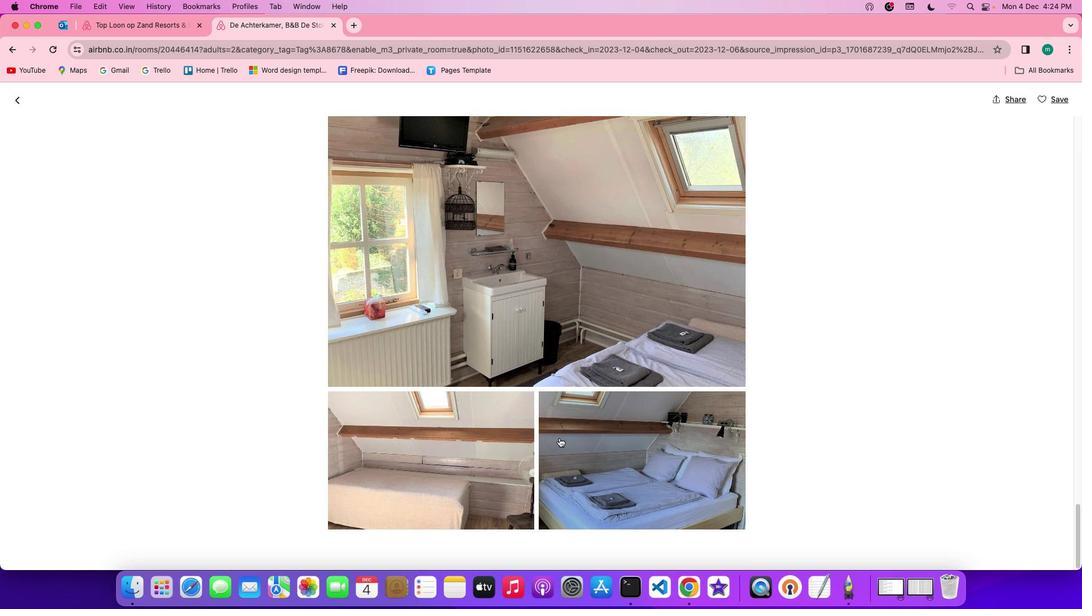 
Action: Mouse moved to (19, 104)
Screenshot: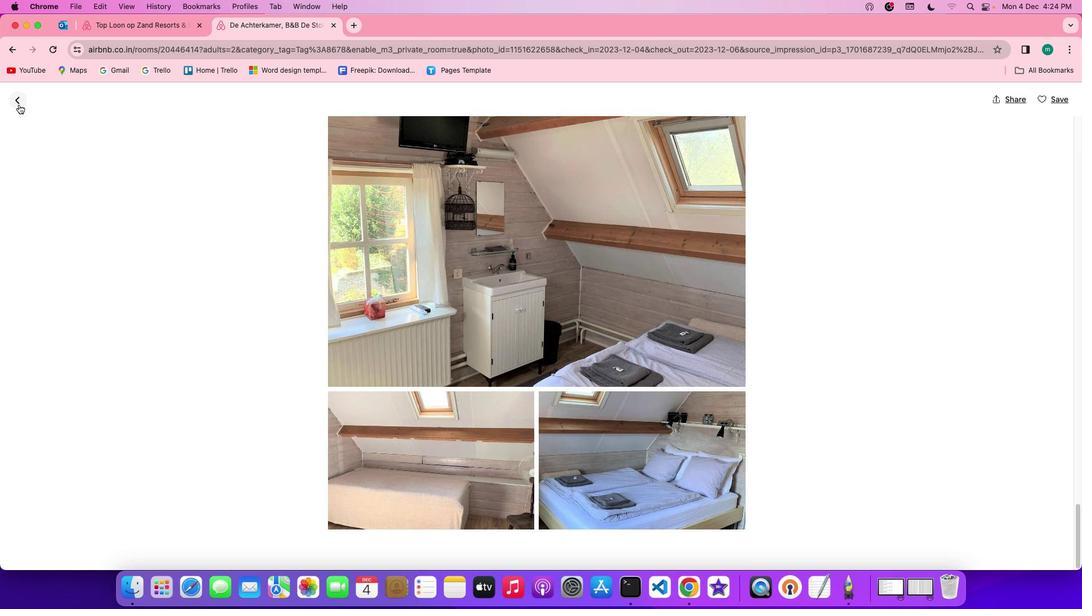 
Action: Mouse pressed left at (19, 104)
Screenshot: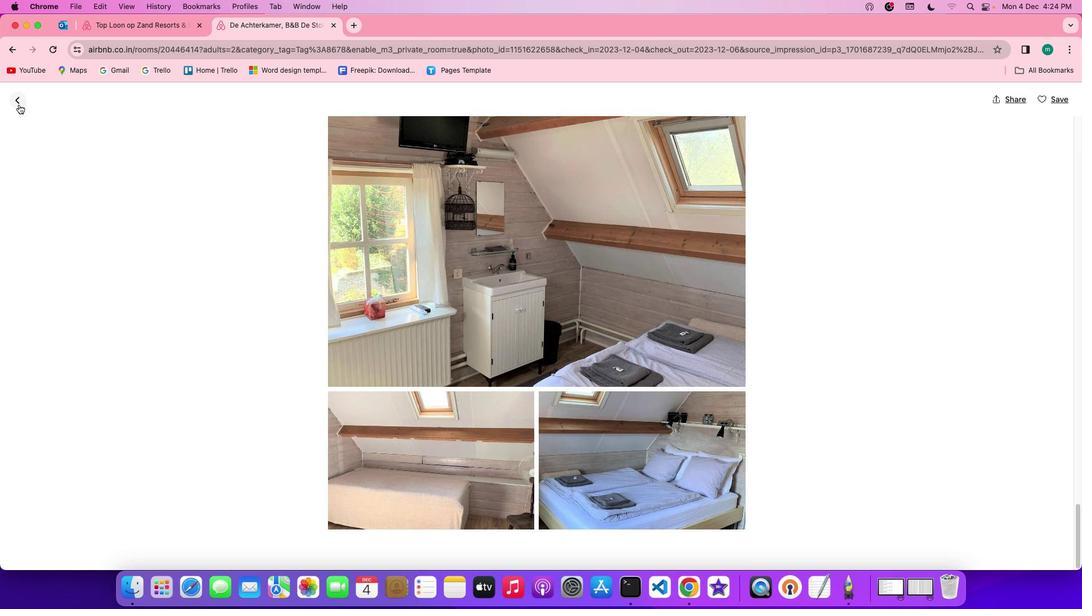 
Action: Mouse moved to (425, 439)
Screenshot: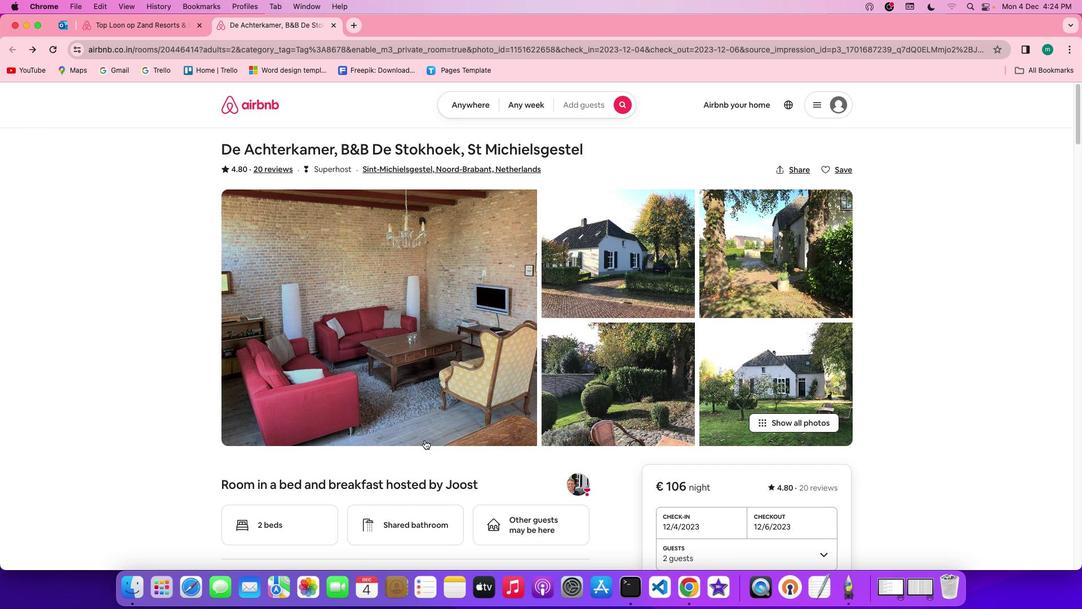 
Action: Mouse scrolled (425, 439) with delta (0, 0)
Screenshot: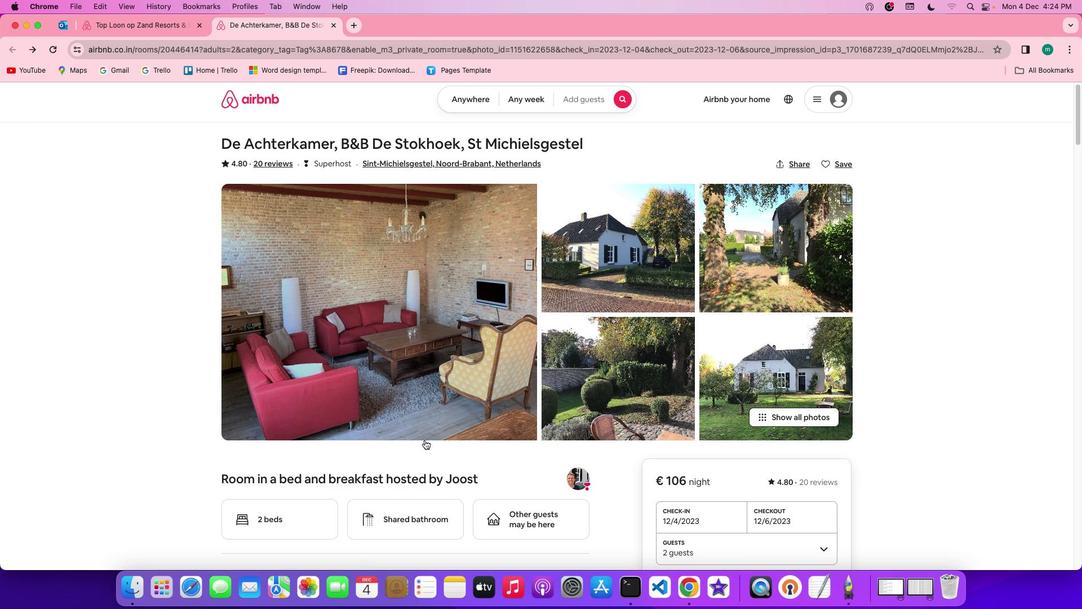 
Action: Mouse scrolled (425, 439) with delta (0, 0)
Screenshot: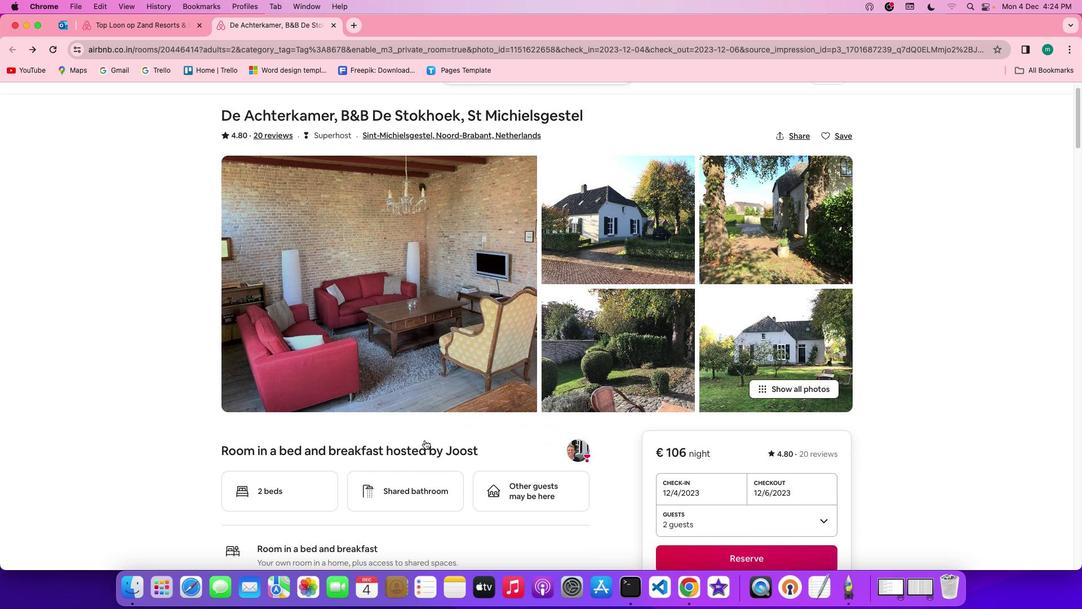 
Action: Mouse scrolled (425, 439) with delta (0, -1)
Screenshot: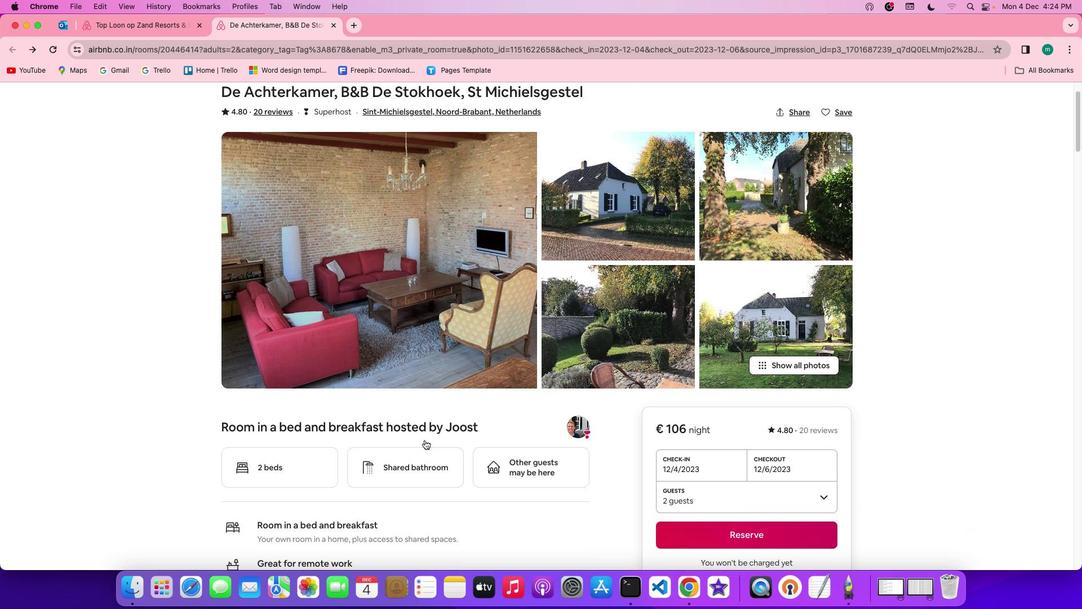 
Action: Mouse scrolled (425, 439) with delta (0, -1)
Screenshot: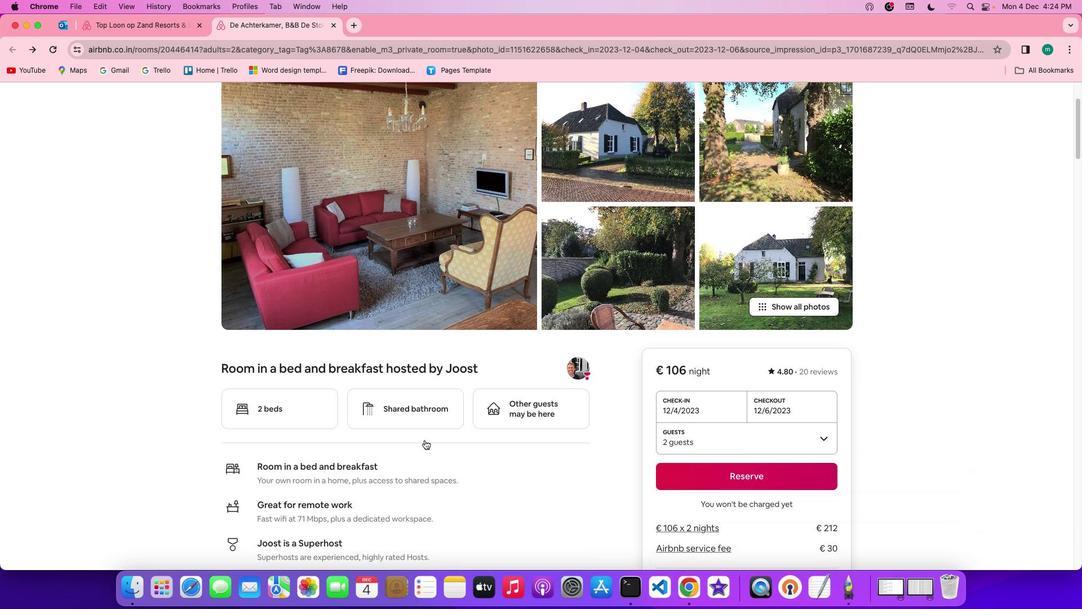 
Action: Mouse scrolled (425, 439) with delta (0, 0)
Screenshot: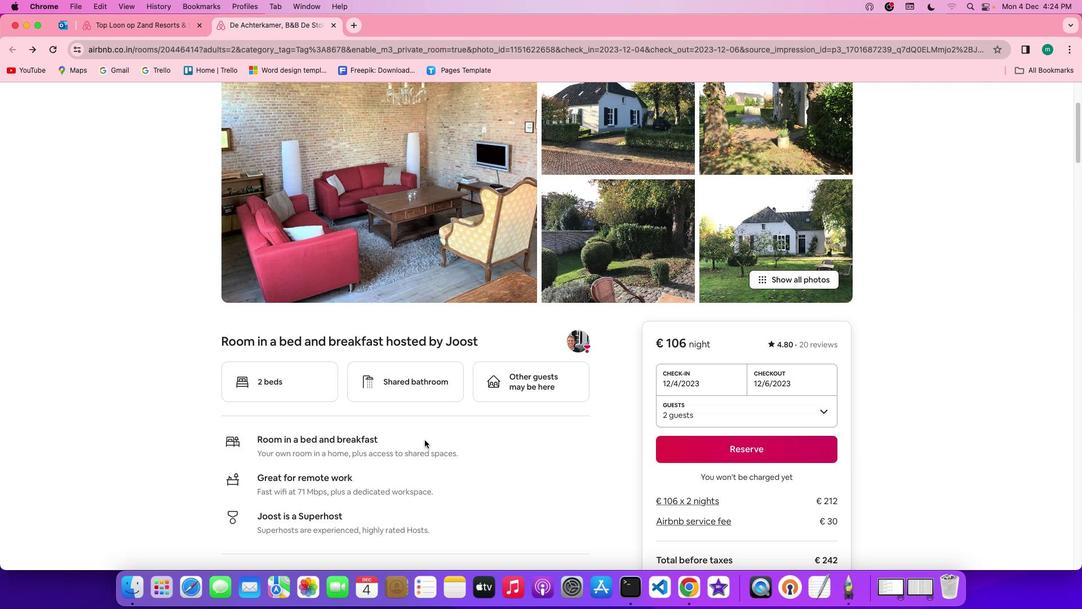 
Action: Mouse scrolled (425, 439) with delta (0, 0)
Screenshot: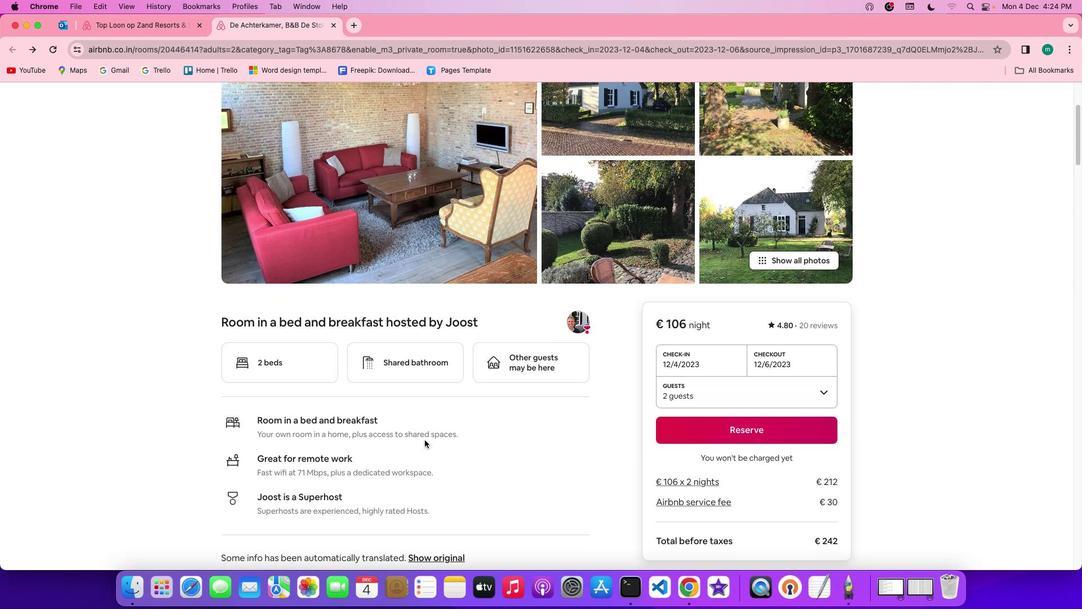 
Action: Mouse scrolled (425, 439) with delta (0, 0)
Screenshot: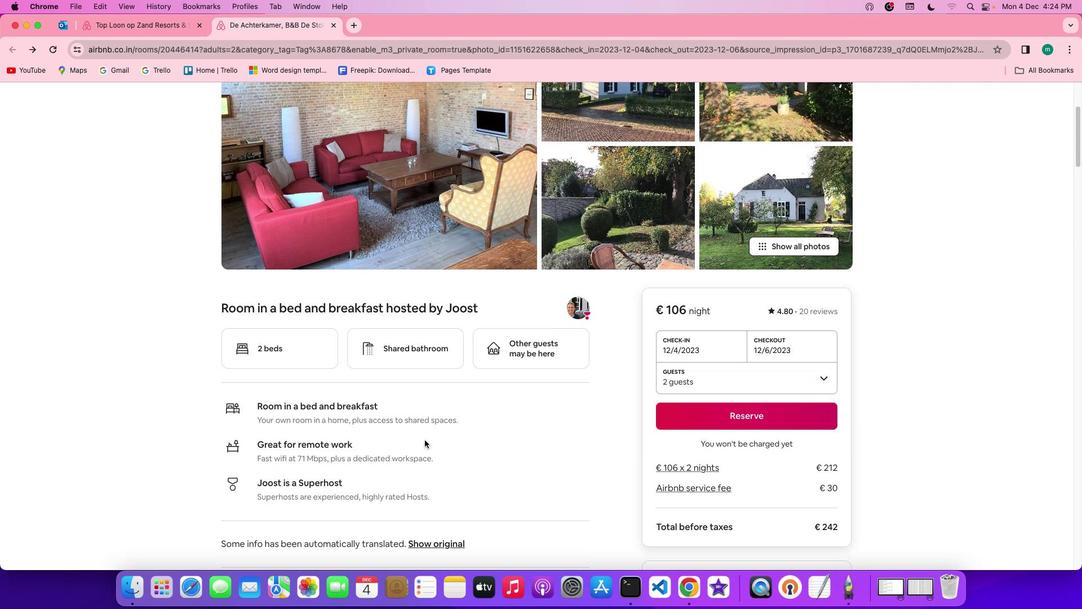 
Action: Mouse scrolled (425, 439) with delta (0, -1)
Screenshot: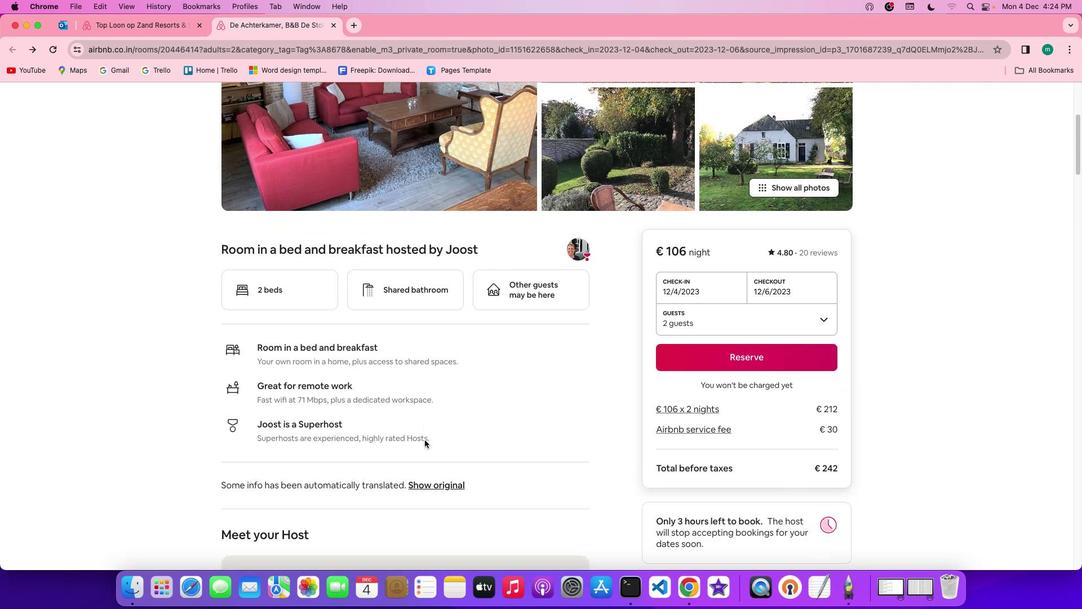 
Action: Mouse moved to (547, 473)
Screenshot: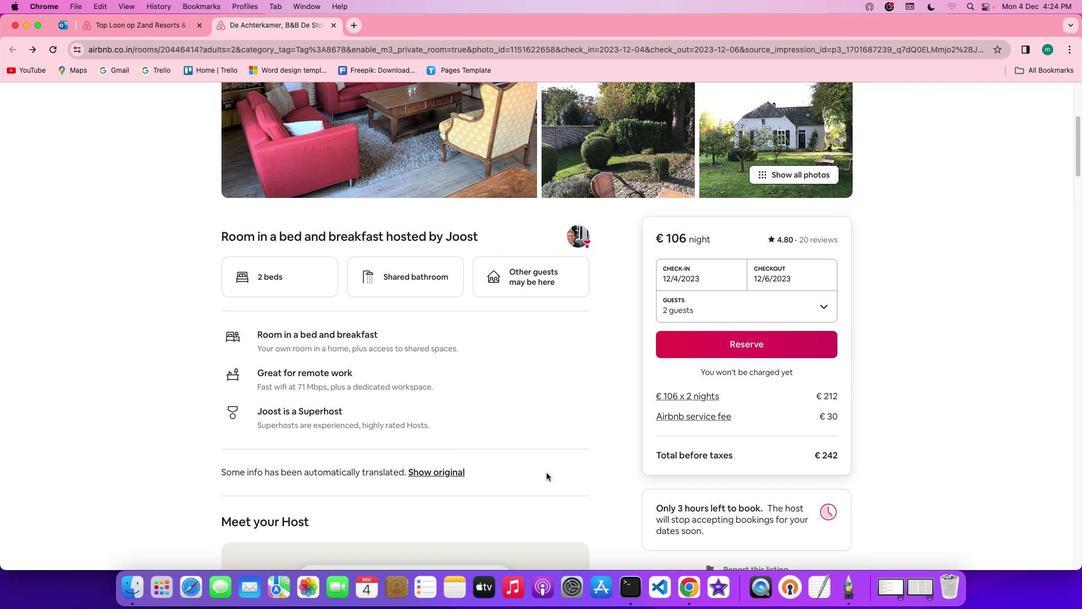 
Action: Mouse scrolled (547, 473) with delta (0, 0)
Screenshot: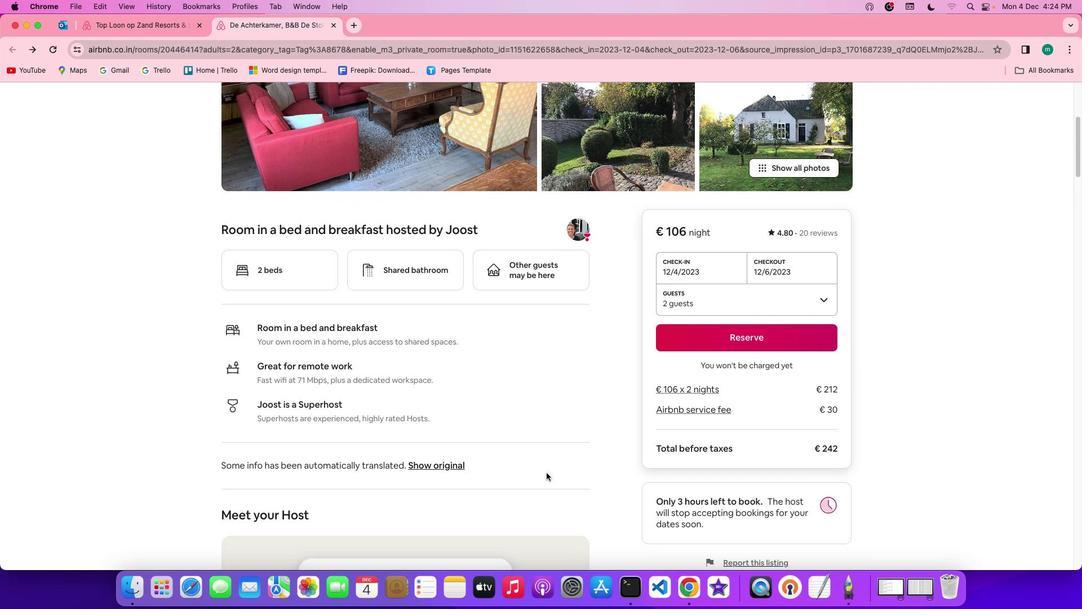
Action: Mouse scrolled (547, 473) with delta (0, 0)
Screenshot: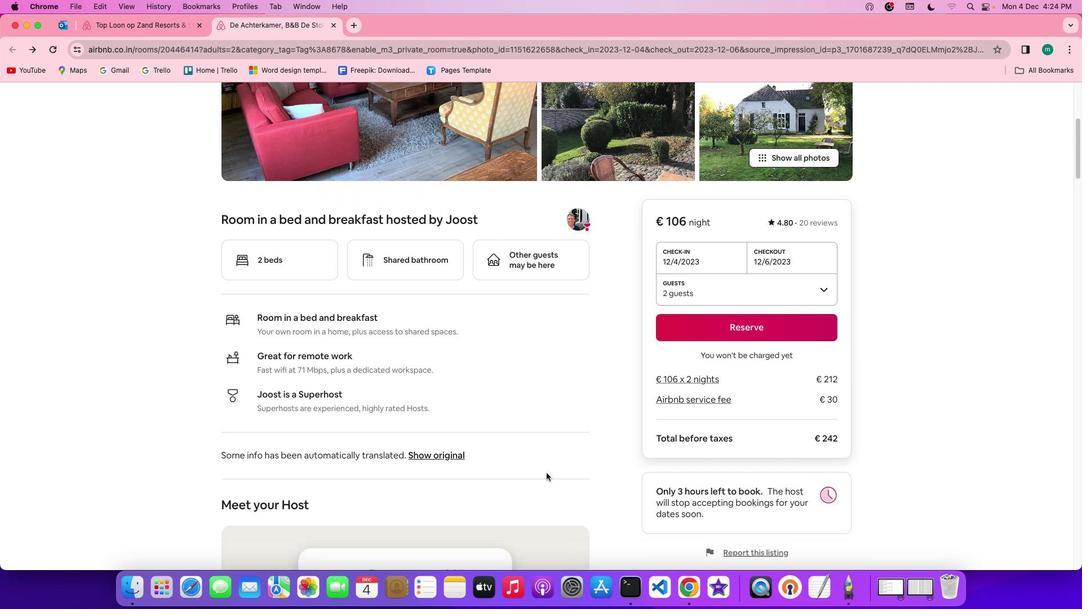 
Action: Mouse scrolled (547, 473) with delta (0, -1)
Screenshot: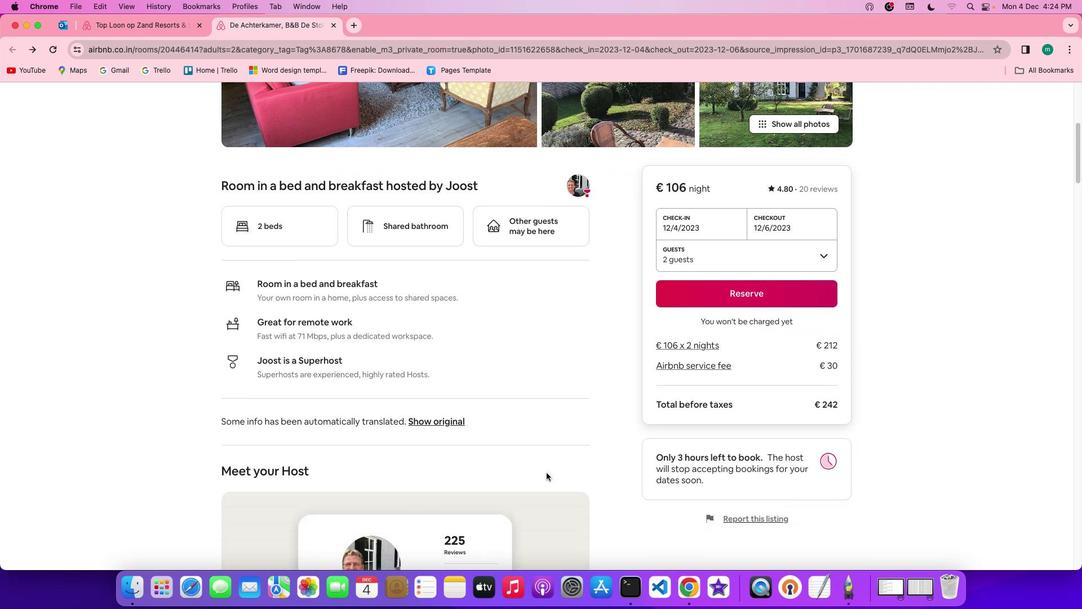 
Action: Mouse scrolled (547, 473) with delta (0, -1)
Screenshot: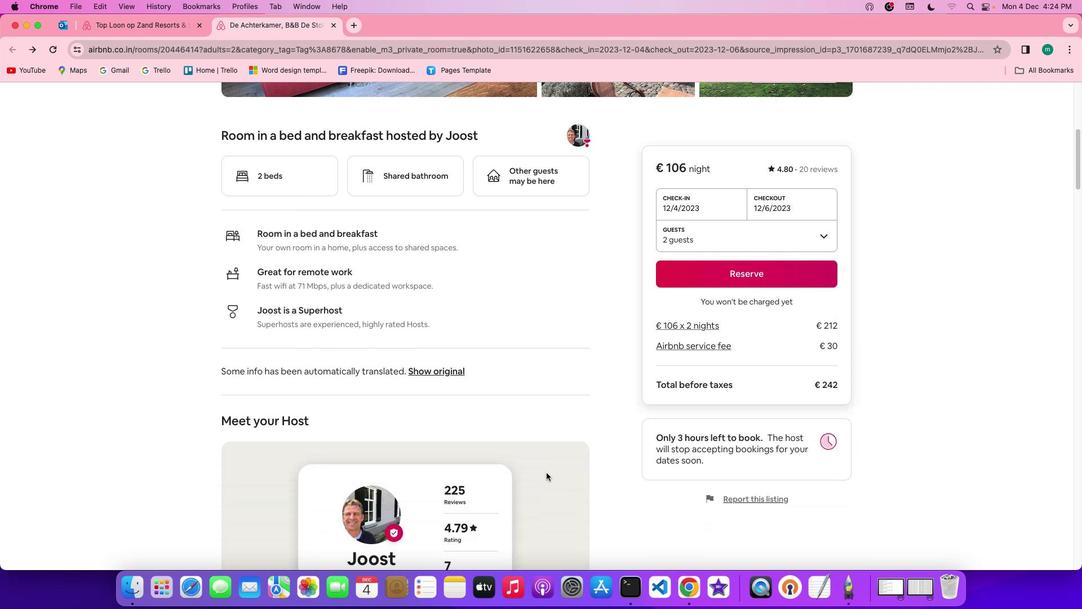 
Action: Mouse scrolled (547, 473) with delta (0, 0)
Screenshot: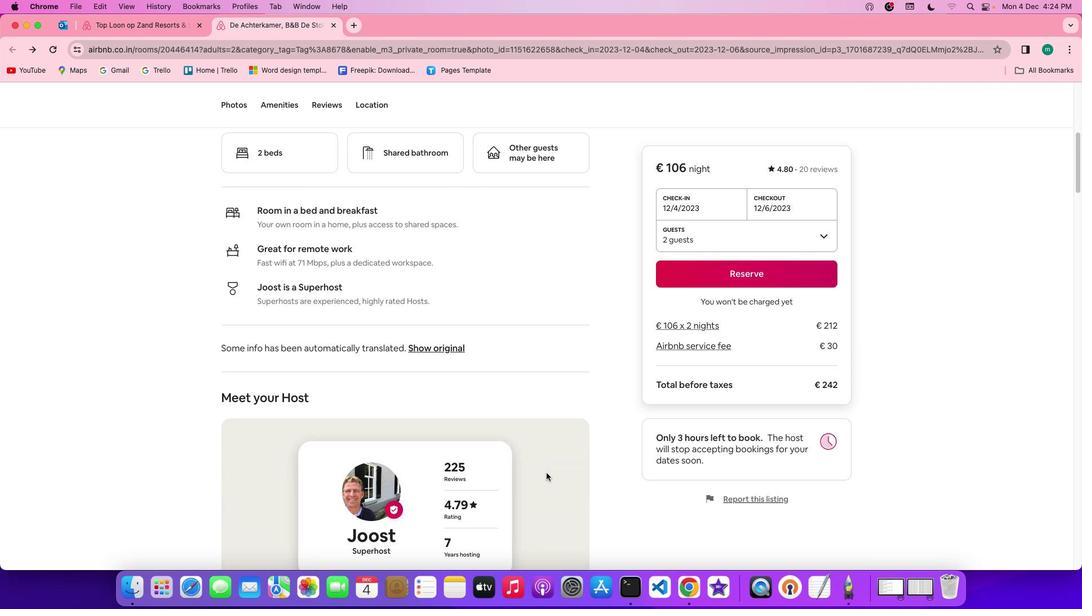 
Action: Mouse scrolled (547, 473) with delta (0, 0)
Screenshot: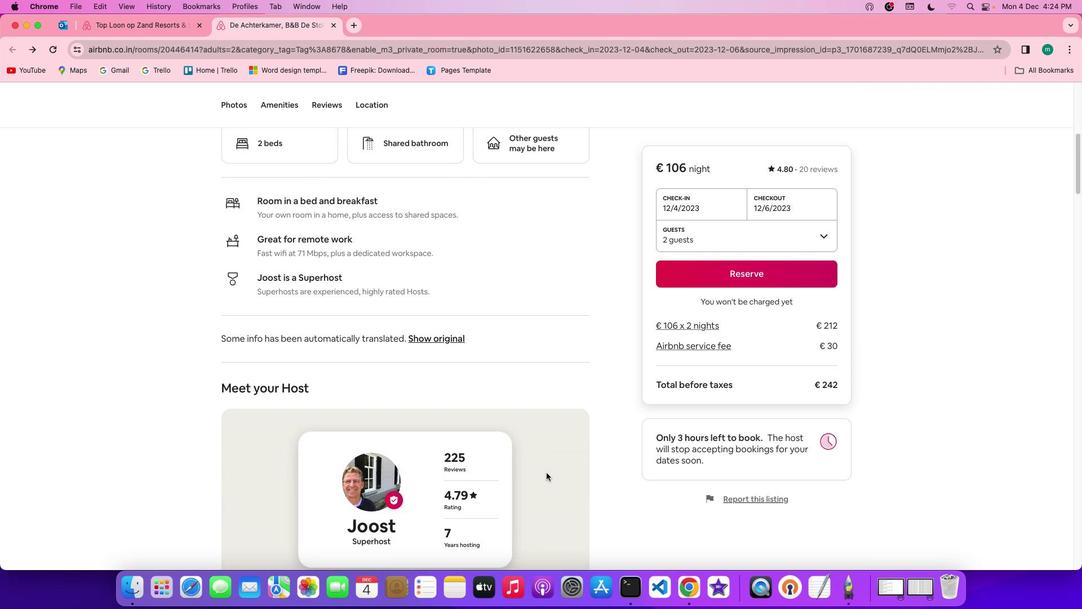 
Action: Mouse scrolled (547, 473) with delta (0, 0)
Screenshot: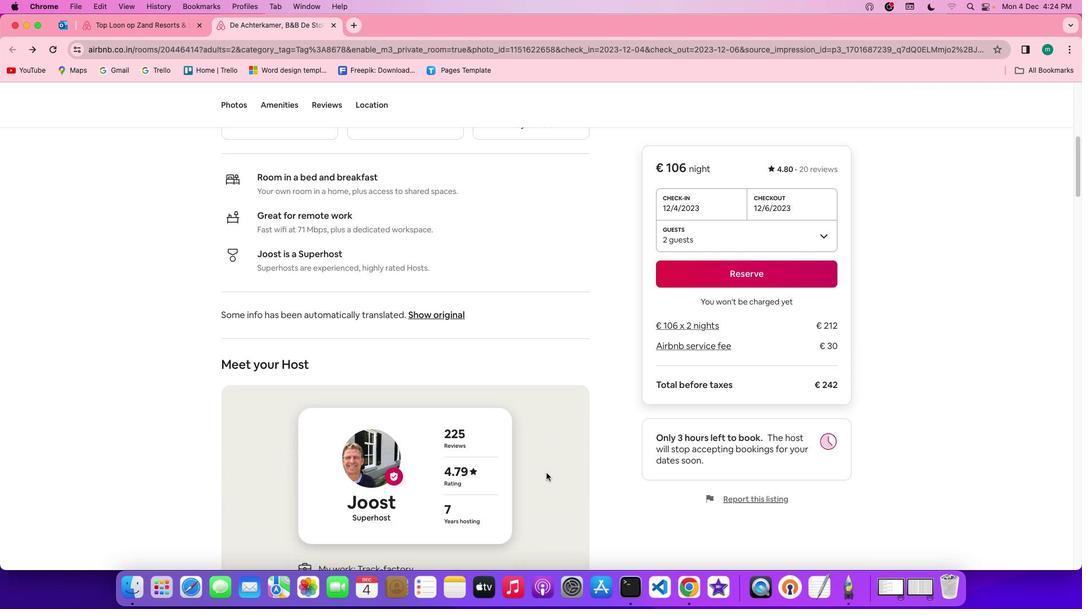 
Action: Mouse scrolled (547, 473) with delta (0, 0)
Screenshot: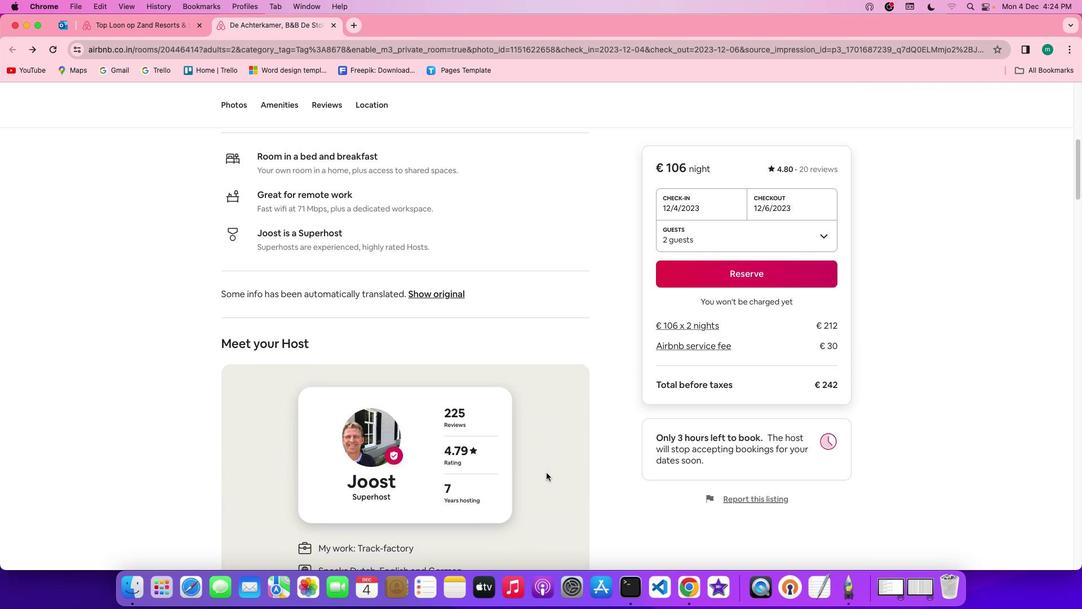 
Action: Mouse scrolled (547, 473) with delta (0, 0)
Screenshot: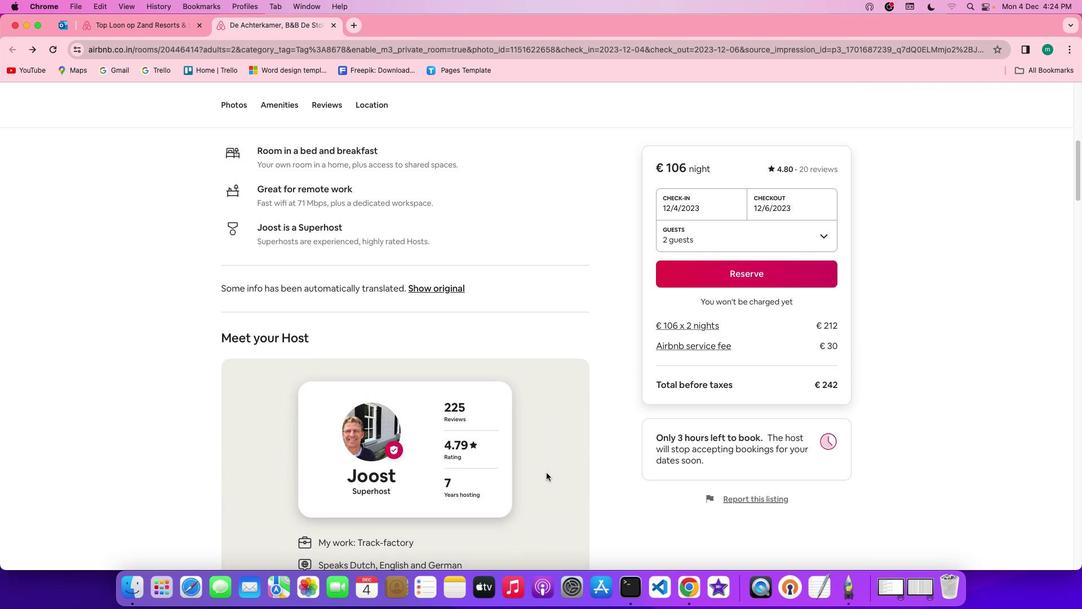 
Action: Mouse scrolled (547, 473) with delta (0, 0)
Screenshot: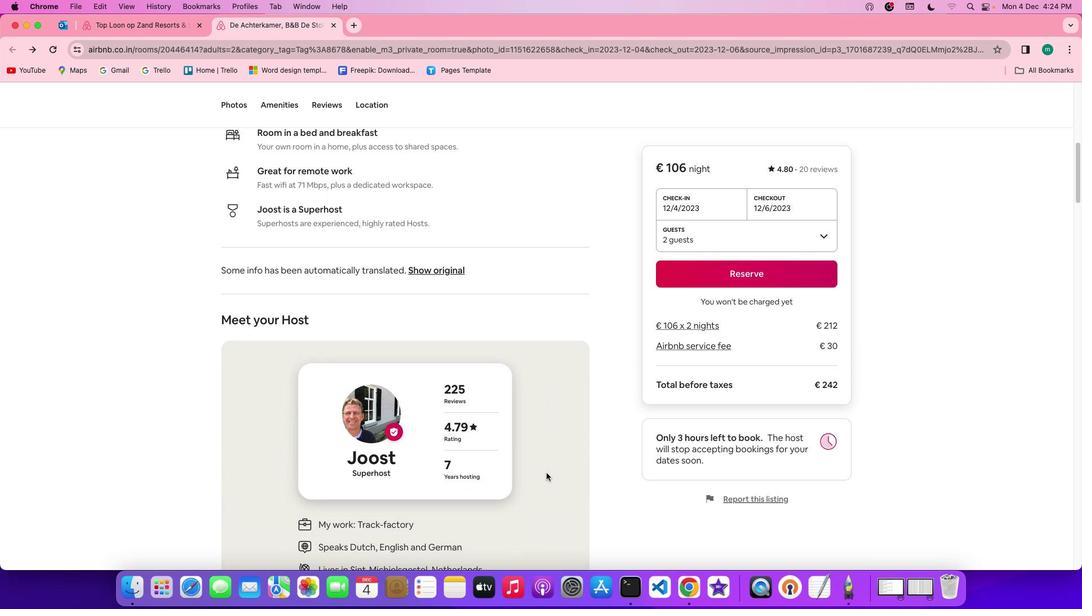 
Action: Mouse scrolled (547, 473) with delta (0, 0)
Screenshot: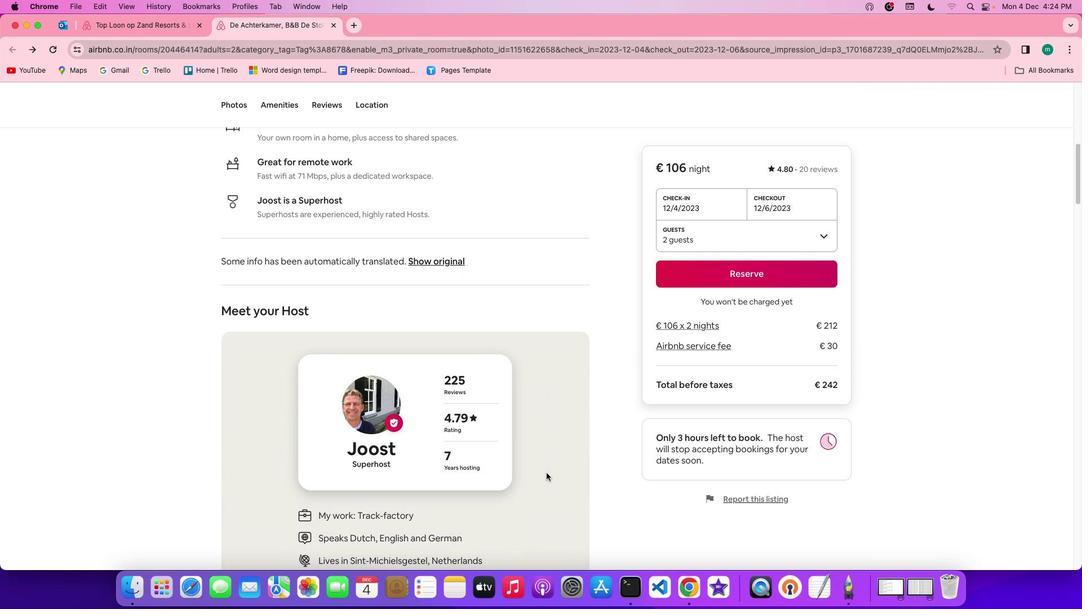 
Action: Mouse scrolled (547, 473) with delta (0, 0)
Screenshot: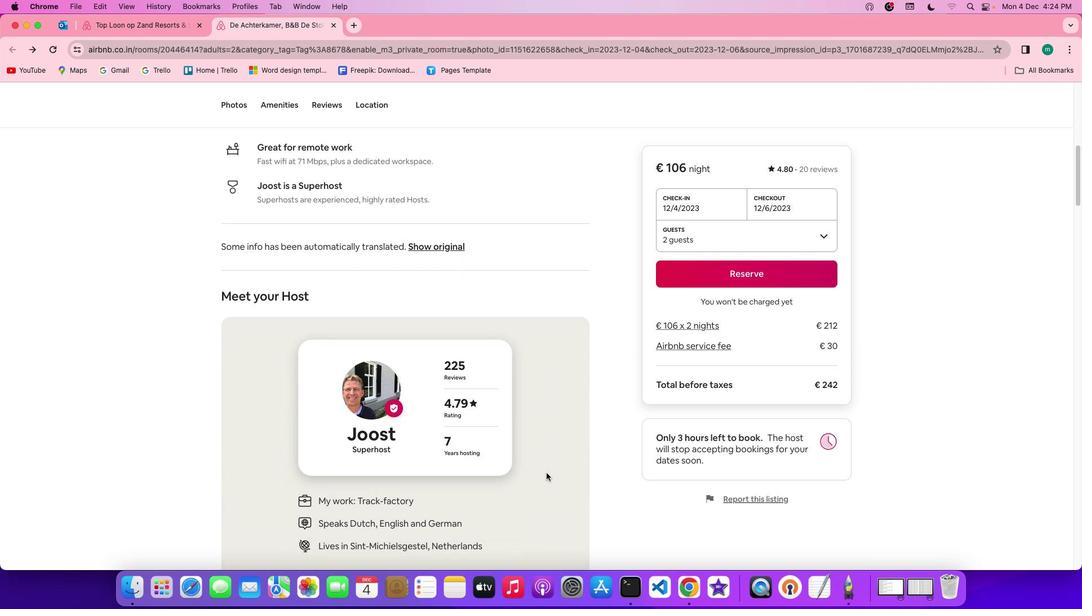 
Action: Mouse scrolled (547, 473) with delta (0, -1)
Screenshot: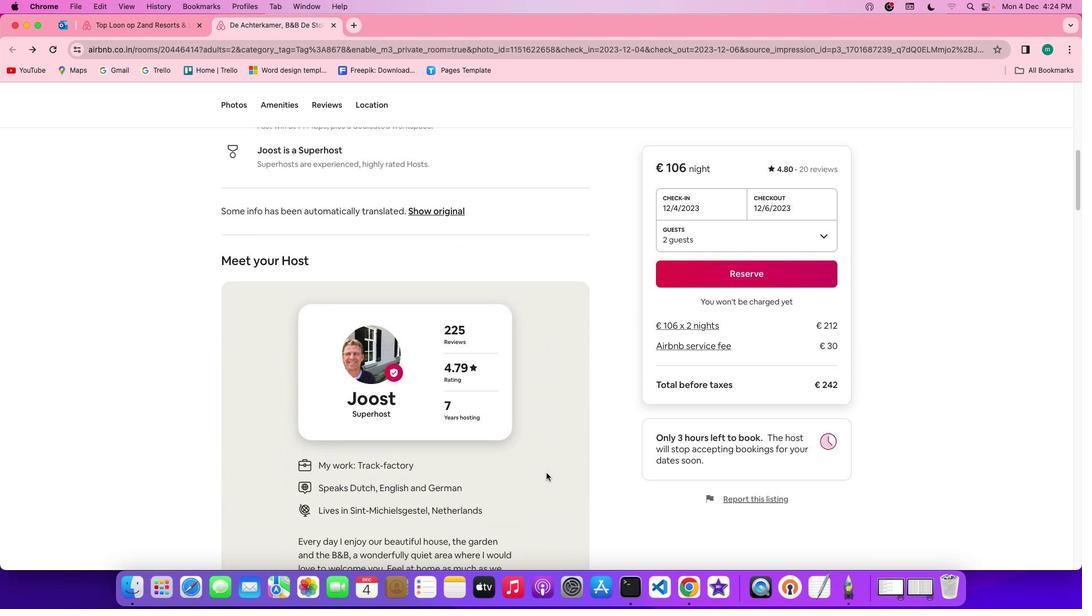 
Action: Mouse scrolled (547, 473) with delta (0, -1)
Screenshot: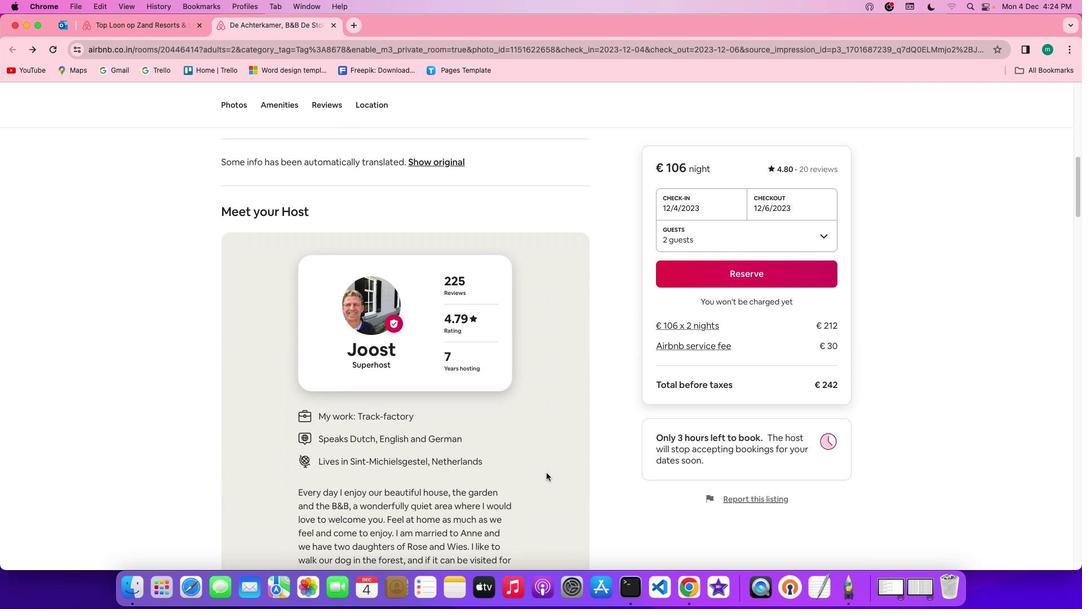 
Action: Mouse scrolled (547, 473) with delta (0, 0)
Screenshot: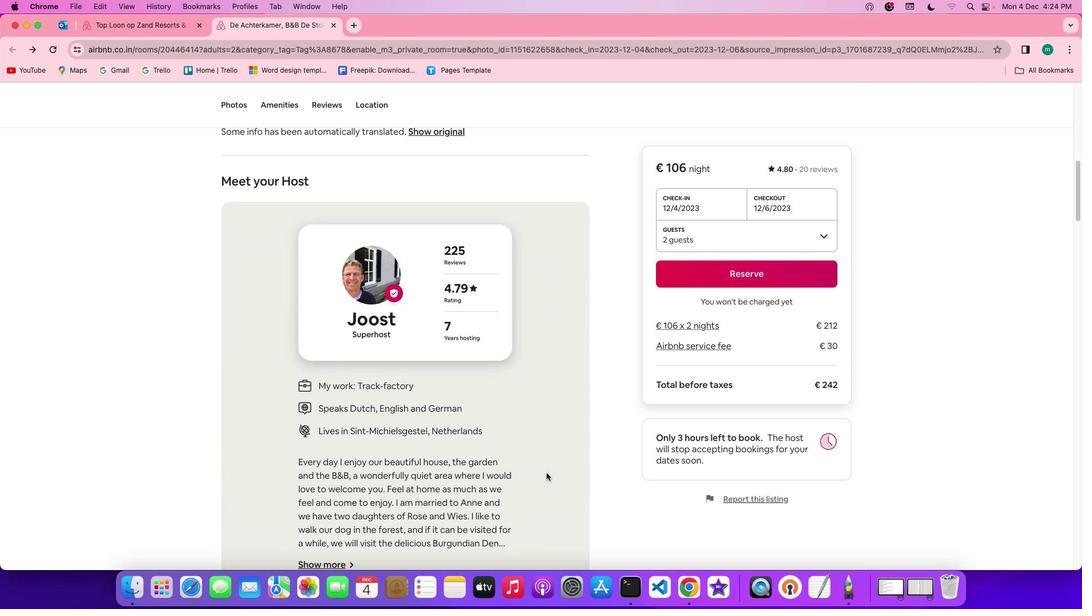 
Action: Mouse scrolled (547, 473) with delta (0, 0)
Screenshot: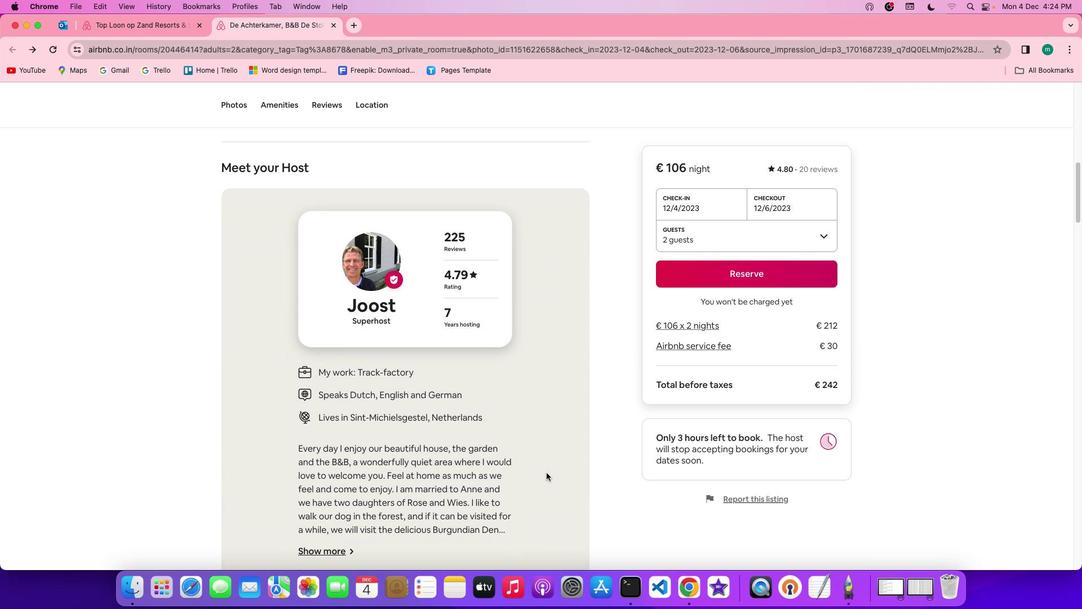 
Action: Mouse scrolled (547, 473) with delta (0, -1)
Screenshot: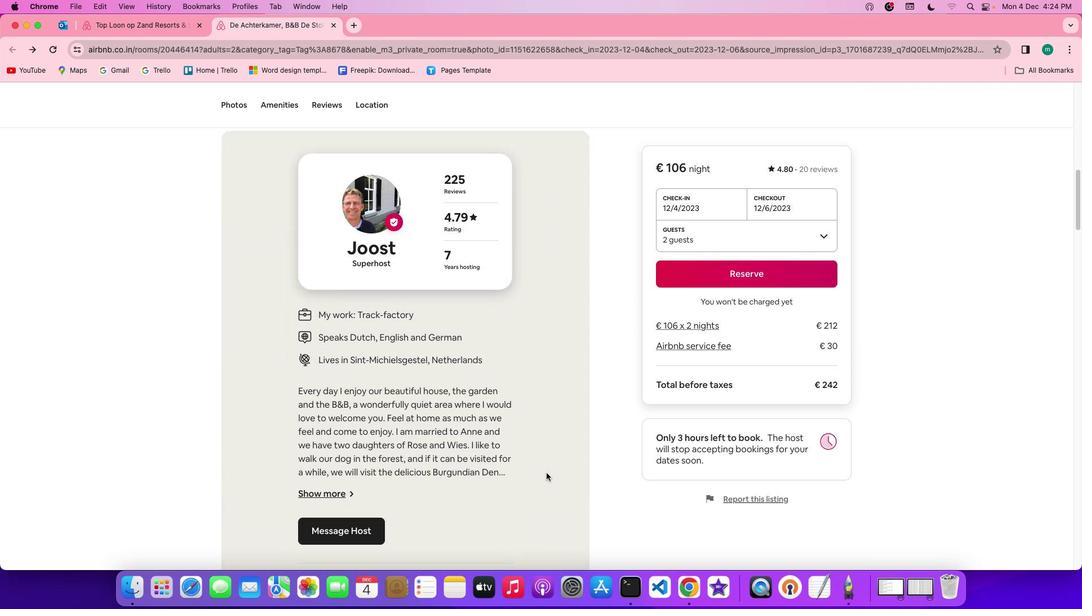 
Action: Mouse scrolled (547, 473) with delta (0, -1)
Screenshot: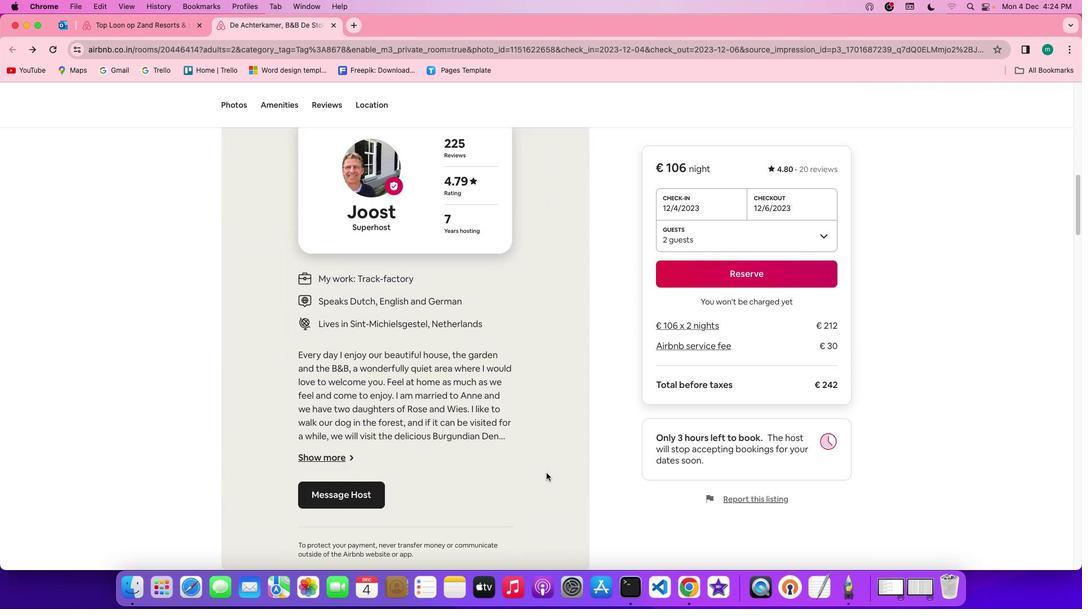 
Action: Mouse scrolled (547, 473) with delta (0, 0)
Screenshot: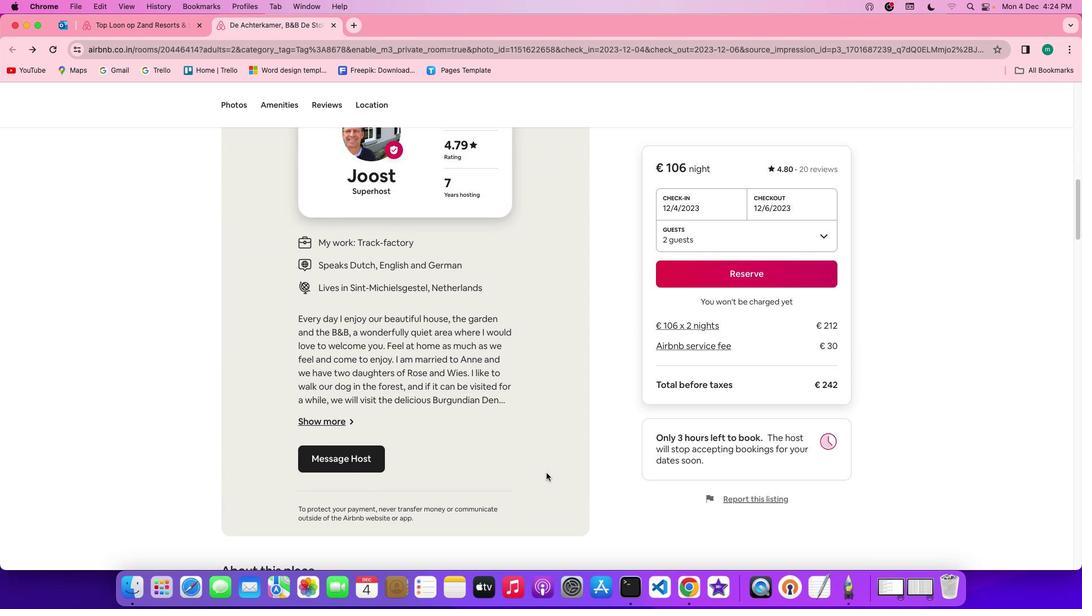 
Action: Mouse scrolled (547, 473) with delta (0, 0)
Screenshot: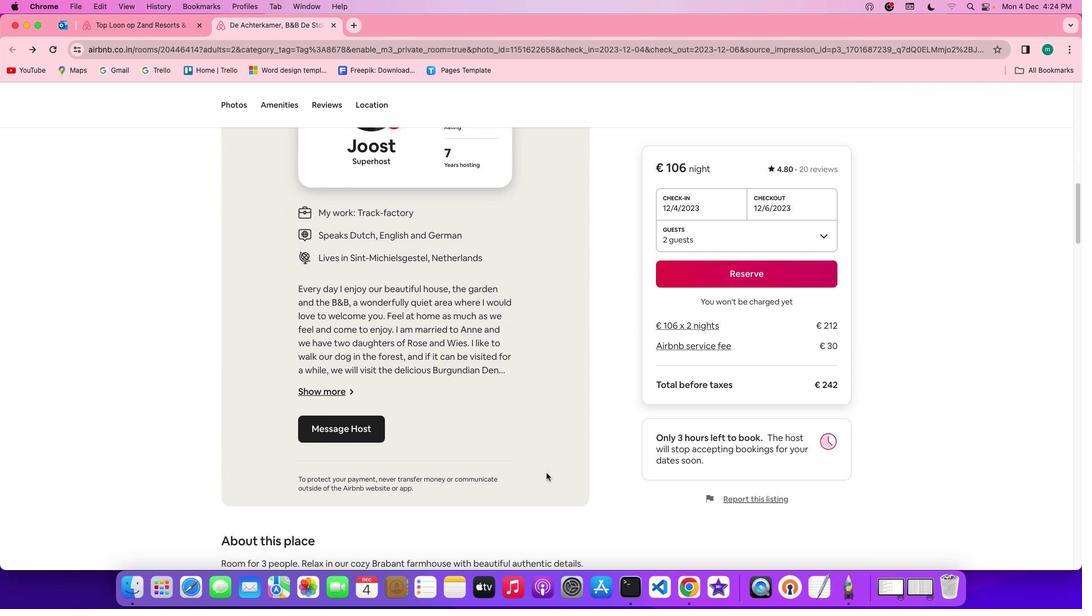 
Action: Mouse scrolled (547, 473) with delta (0, -1)
Screenshot: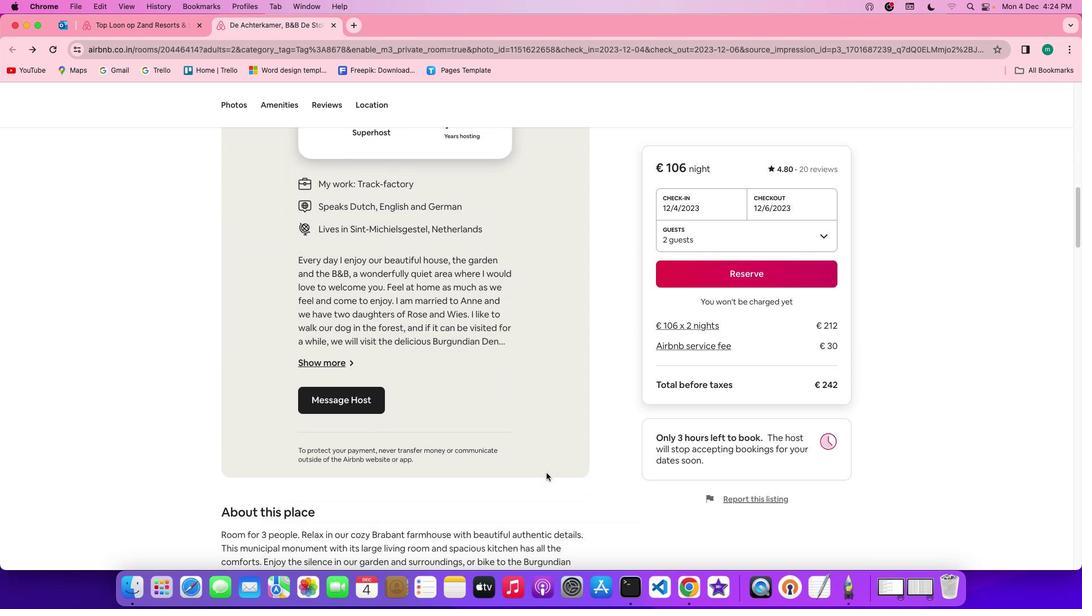 
Action: Mouse scrolled (547, 473) with delta (0, -1)
Screenshot: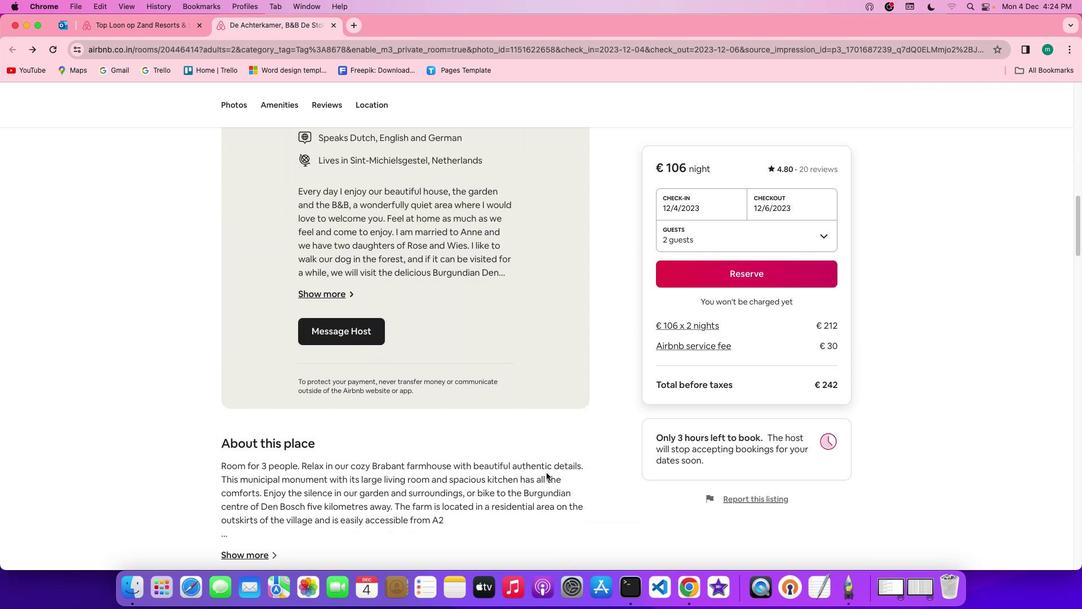 
Action: Mouse scrolled (547, 473) with delta (0, 0)
Screenshot: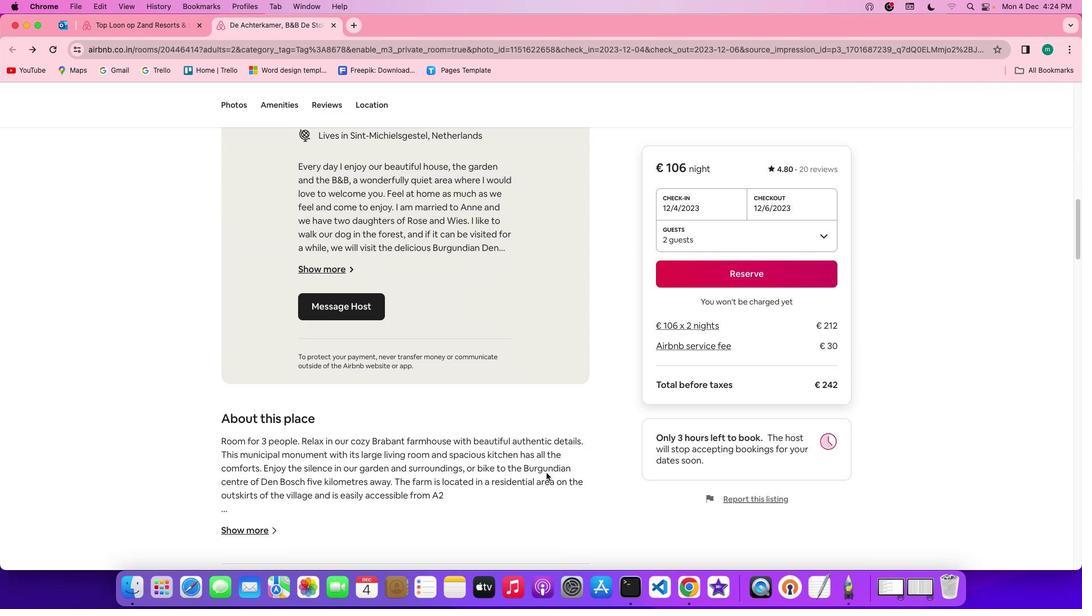 
Action: Mouse scrolled (547, 473) with delta (0, 0)
Screenshot: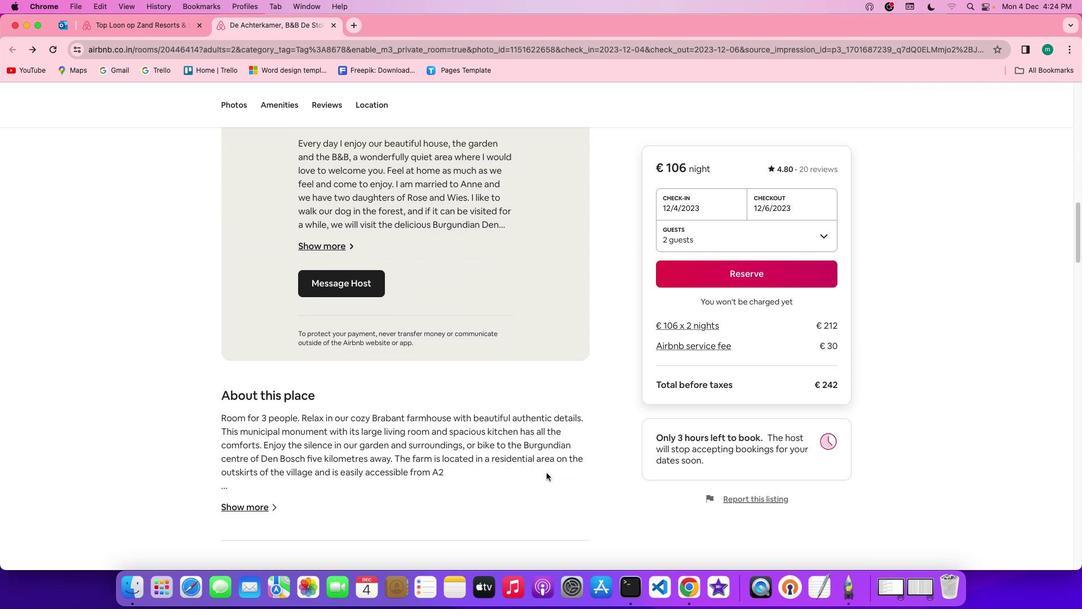 
Action: Mouse scrolled (547, 473) with delta (0, -1)
Screenshot: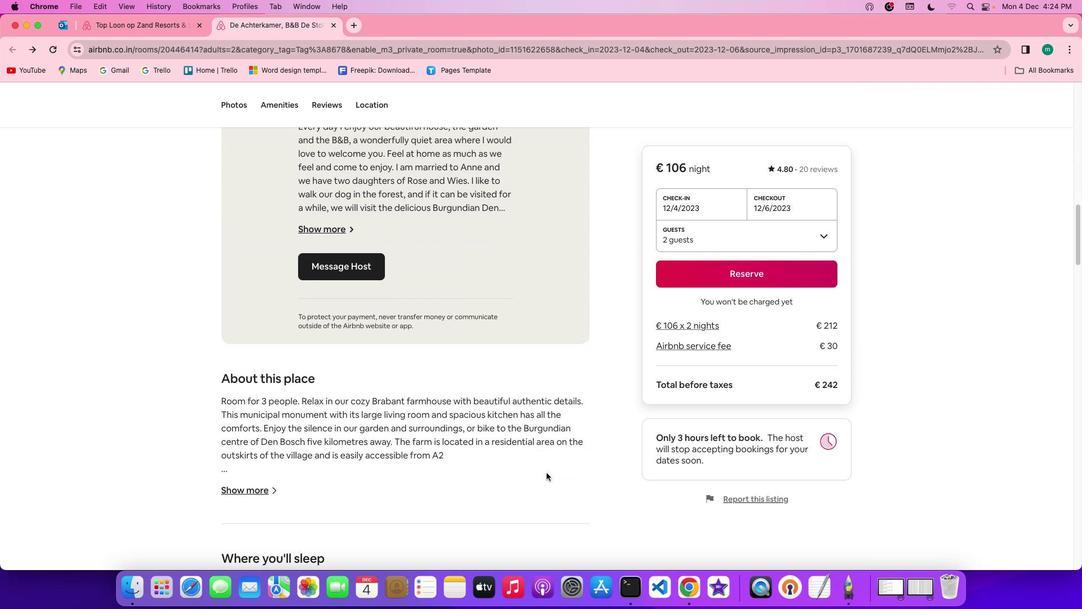 
Action: Mouse moved to (261, 470)
